Task: Create a Job Board Website: Lists job openings and allows job seekers to submit applications.
Action: Mouse moved to (1081, 131)
Screenshot: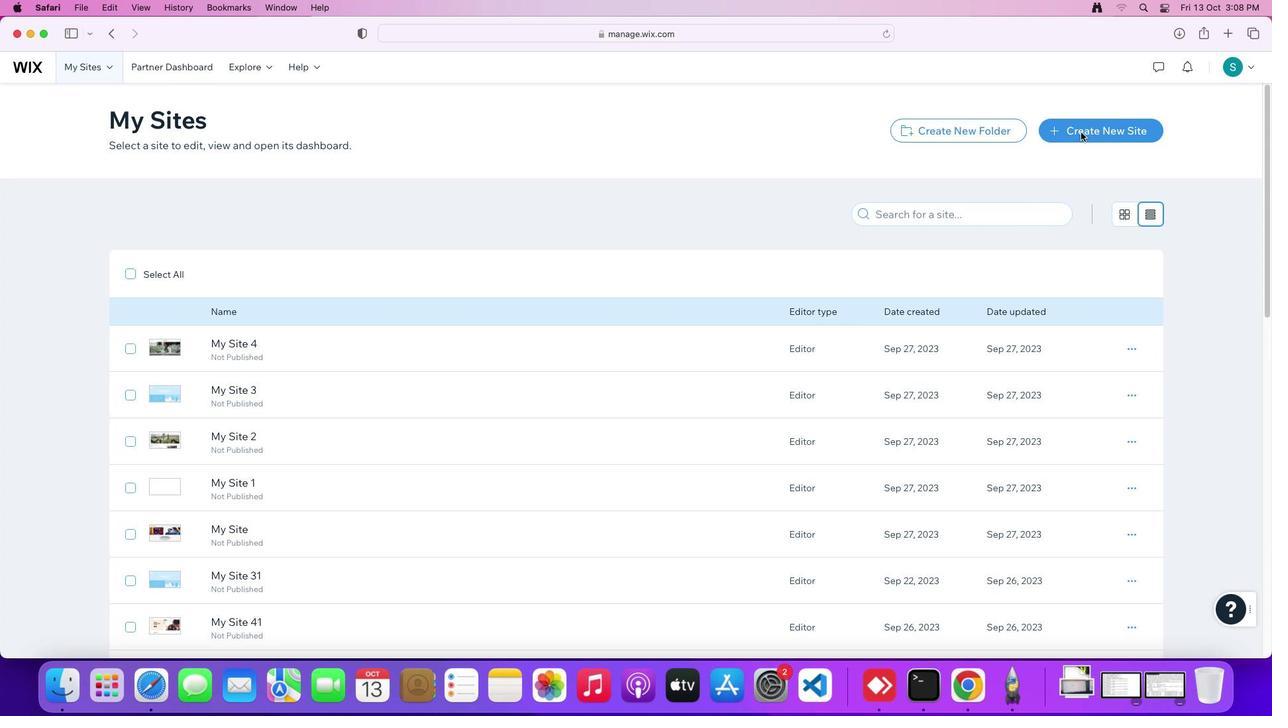 
Action: Mouse pressed left at (1081, 131)
Screenshot: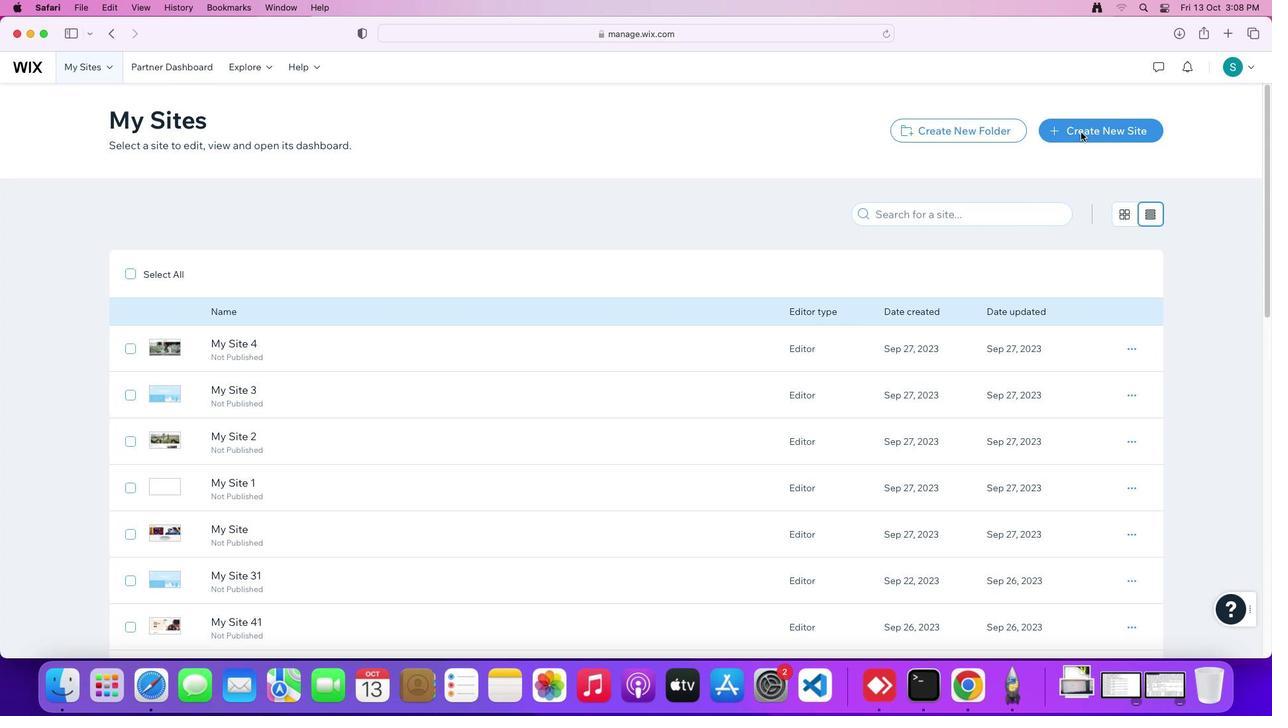 
Action: Mouse pressed left at (1081, 131)
Screenshot: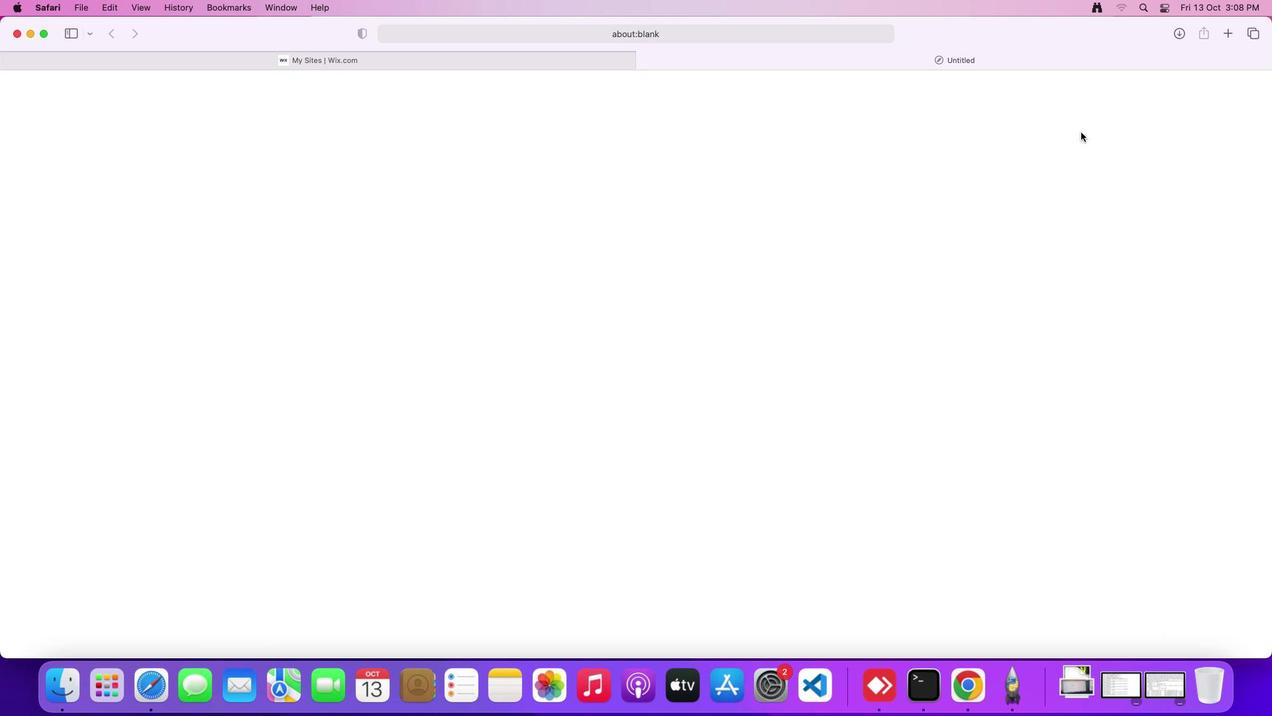
Action: Mouse moved to (513, 327)
Screenshot: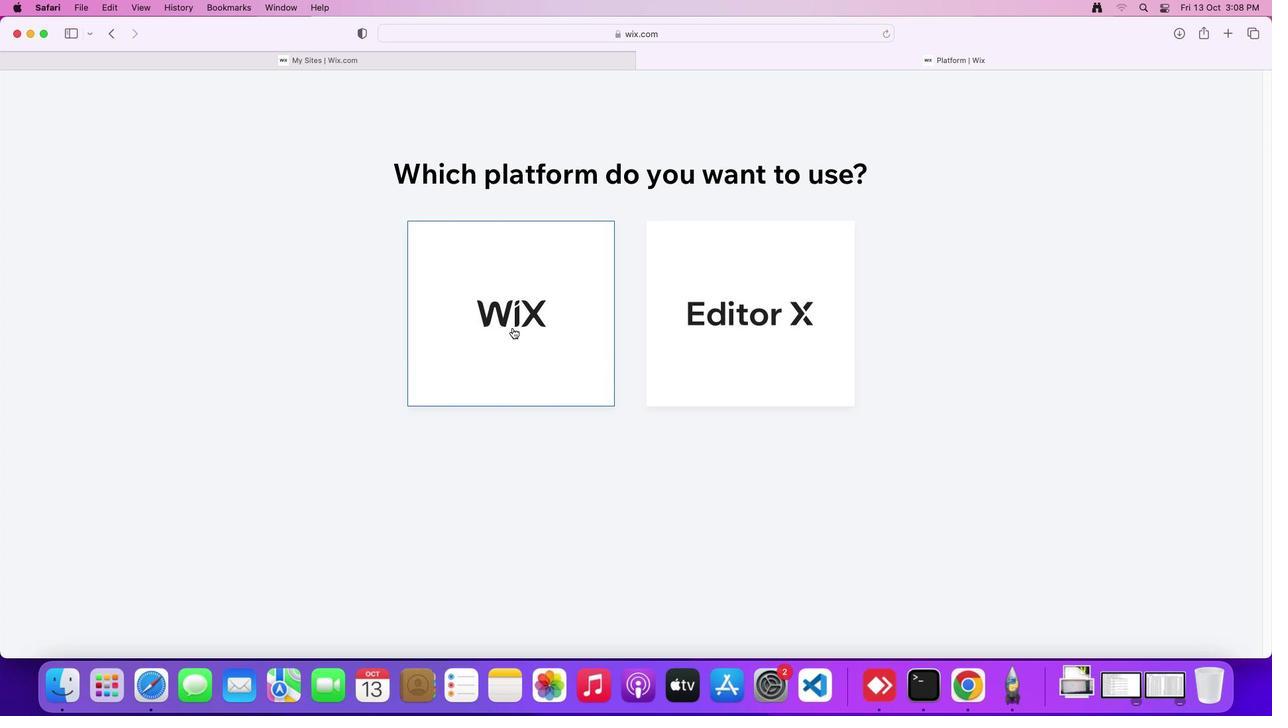 
Action: Mouse pressed left at (513, 327)
Screenshot: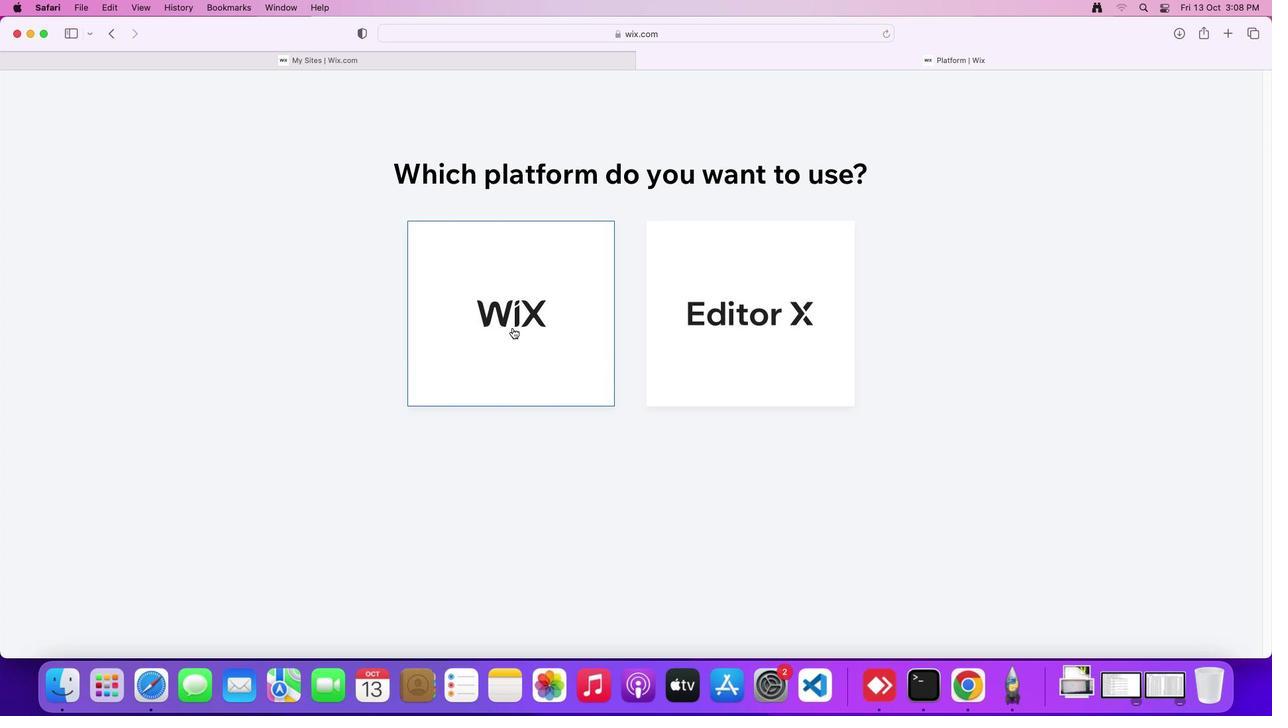 
Action: Mouse pressed left at (513, 327)
Screenshot: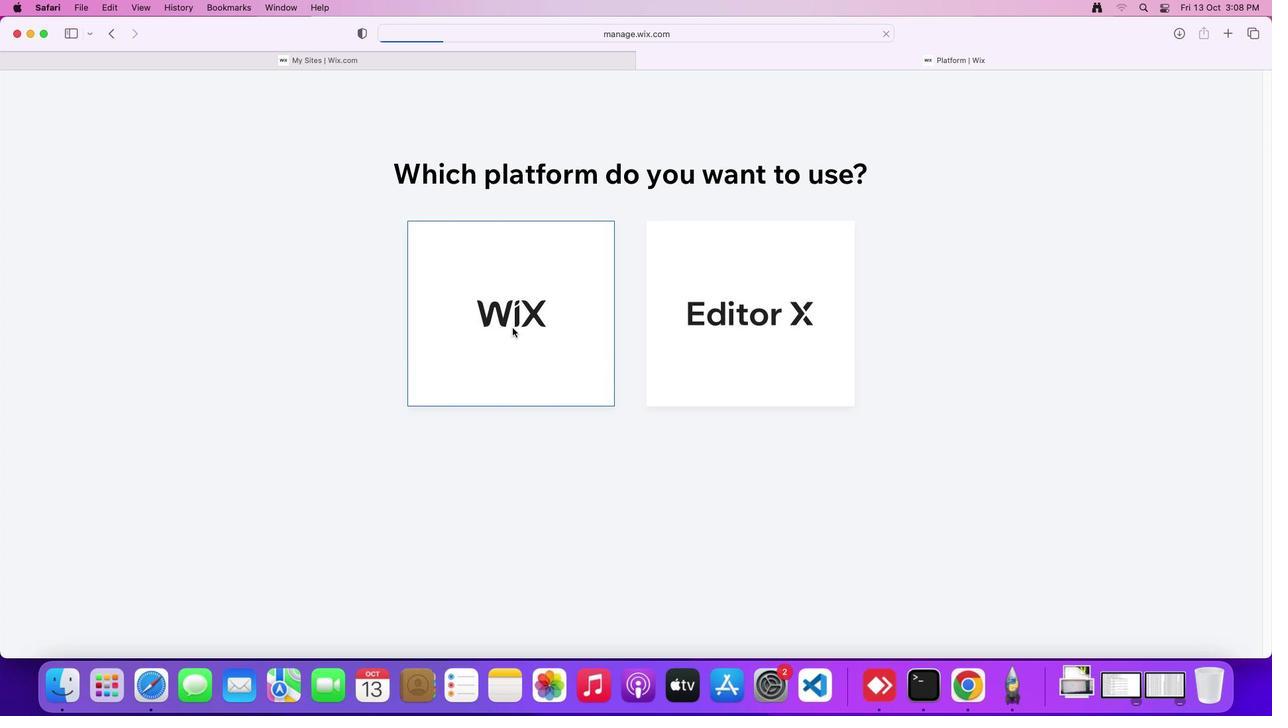 
Action: Mouse moved to (1223, 623)
Screenshot: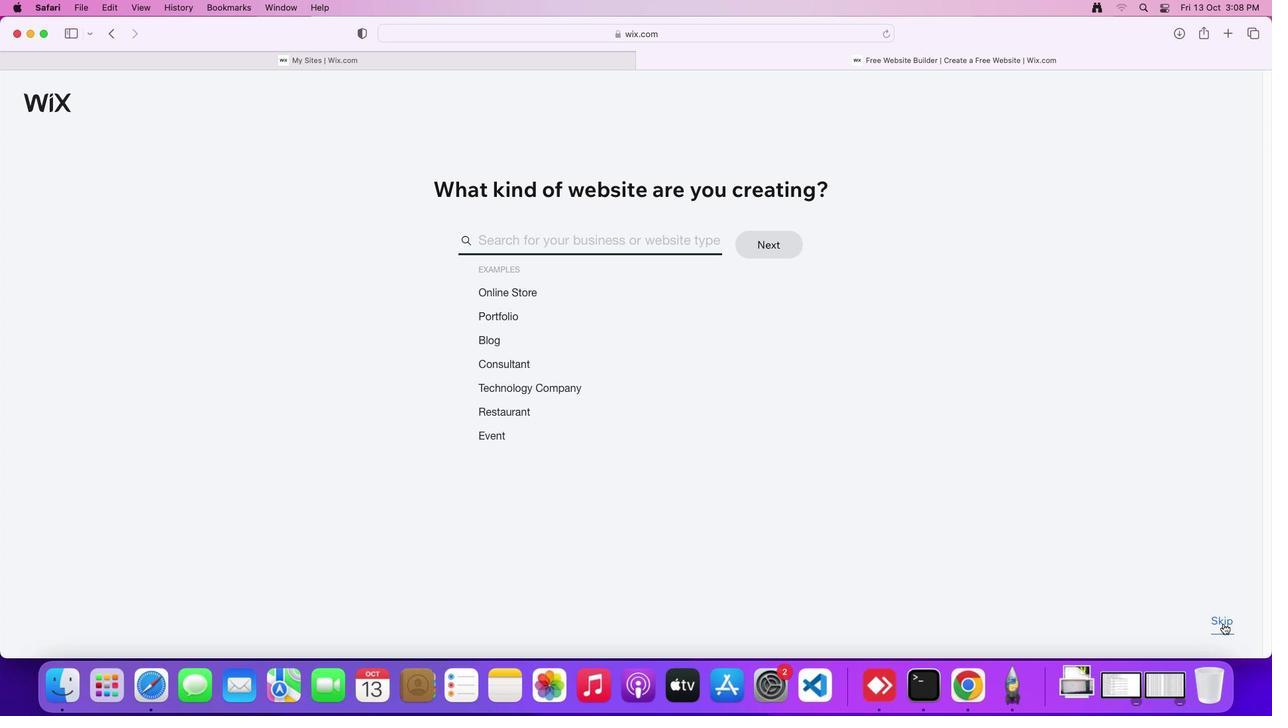 
Action: Mouse pressed left at (1223, 623)
Screenshot: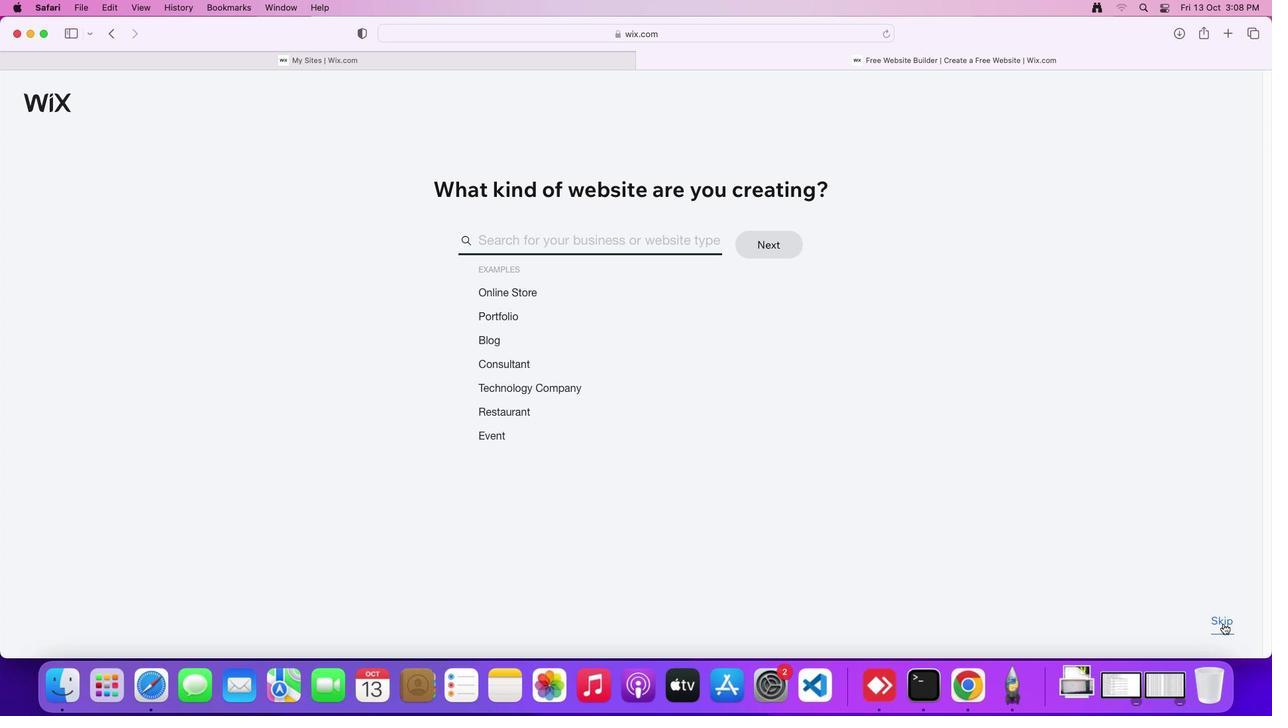 
Action: Mouse pressed left at (1223, 623)
Screenshot: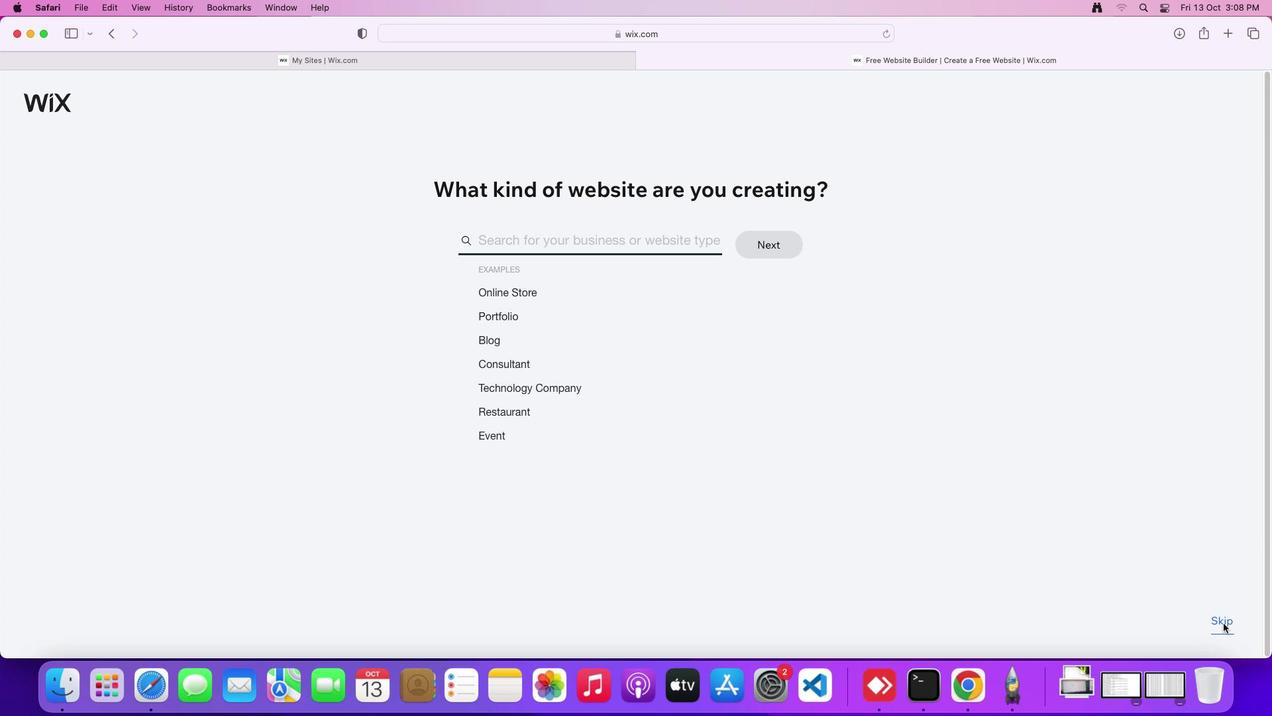 
Action: Mouse pressed left at (1223, 623)
Screenshot: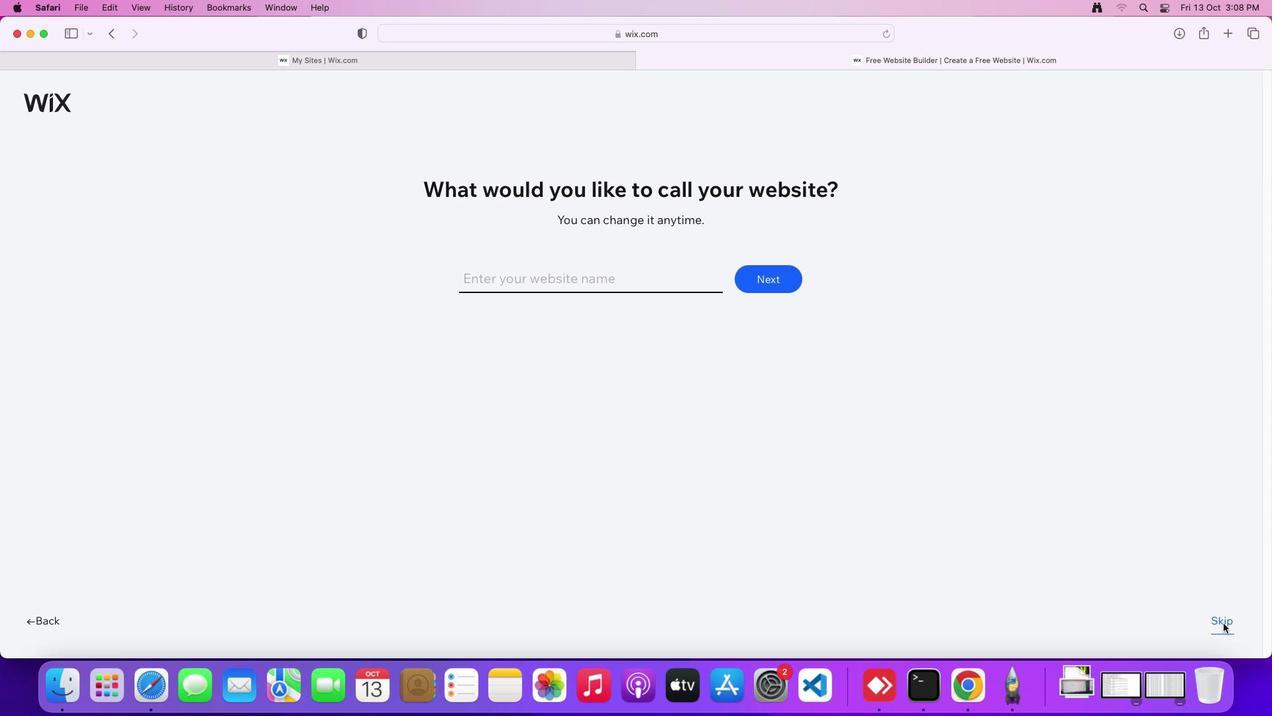 
Action: Mouse pressed left at (1223, 623)
Screenshot: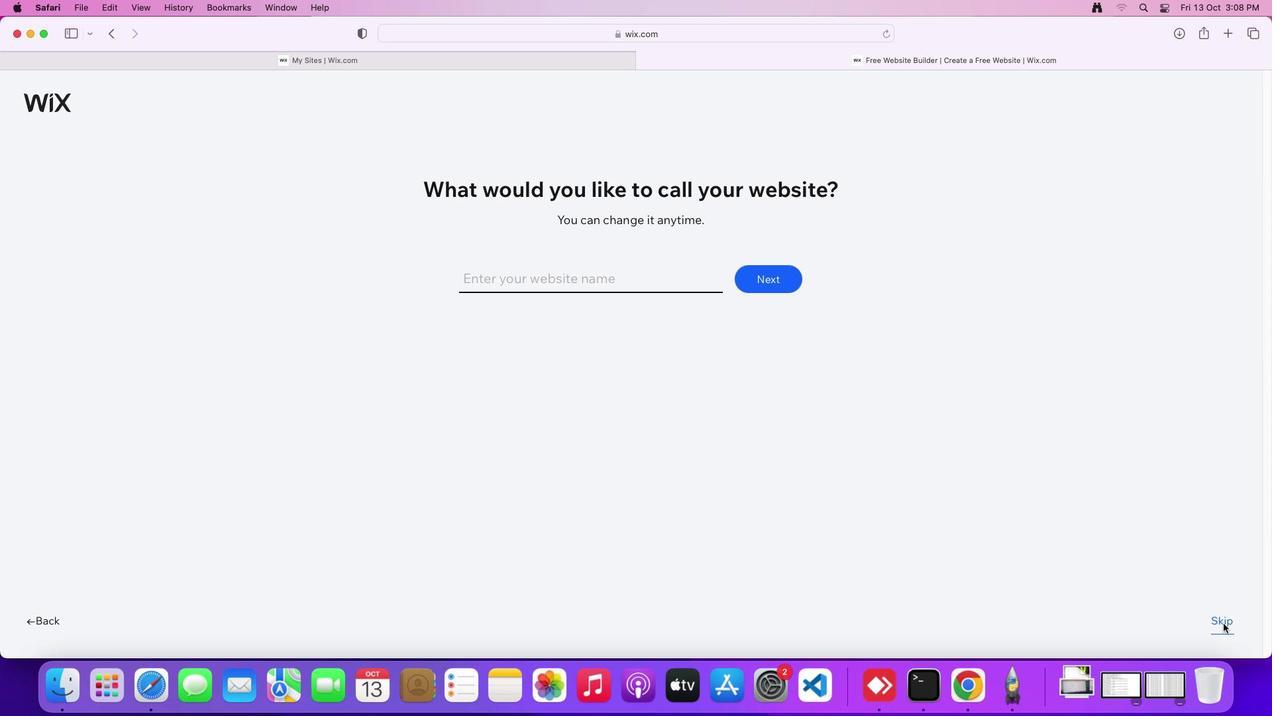 
Action: Mouse moved to (1223, 623)
Screenshot: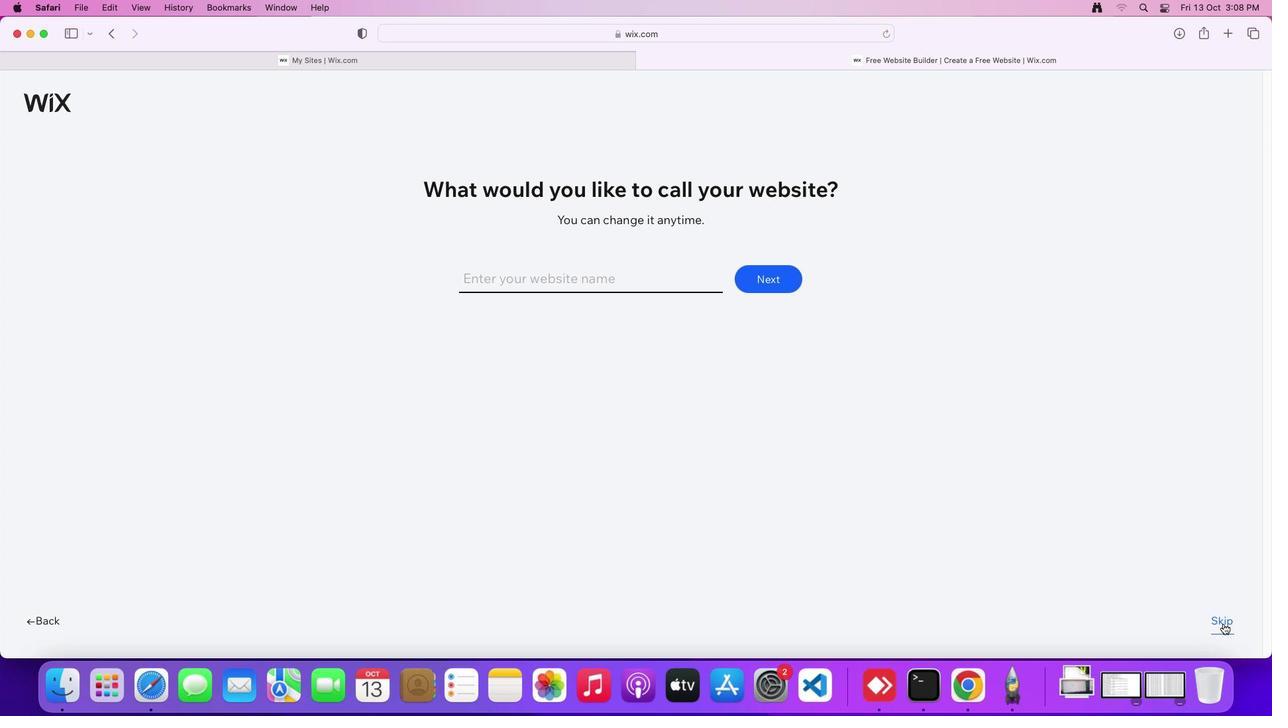 
Action: Mouse pressed left at (1223, 623)
Screenshot: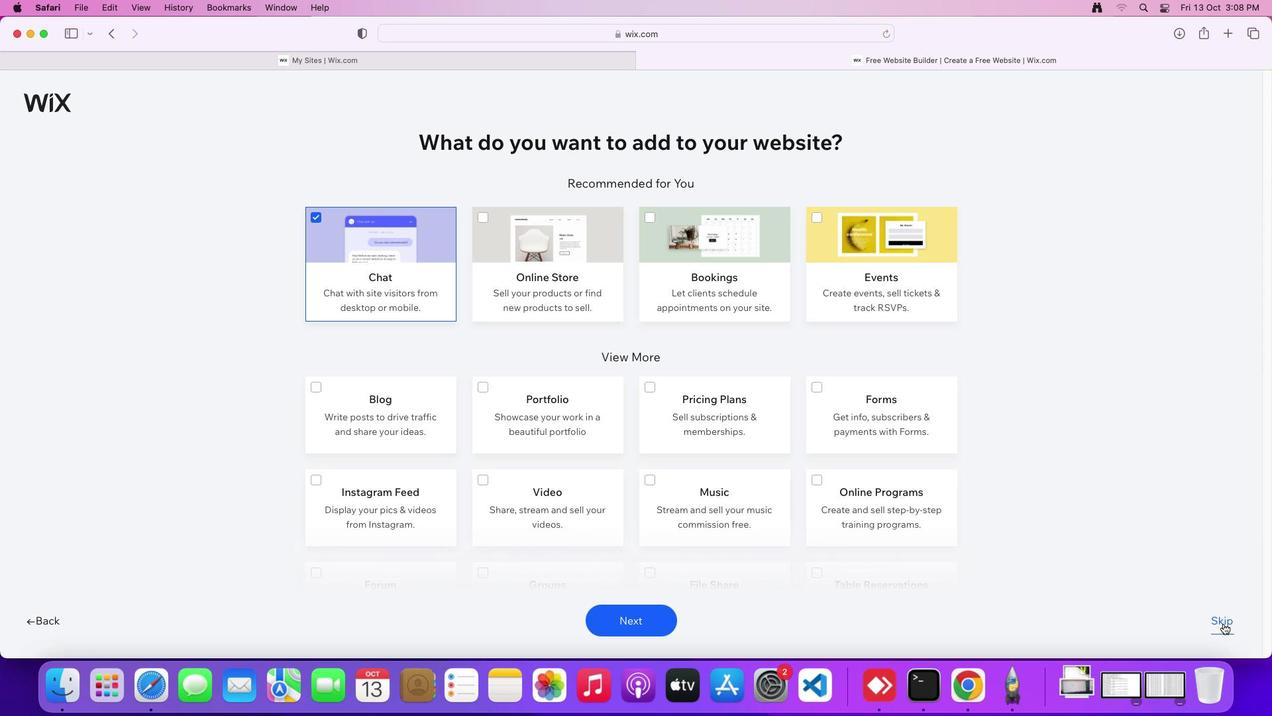 
Action: Mouse pressed left at (1223, 623)
Screenshot: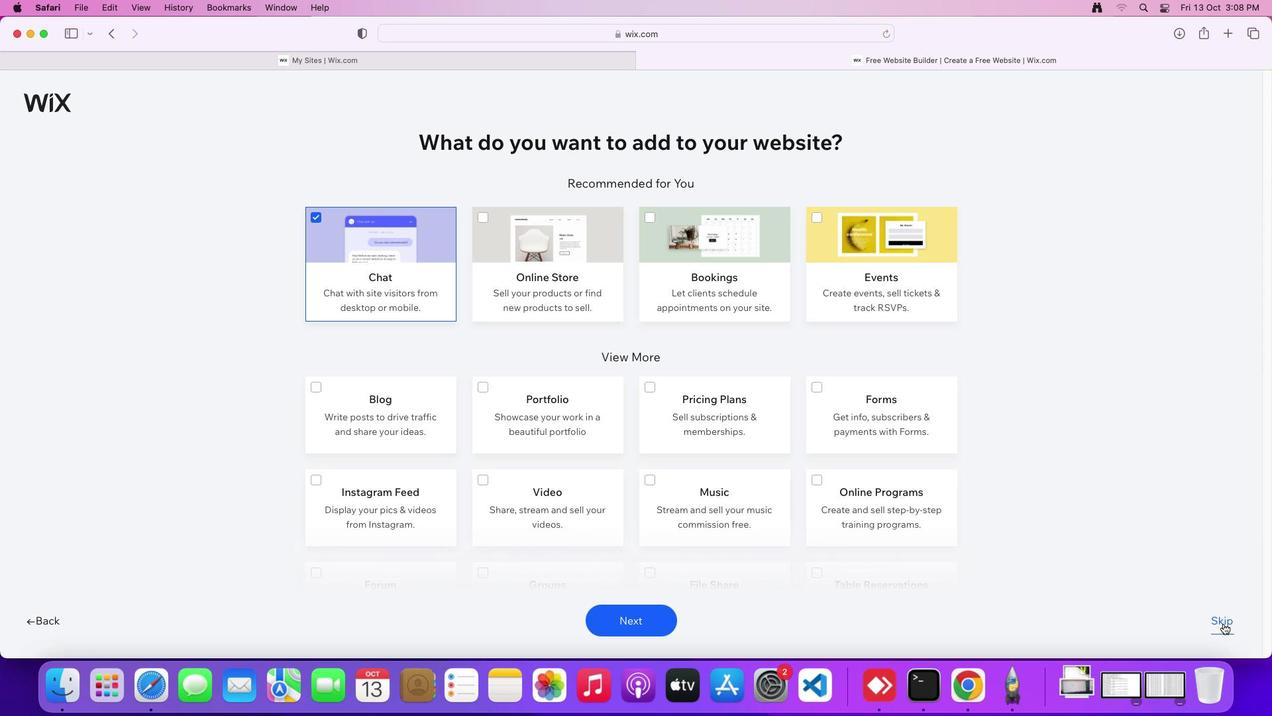 
Action: Mouse moved to (426, 369)
Screenshot: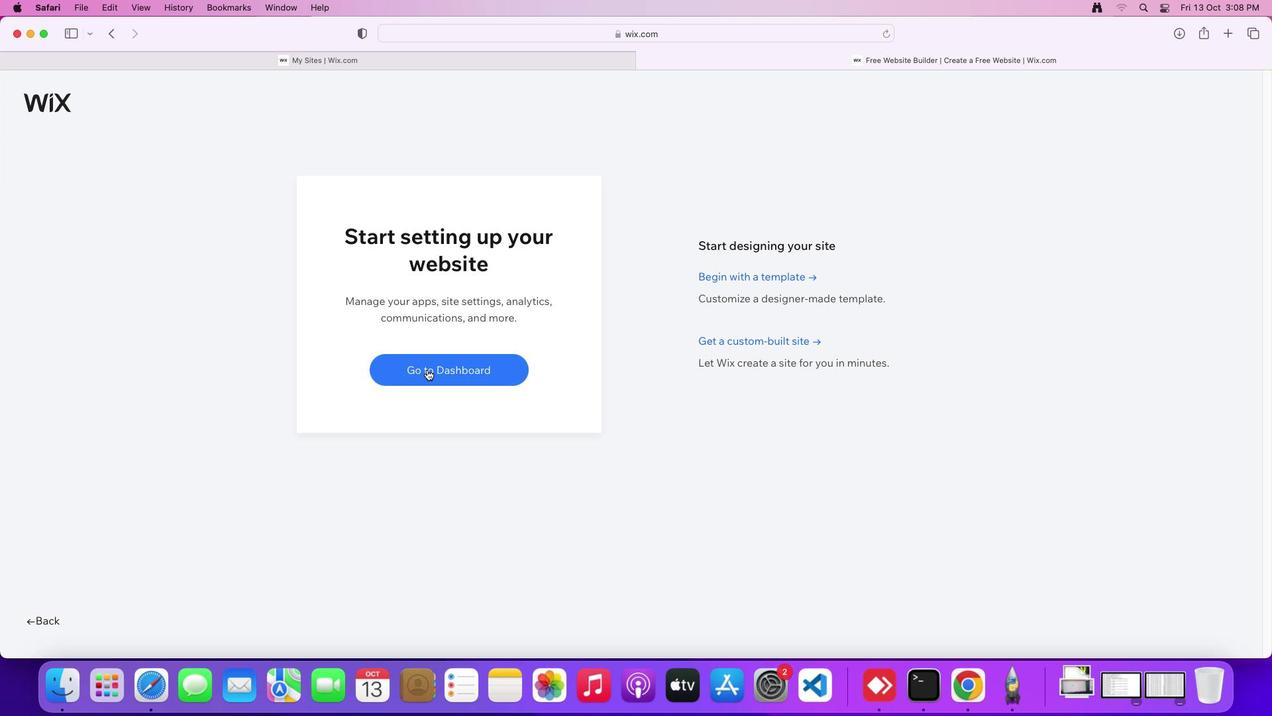 
Action: Mouse pressed left at (426, 369)
Screenshot: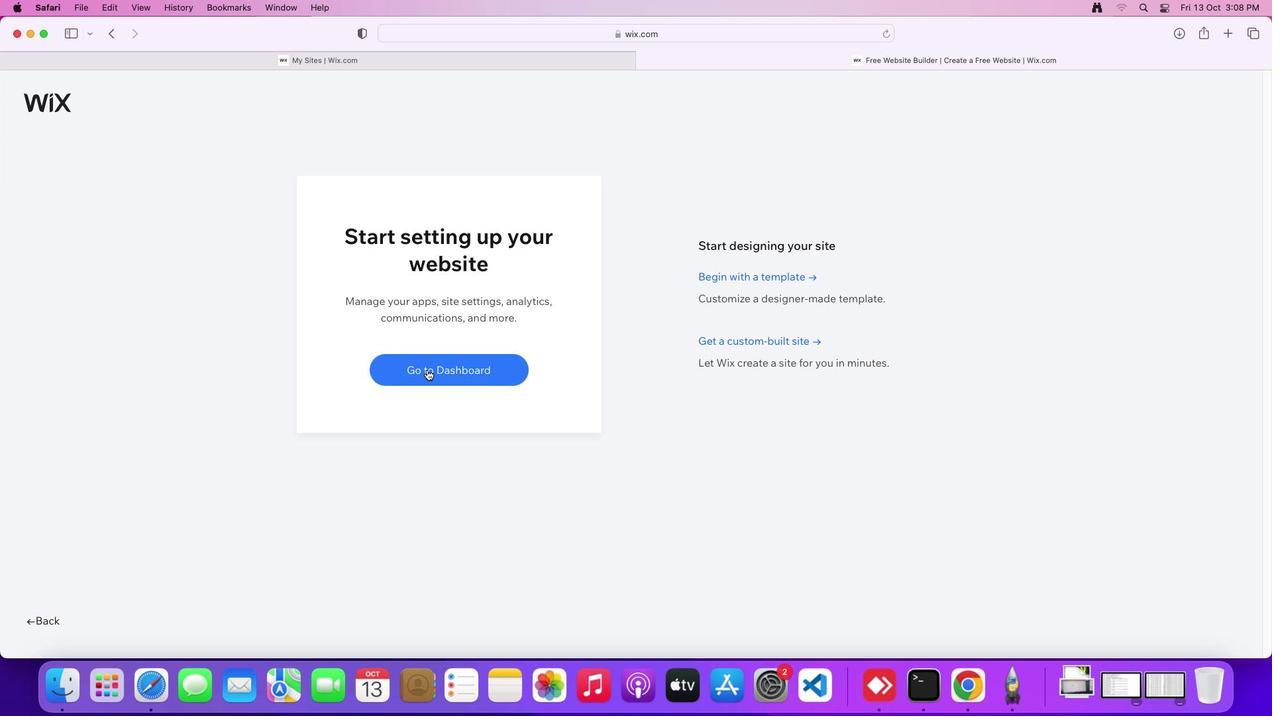 
Action: Mouse moved to (995, 377)
Screenshot: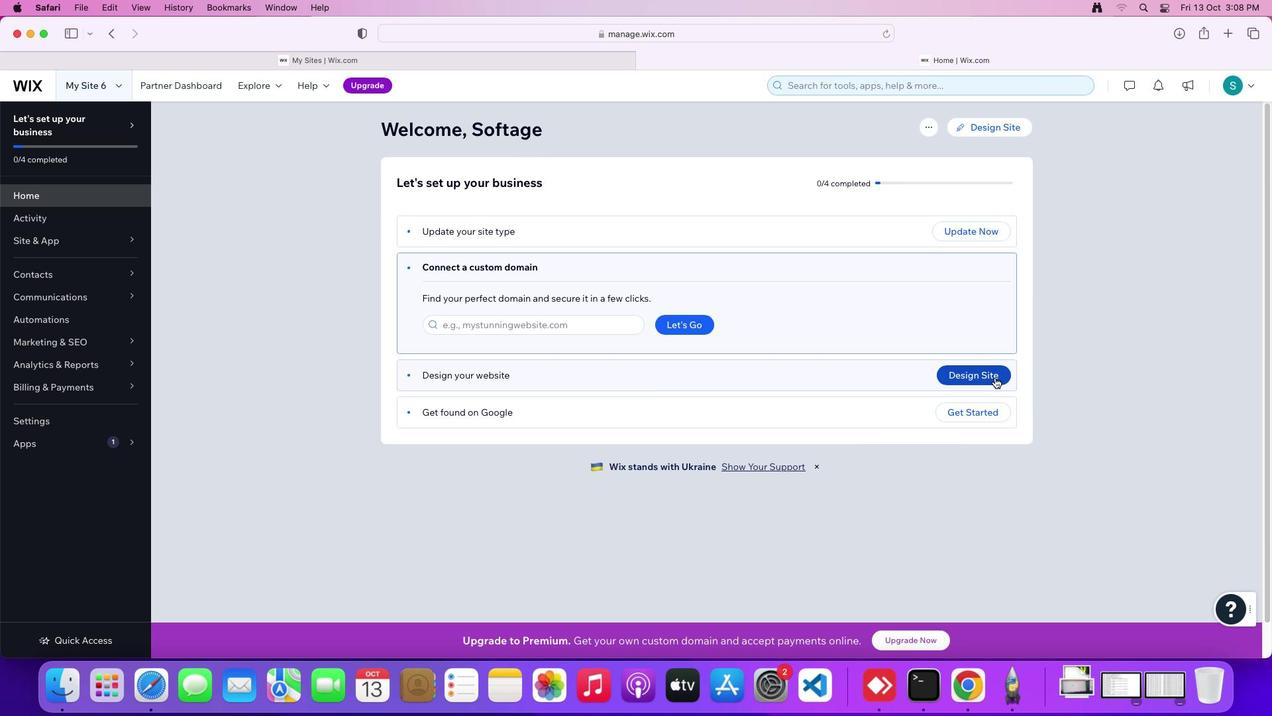 
Action: Mouse pressed left at (995, 377)
Screenshot: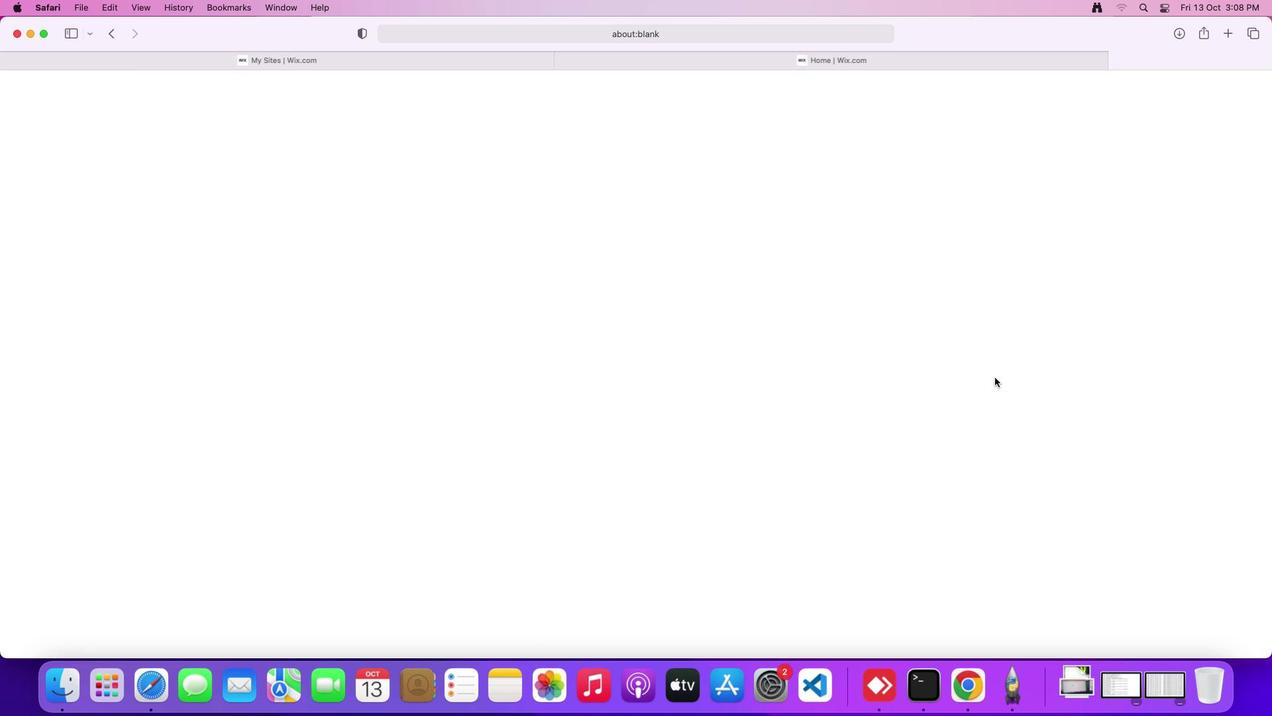 
Action: Mouse moved to (769, 440)
Screenshot: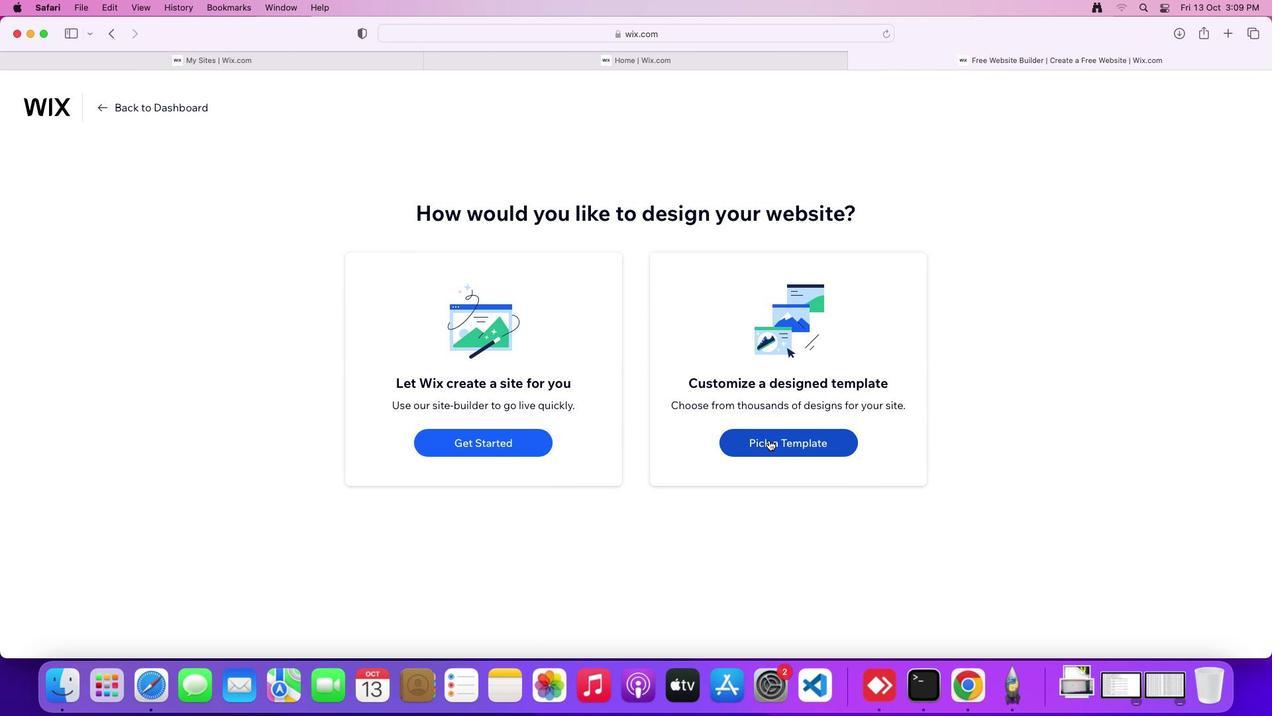 
Action: Mouse pressed left at (769, 440)
Screenshot: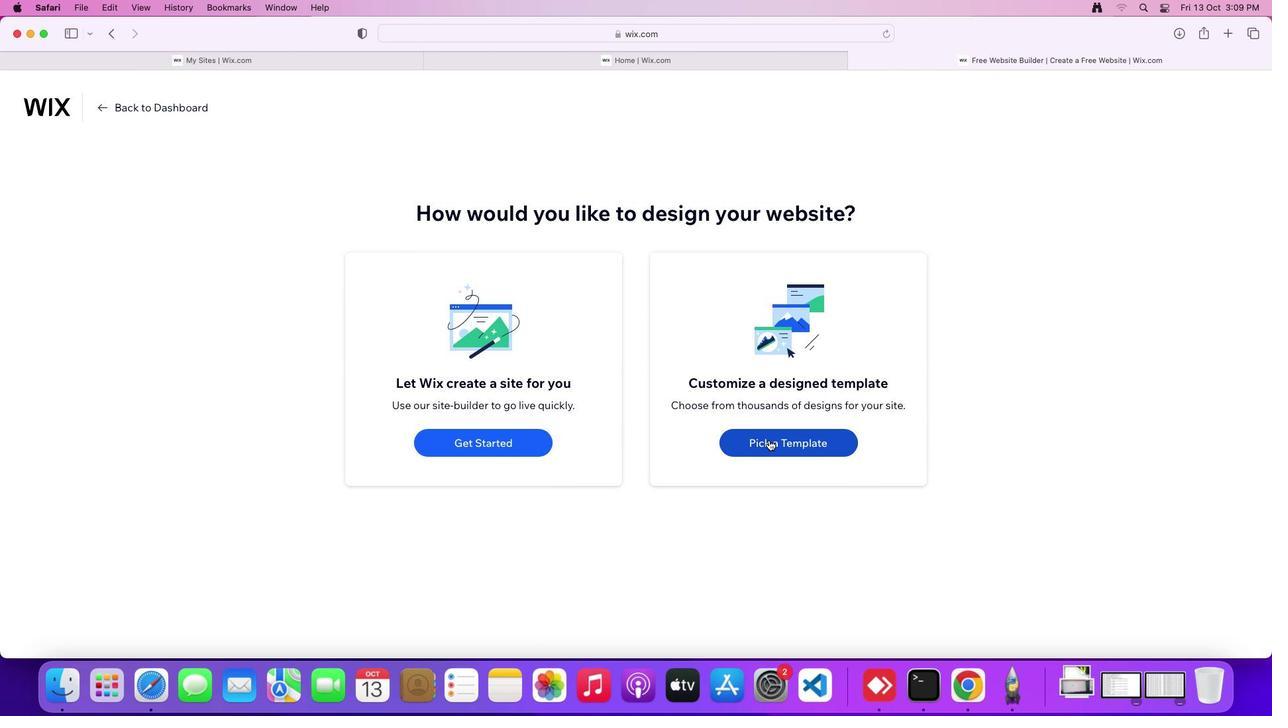 
Action: Mouse moved to (1035, 166)
Screenshot: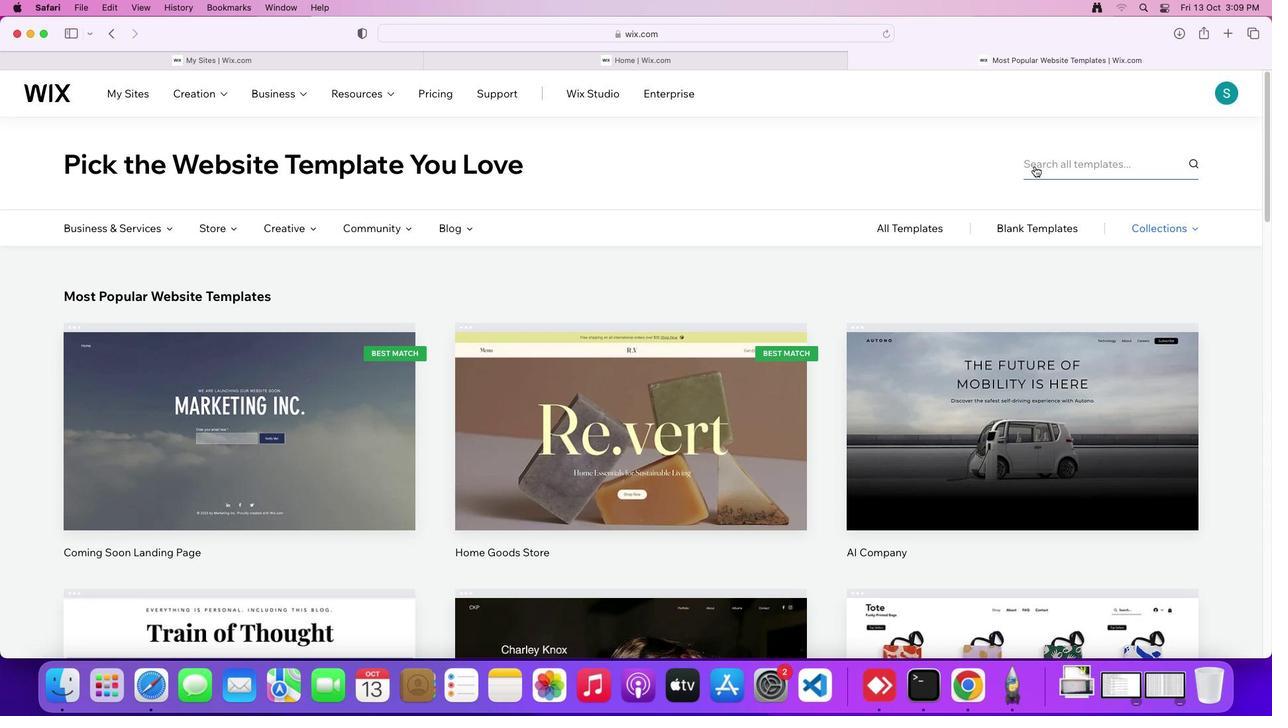 
Action: Mouse pressed left at (1035, 166)
Screenshot: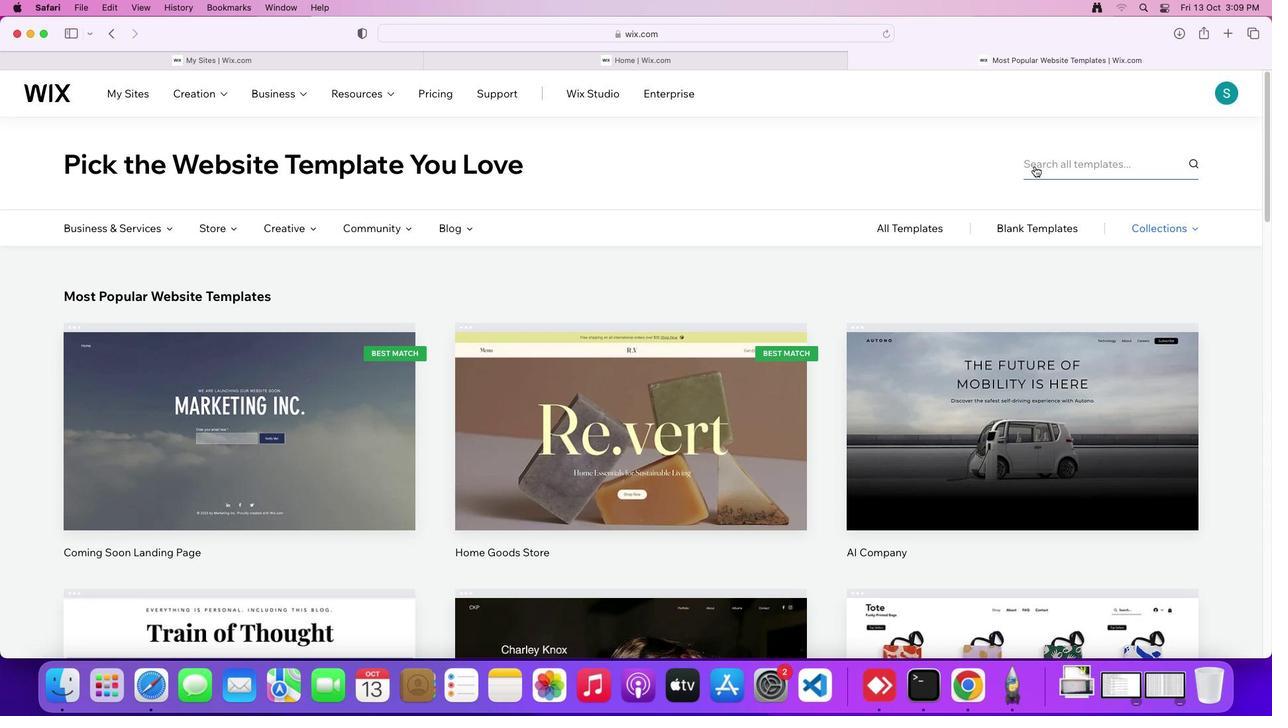 
Action: Key pressed 'J'Key.caps_lock'o''b'Key.spaceKey.shift'B''o''a''r''d'Key.space's''i''t''e'Key.enter
Screenshot: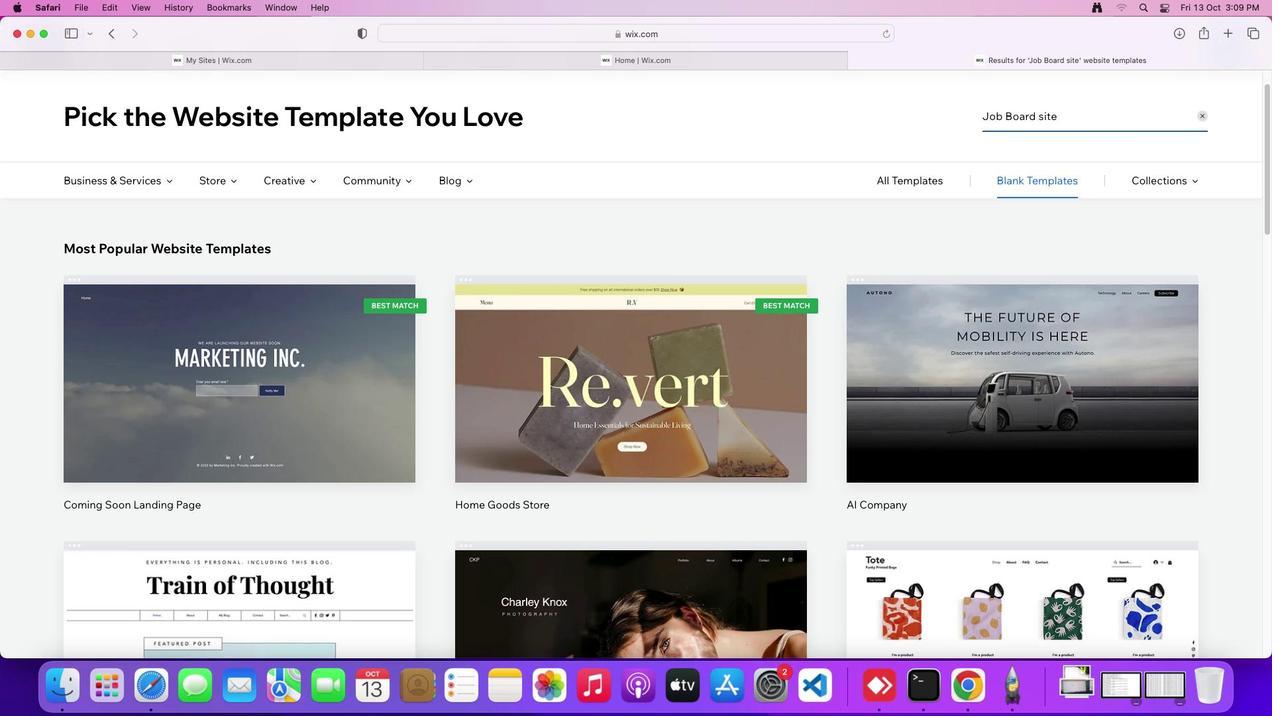 
Action: Mouse moved to (448, 519)
Screenshot: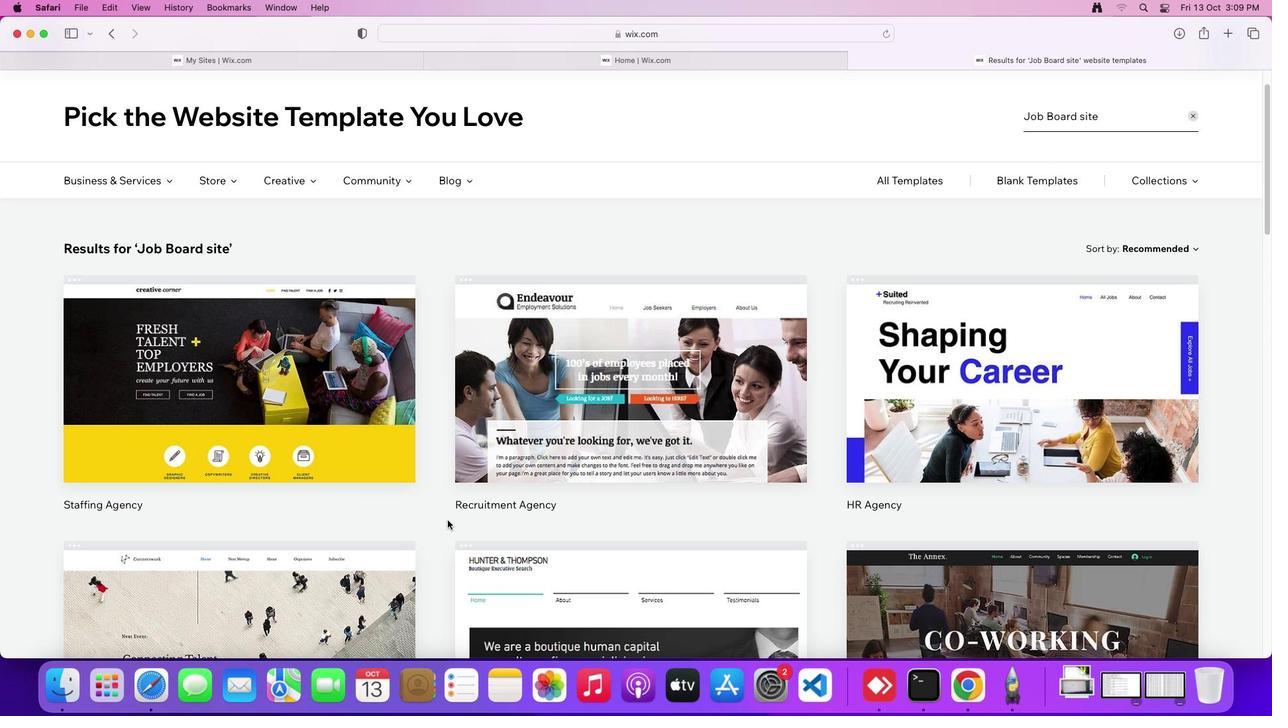 
Action: Mouse scrolled (448, 519) with delta (0, 0)
Screenshot: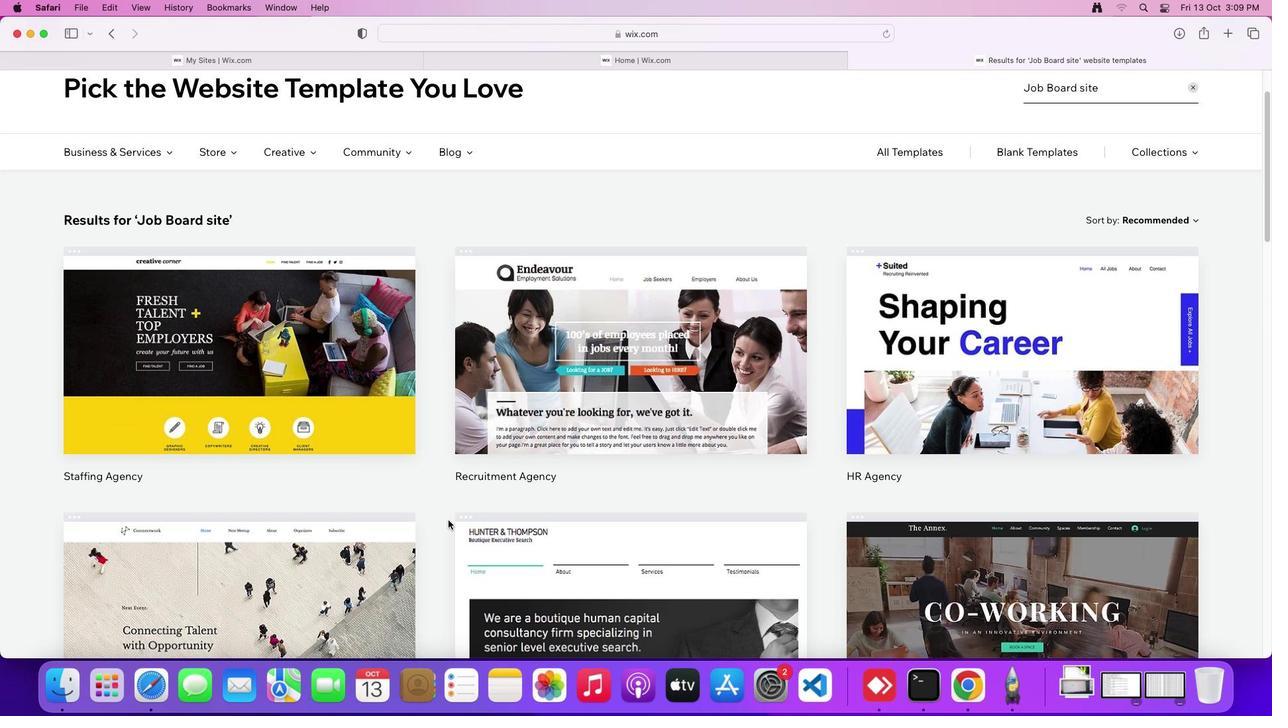 
Action: Mouse scrolled (448, 519) with delta (0, 0)
Screenshot: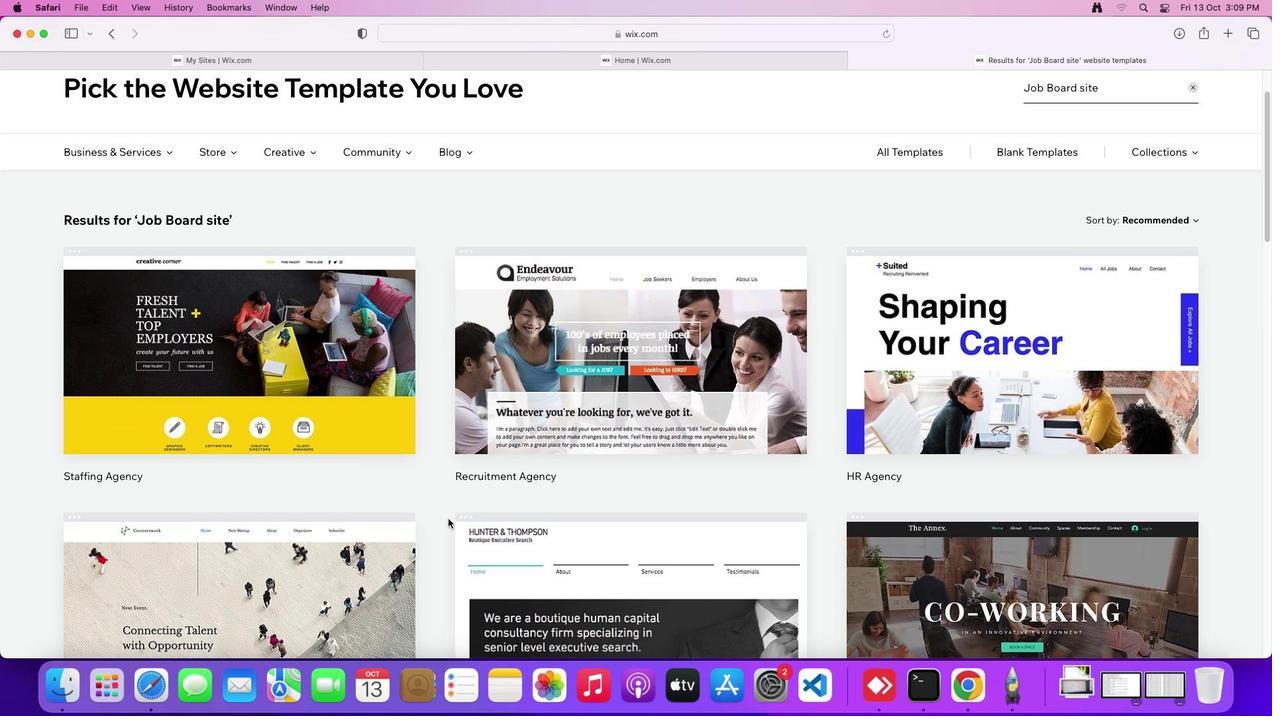
Action: Mouse moved to (448, 519)
Screenshot: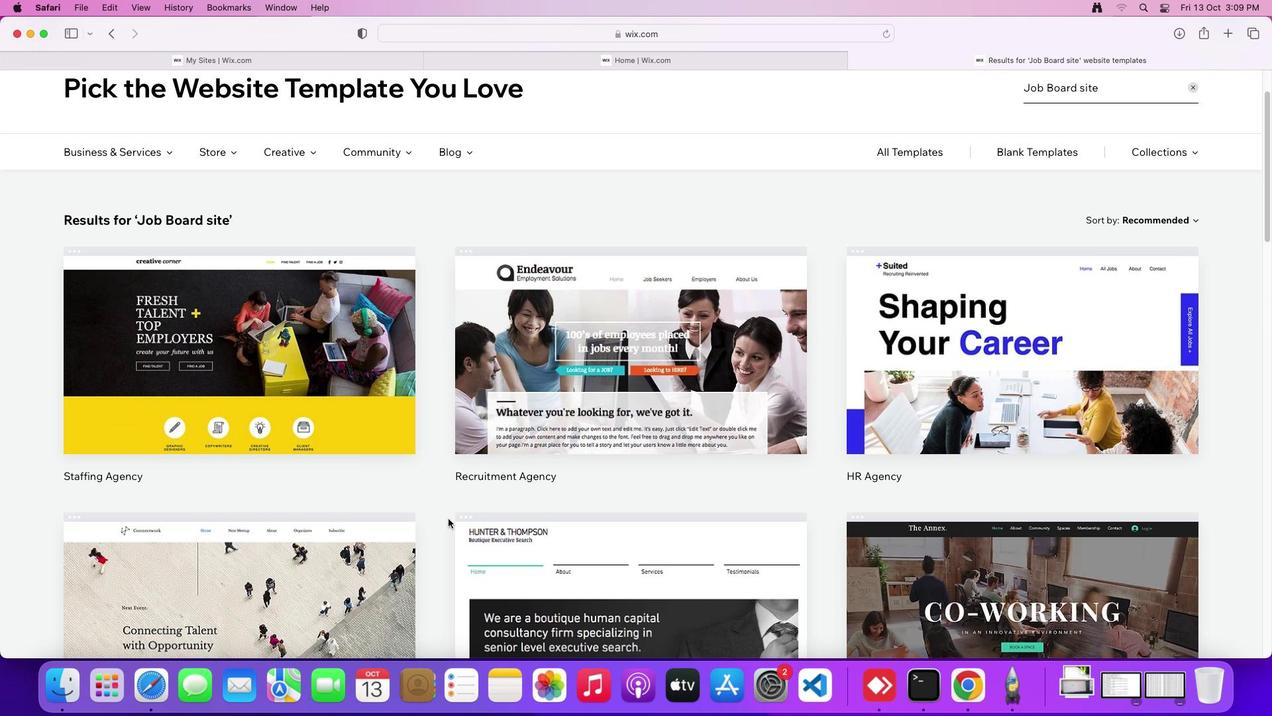 
Action: Mouse scrolled (448, 519) with delta (0, 0)
Screenshot: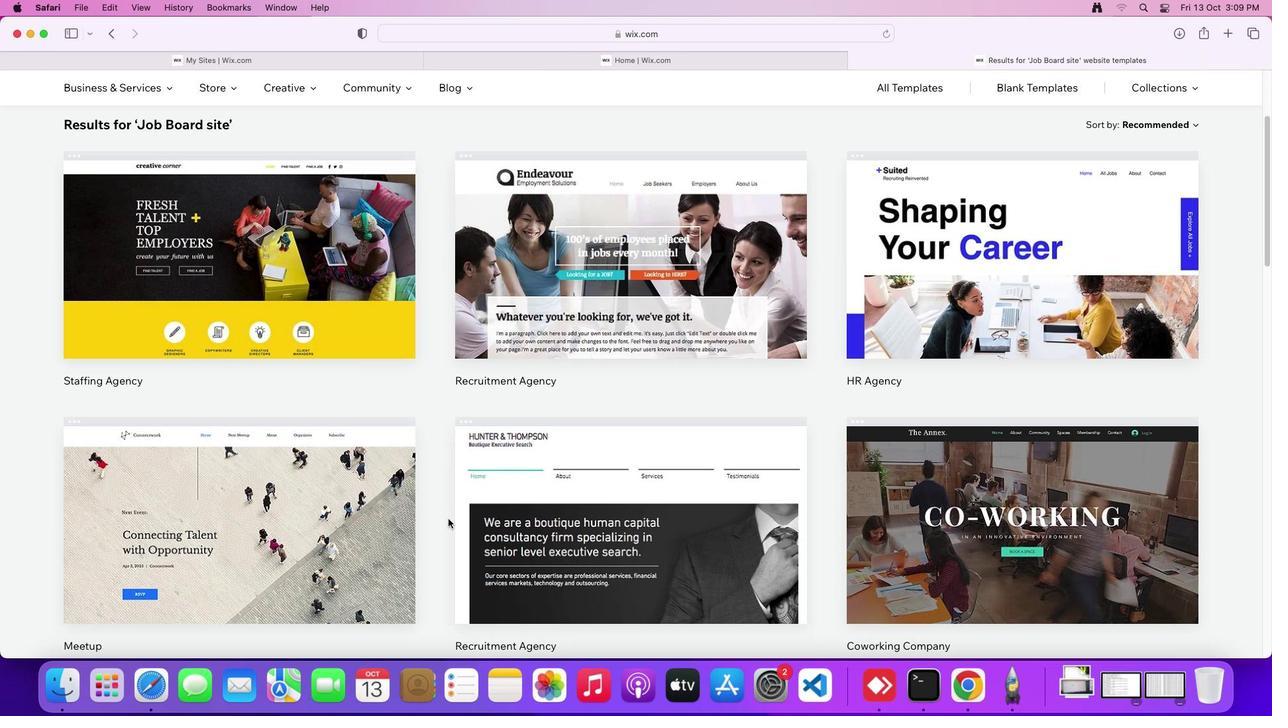 
Action: Mouse scrolled (448, 519) with delta (0, 0)
Screenshot: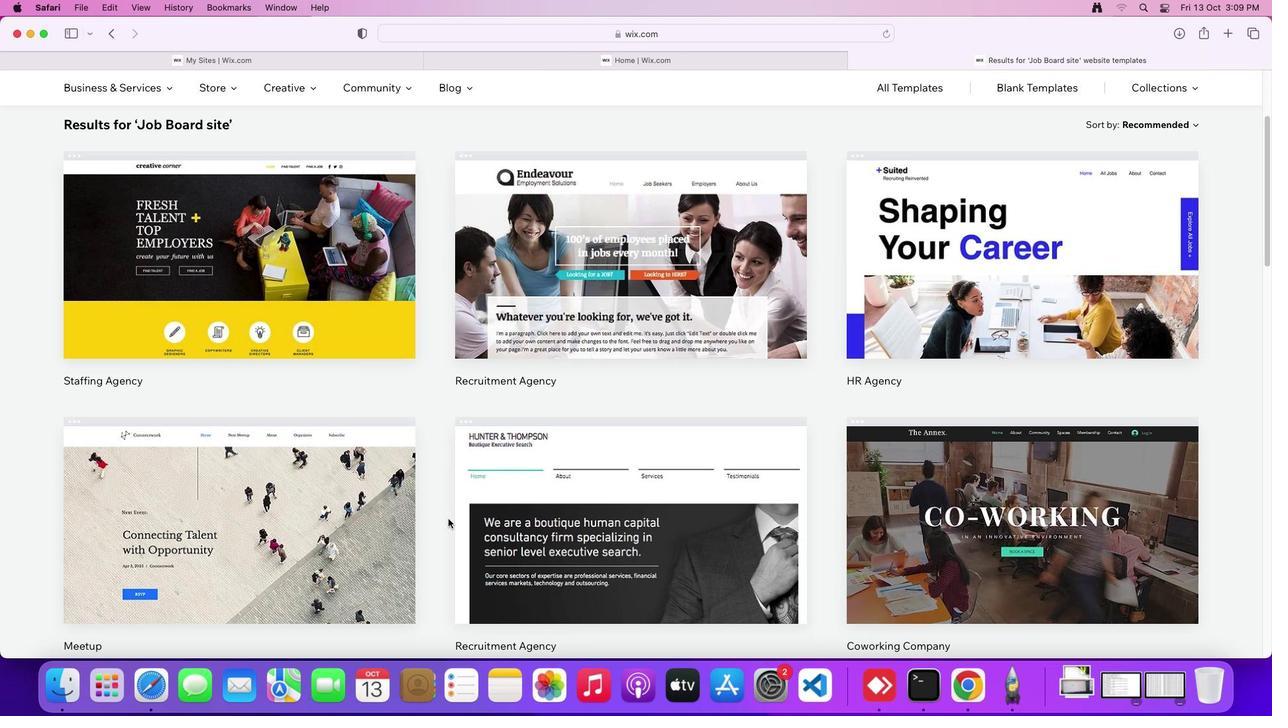 
Action: Mouse scrolled (448, 519) with delta (0, -1)
Screenshot: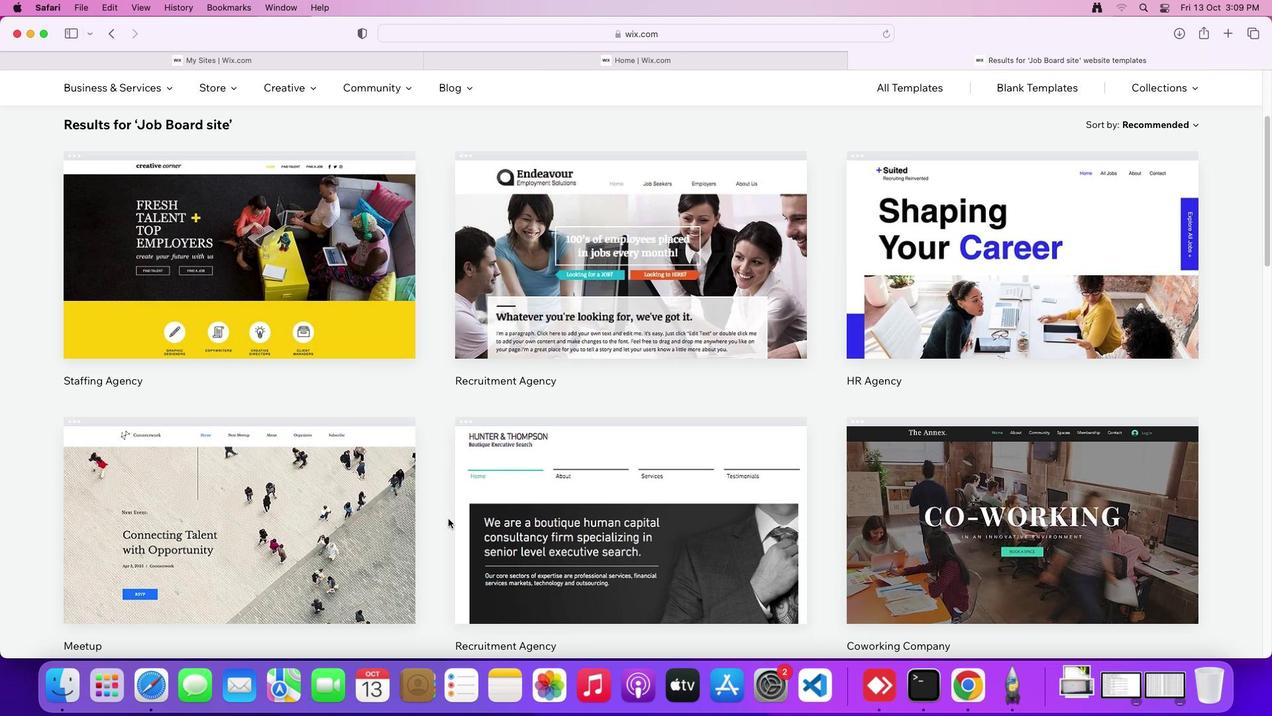
Action: Mouse moved to (448, 519)
Screenshot: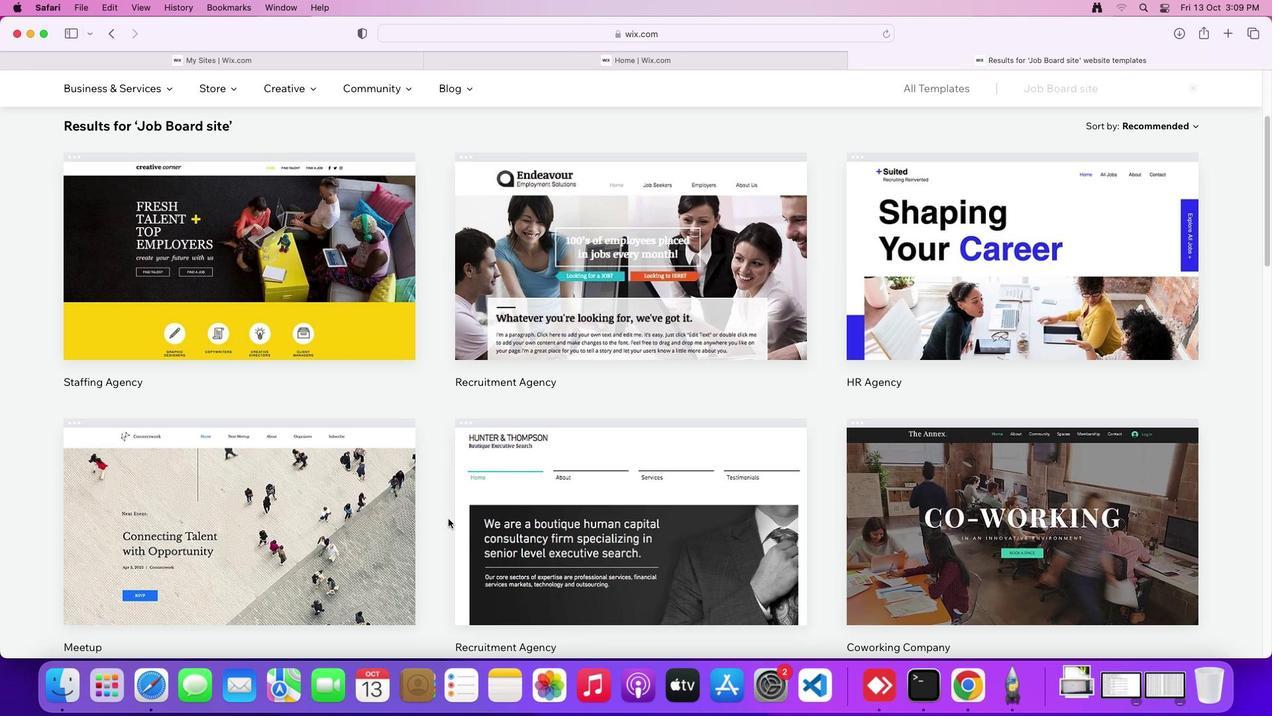 
Action: Mouse scrolled (448, 519) with delta (0, 0)
Screenshot: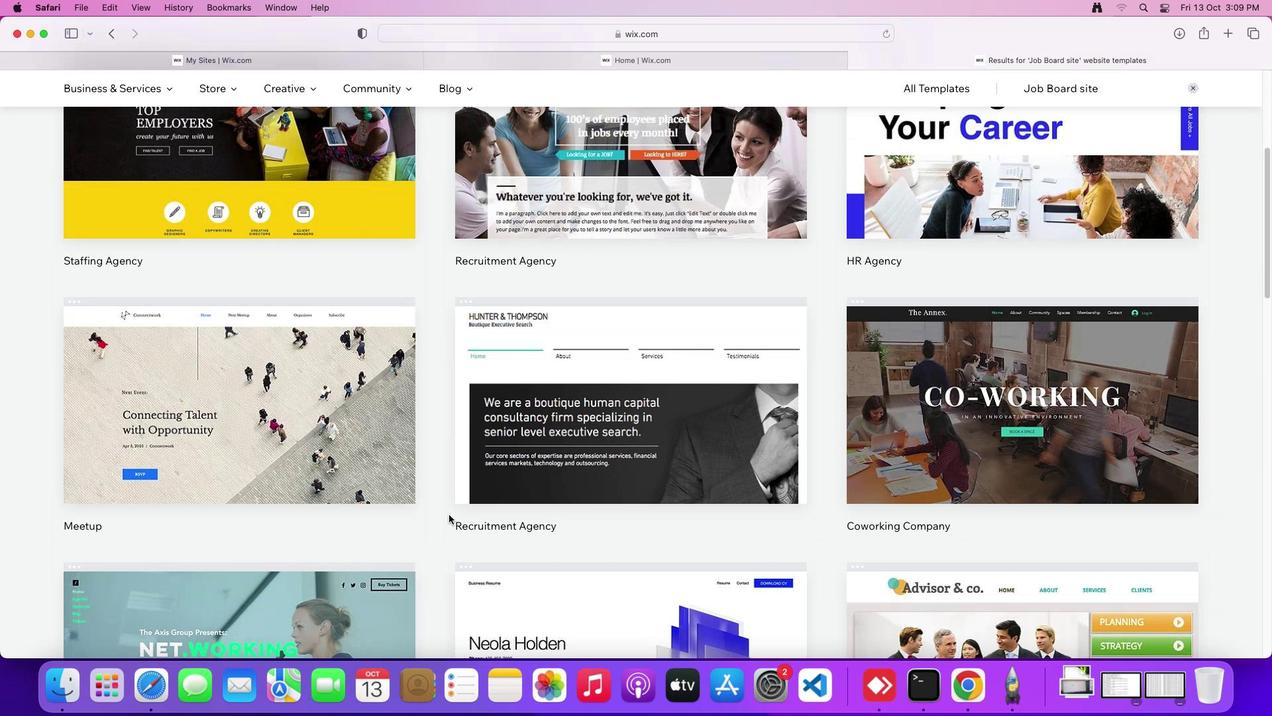 
Action: Mouse scrolled (448, 519) with delta (0, 0)
Screenshot: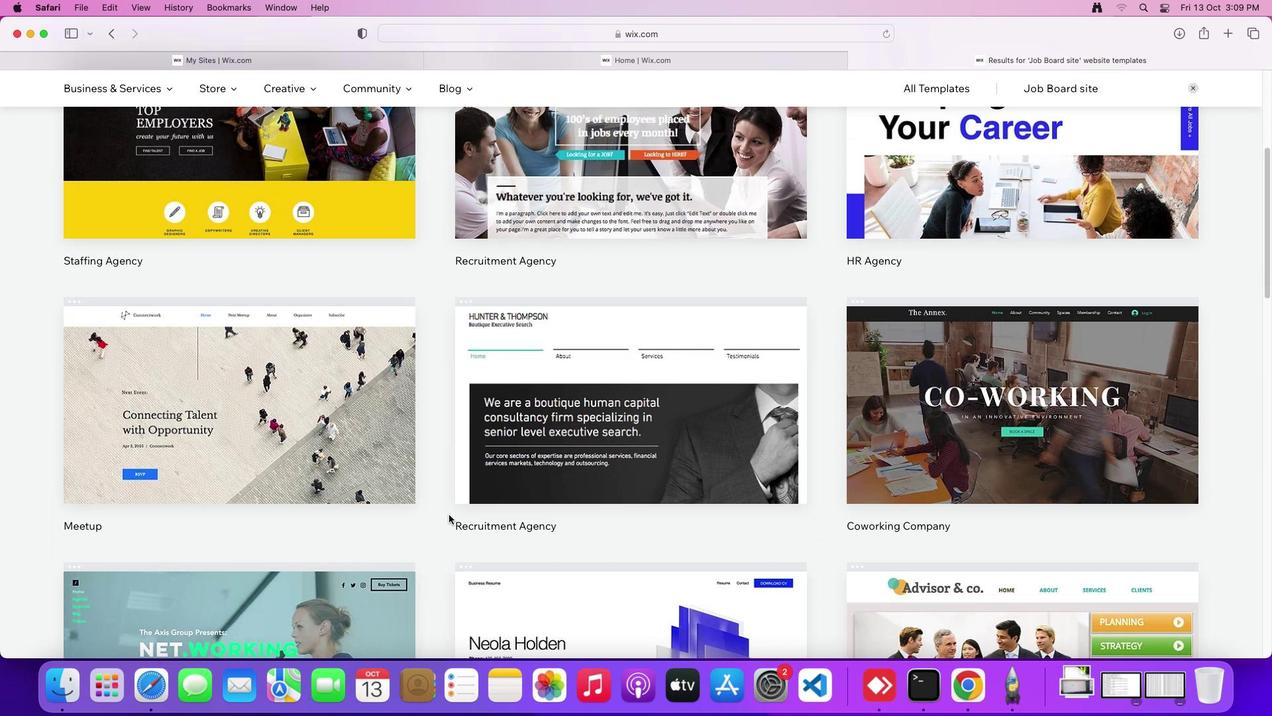 
Action: Mouse moved to (448, 518)
Screenshot: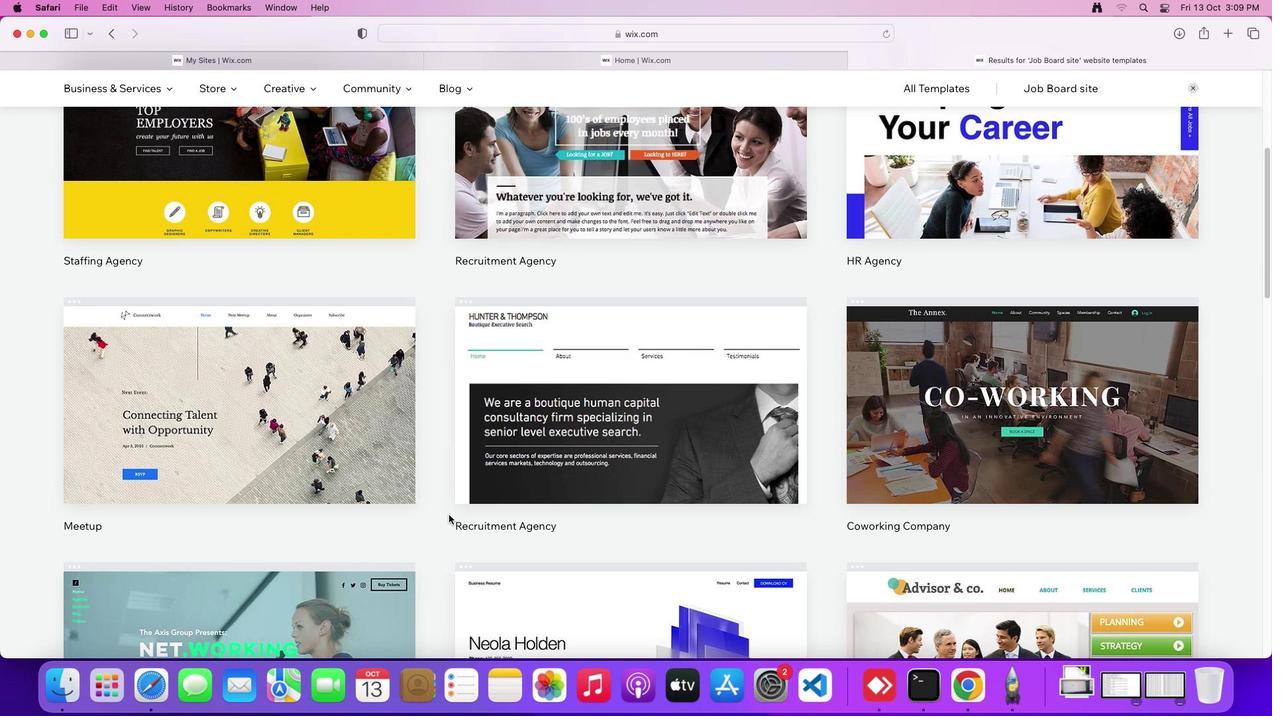 
Action: Mouse scrolled (448, 518) with delta (0, -1)
Screenshot: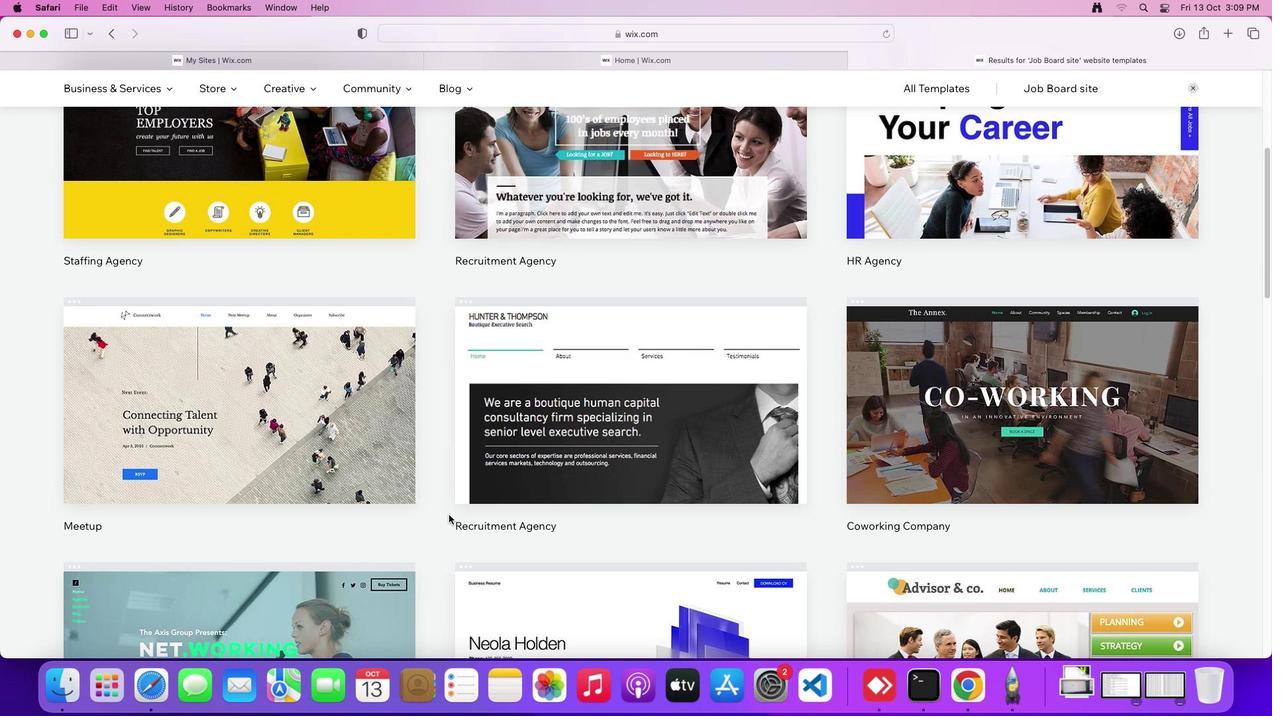 
Action: Mouse moved to (449, 515)
Screenshot: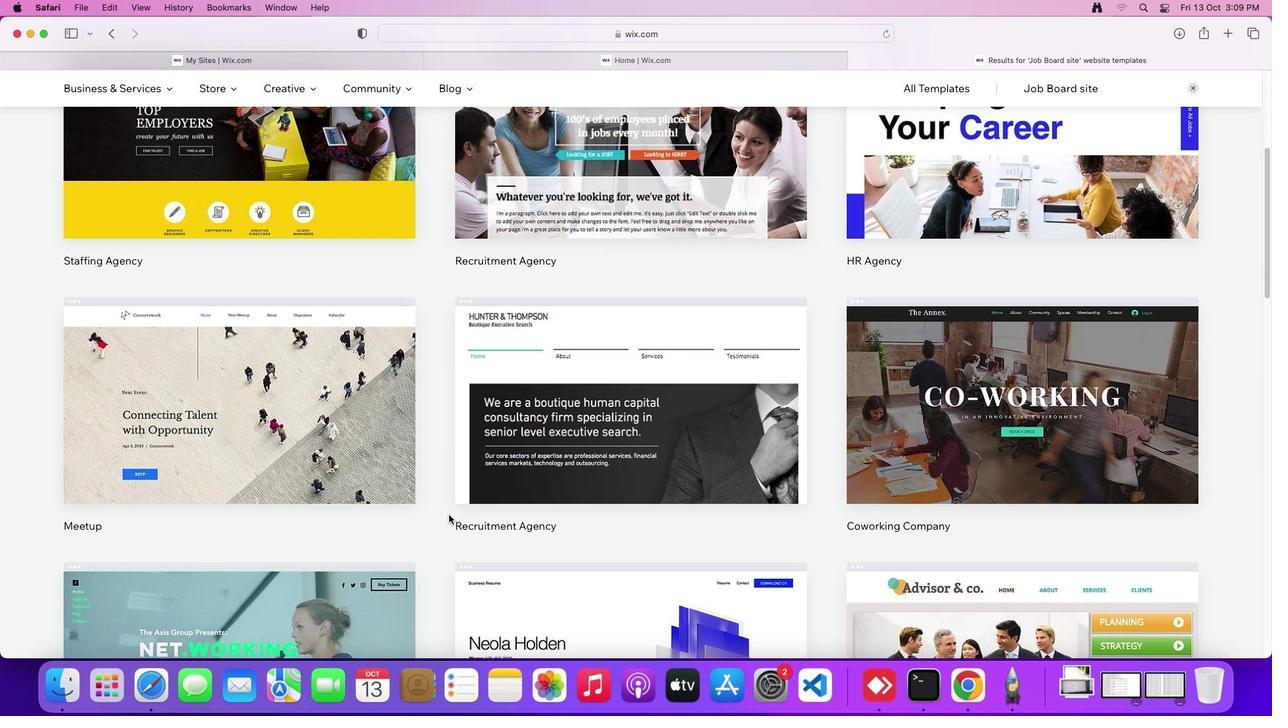 
Action: Mouse scrolled (449, 515) with delta (0, 0)
Screenshot: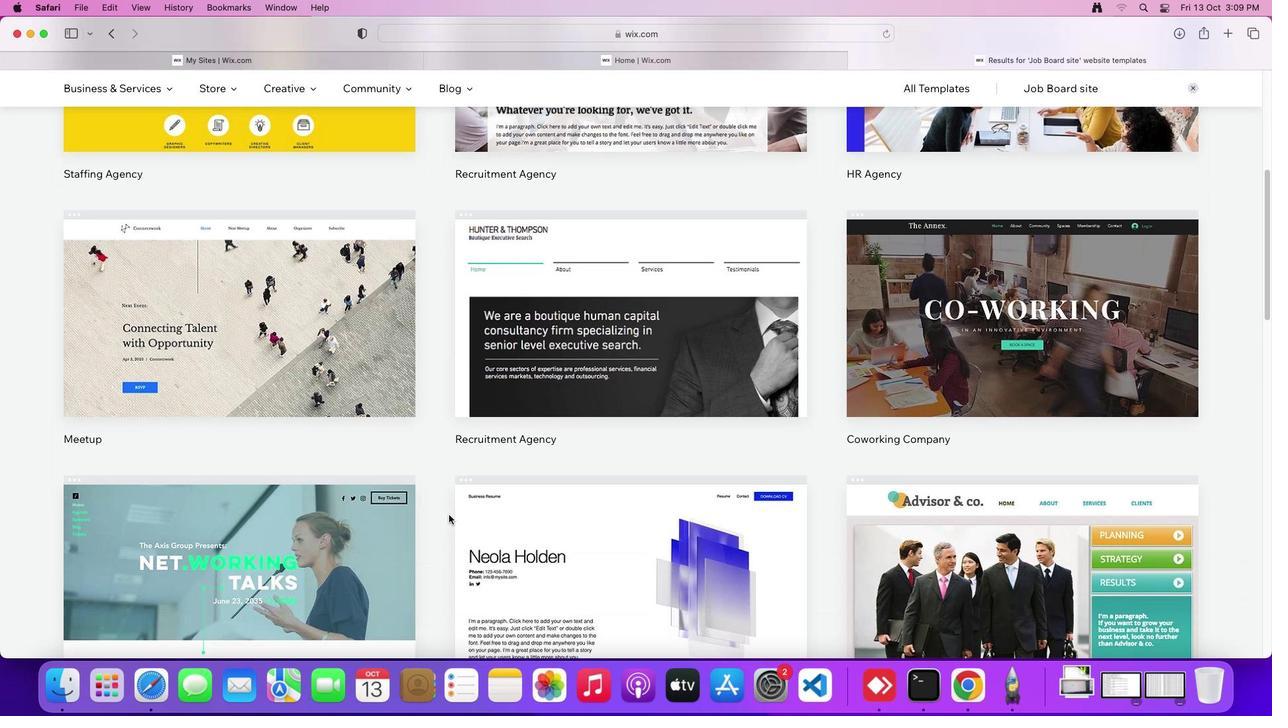 
Action: Mouse scrolled (449, 515) with delta (0, 0)
Screenshot: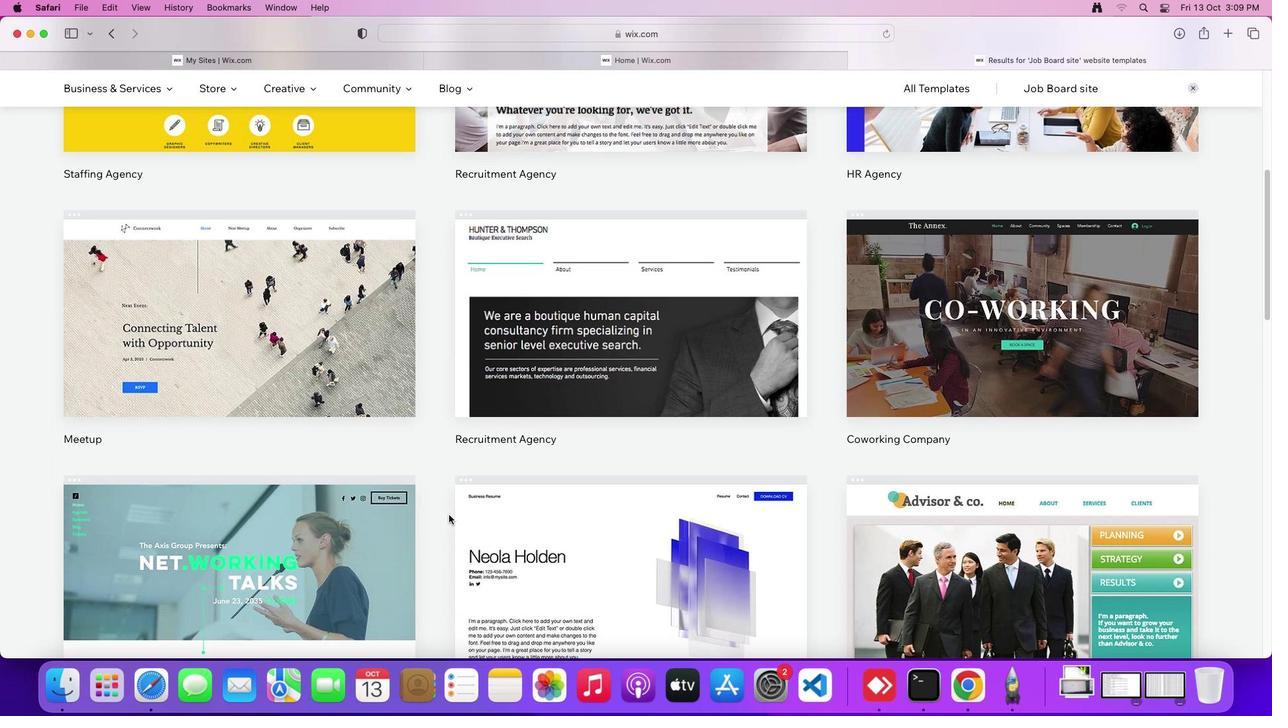 
Action: Mouse scrolled (449, 515) with delta (0, -1)
Screenshot: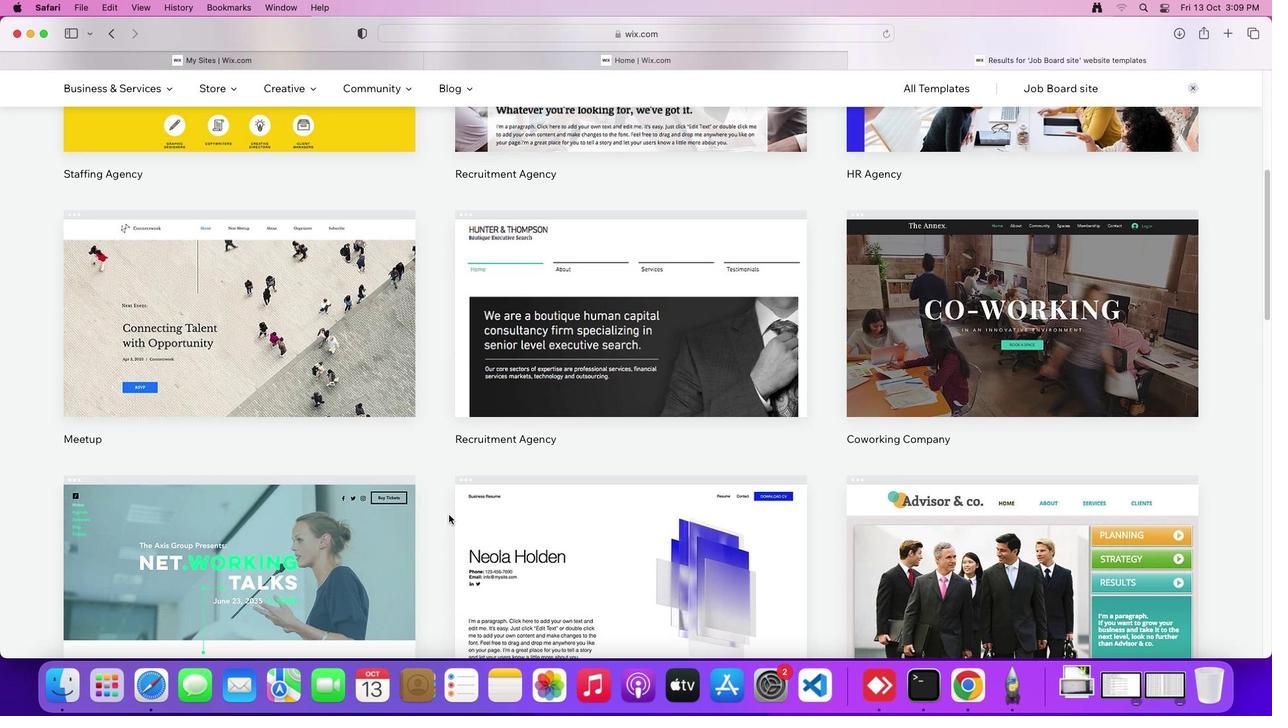 
Action: Mouse moved to (448, 514)
Screenshot: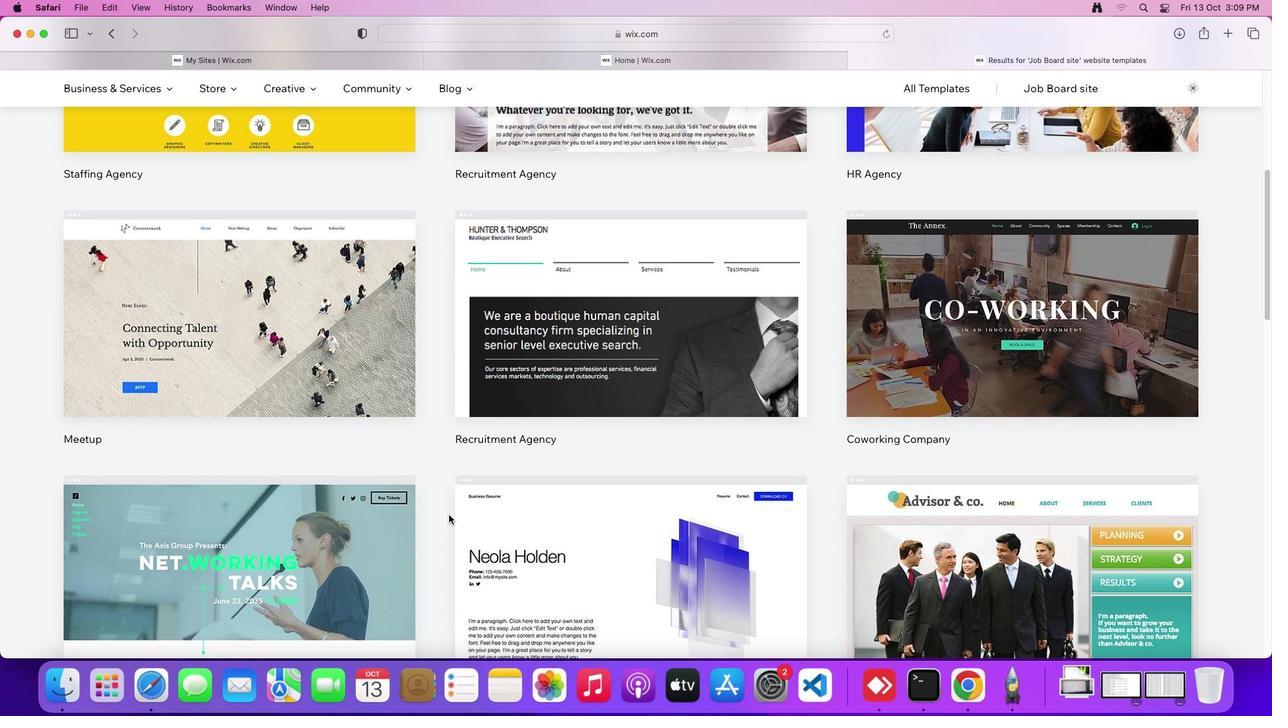 
Action: Mouse scrolled (448, 514) with delta (0, 0)
Screenshot: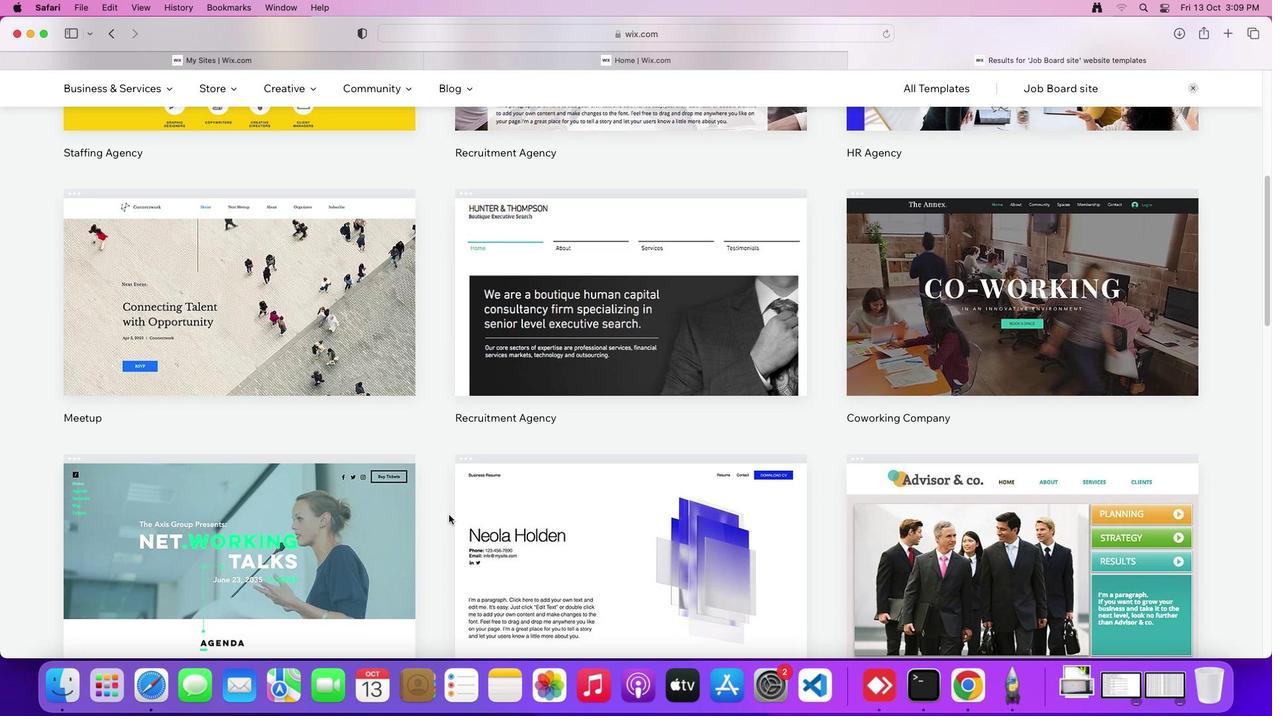 
Action: Mouse scrolled (448, 514) with delta (0, 0)
Screenshot: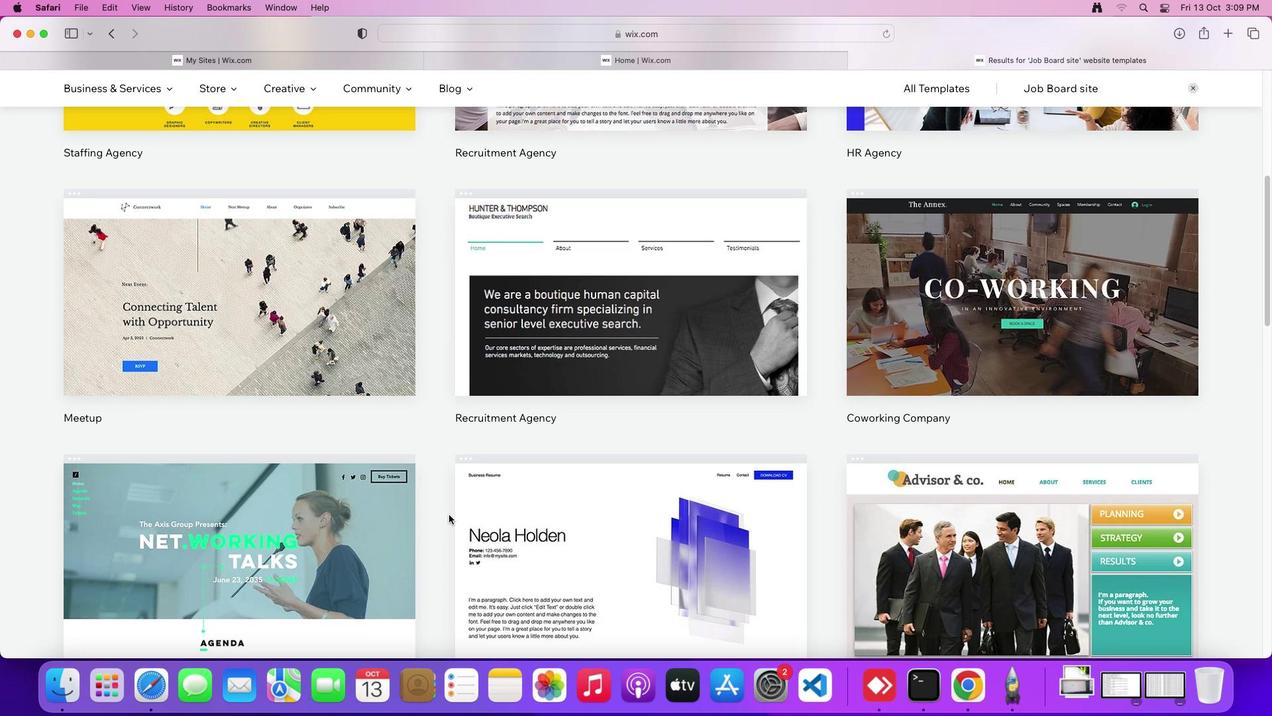 
Action: Mouse scrolled (448, 514) with delta (0, 0)
Screenshot: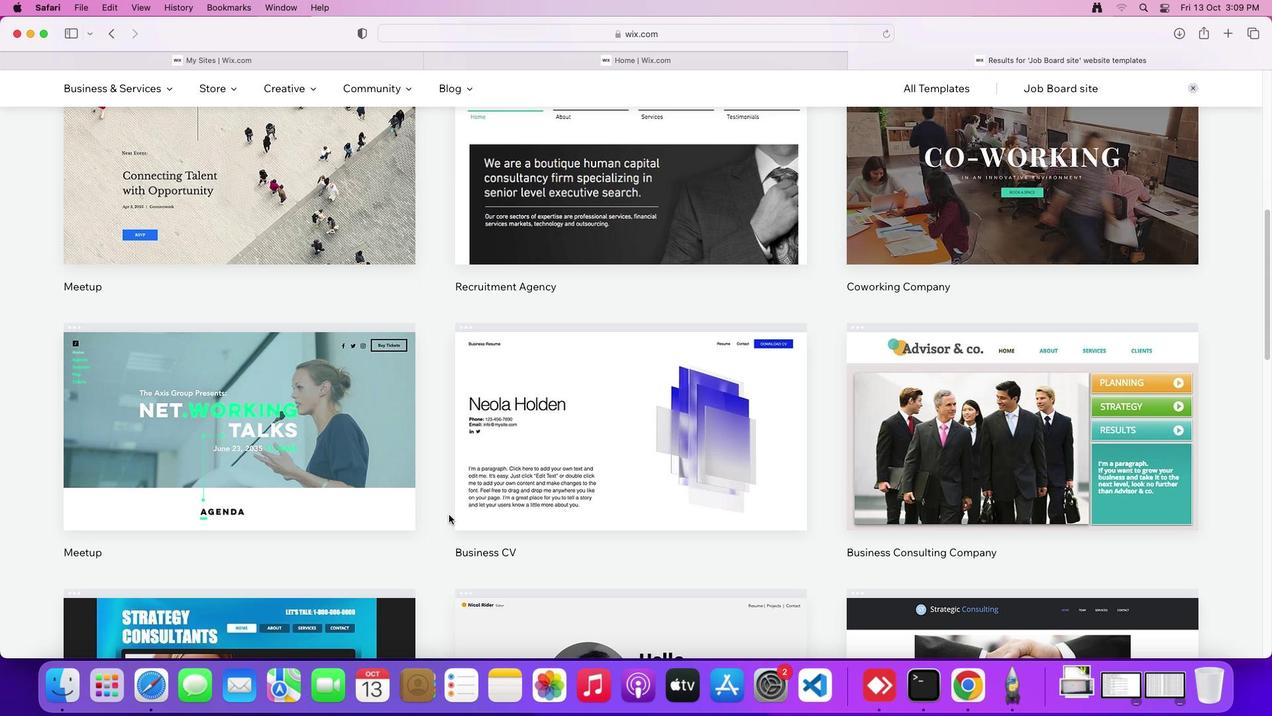 
Action: Mouse scrolled (448, 514) with delta (0, 0)
Screenshot: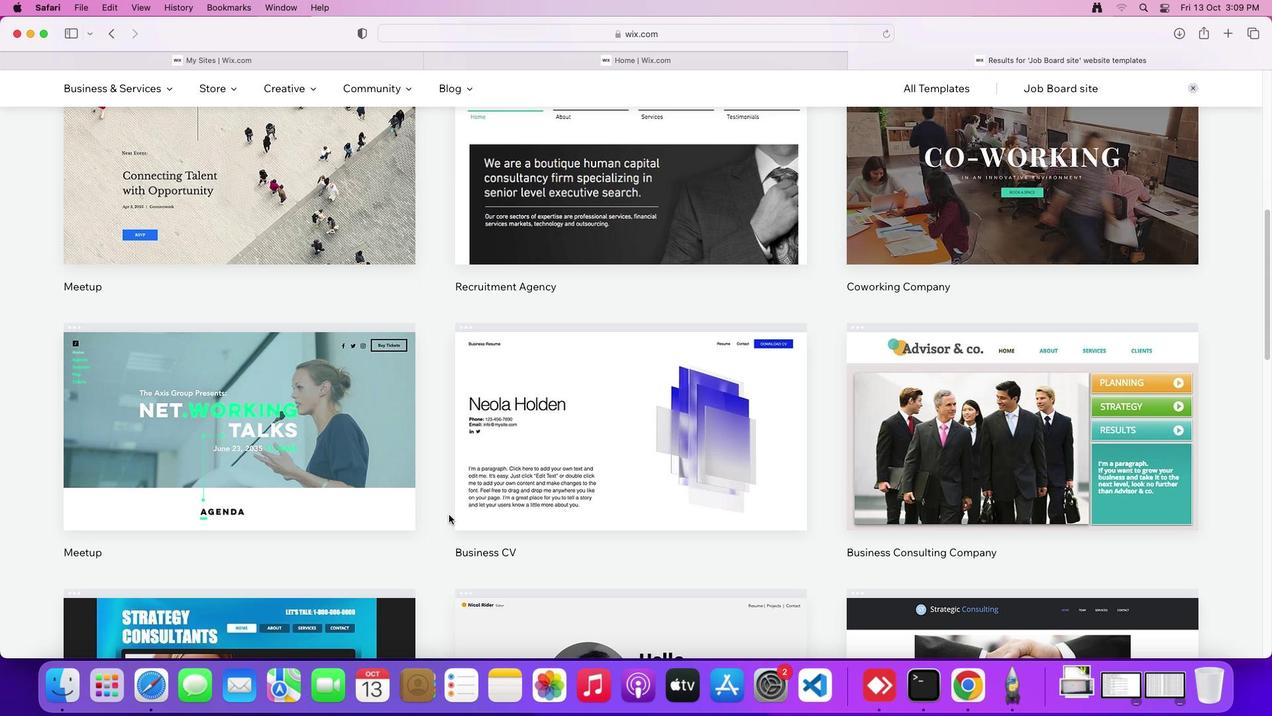 
Action: Mouse scrolled (448, 514) with delta (0, -1)
Screenshot: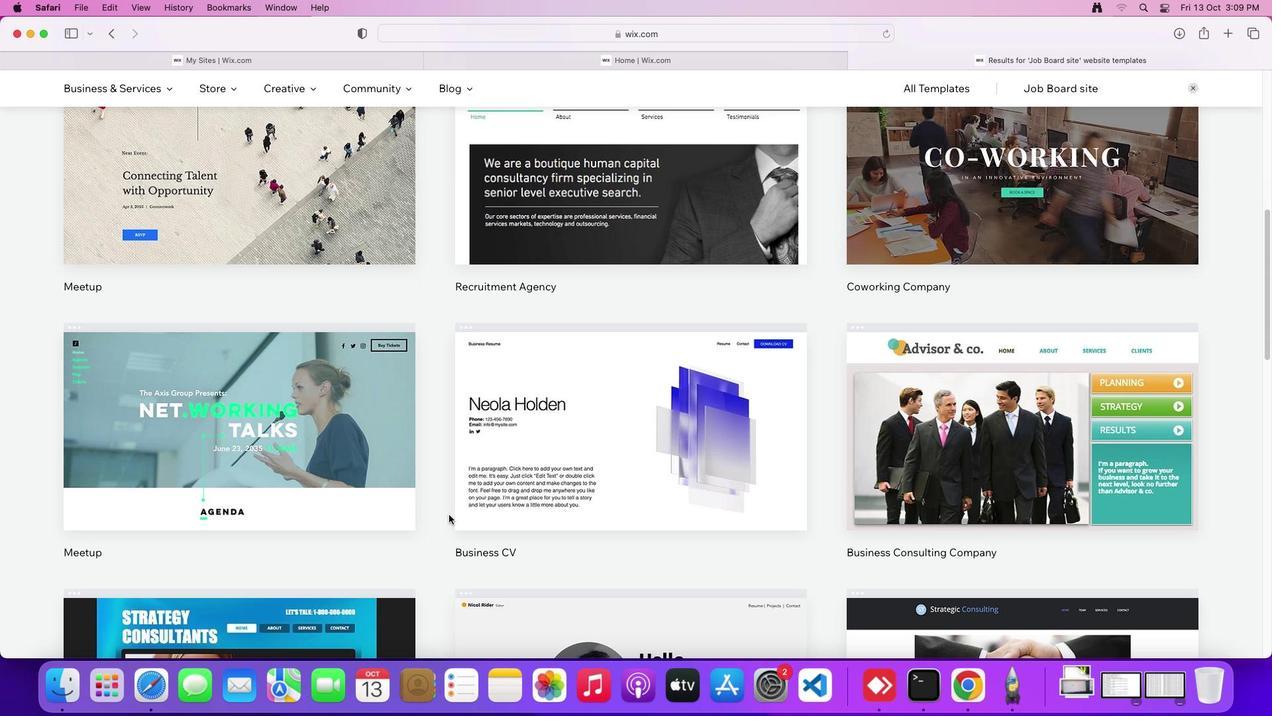 
Action: Mouse scrolled (448, 514) with delta (0, 0)
Screenshot: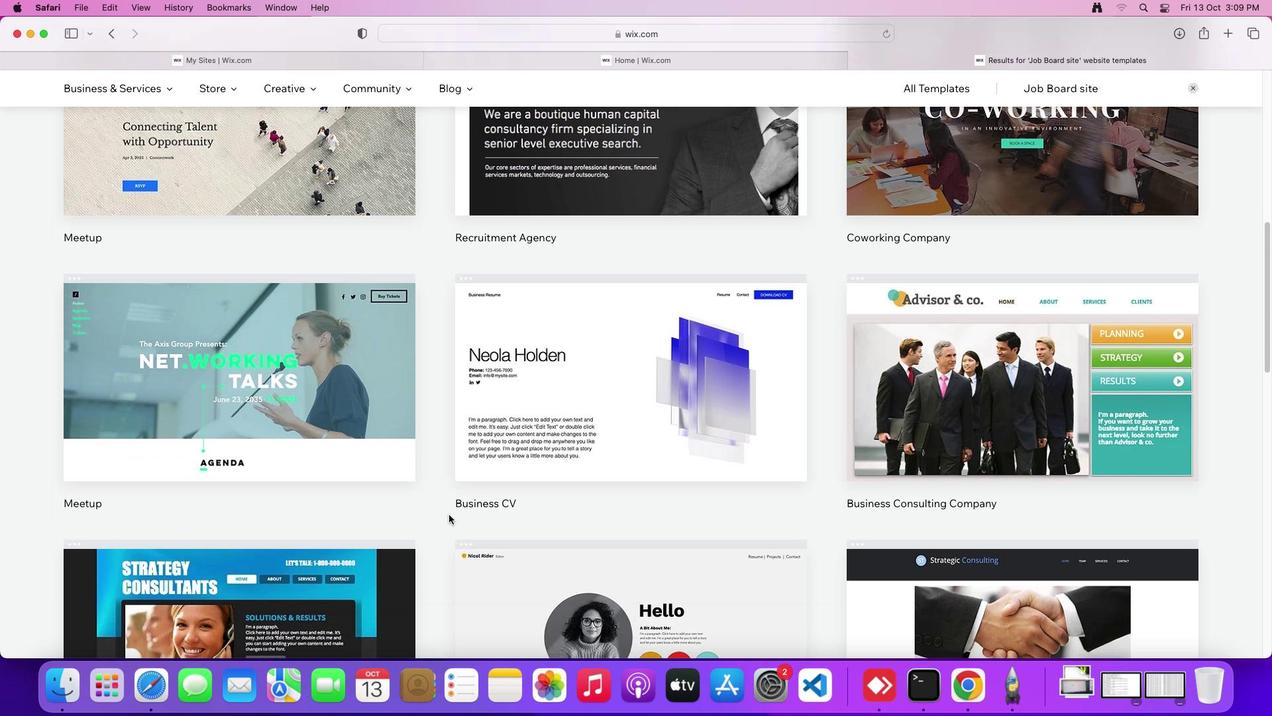 
Action: Mouse scrolled (448, 514) with delta (0, 0)
Screenshot: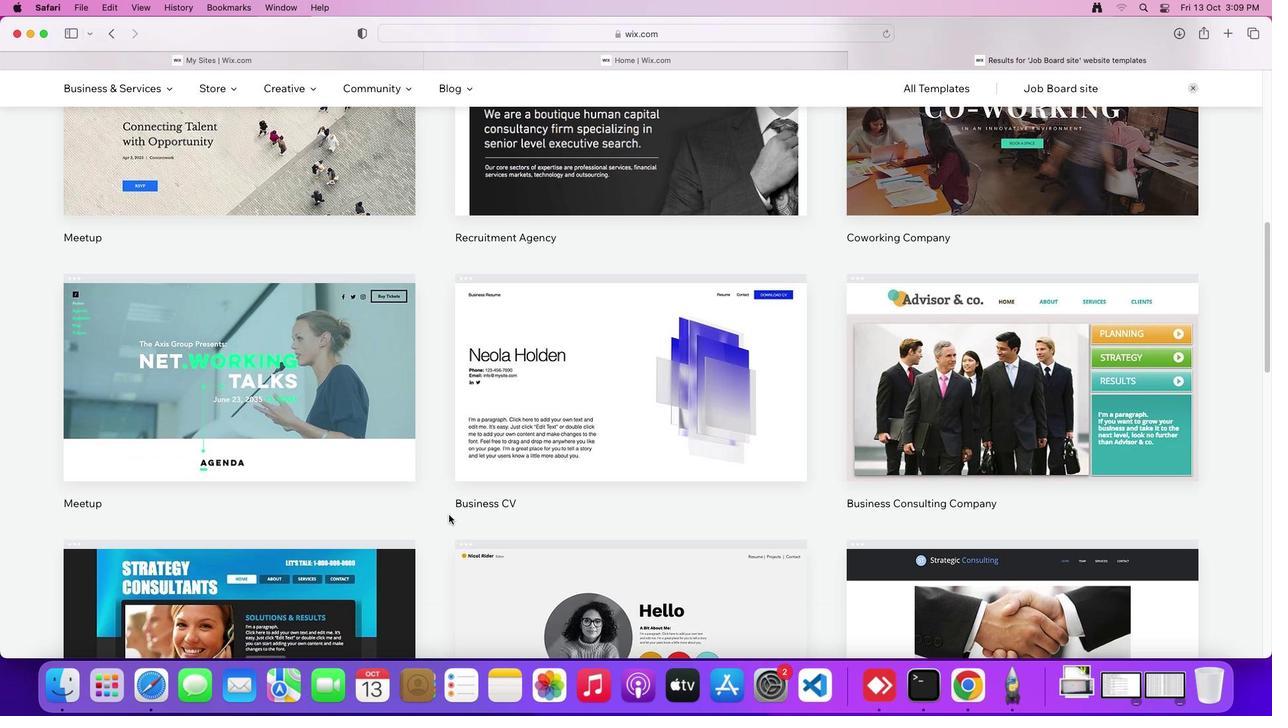 
Action: Mouse scrolled (448, 514) with delta (0, 0)
Screenshot: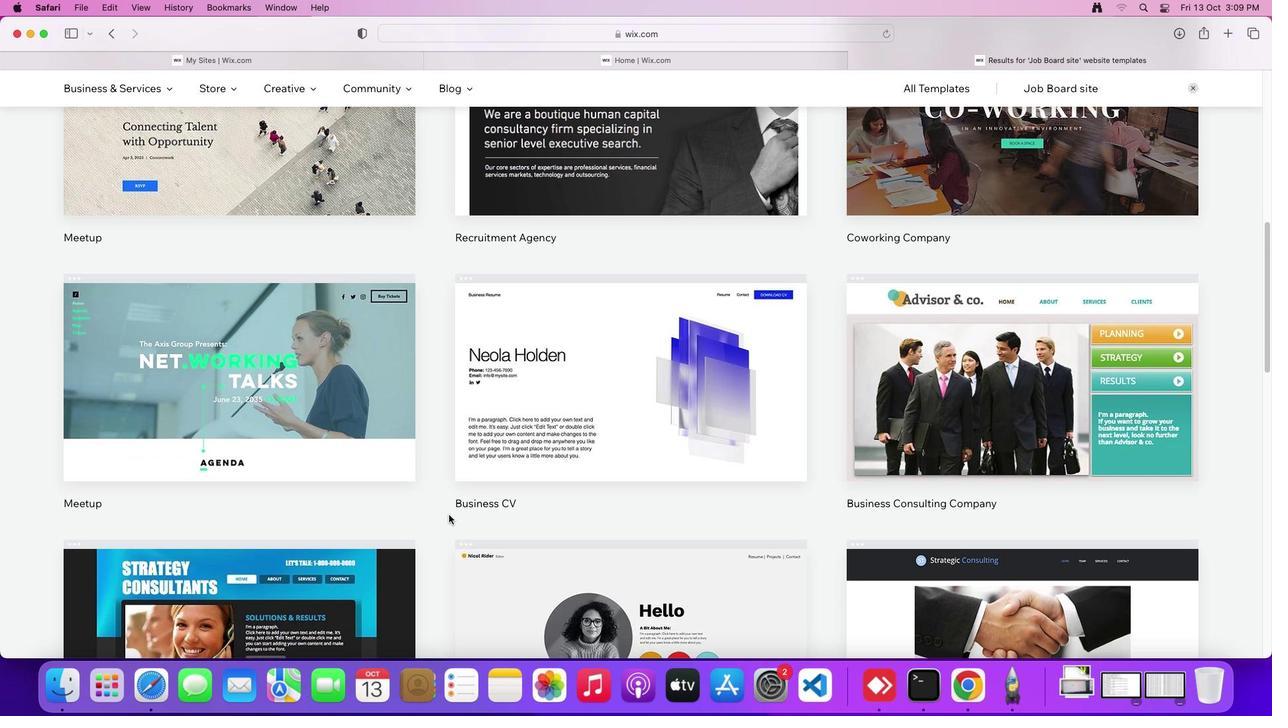
Action: Mouse scrolled (448, 514) with delta (0, 0)
Screenshot: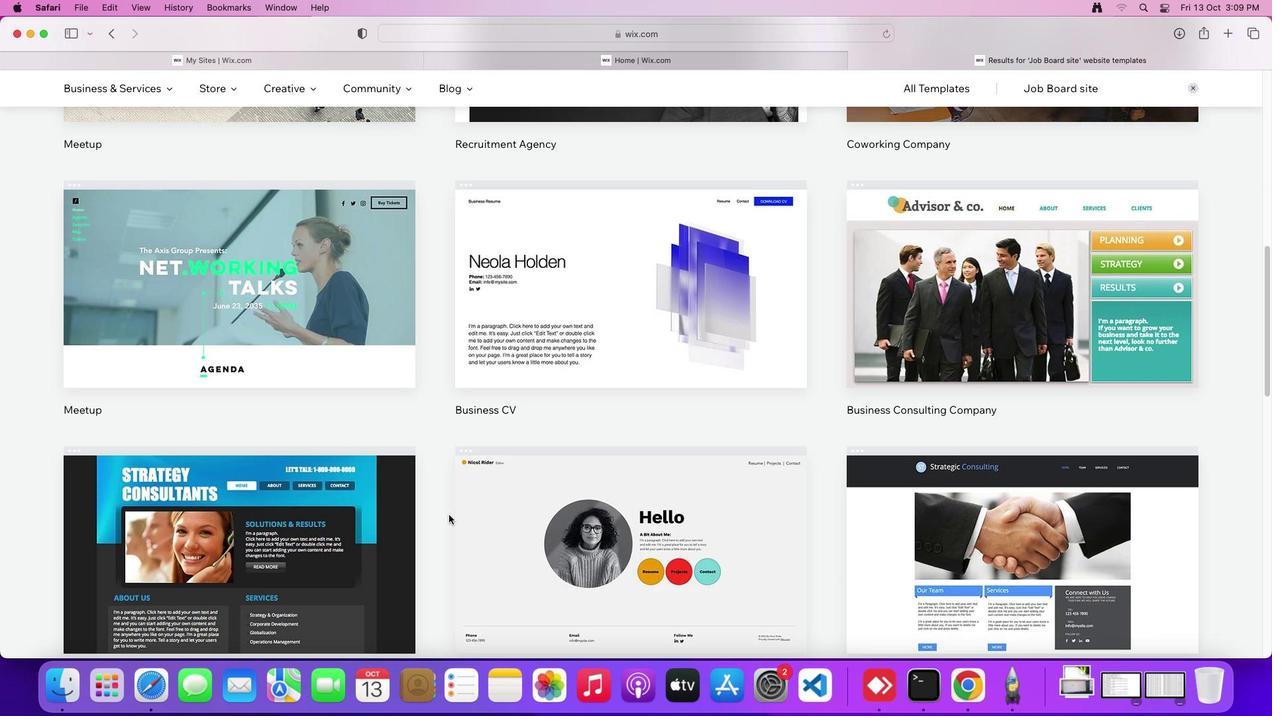 
Action: Mouse scrolled (448, 514) with delta (0, 0)
Screenshot: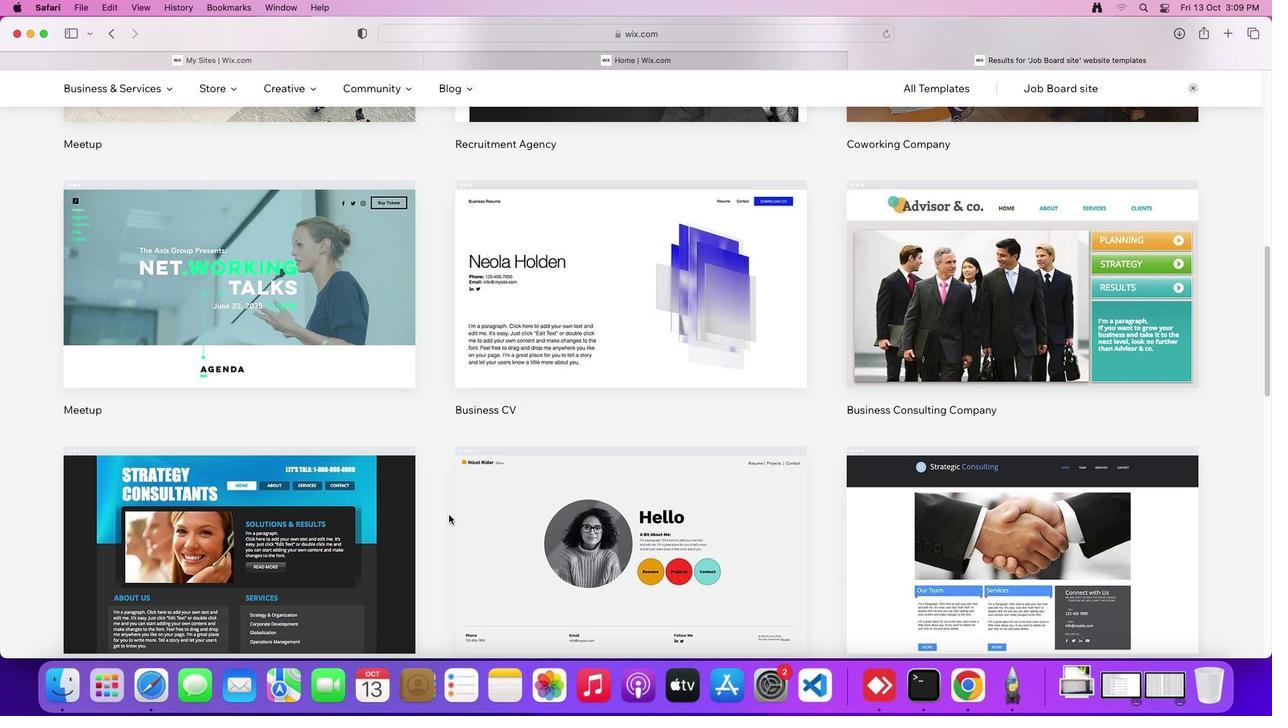
Action: Mouse scrolled (448, 514) with delta (0, -1)
Screenshot: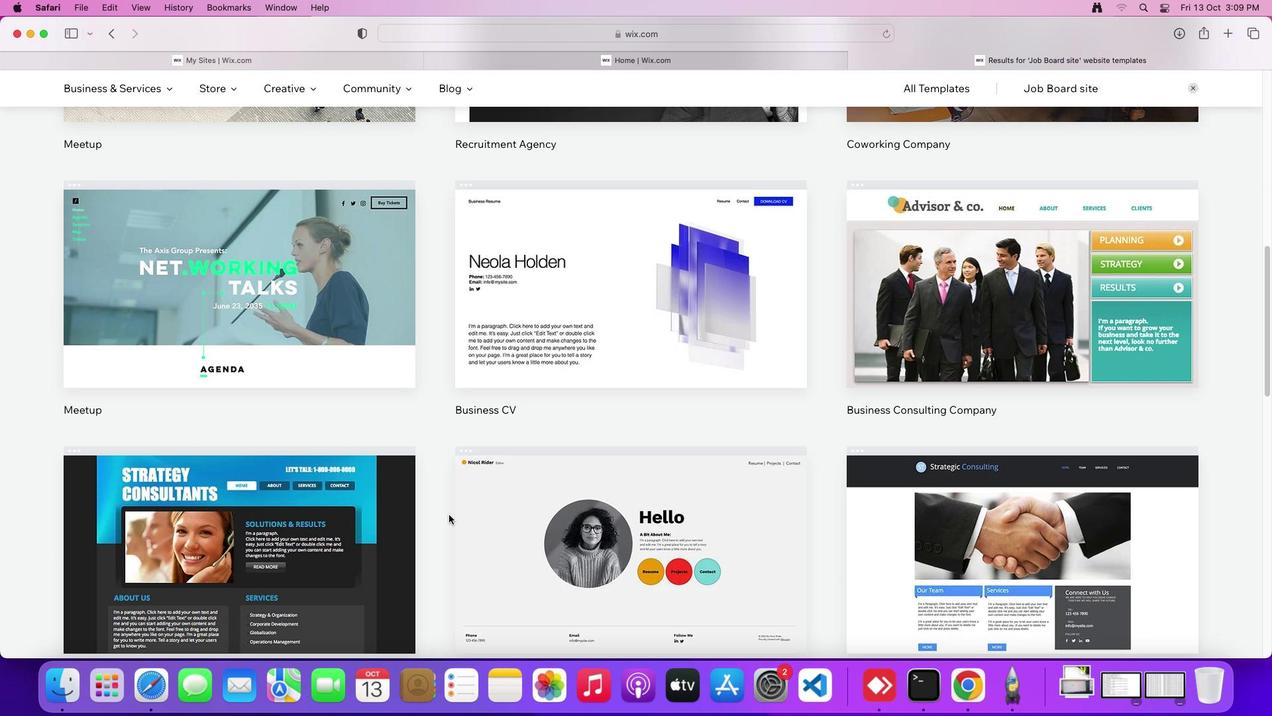 
Action: Mouse scrolled (448, 514) with delta (0, 0)
Screenshot: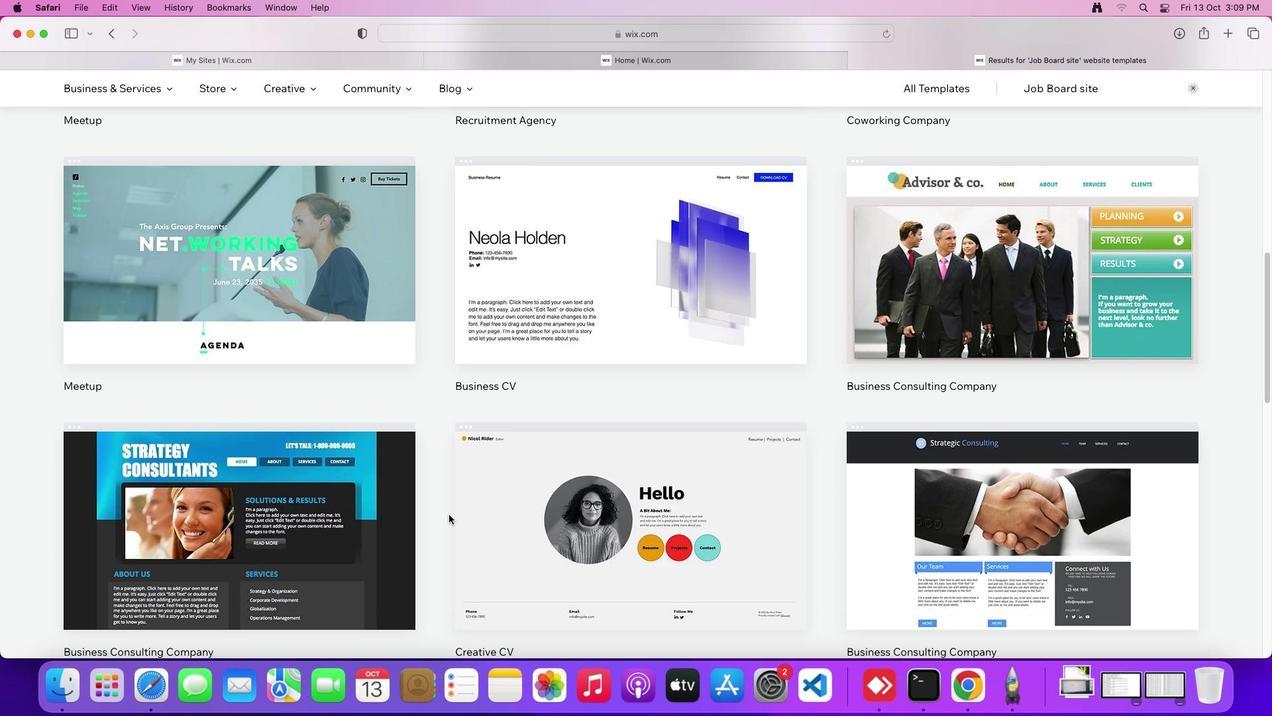 
Action: Mouse scrolled (448, 514) with delta (0, 0)
Screenshot: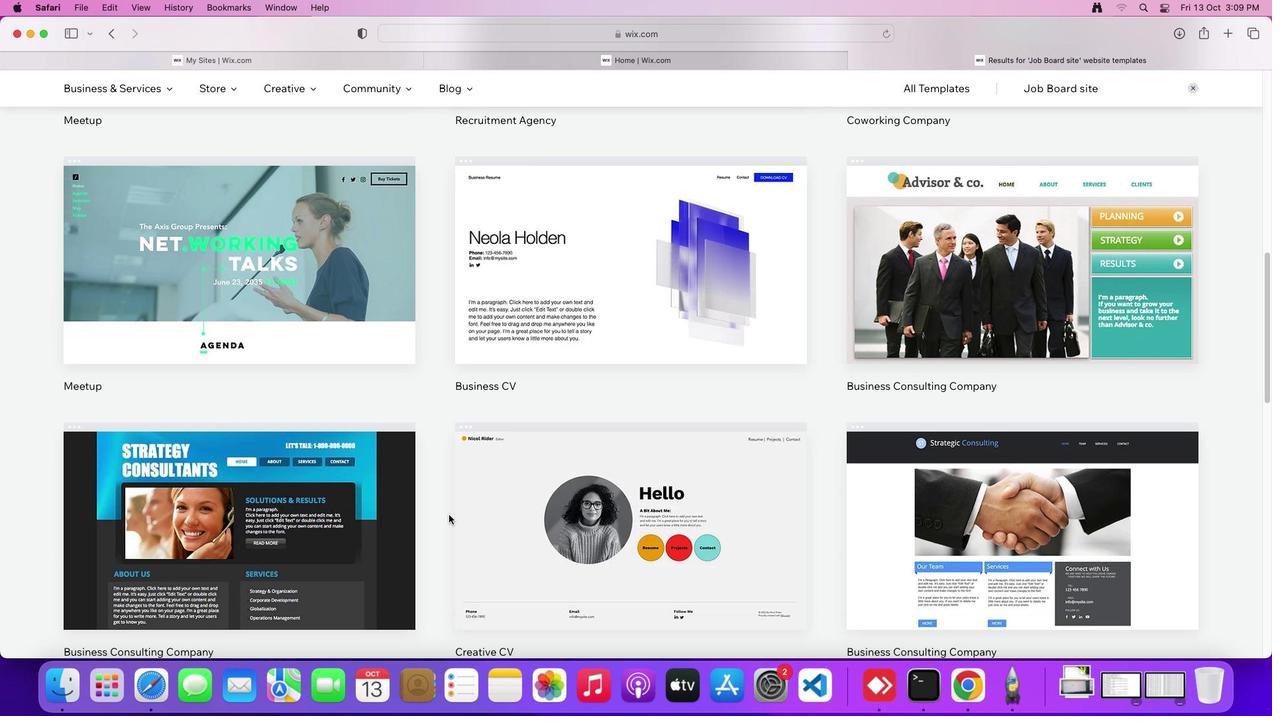 
Action: Mouse scrolled (448, 514) with delta (0, 0)
Screenshot: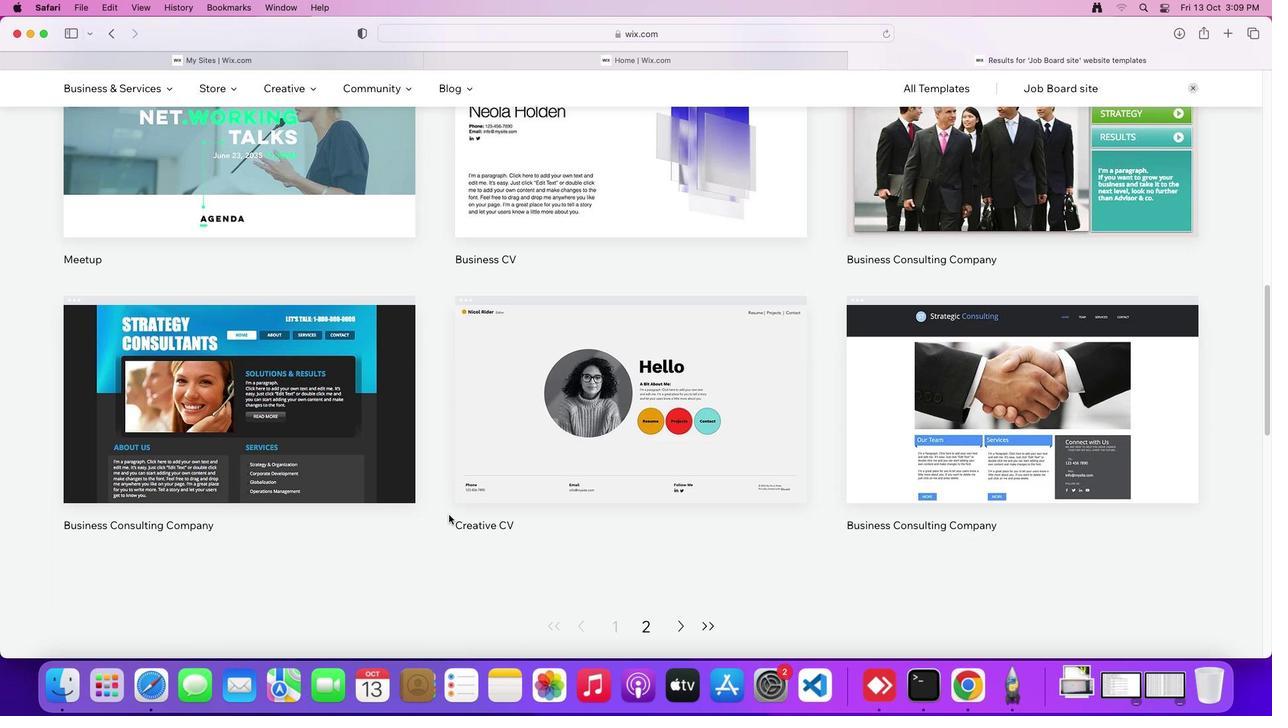 
Action: Mouse scrolled (448, 514) with delta (0, 0)
Screenshot: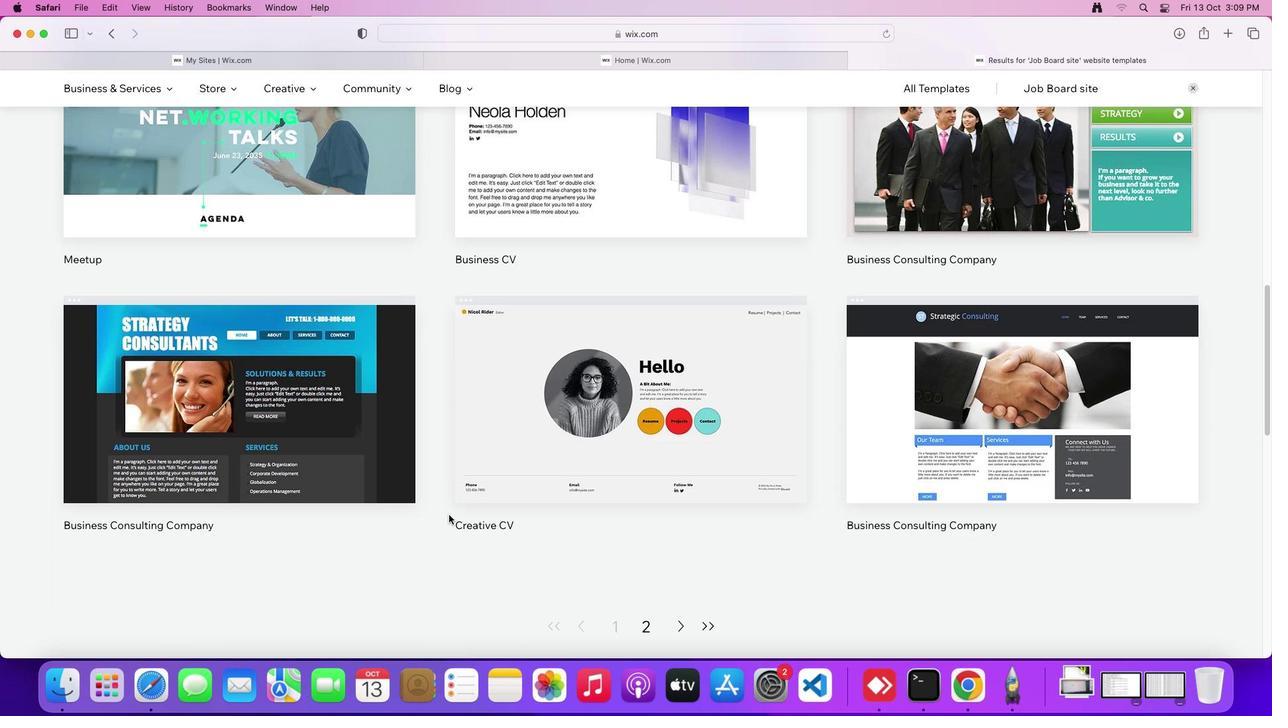 
Action: Mouse scrolled (448, 514) with delta (0, -1)
Screenshot: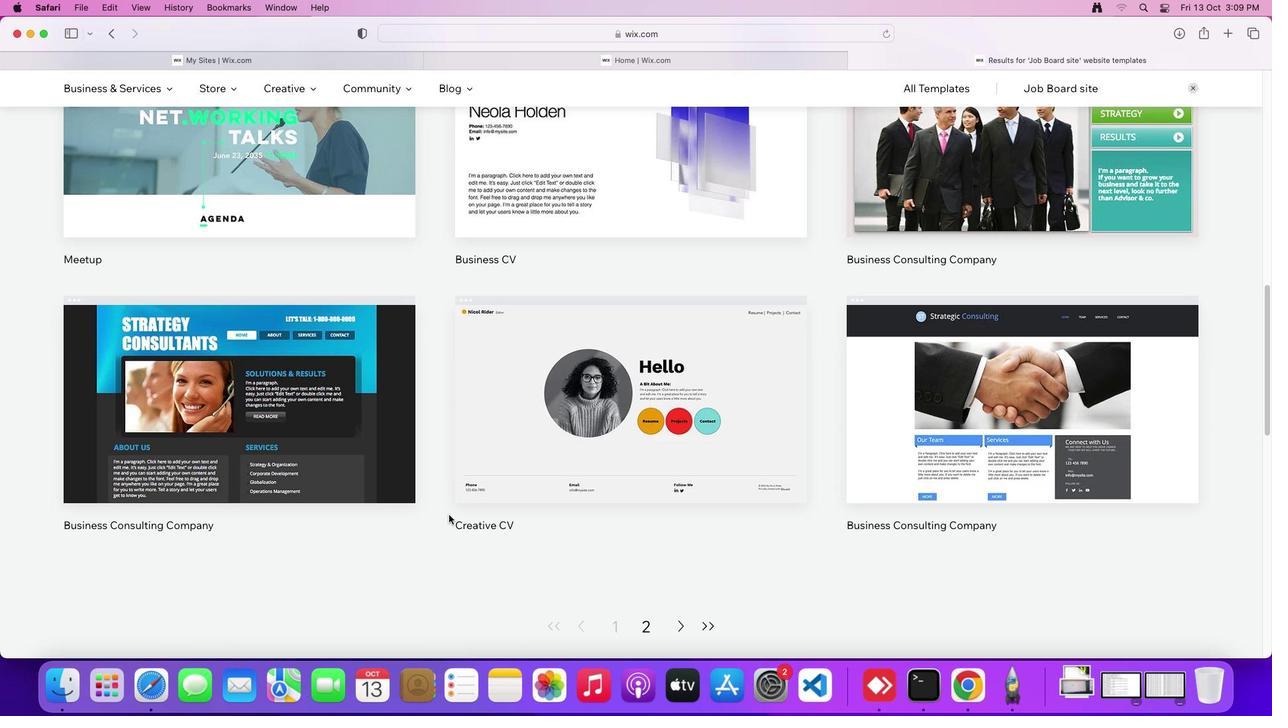 
Action: Mouse moved to (645, 627)
Screenshot: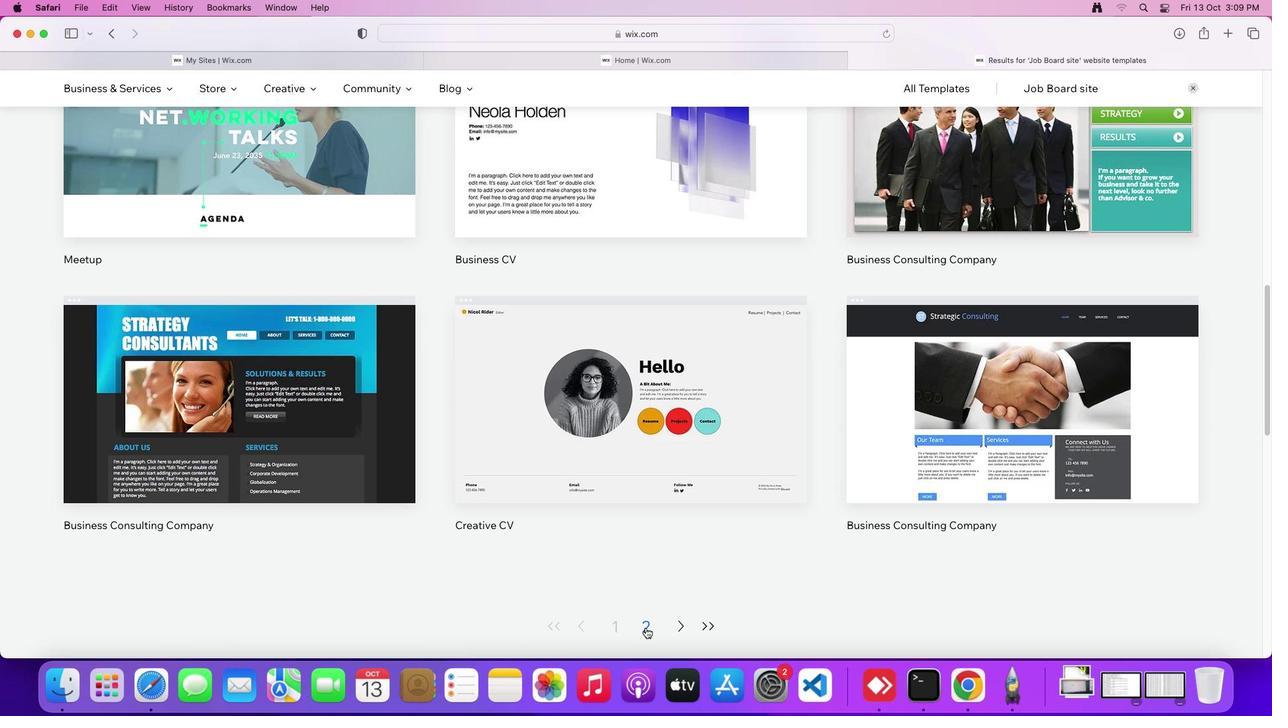 
Action: Mouse pressed left at (645, 627)
Screenshot: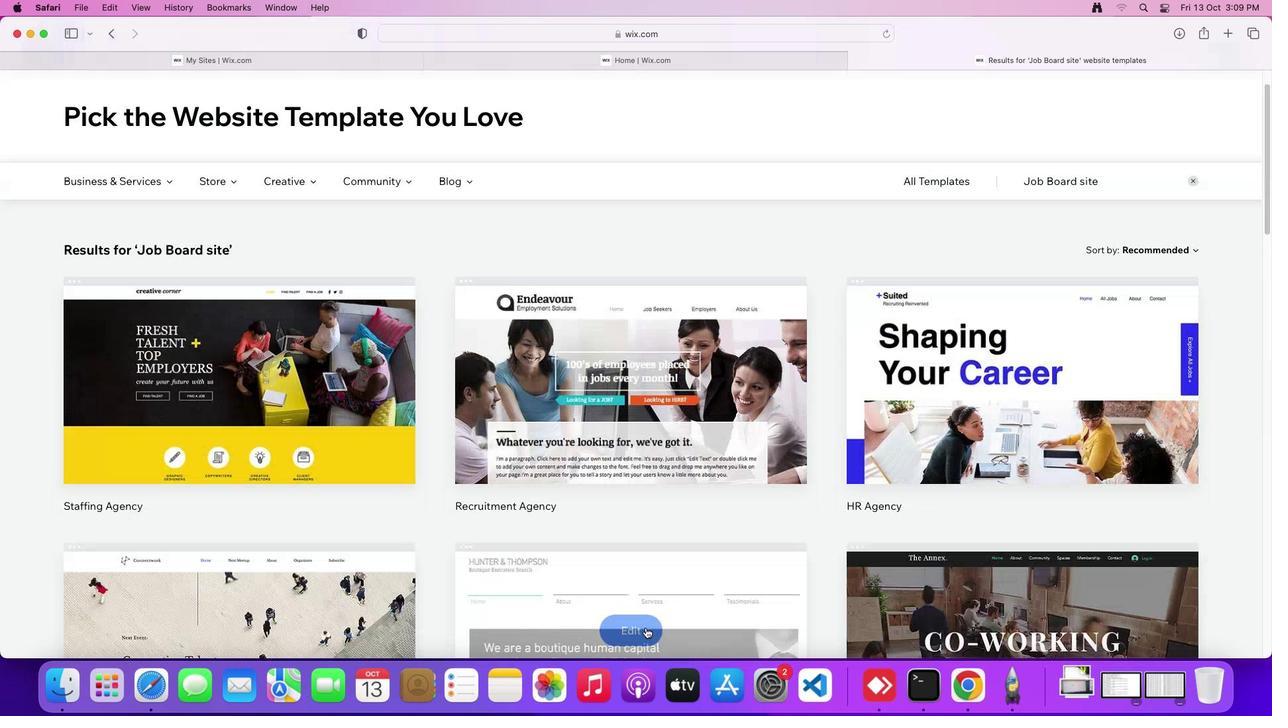 
Action: Mouse moved to (628, 546)
Screenshot: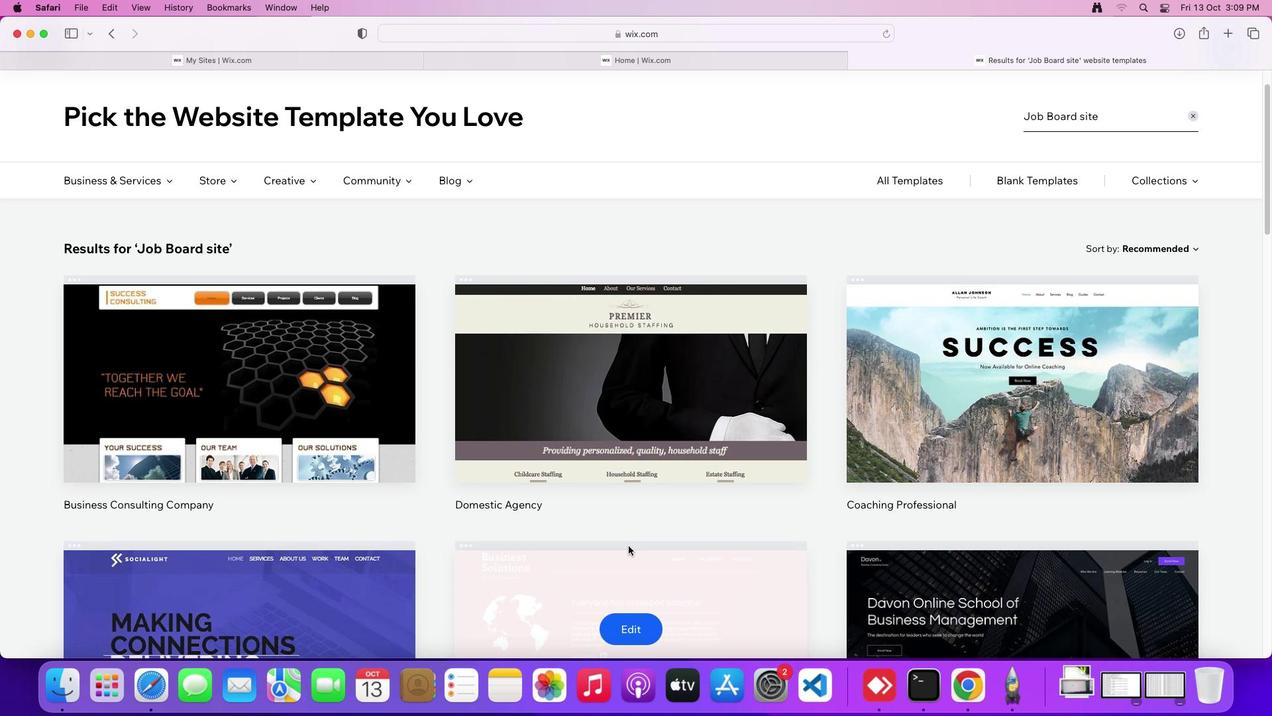 
Action: Mouse scrolled (628, 546) with delta (0, 0)
Screenshot: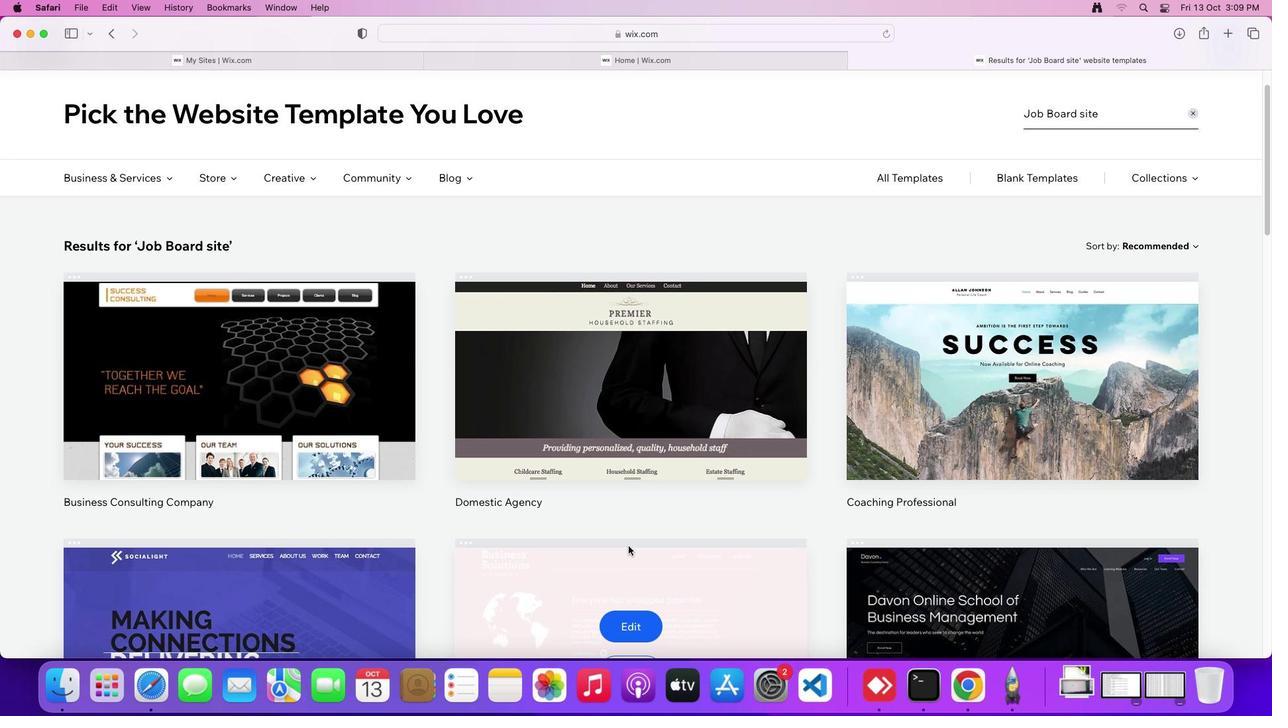 
Action: Mouse scrolled (628, 546) with delta (0, 0)
Screenshot: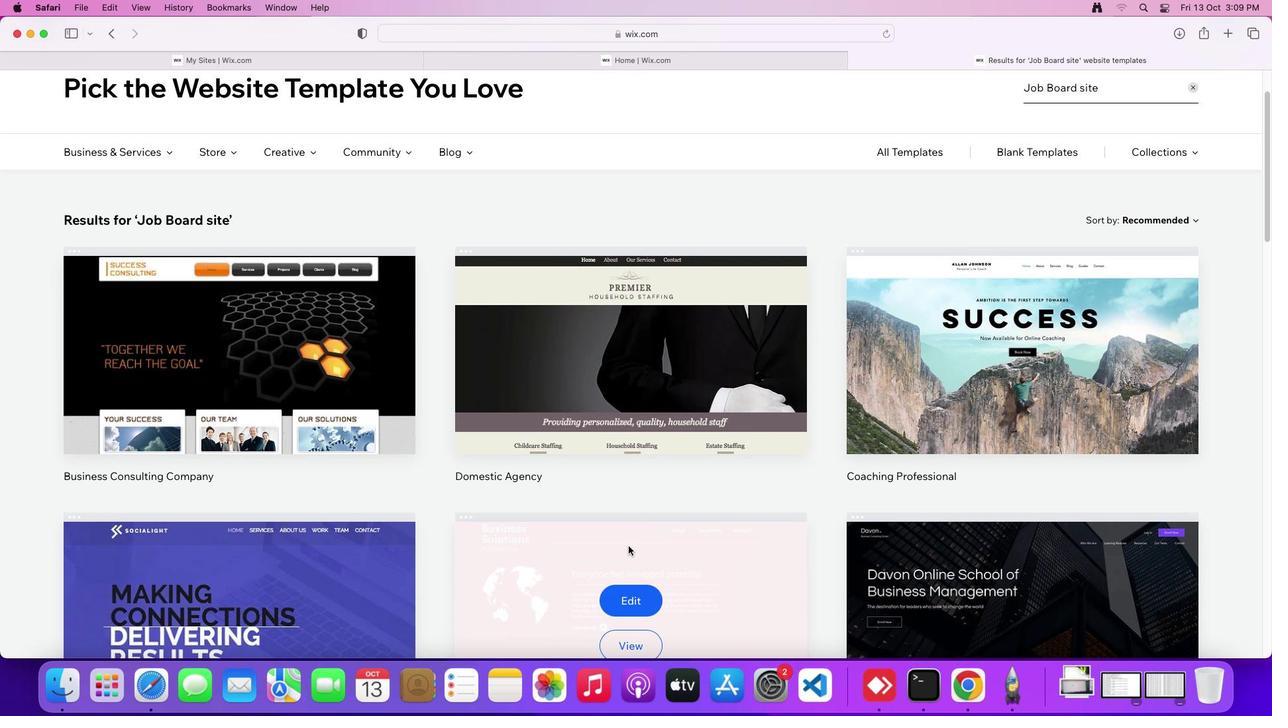
Action: Mouse scrolled (628, 546) with delta (0, 0)
Screenshot: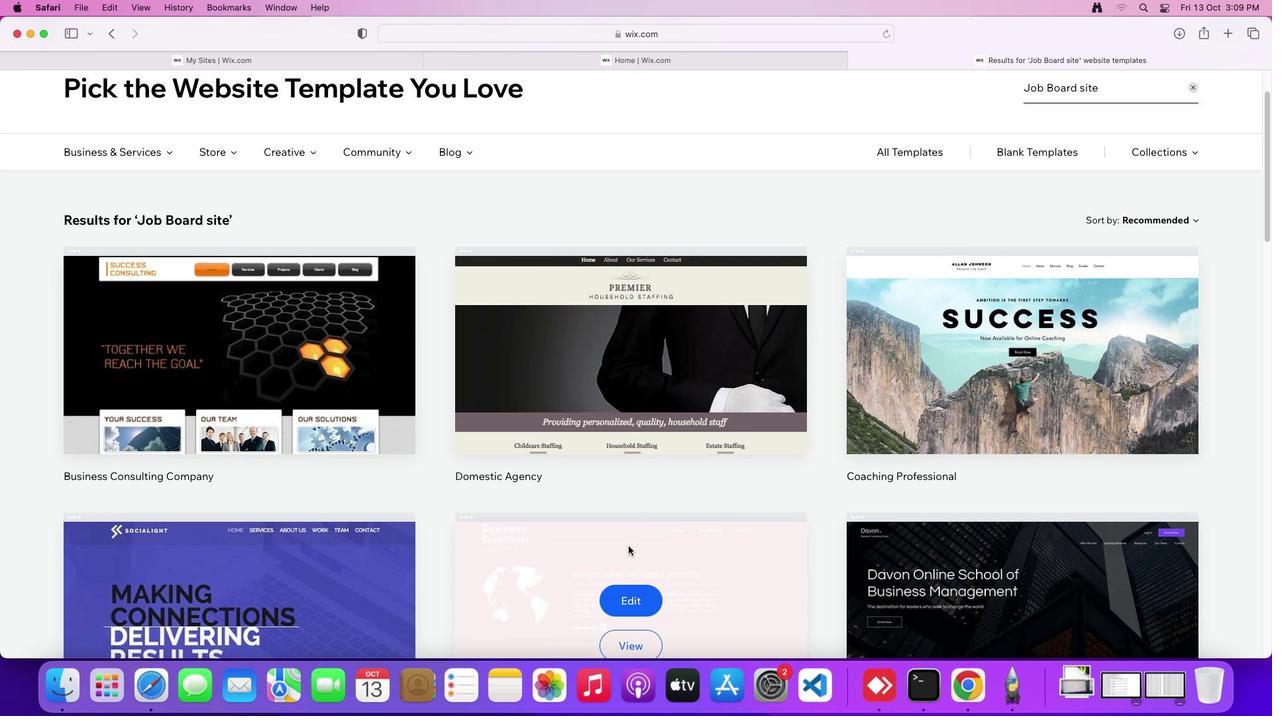 
Action: Mouse scrolled (628, 546) with delta (0, 0)
Screenshot: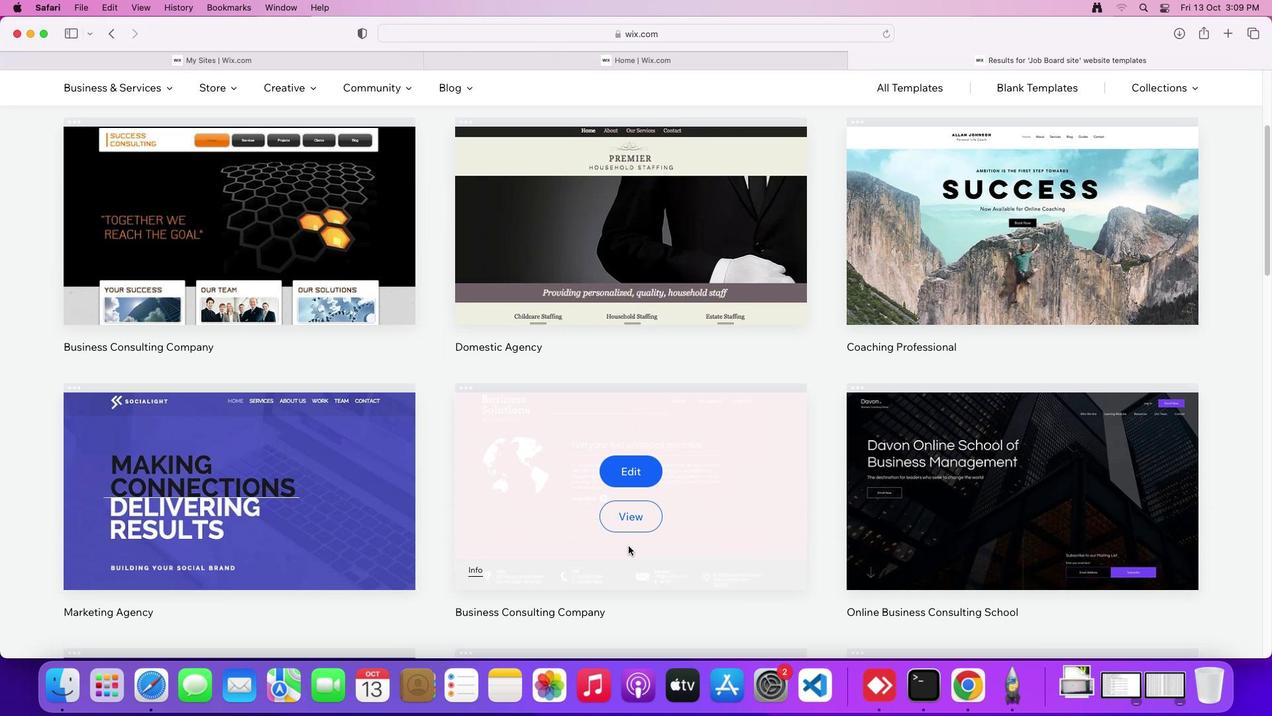 
Action: Mouse scrolled (628, 546) with delta (0, 0)
Screenshot: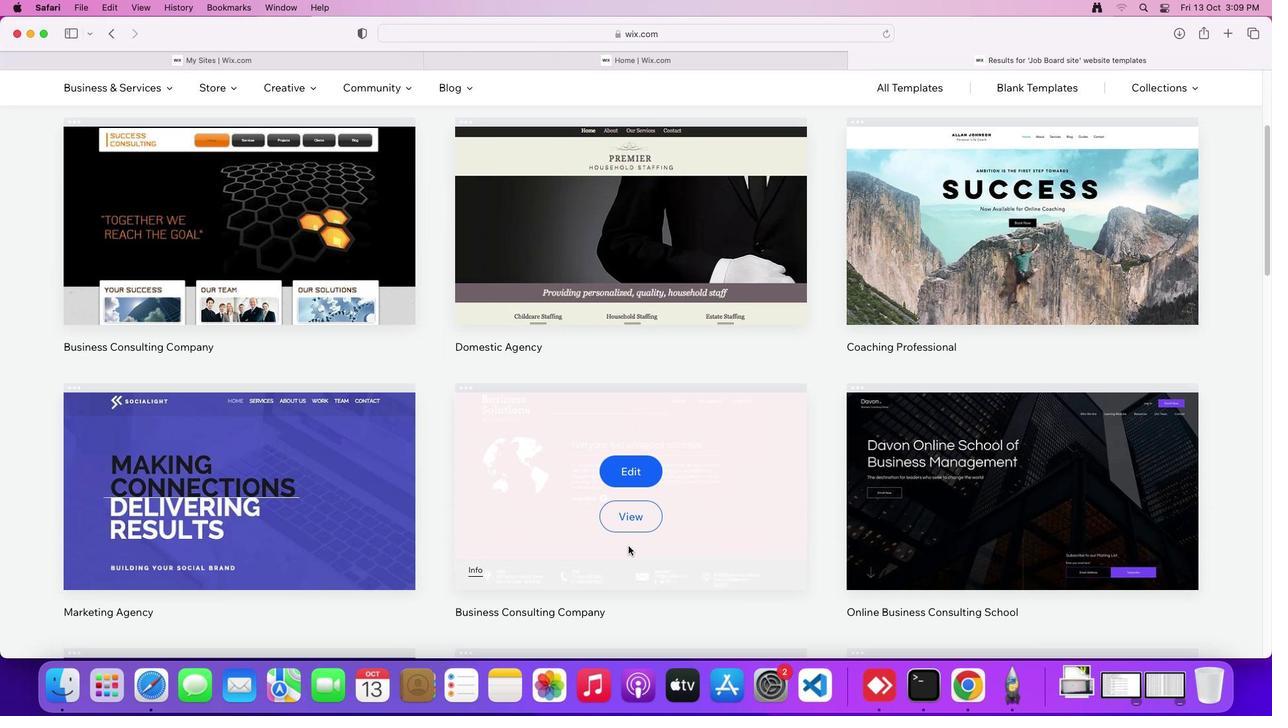 
Action: Mouse scrolled (628, 546) with delta (0, -1)
Screenshot: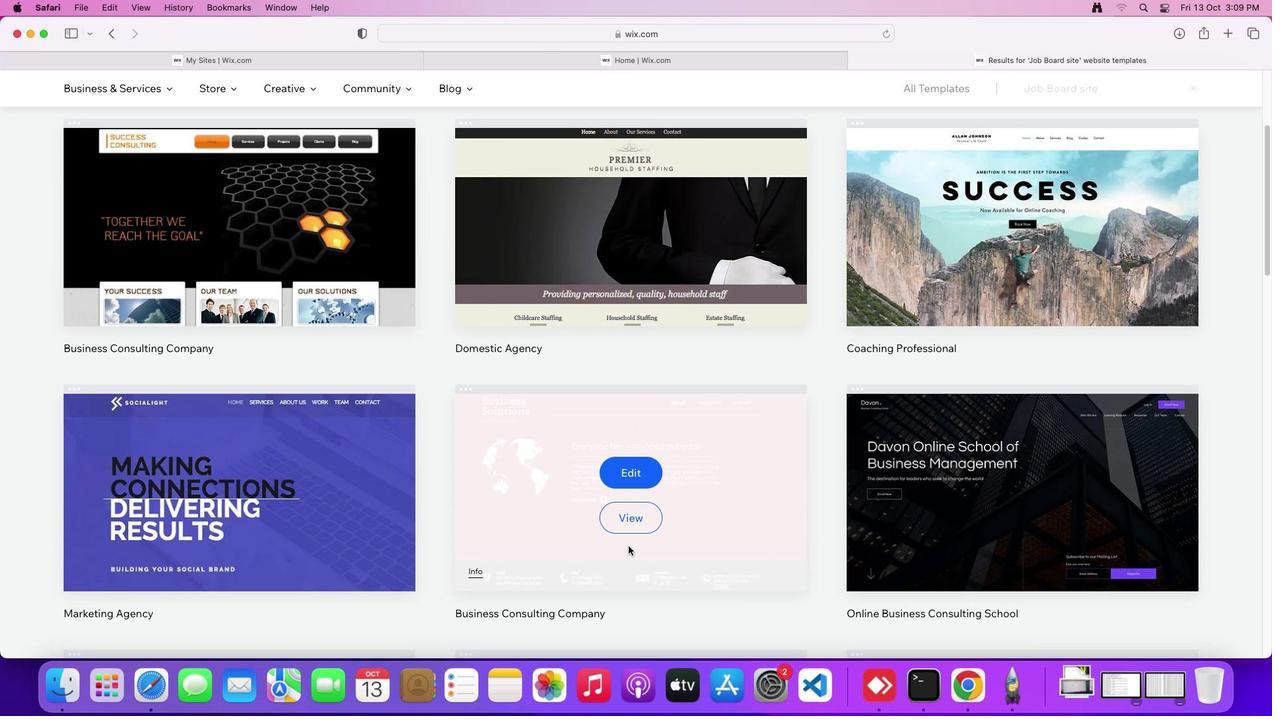 
Action: Mouse scrolled (628, 546) with delta (0, 0)
Screenshot: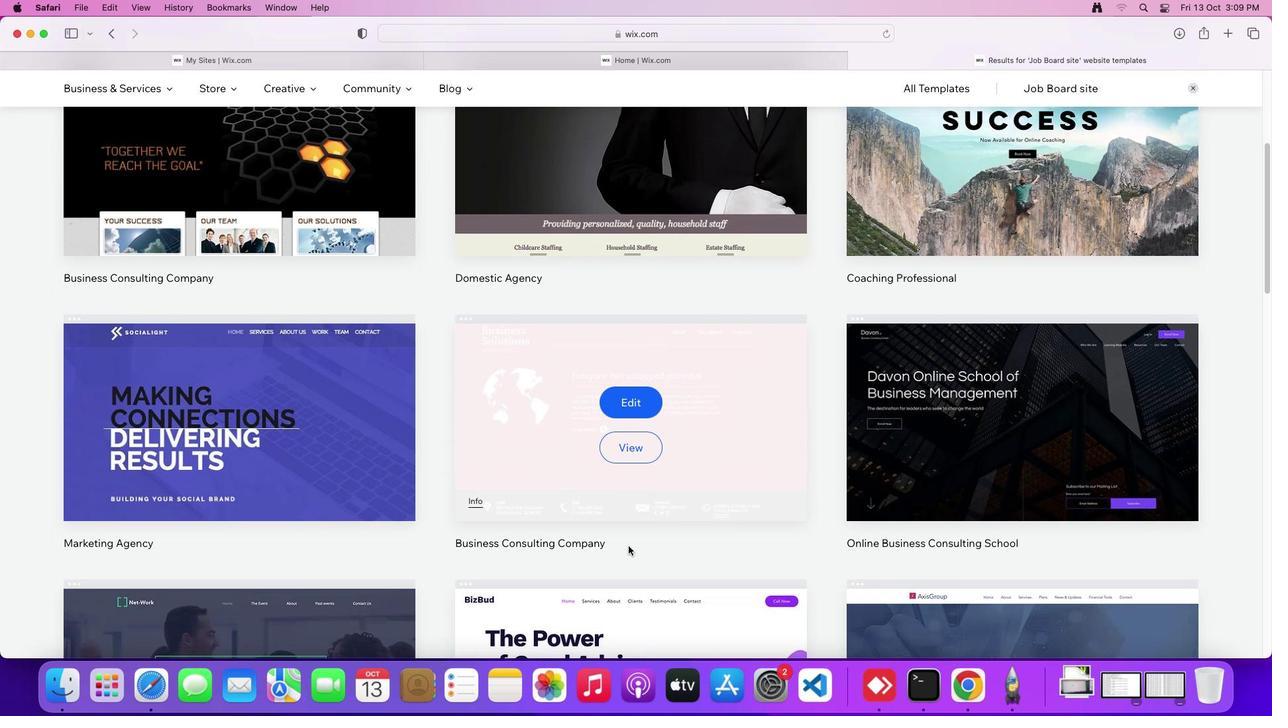 
Action: Mouse scrolled (628, 546) with delta (0, 0)
Screenshot: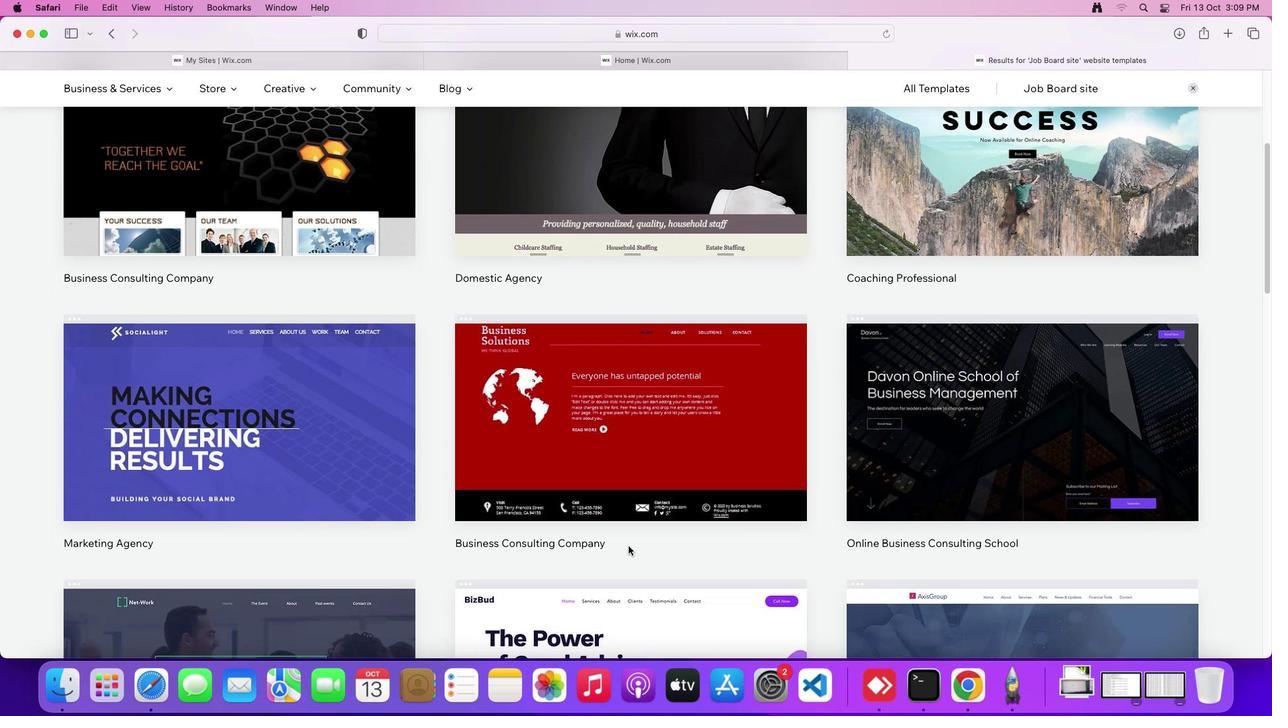 
Action: Mouse scrolled (628, 546) with delta (0, 0)
Screenshot: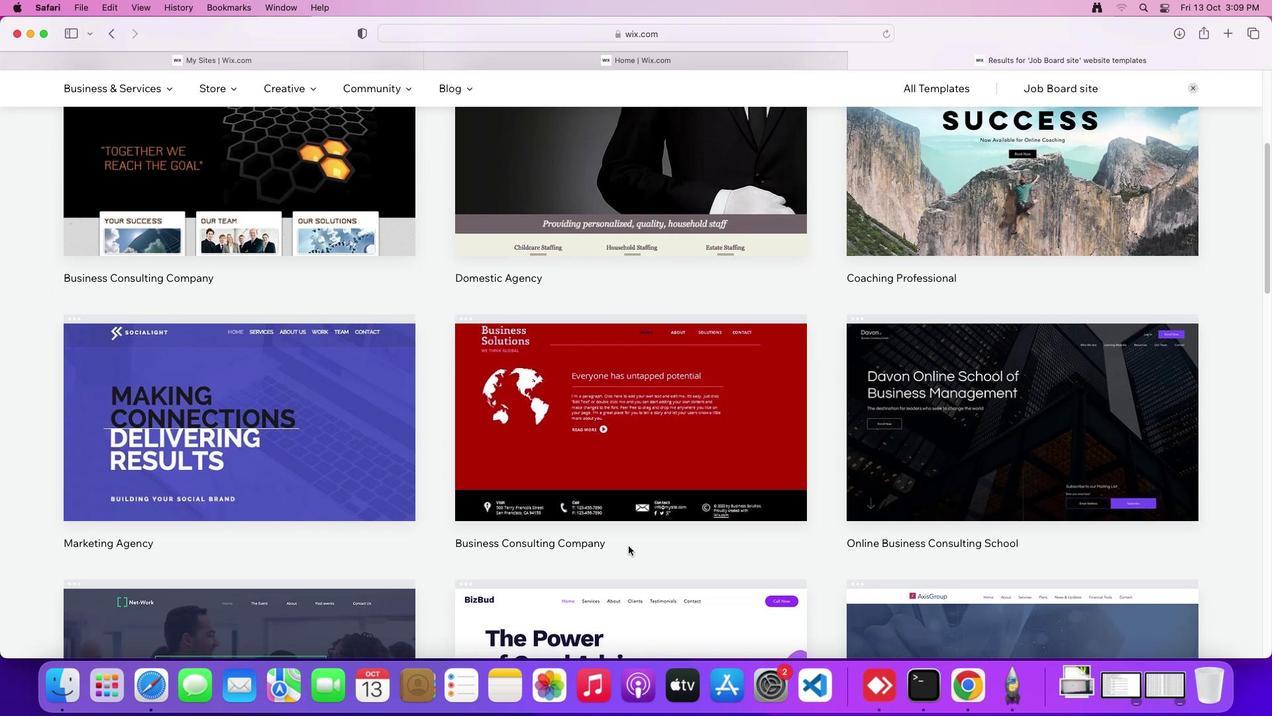 
Action: Mouse scrolled (628, 546) with delta (0, 0)
Screenshot: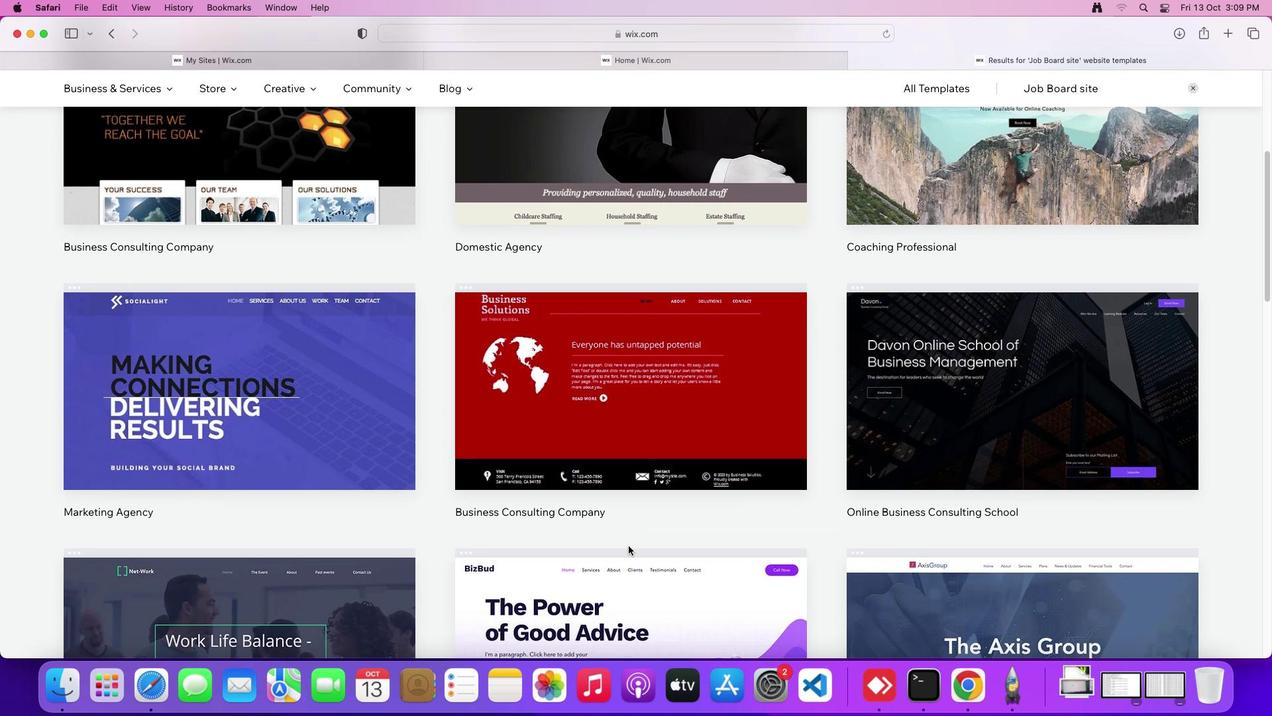 
Action: Mouse moved to (628, 545)
Screenshot: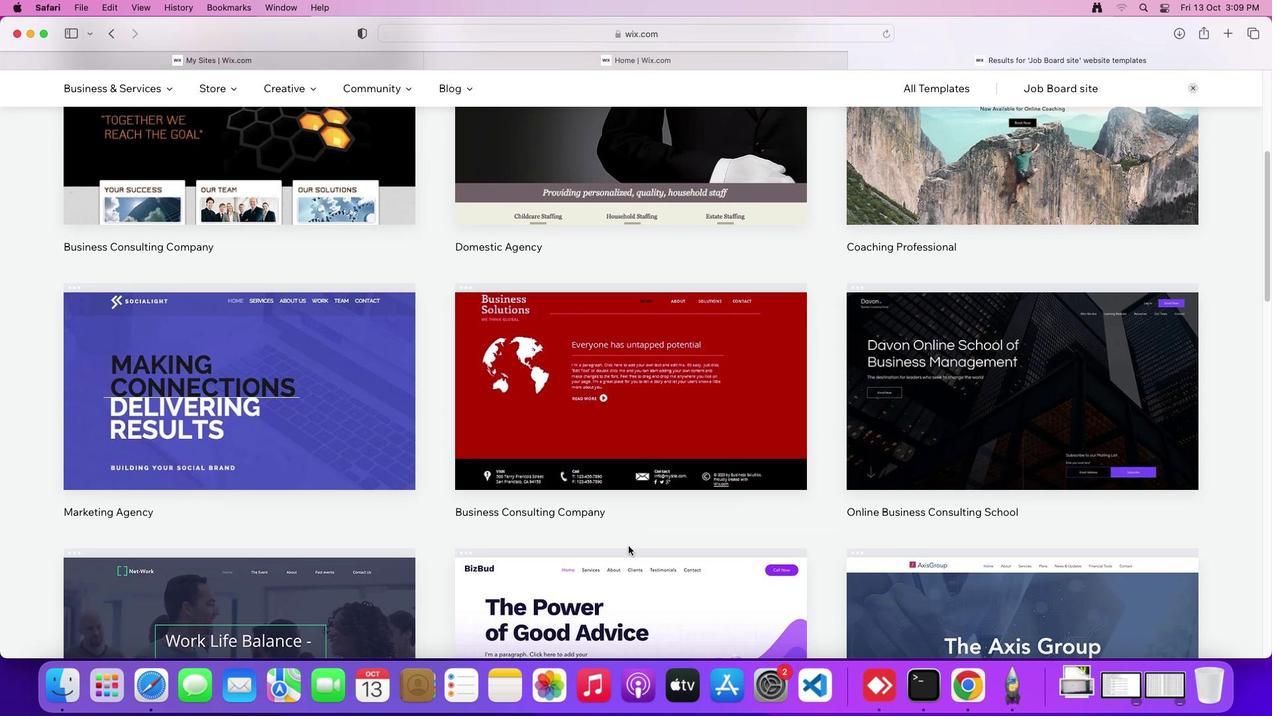 
Action: Mouse scrolled (628, 545) with delta (0, 0)
Screenshot: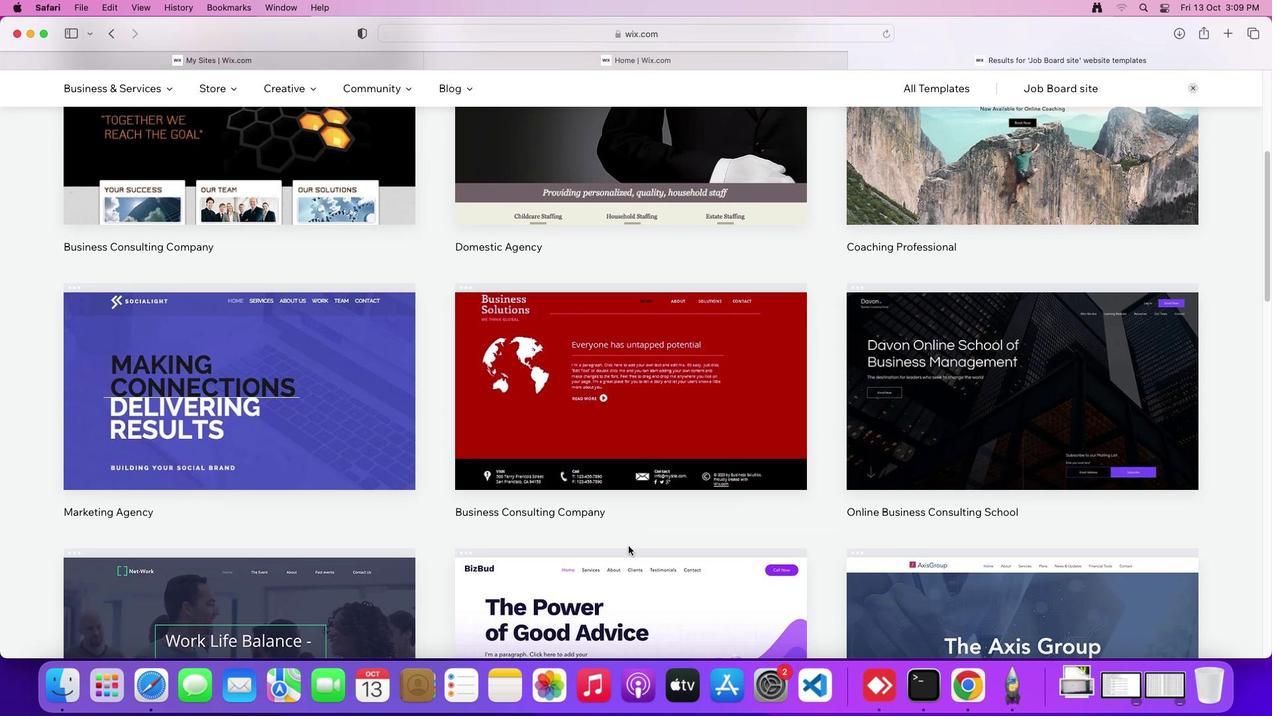 
Action: Mouse scrolled (628, 545) with delta (0, 0)
Screenshot: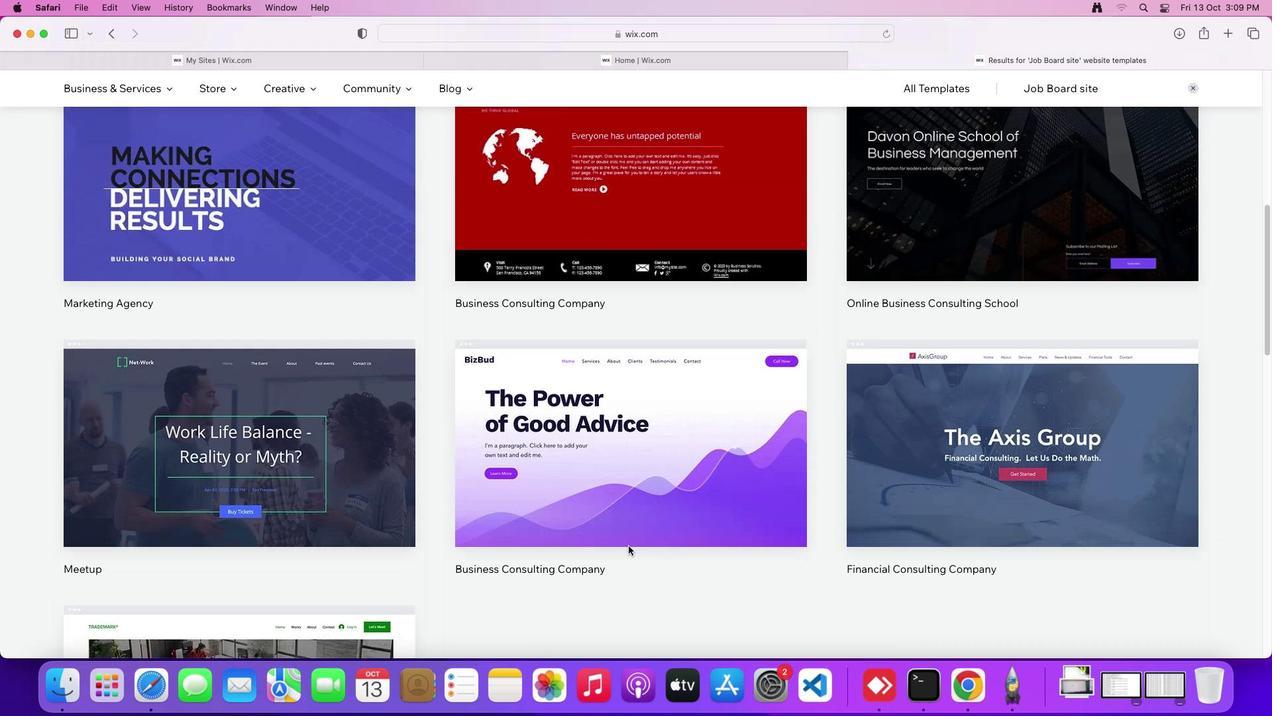 
Action: Mouse scrolled (628, 545) with delta (0, 0)
Screenshot: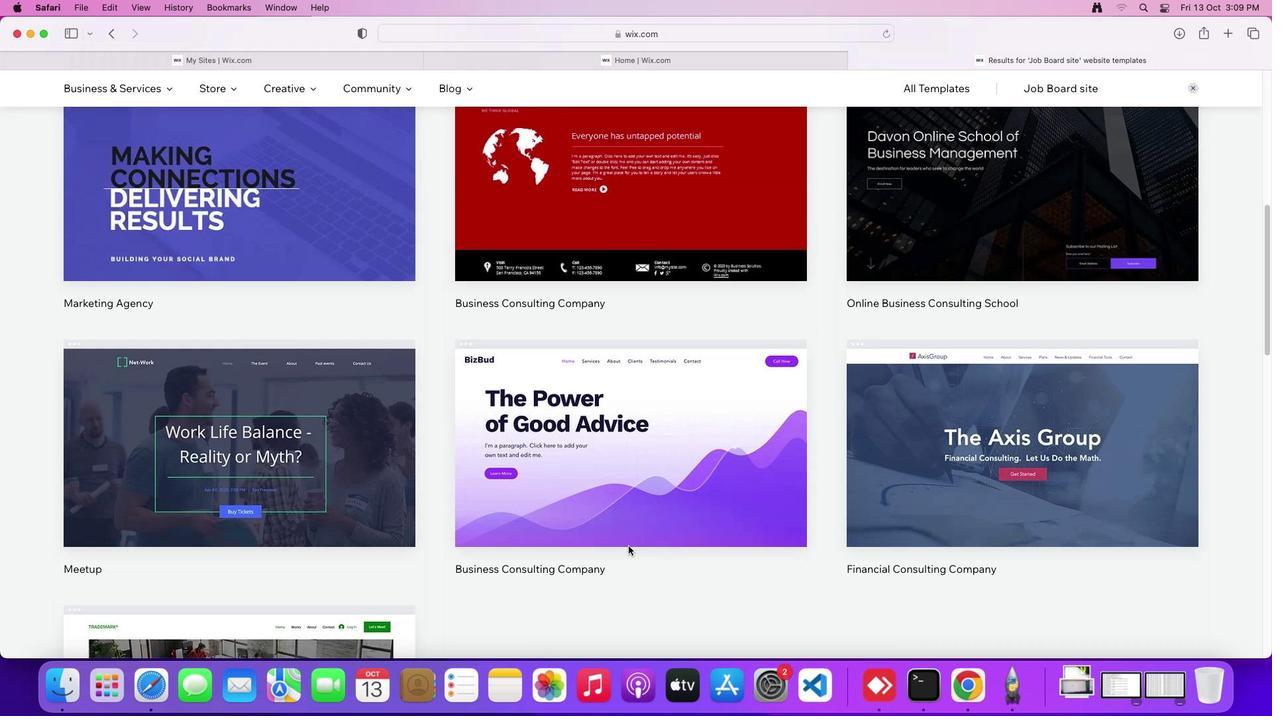 
Action: Mouse scrolled (628, 545) with delta (0, -1)
Screenshot: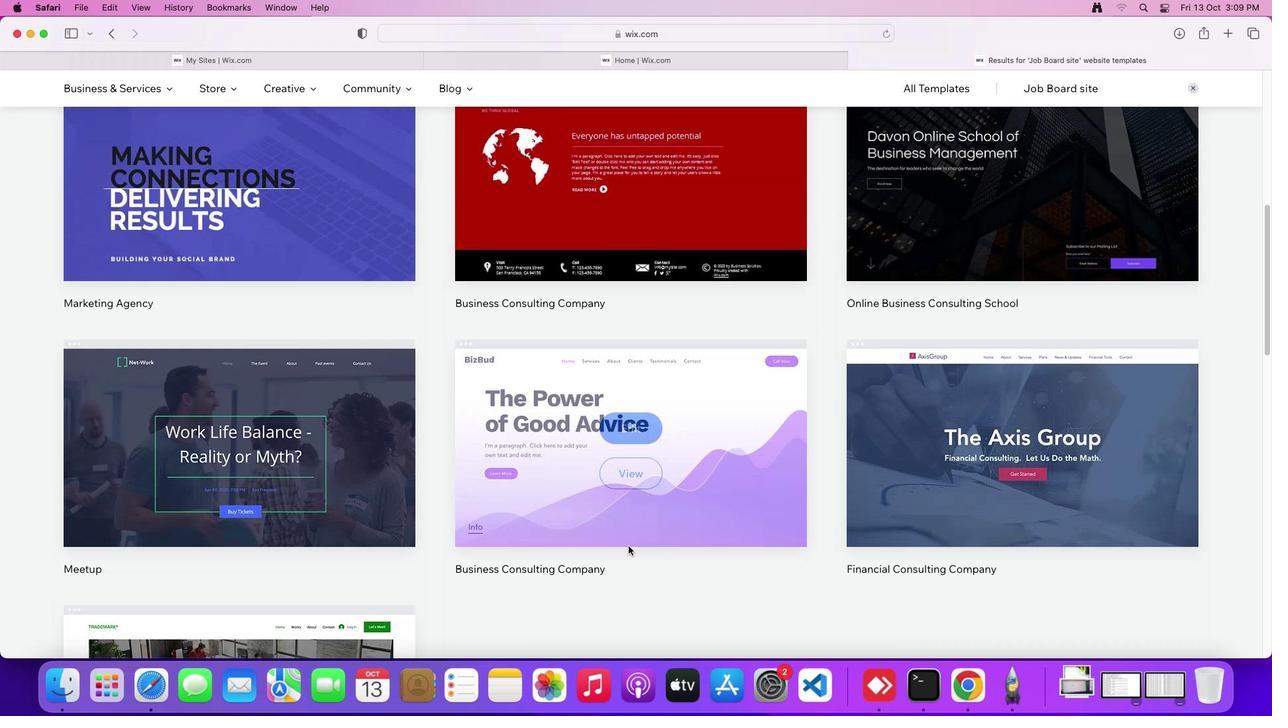 
Action: Mouse scrolled (628, 545) with delta (0, -1)
Screenshot: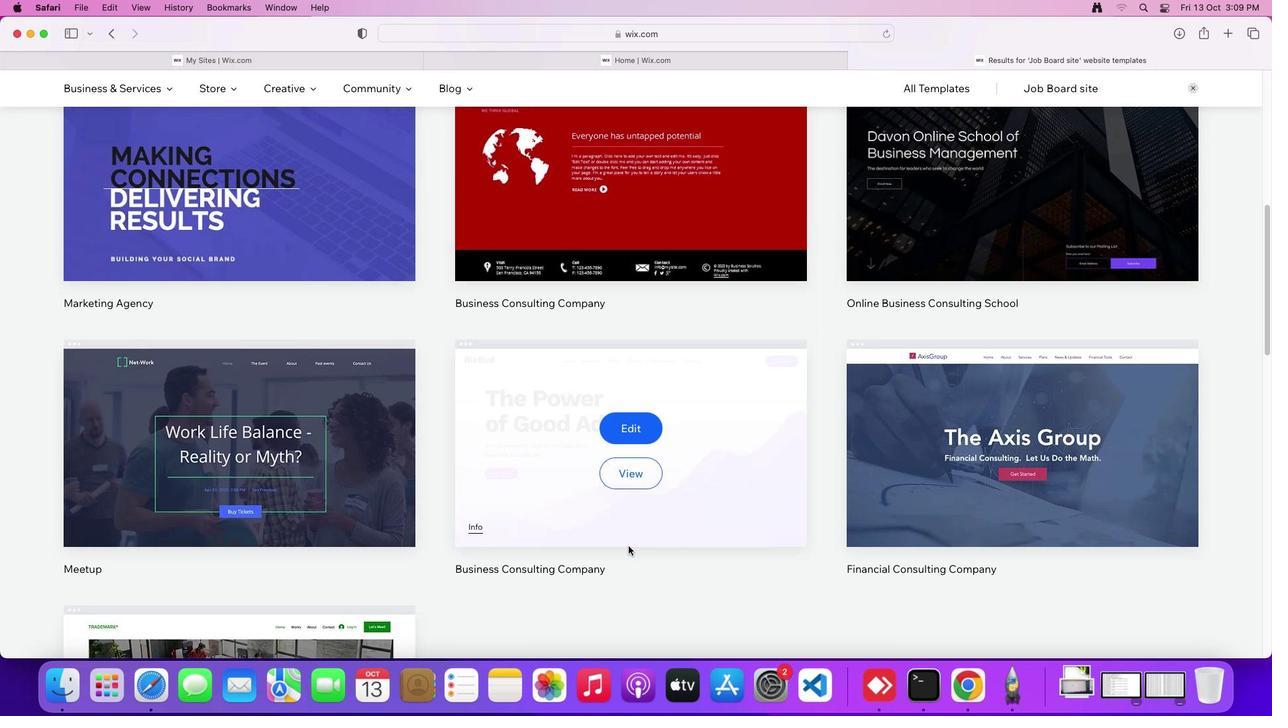 
Action: Mouse moved to (628, 545)
Screenshot: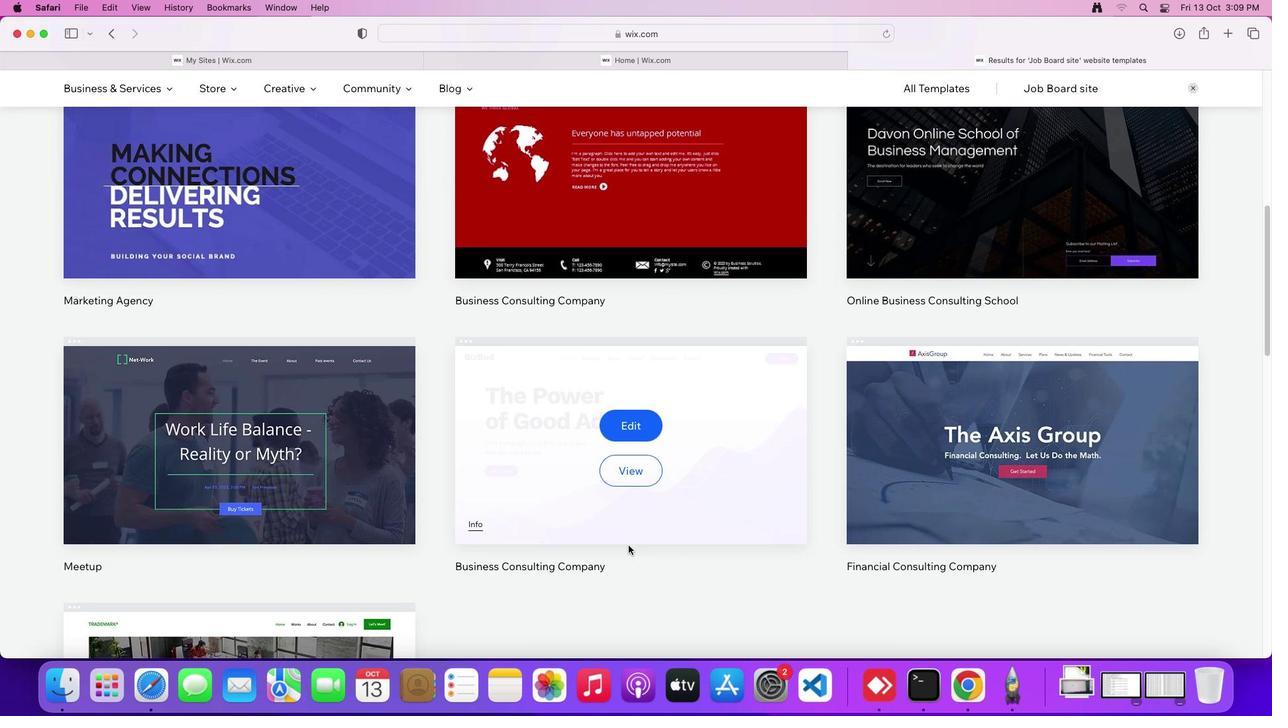 
Action: Mouse scrolled (628, 545) with delta (0, 0)
Screenshot: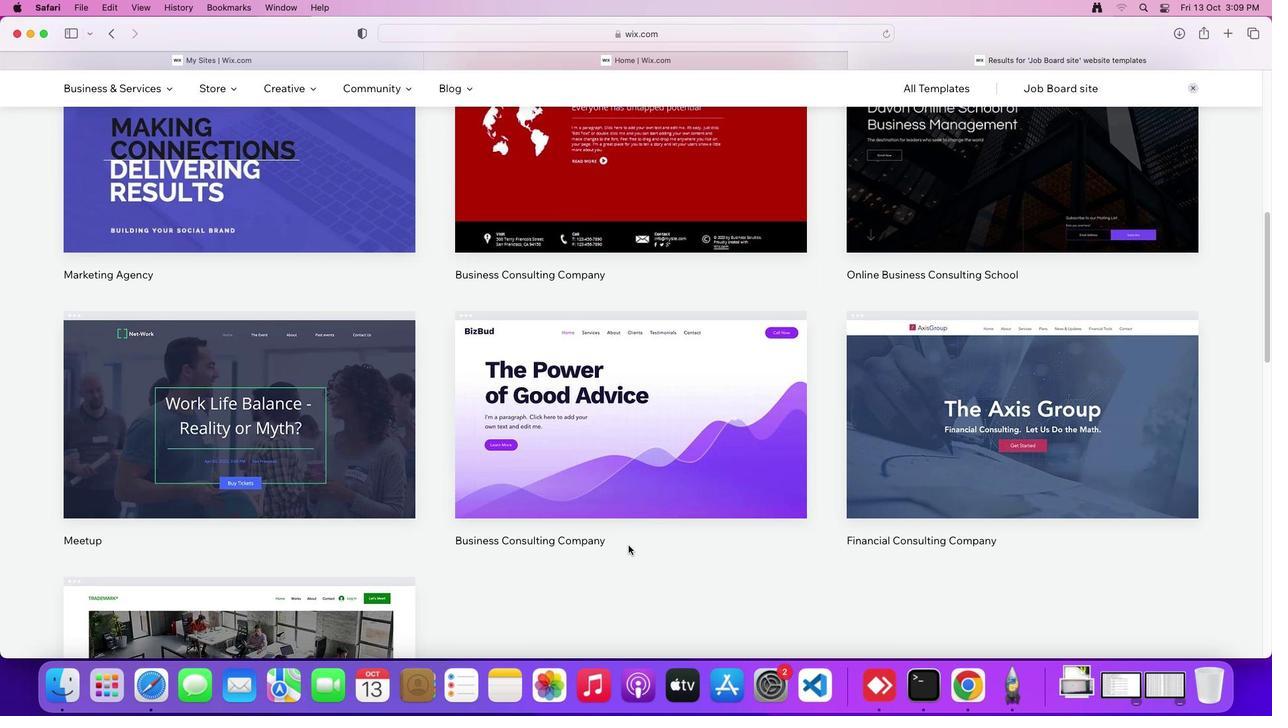 
Action: Mouse scrolled (628, 545) with delta (0, 0)
Screenshot: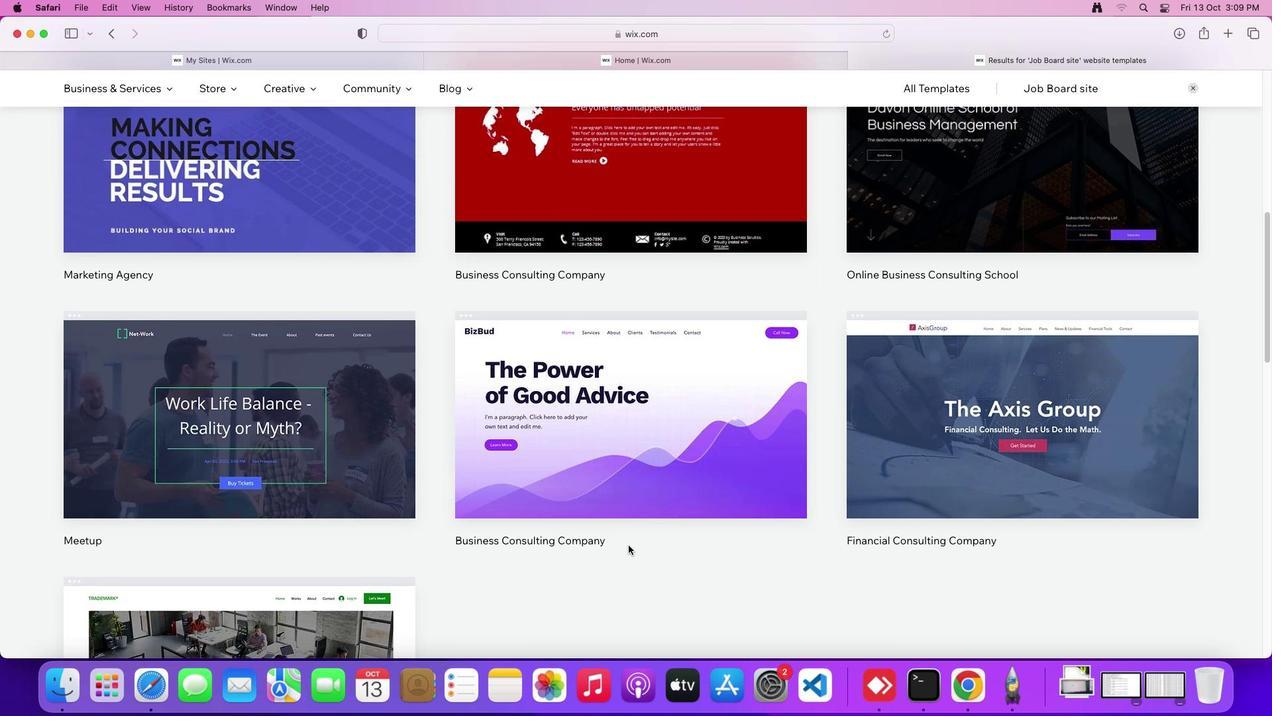 
Action: Mouse moved to (628, 544)
Screenshot: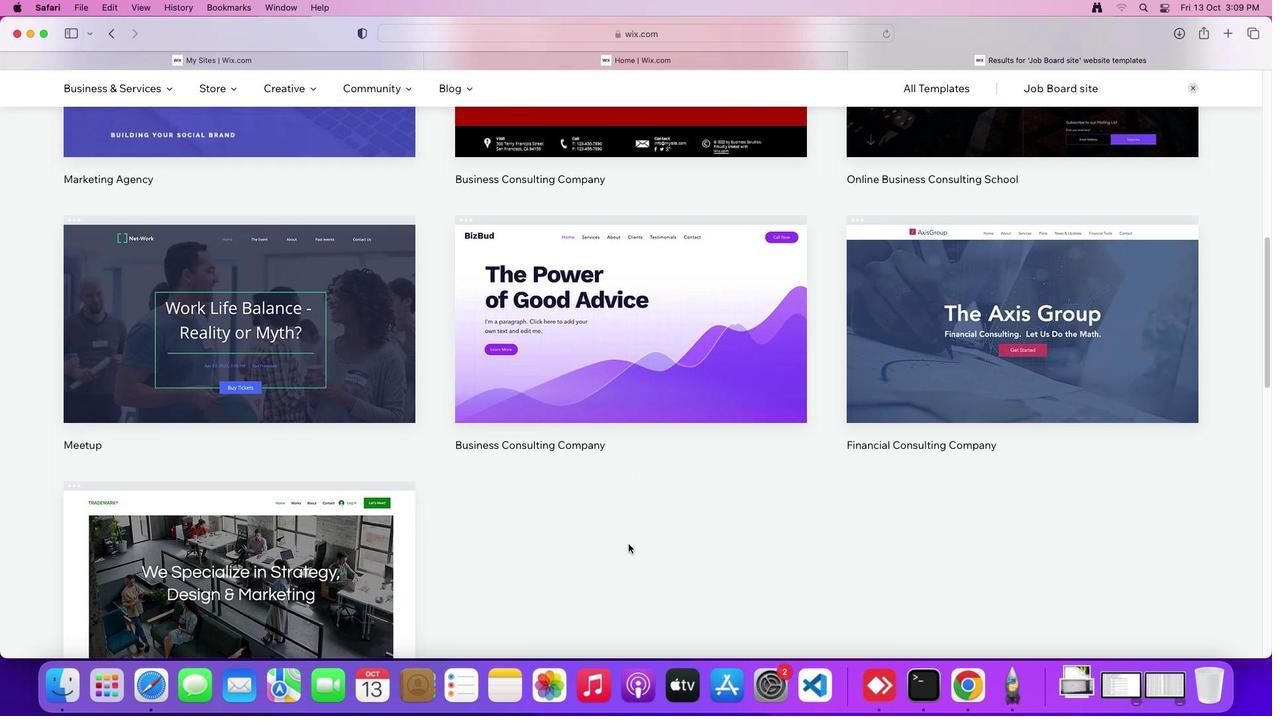 
Action: Mouse scrolled (628, 544) with delta (0, 0)
Screenshot: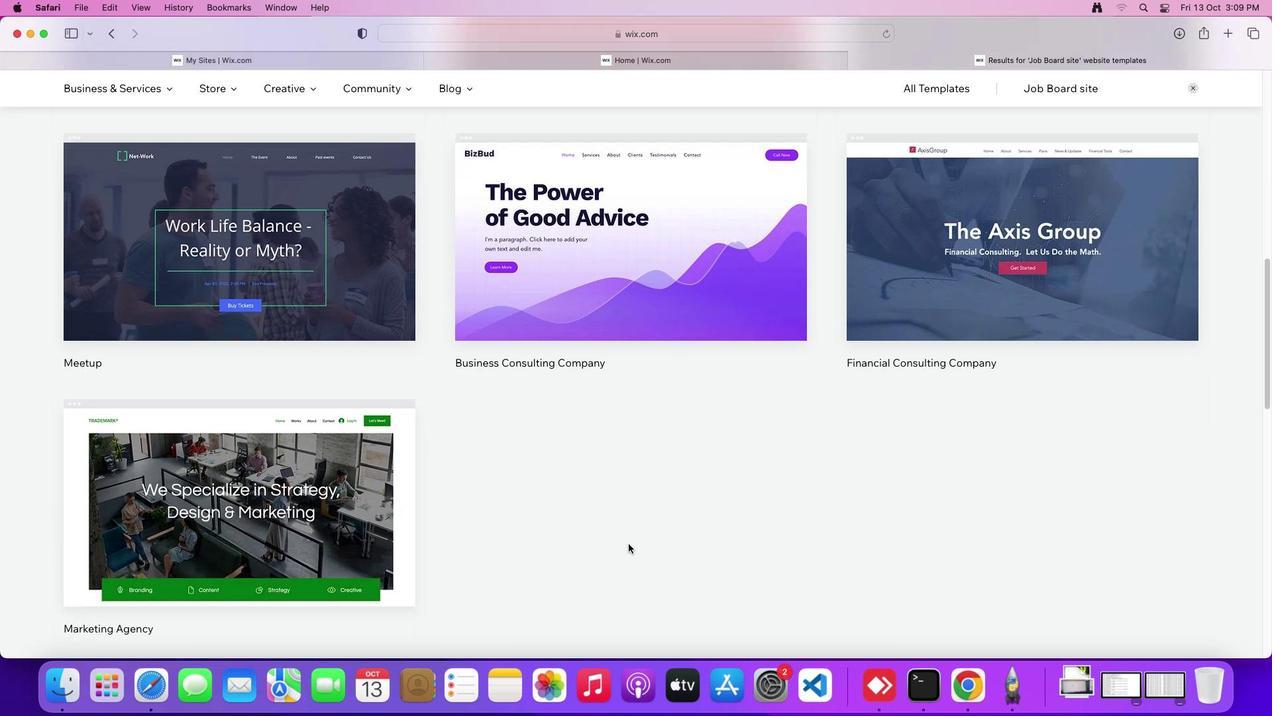 
Action: Mouse moved to (628, 544)
Screenshot: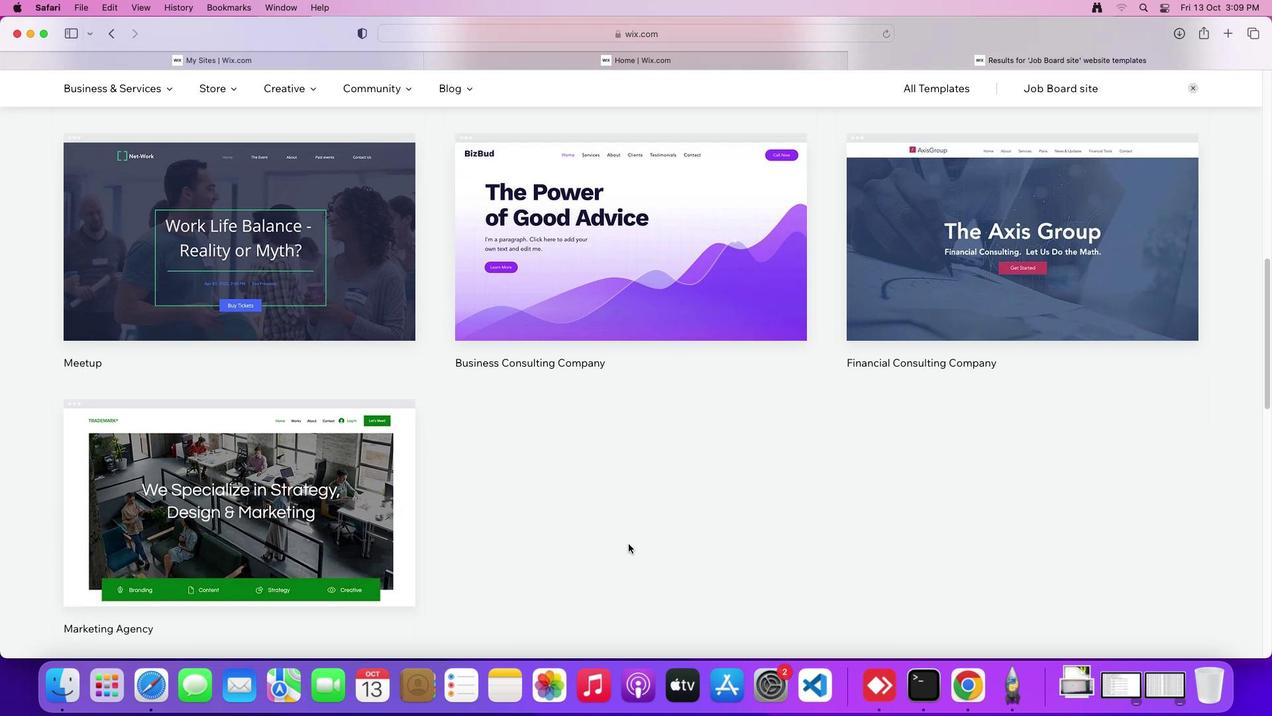 
Action: Mouse scrolled (628, 544) with delta (0, 0)
Screenshot: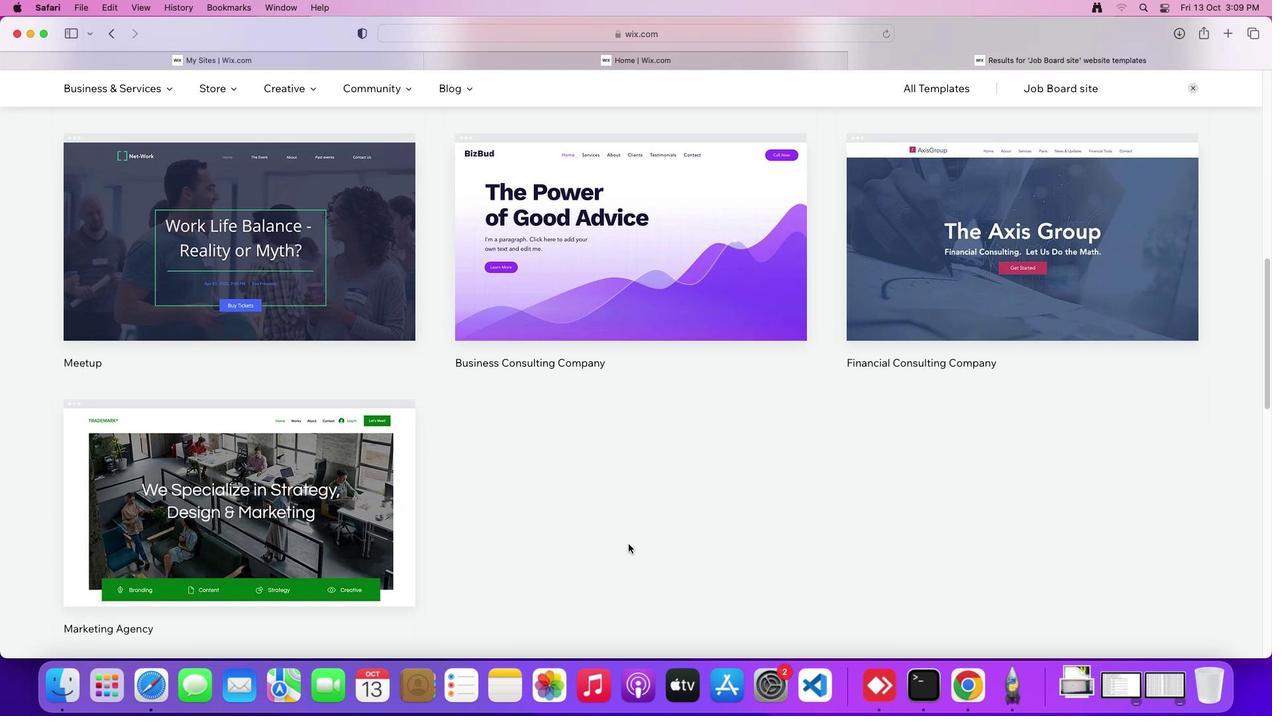 
Action: Mouse scrolled (628, 544) with delta (0, -1)
Screenshot: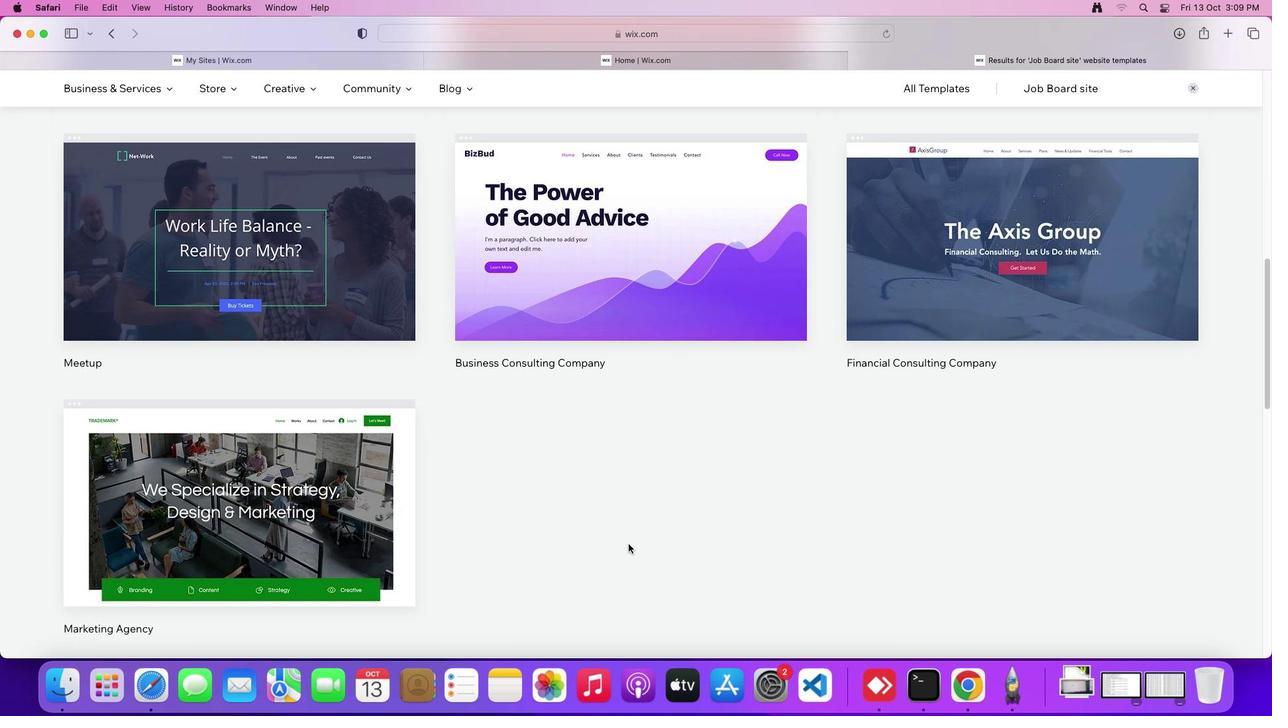 
Action: Mouse scrolled (628, 544) with delta (0, -1)
Screenshot: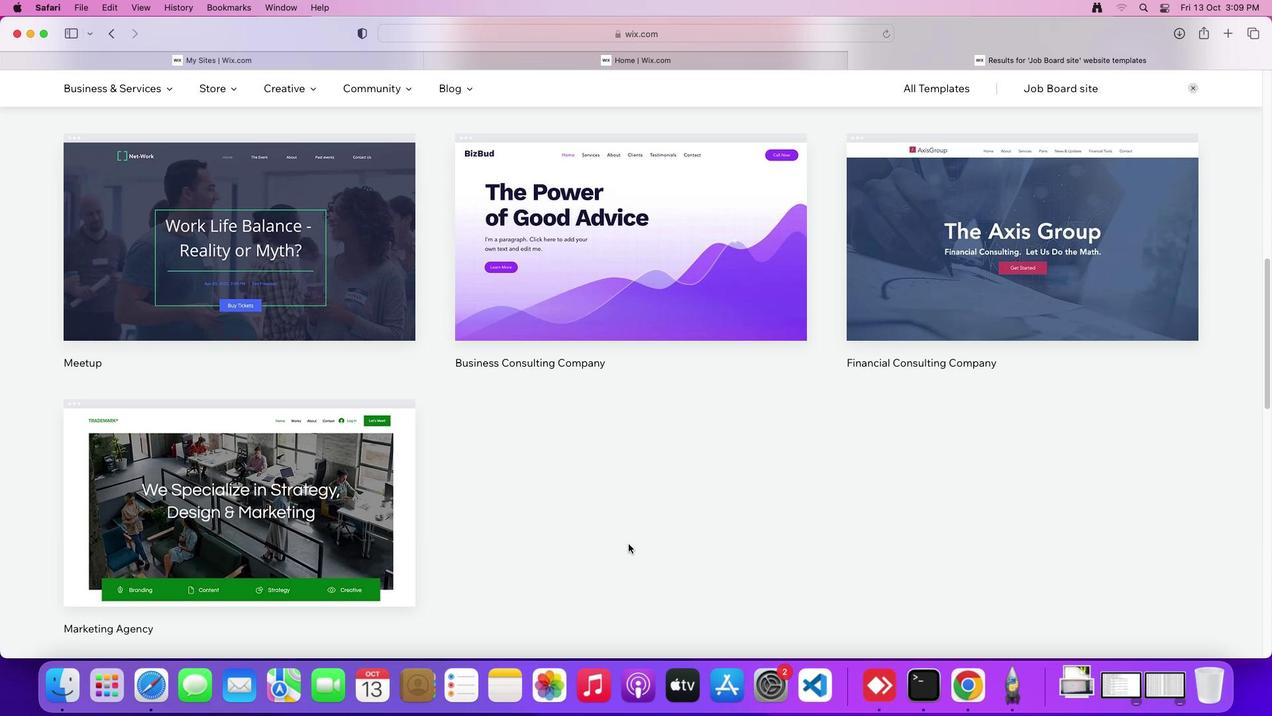 
Action: Mouse scrolled (628, 544) with delta (0, 0)
Screenshot: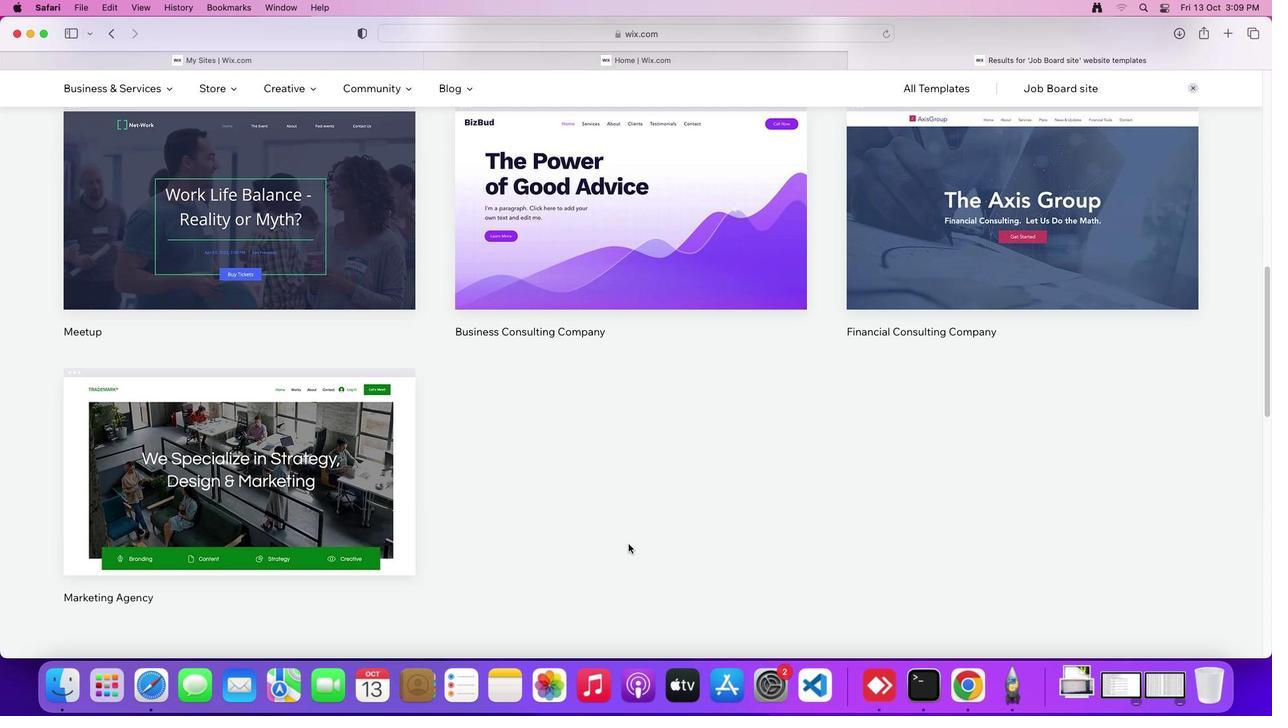 
Action: Mouse scrolled (628, 544) with delta (0, 0)
Screenshot: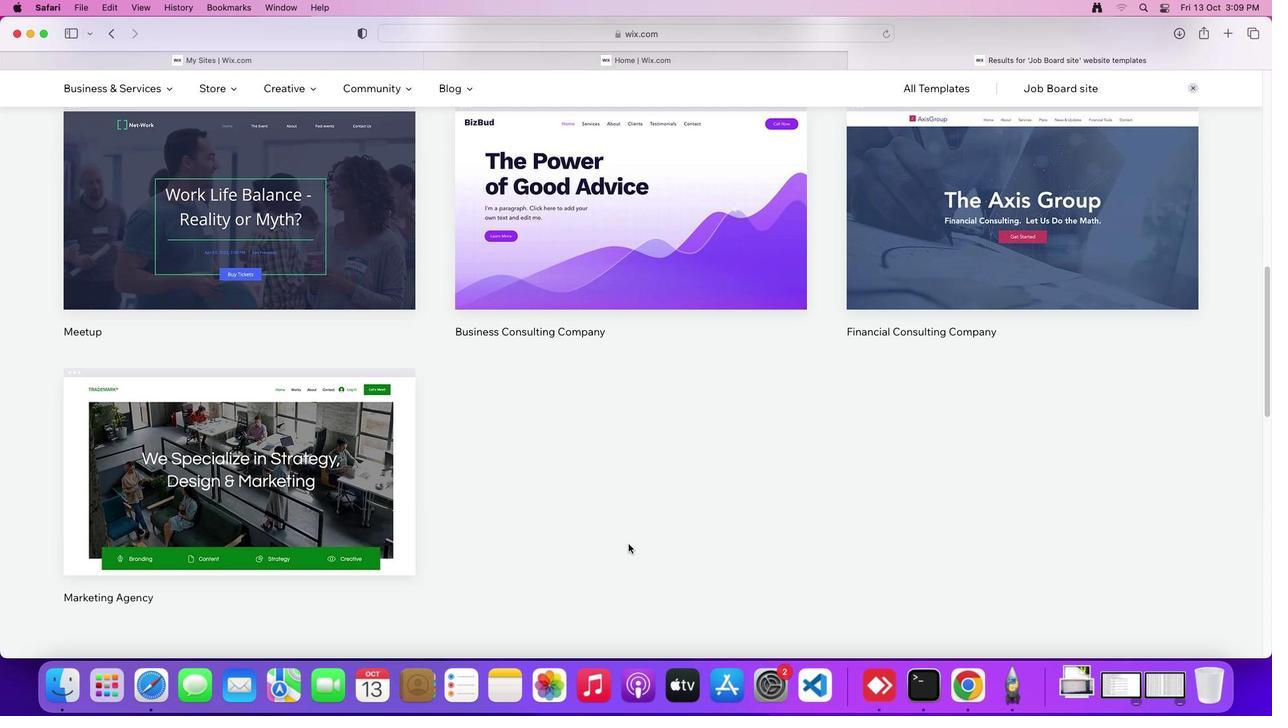 
Action: Mouse scrolled (628, 544) with delta (0, 0)
Screenshot: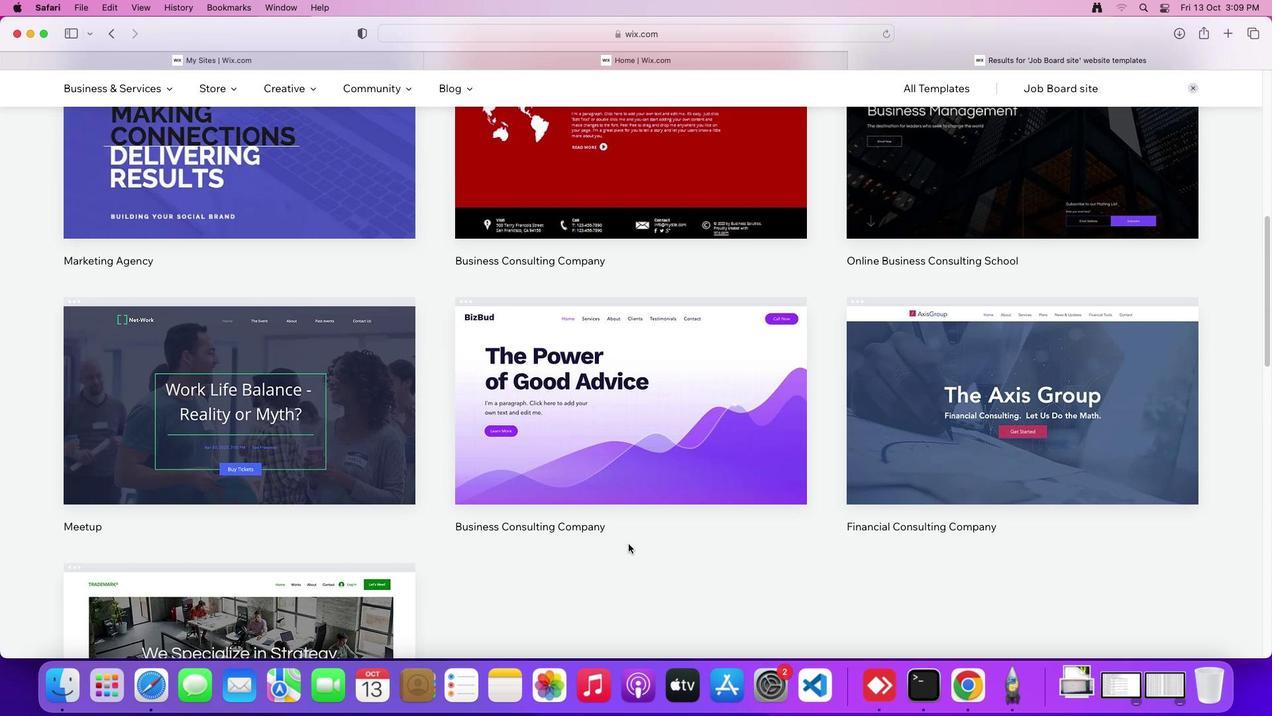 
Action: Mouse scrolled (628, 544) with delta (0, 0)
Screenshot: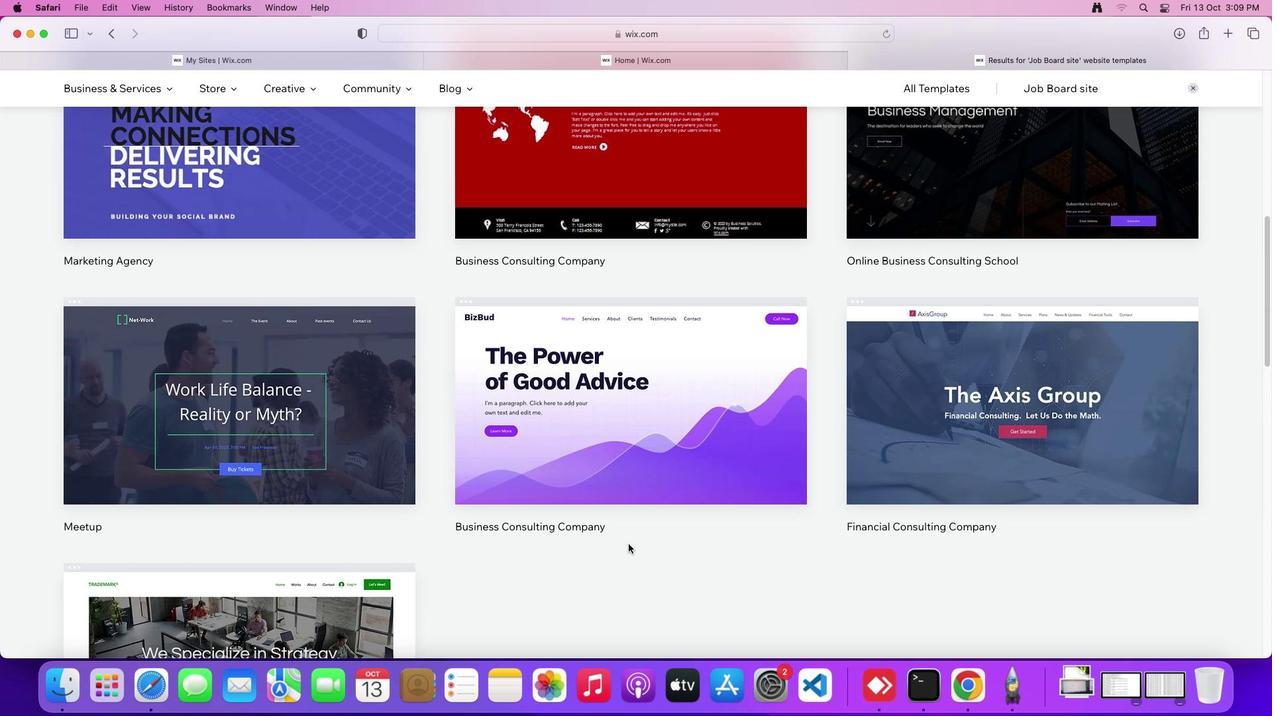 
Action: Mouse scrolled (628, 544) with delta (0, 3)
Screenshot: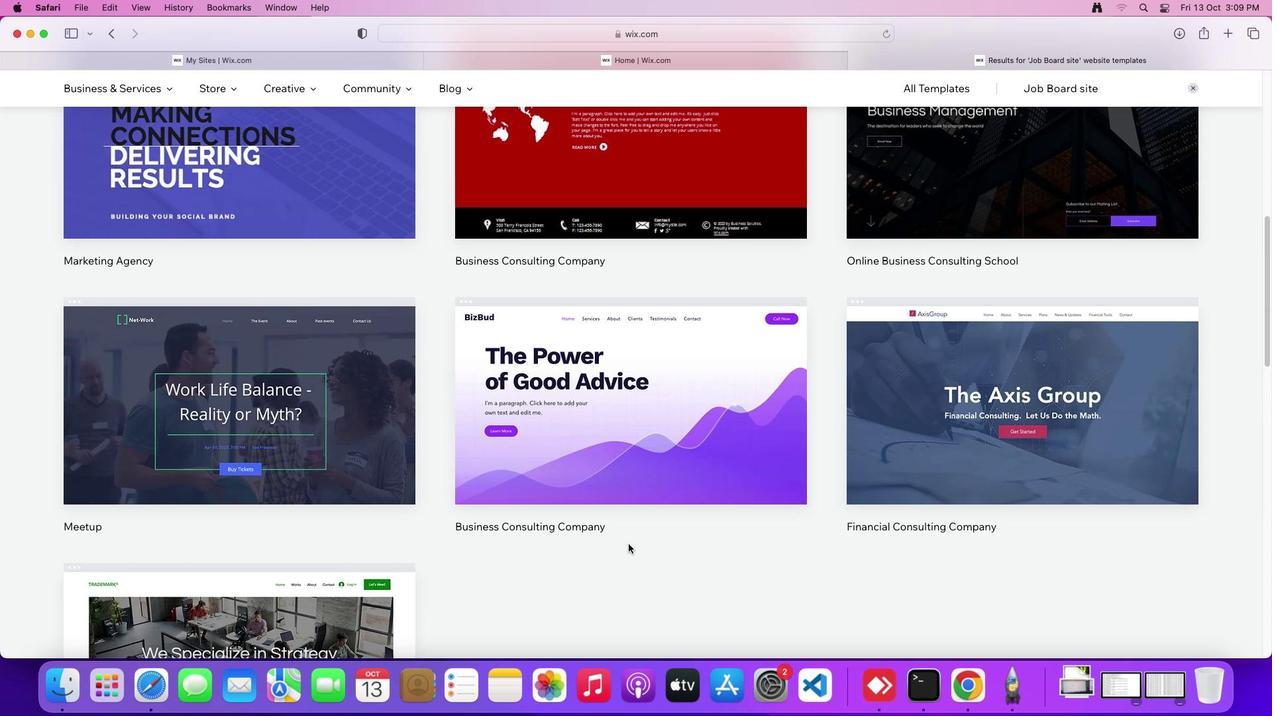 
Action: Mouse moved to (628, 544)
Screenshot: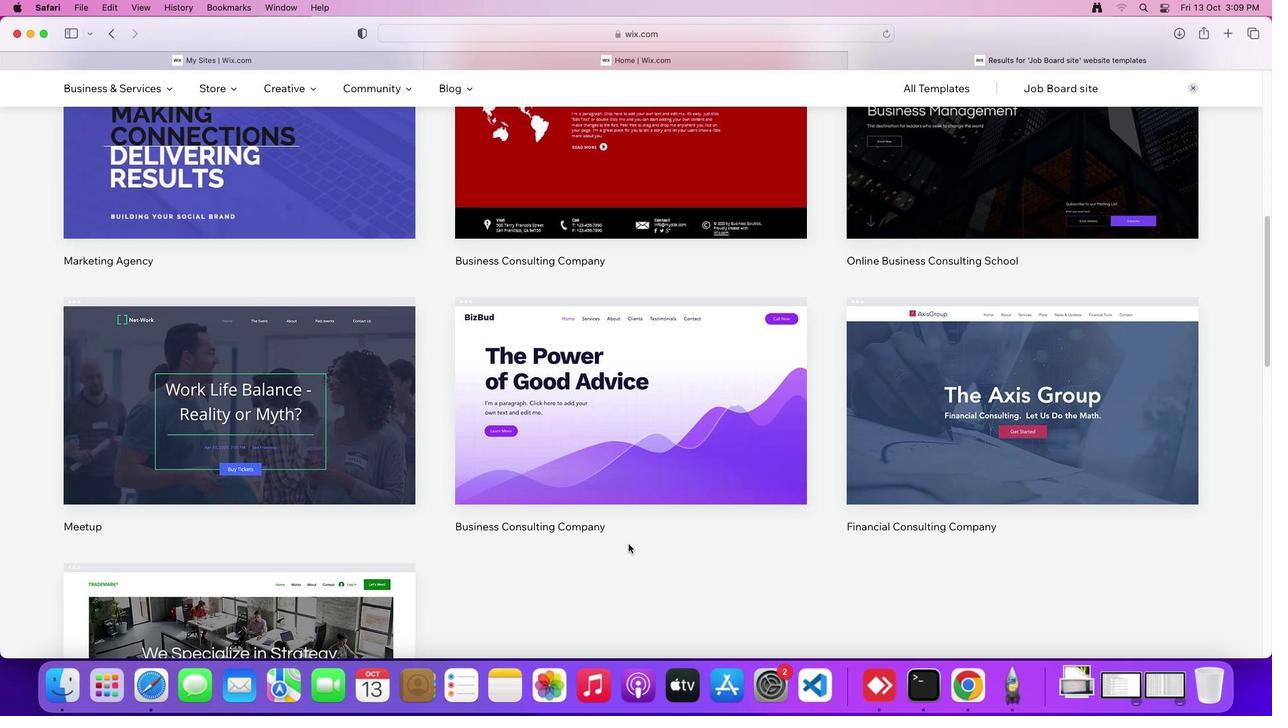 
Action: Mouse scrolled (628, 544) with delta (0, 0)
Screenshot: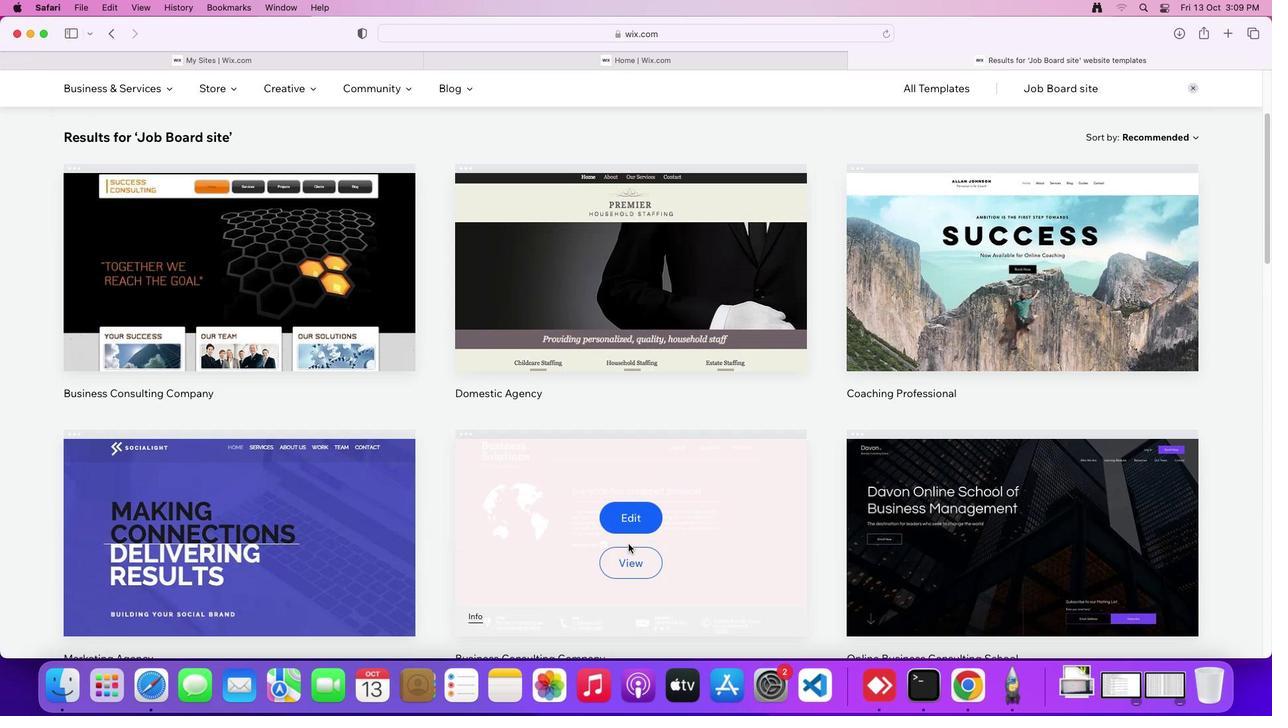 
Action: Mouse scrolled (628, 544) with delta (0, 0)
Screenshot: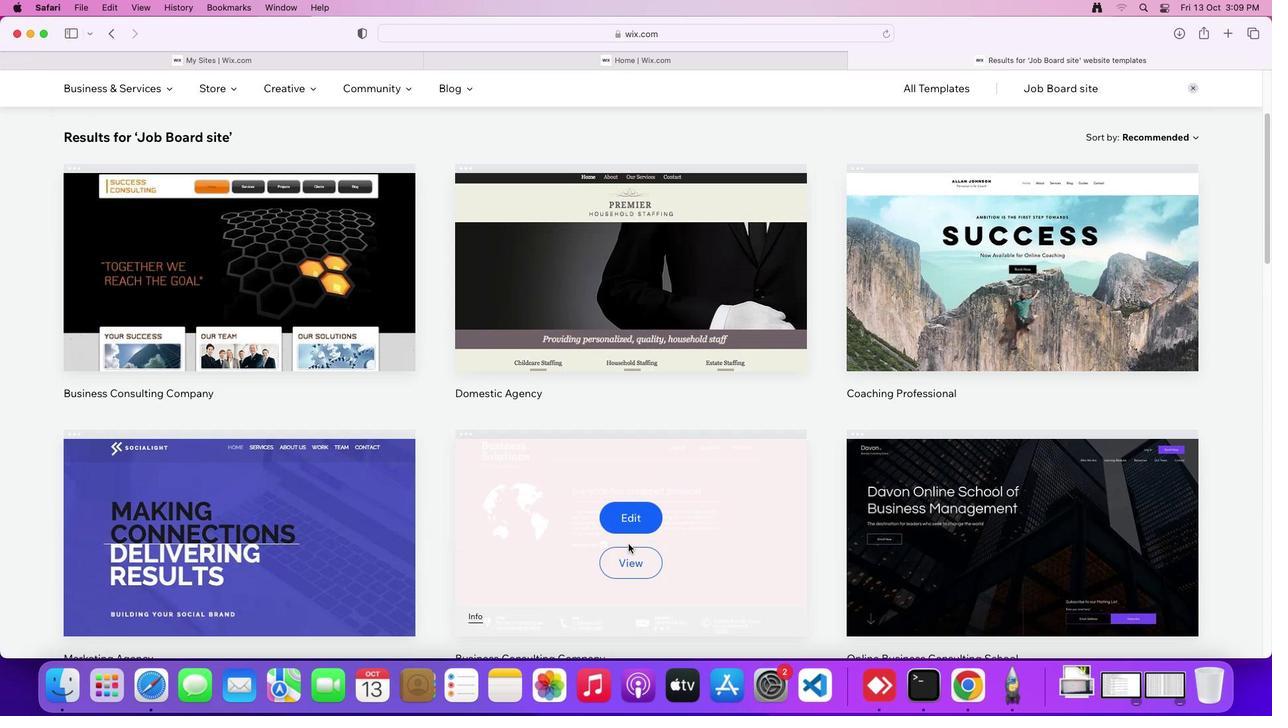 
Action: Mouse scrolled (628, 544) with delta (0, 3)
Screenshot: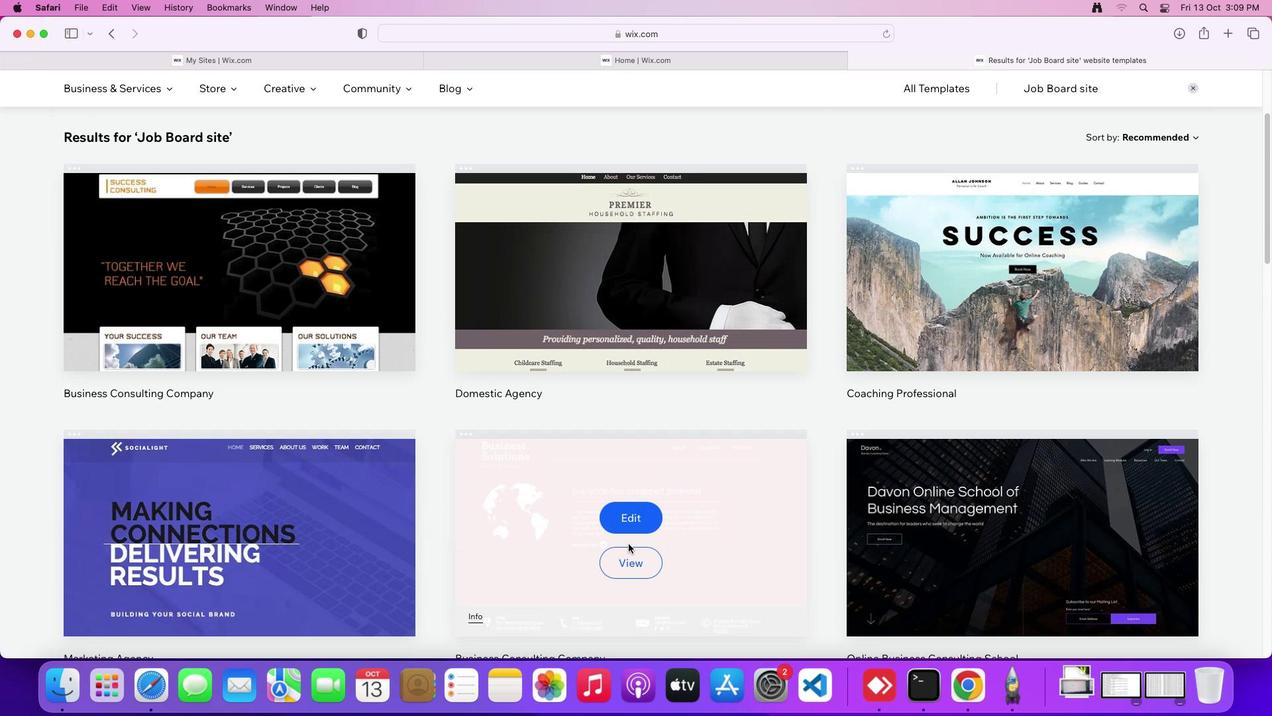 
Action: Mouse scrolled (628, 544) with delta (0, 5)
Screenshot: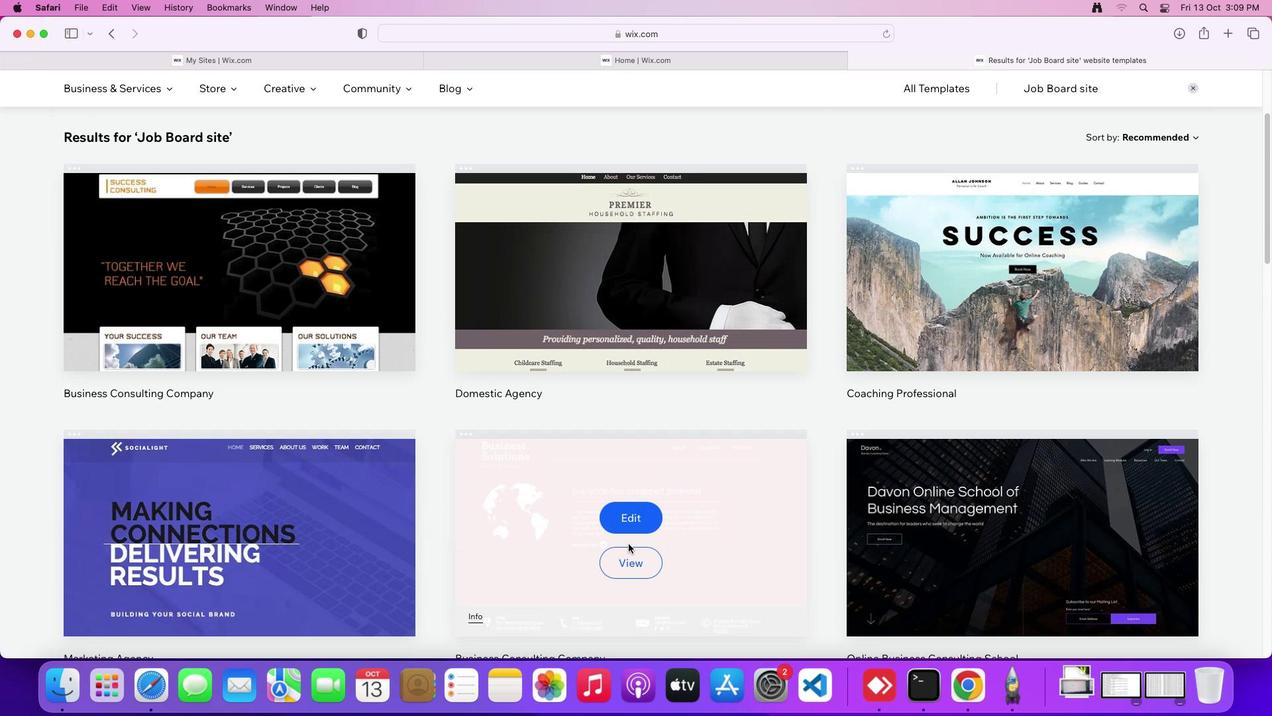 
Action: Mouse scrolled (628, 544) with delta (0, 0)
Screenshot: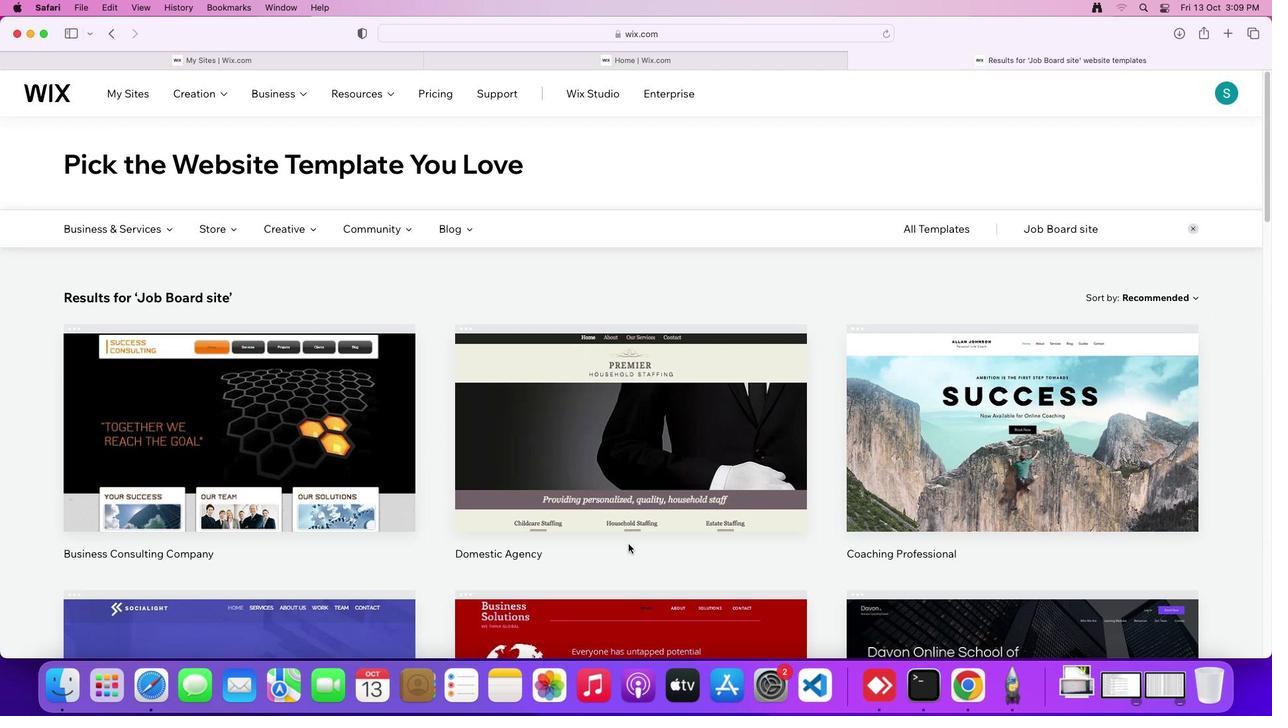 
Action: Mouse scrolled (628, 544) with delta (0, 0)
Screenshot: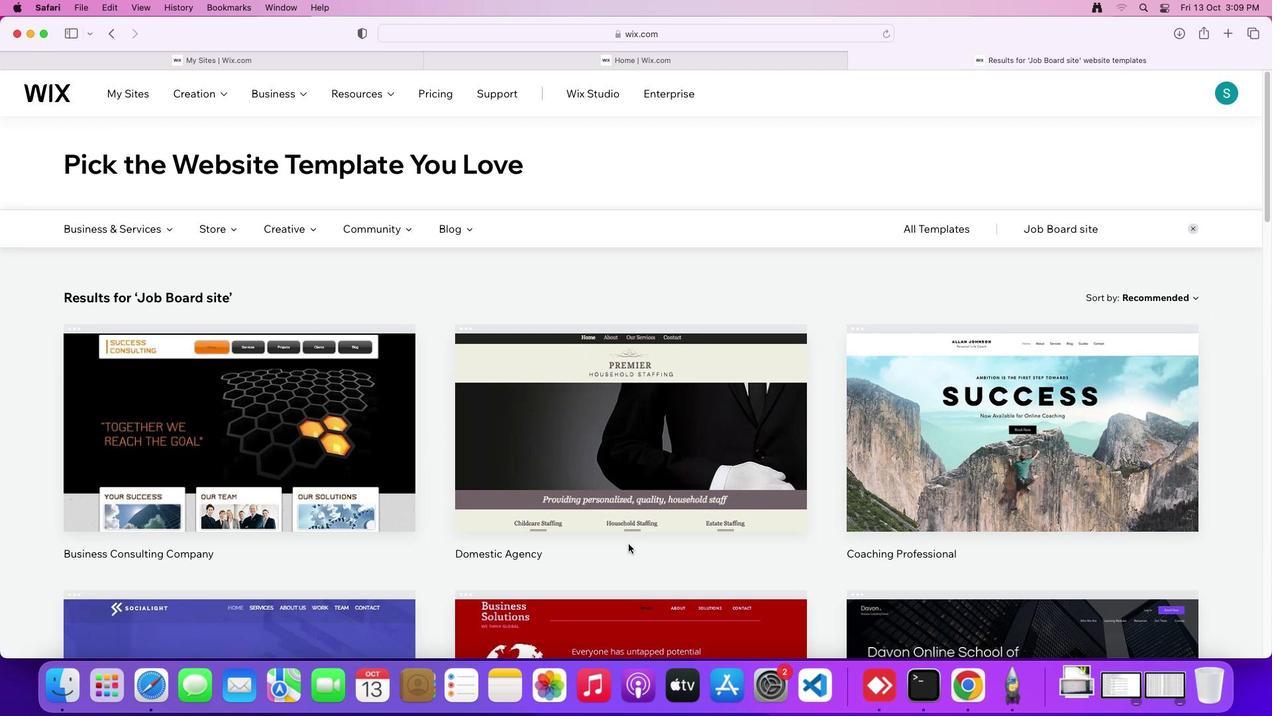 
Action: Mouse scrolled (628, 544) with delta (0, 3)
Screenshot: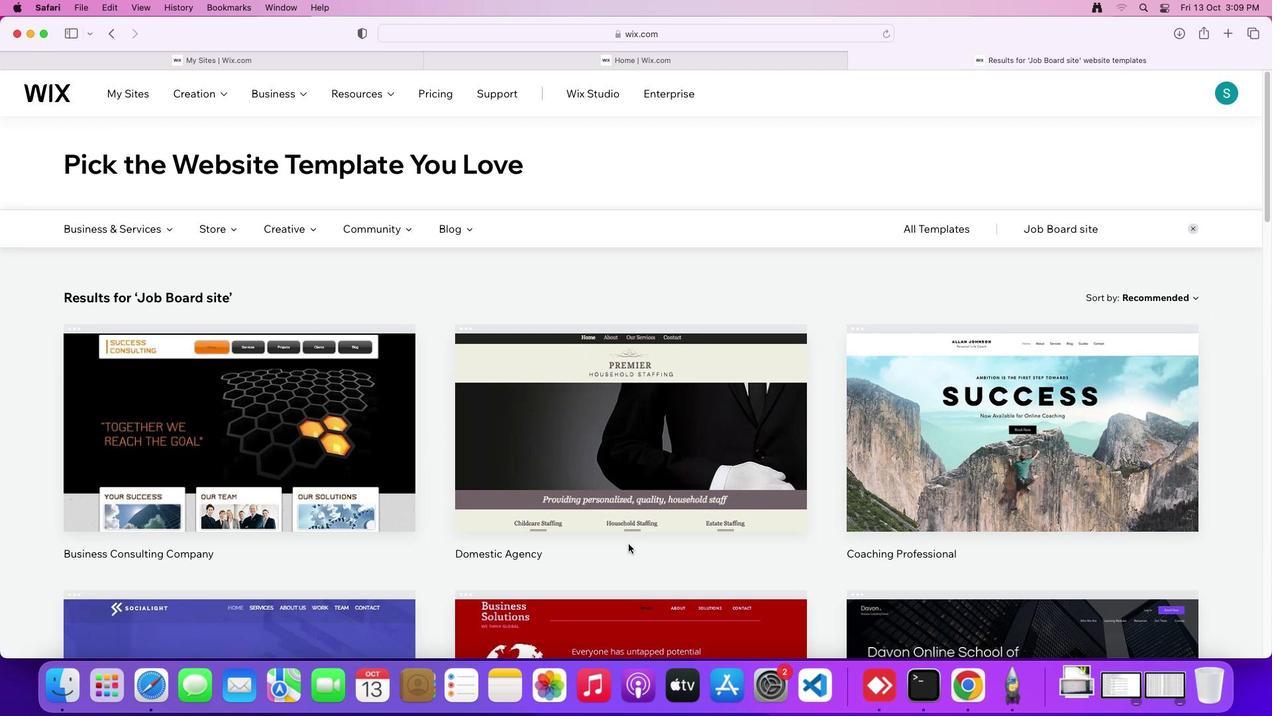 
Action: Mouse scrolled (628, 544) with delta (0, 0)
Screenshot: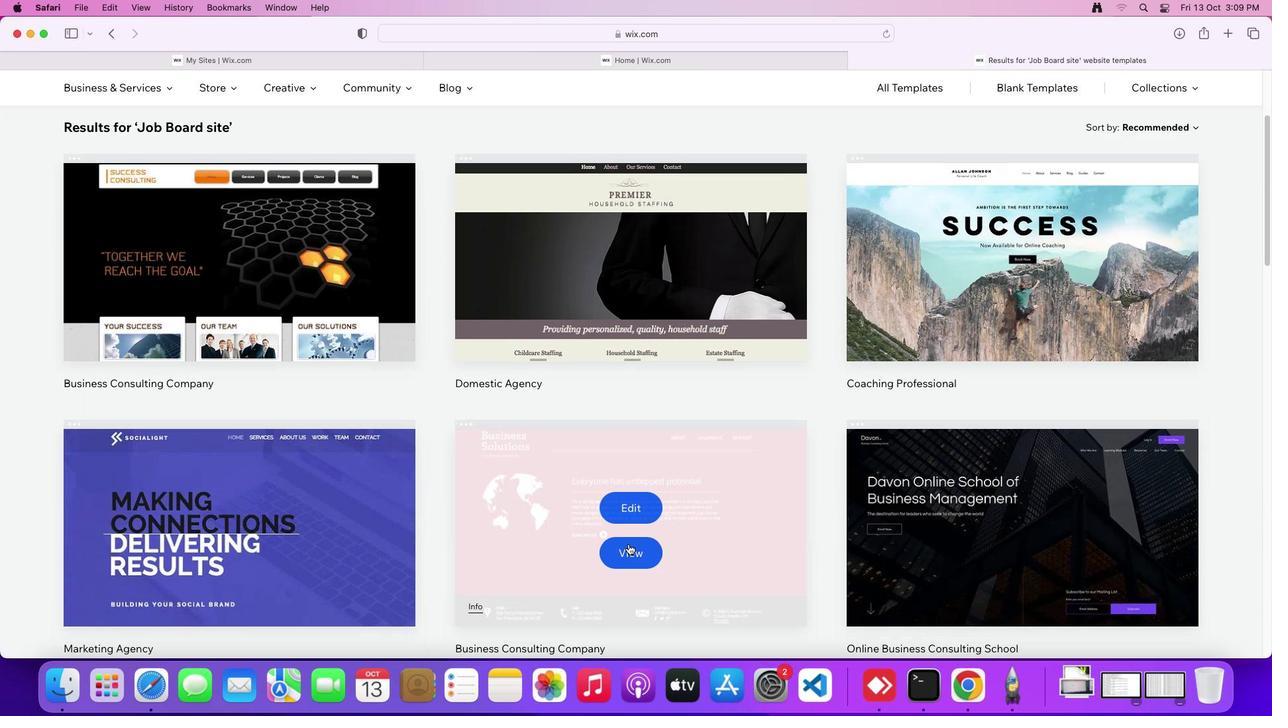 
Action: Mouse scrolled (628, 544) with delta (0, 0)
Screenshot: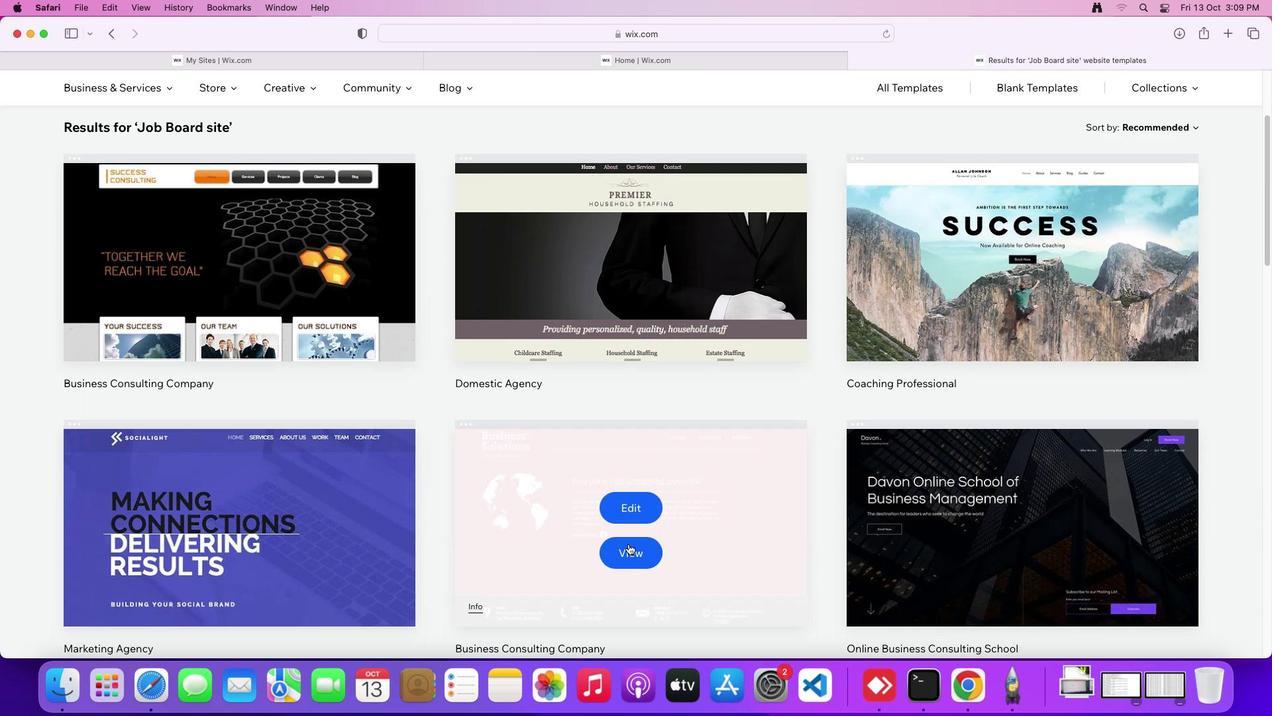
Action: Mouse scrolled (628, 544) with delta (0, -2)
Screenshot: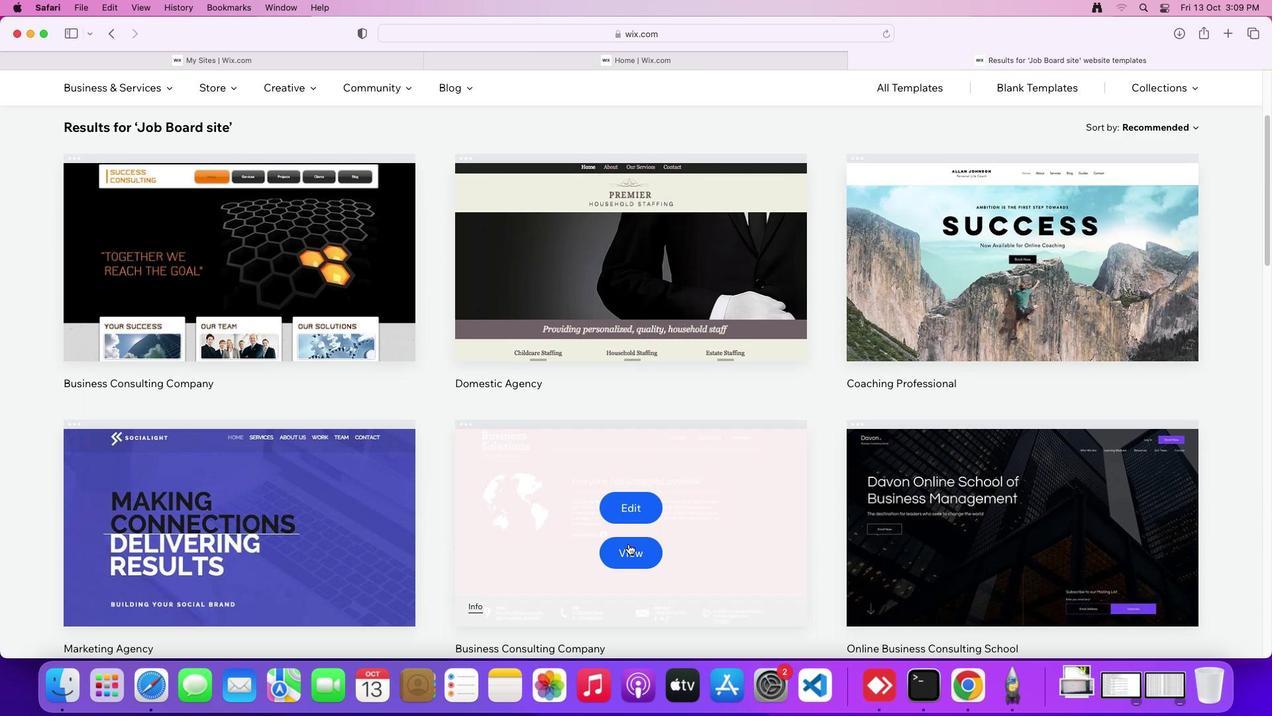 
Action: Mouse scrolled (628, 544) with delta (0, 0)
Screenshot: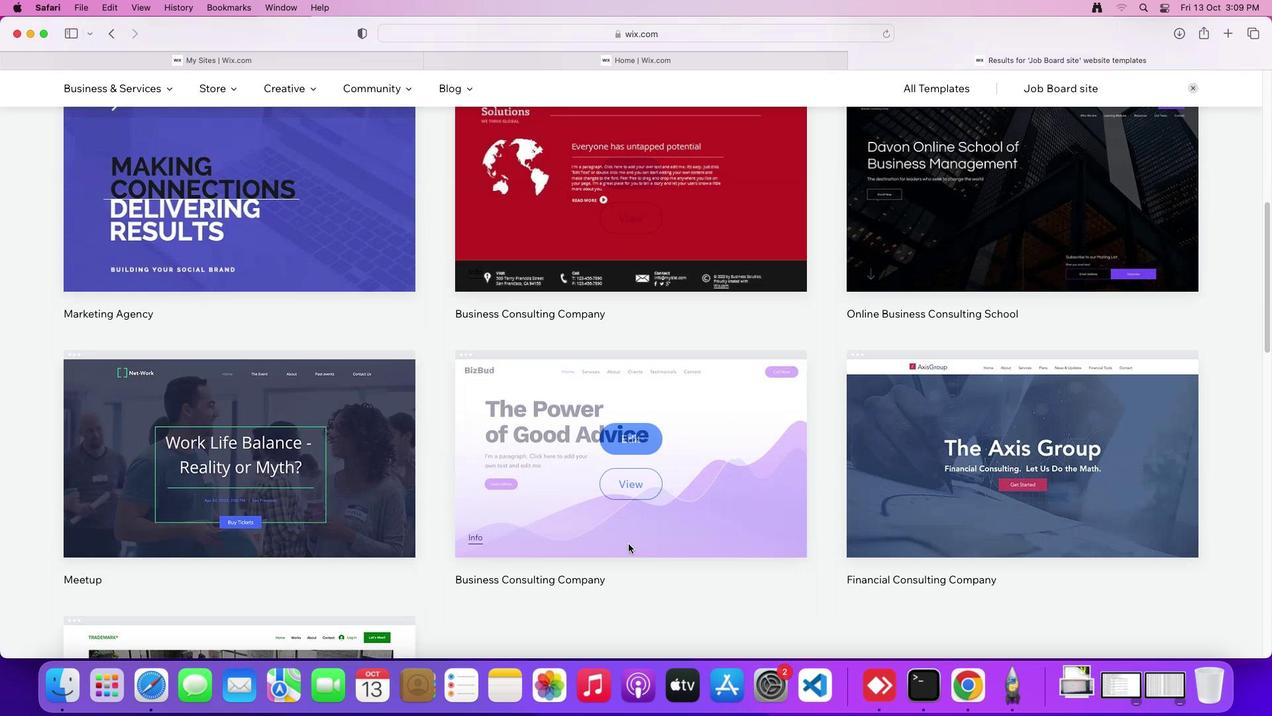
Action: Mouse scrolled (628, 544) with delta (0, 0)
Screenshot: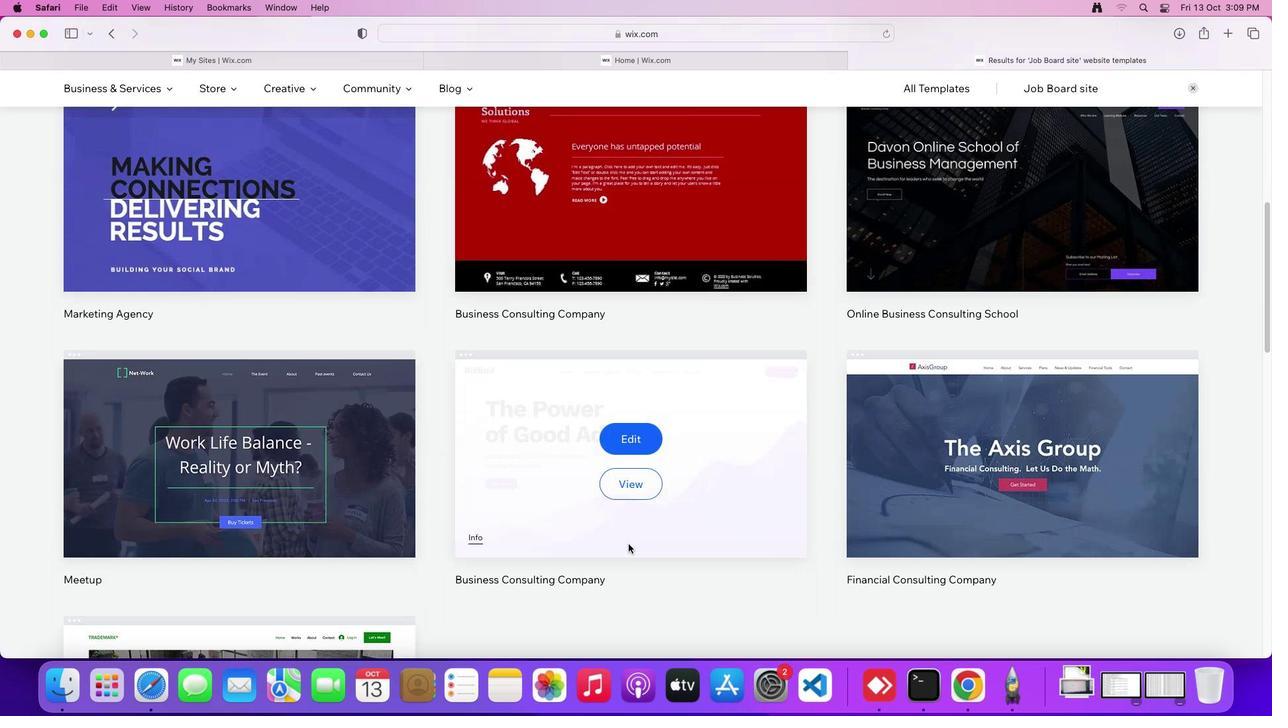
Action: Mouse scrolled (628, 544) with delta (0, -2)
Screenshot: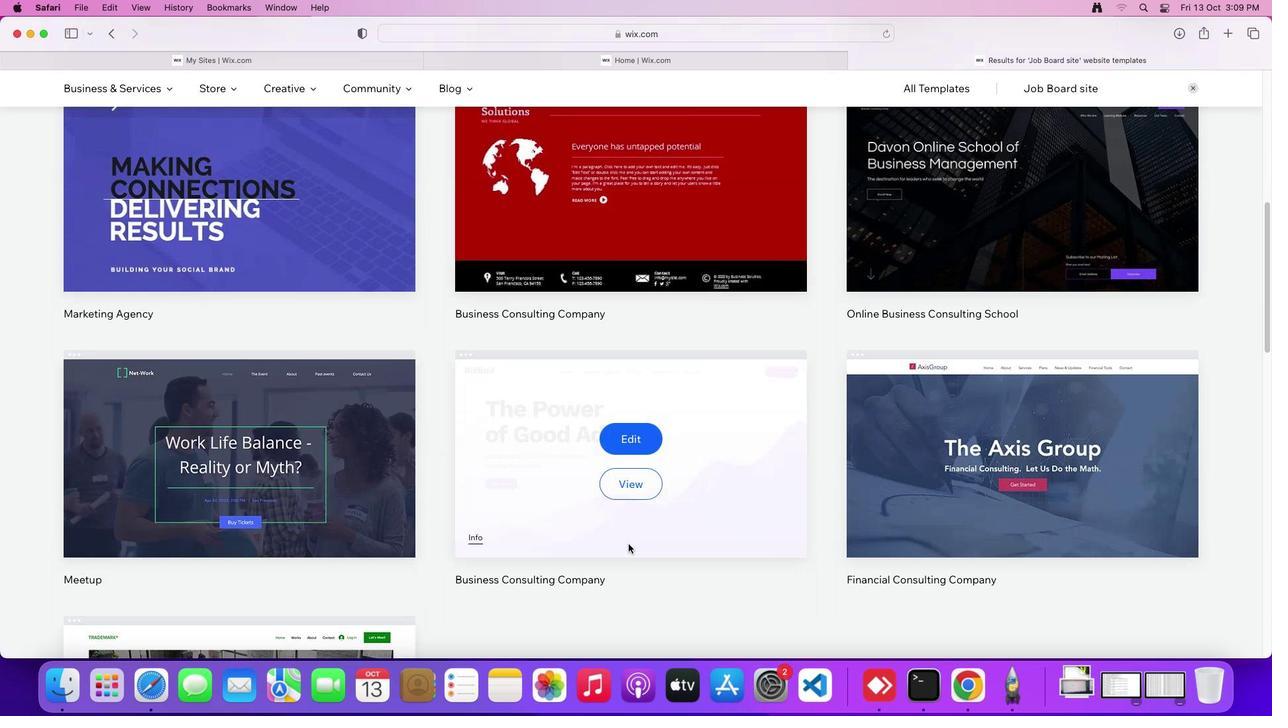 
Action: Mouse scrolled (628, 544) with delta (0, -3)
Screenshot: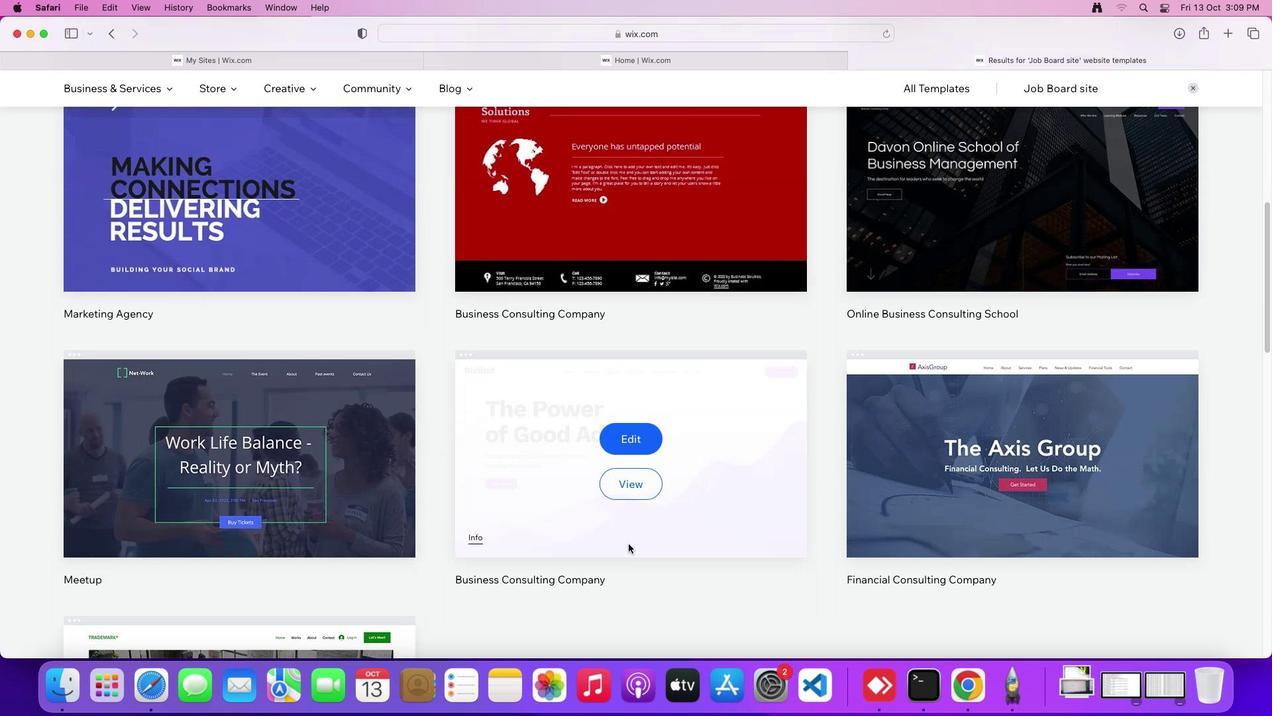 
Action: Mouse scrolled (628, 544) with delta (0, 0)
Screenshot: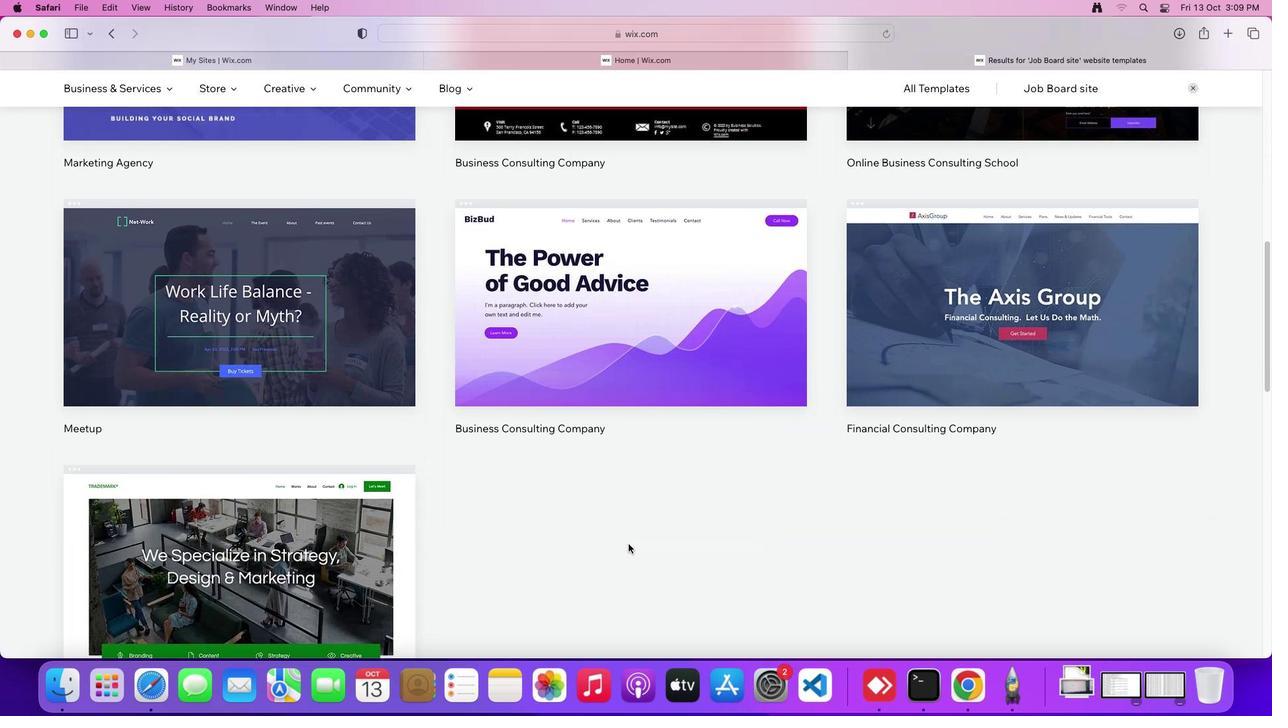 
Action: Mouse moved to (628, 543)
Screenshot: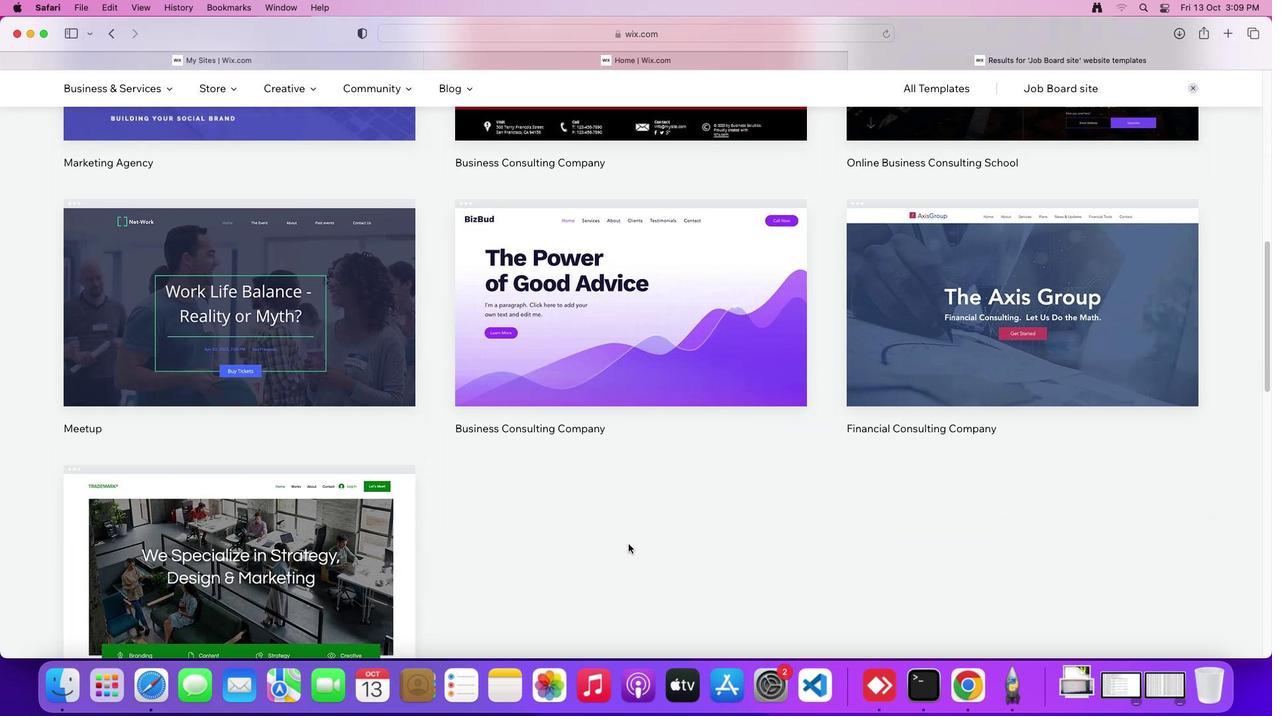 
Action: Mouse scrolled (628, 543) with delta (0, 0)
Screenshot: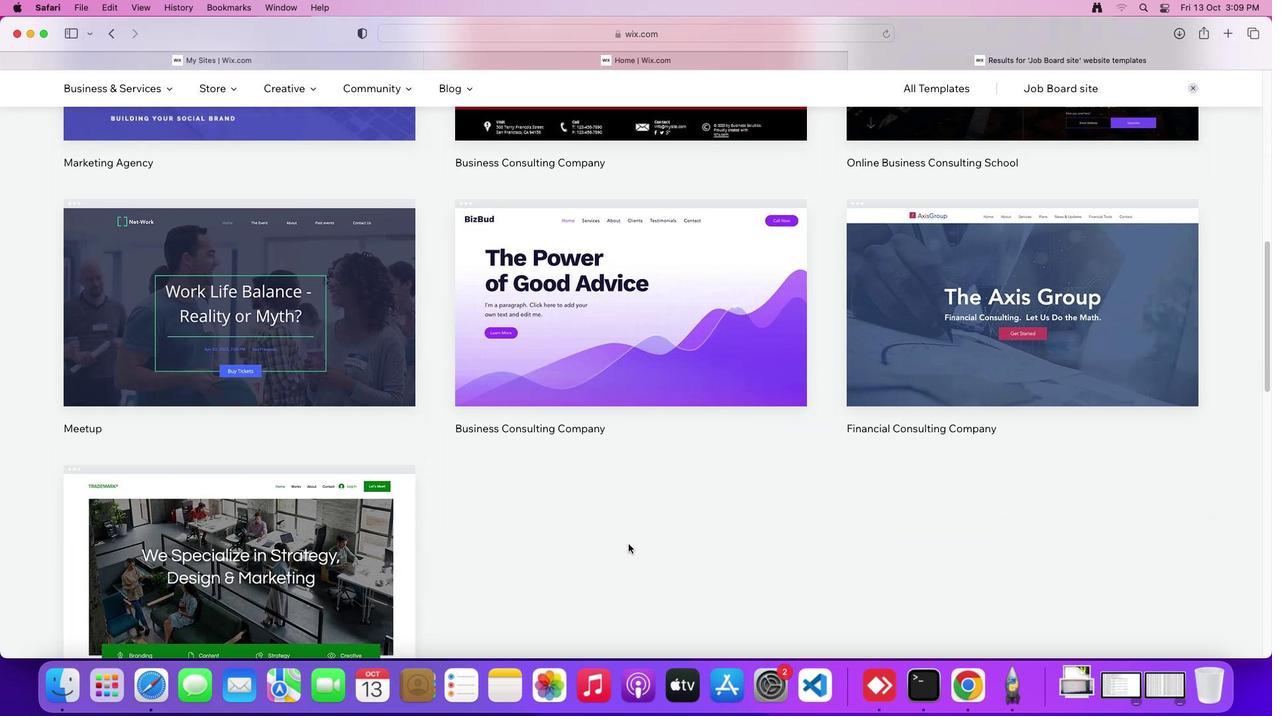 
Action: Mouse scrolled (628, 543) with delta (0, -2)
Screenshot: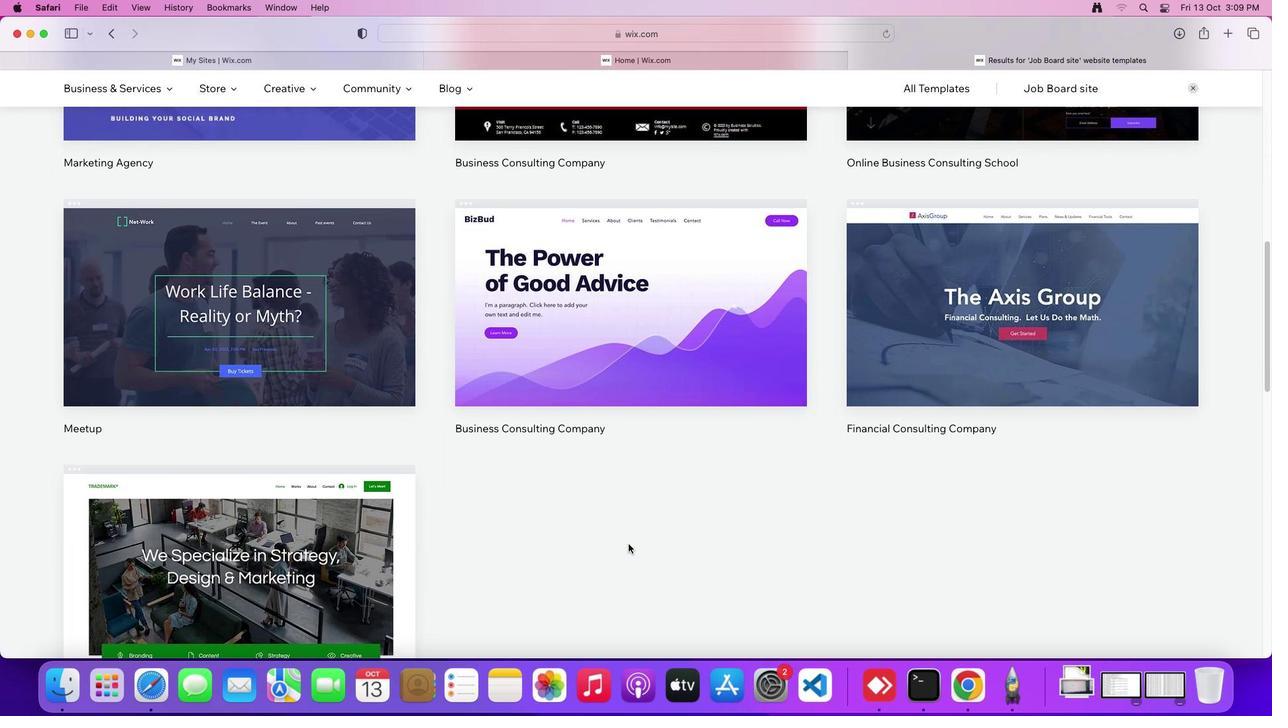 
Action: Mouse scrolled (628, 543) with delta (0, 0)
Screenshot: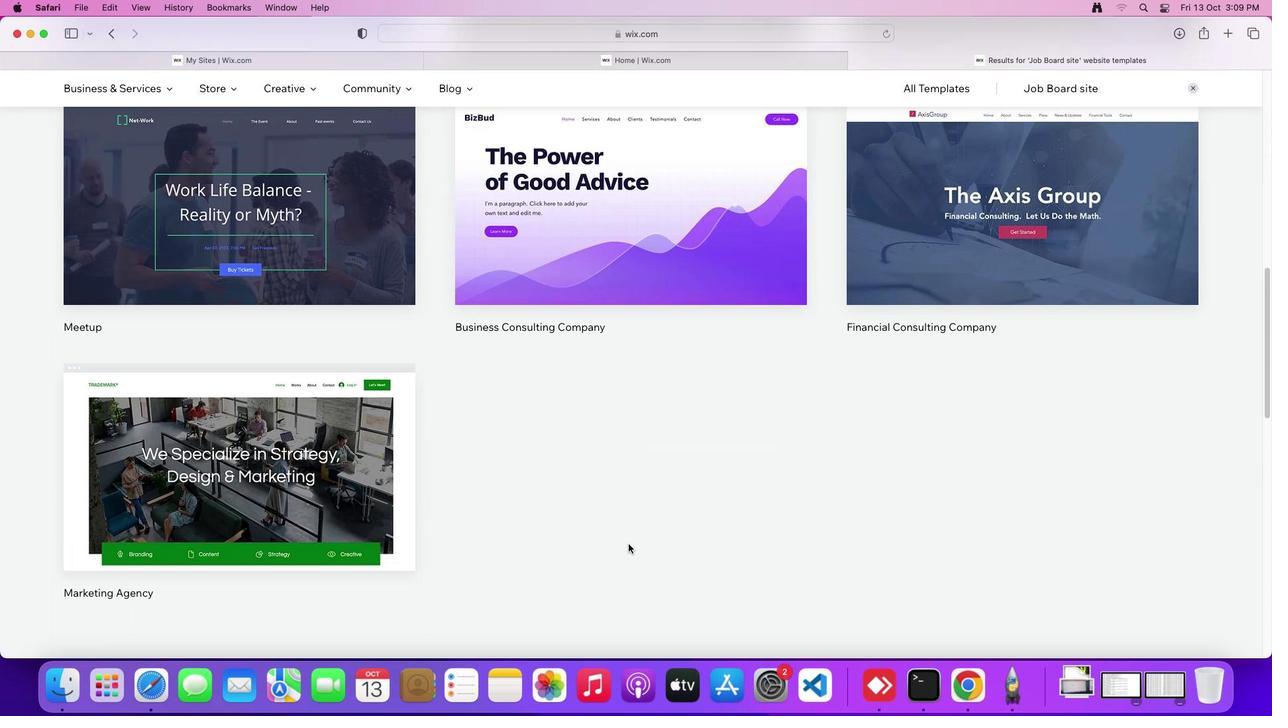 
Action: Mouse scrolled (628, 543) with delta (0, 0)
Screenshot: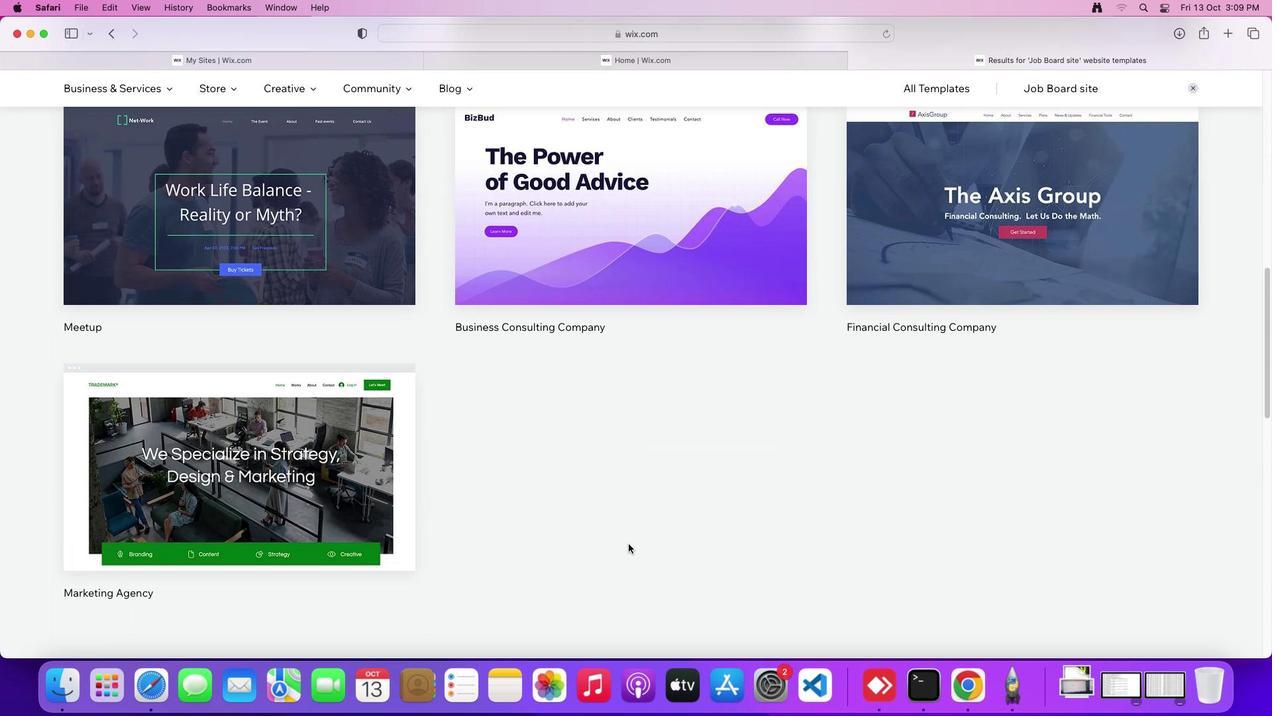 
Action: Mouse scrolled (628, 543) with delta (0, -1)
Screenshot: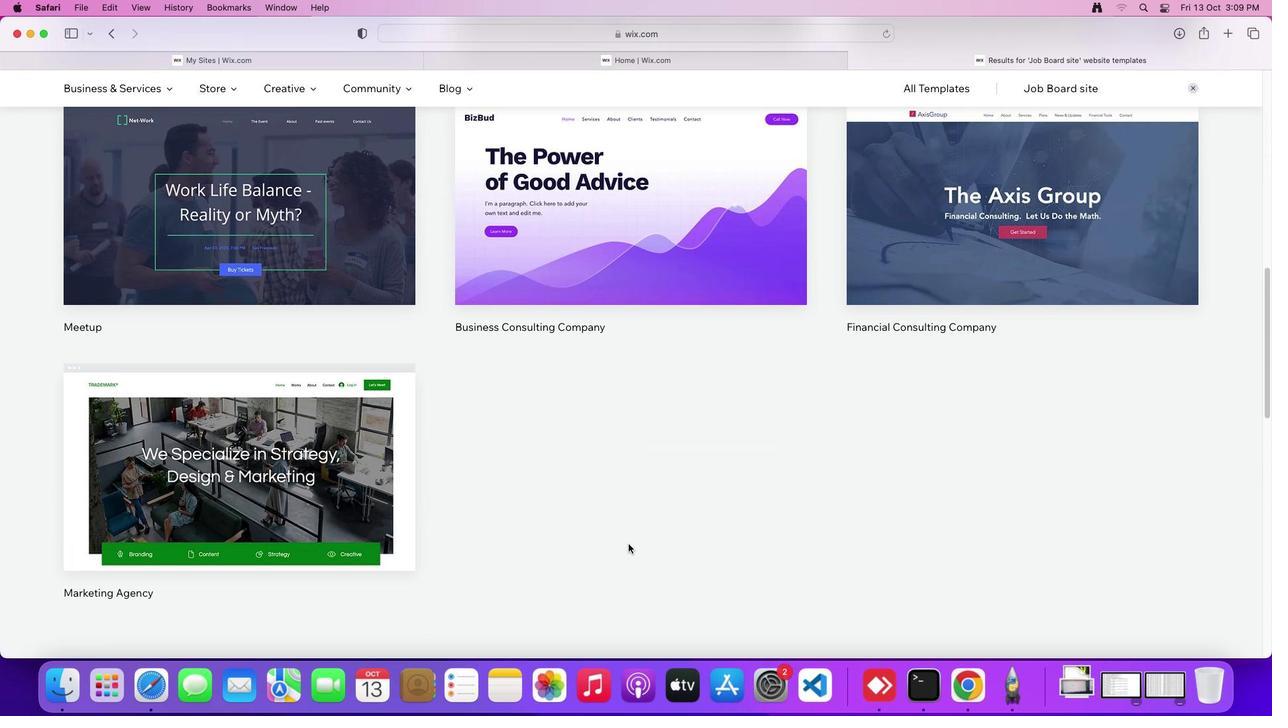 
Action: Mouse scrolled (628, 543) with delta (0, 0)
Screenshot: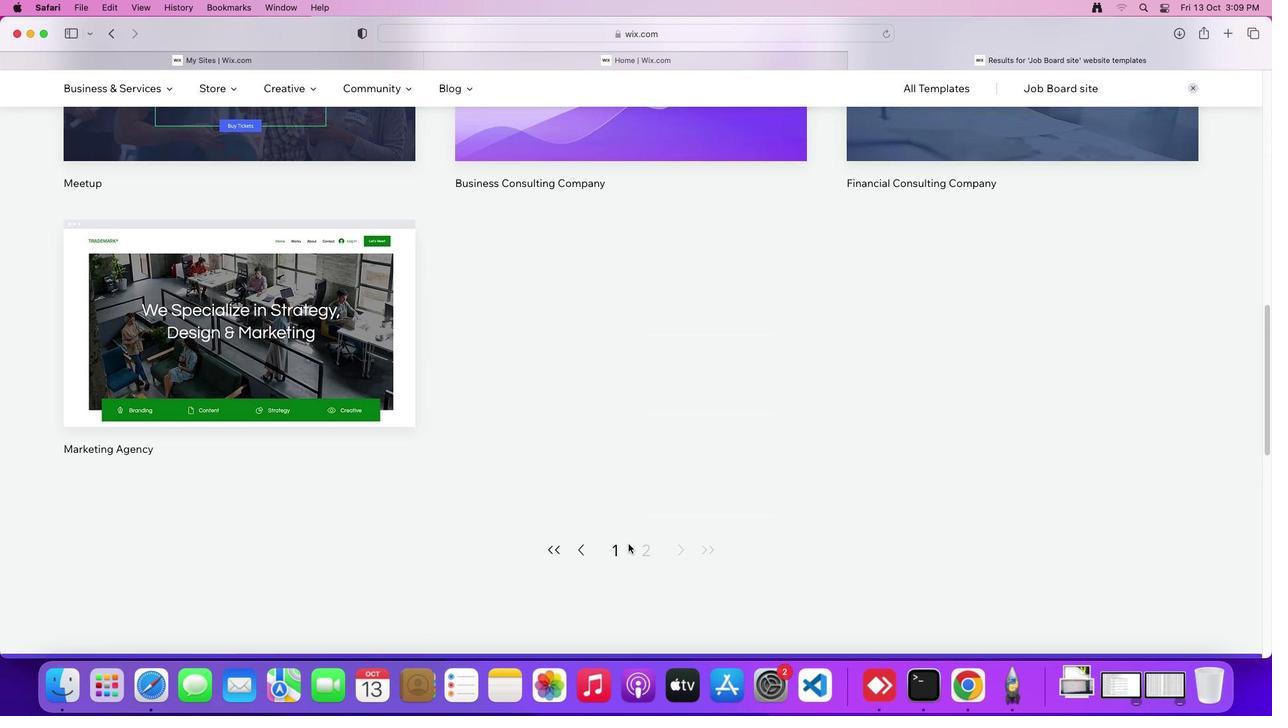 
Action: Mouse scrolled (628, 543) with delta (0, 0)
Screenshot: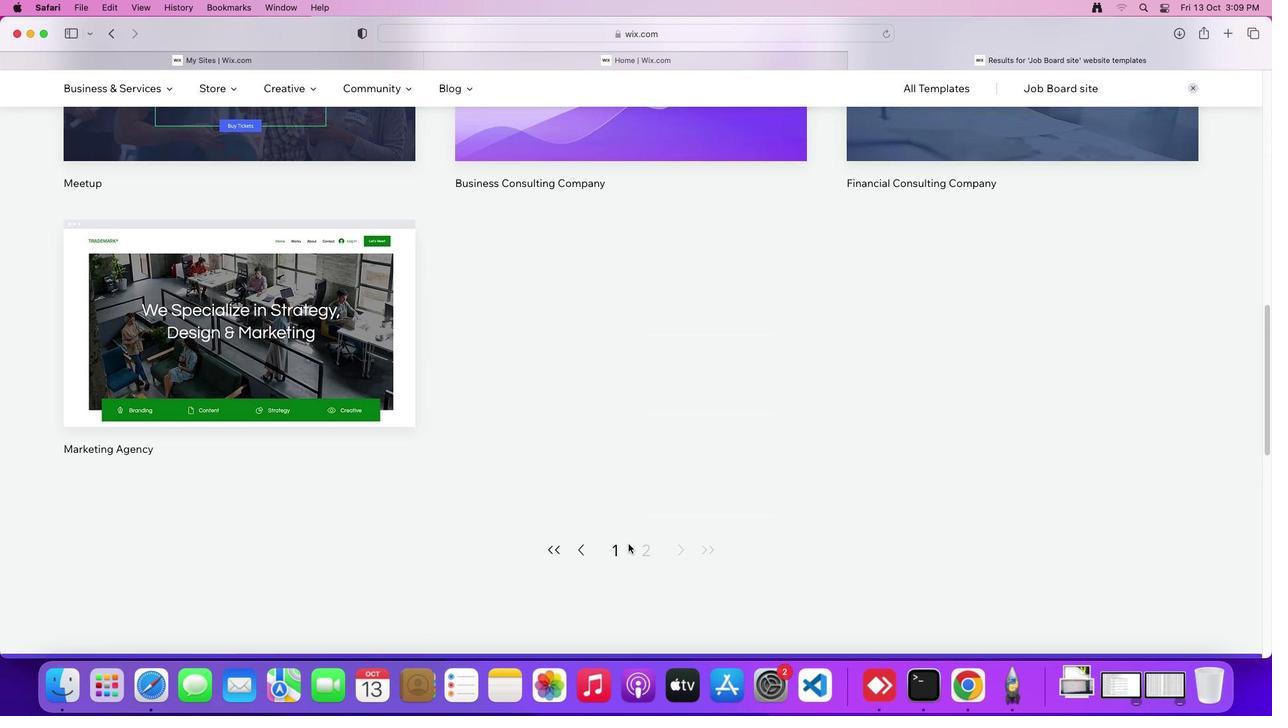 
Action: Mouse scrolled (628, 543) with delta (0, -2)
Screenshot: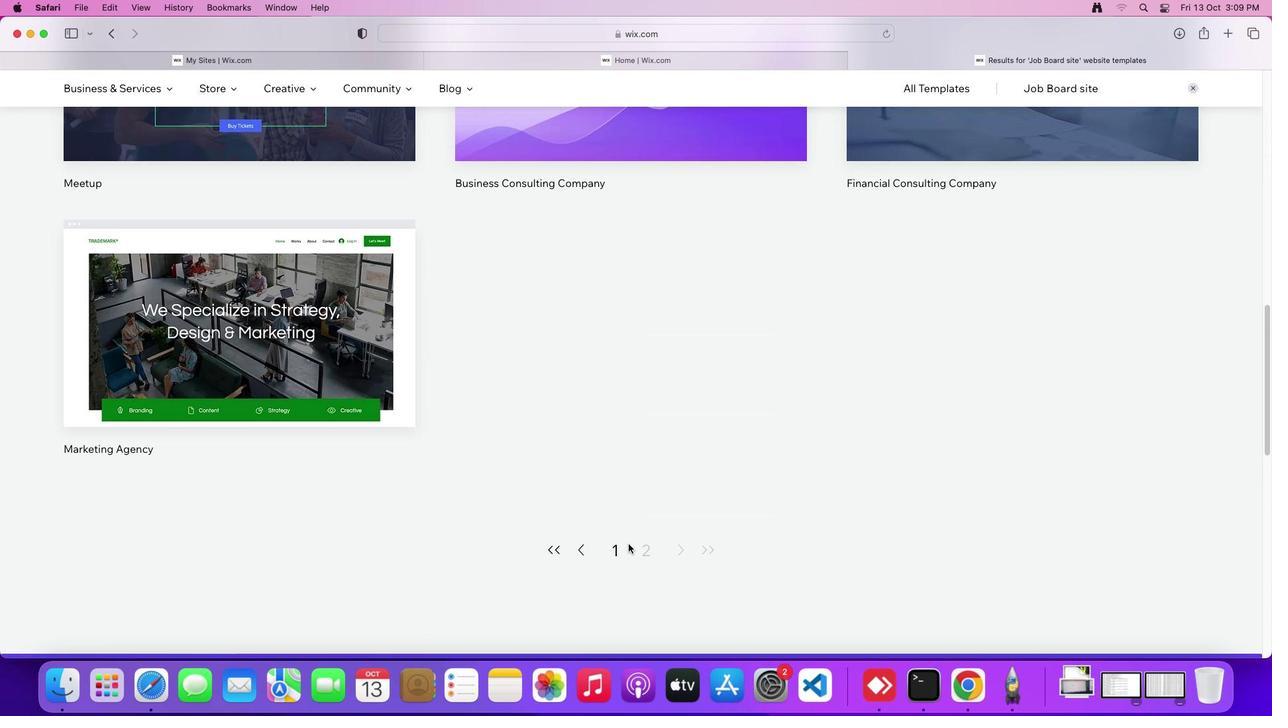 
Action: Mouse moved to (618, 550)
Screenshot: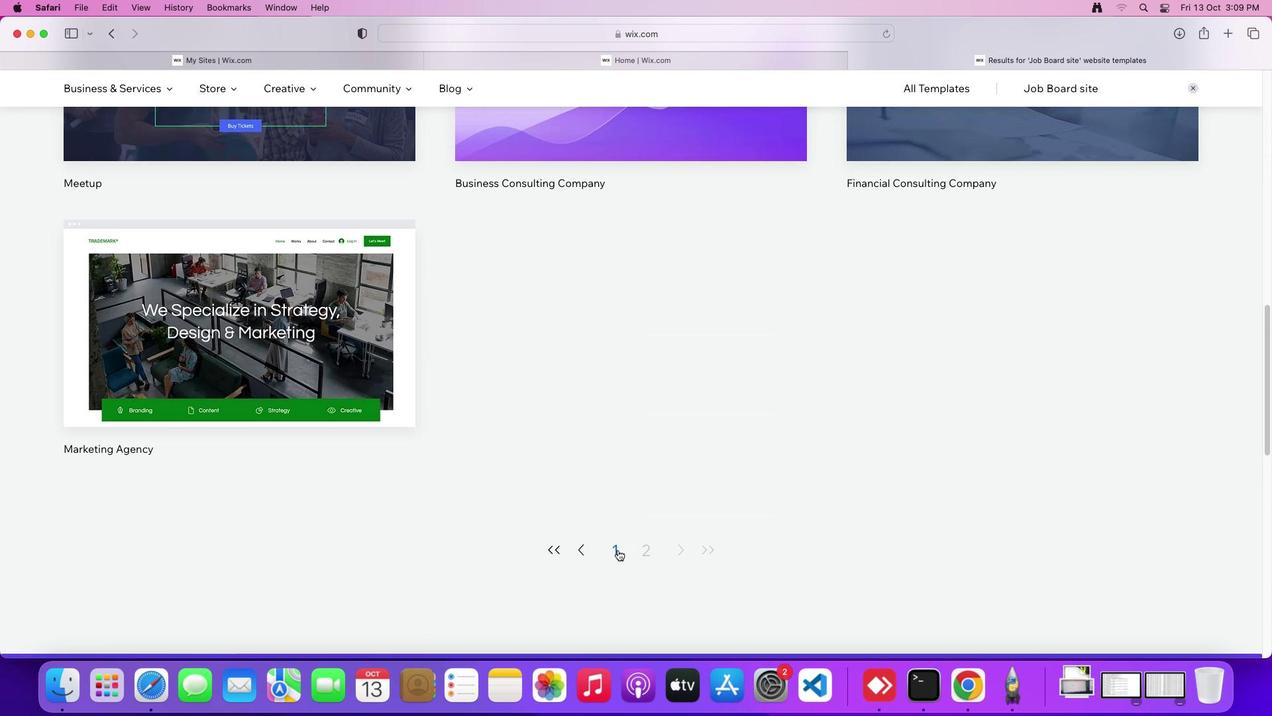 
Action: Mouse pressed left at (618, 550)
Screenshot: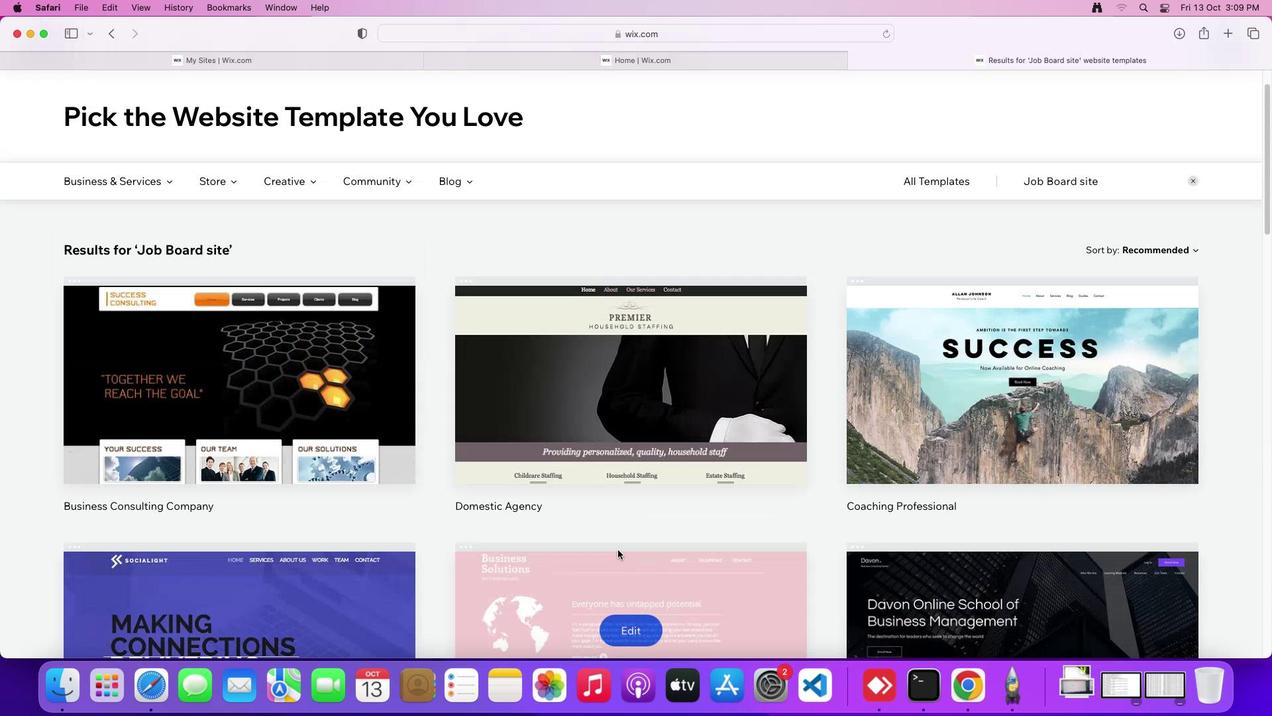 
Action: Mouse moved to (634, 359)
Screenshot: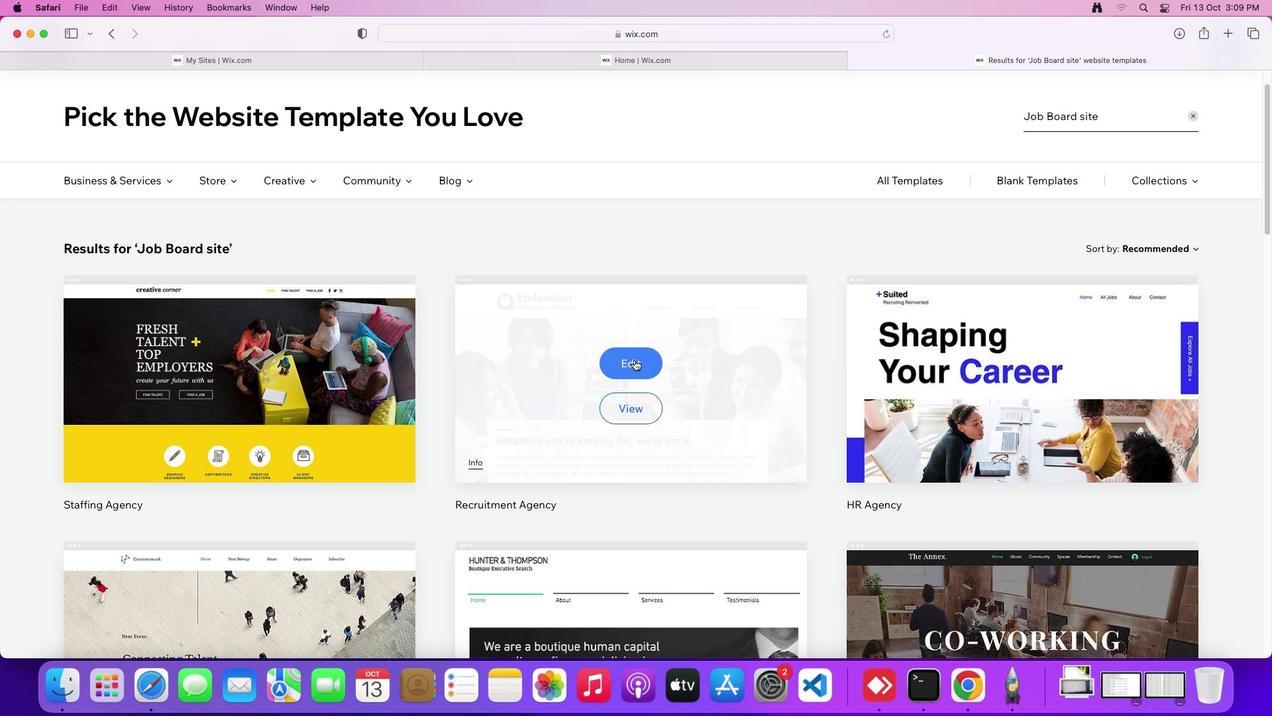 
Action: Mouse pressed left at (634, 359)
Screenshot: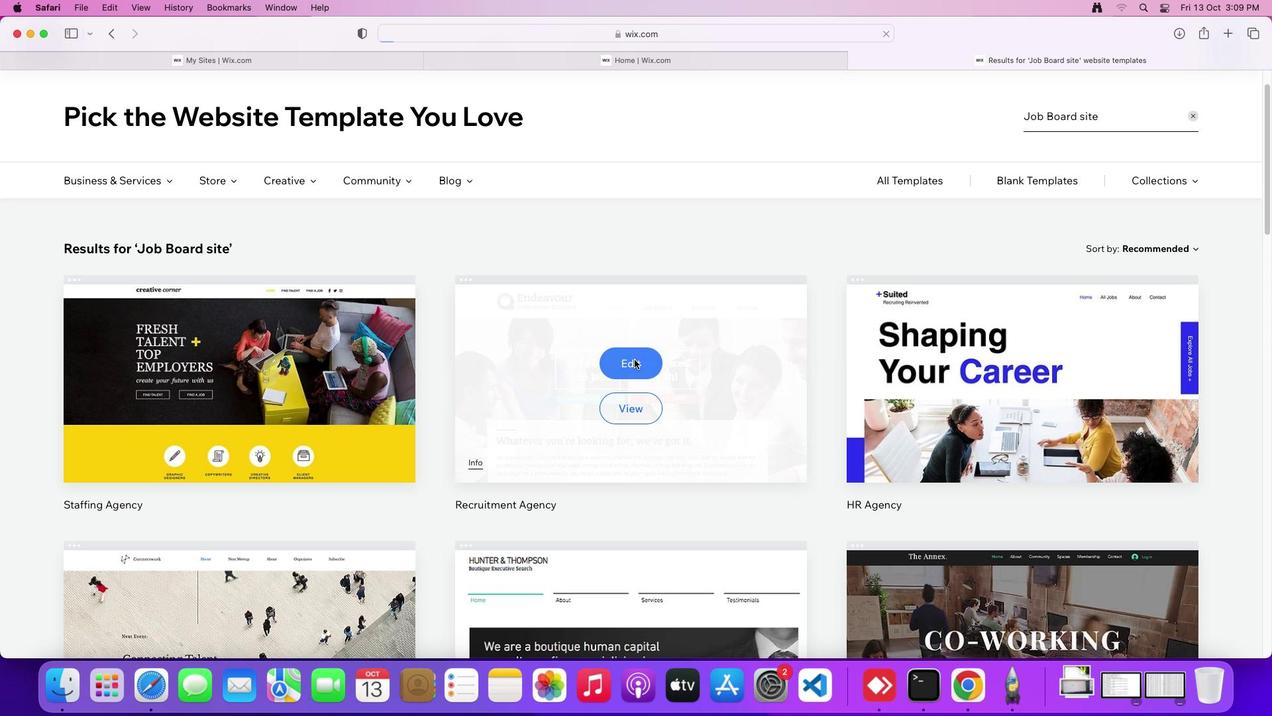 
Action: Mouse moved to (849, 508)
Screenshot: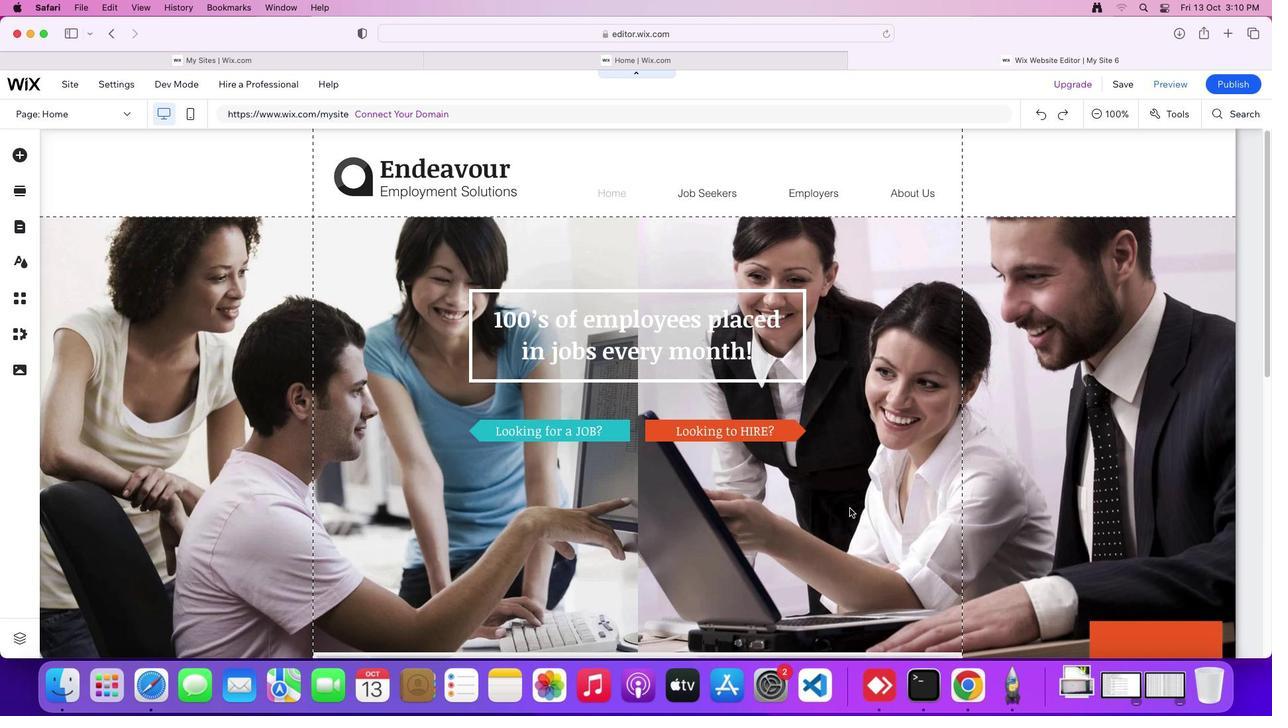 
Action: Mouse scrolled (849, 508) with delta (0, 0)
Screenshot: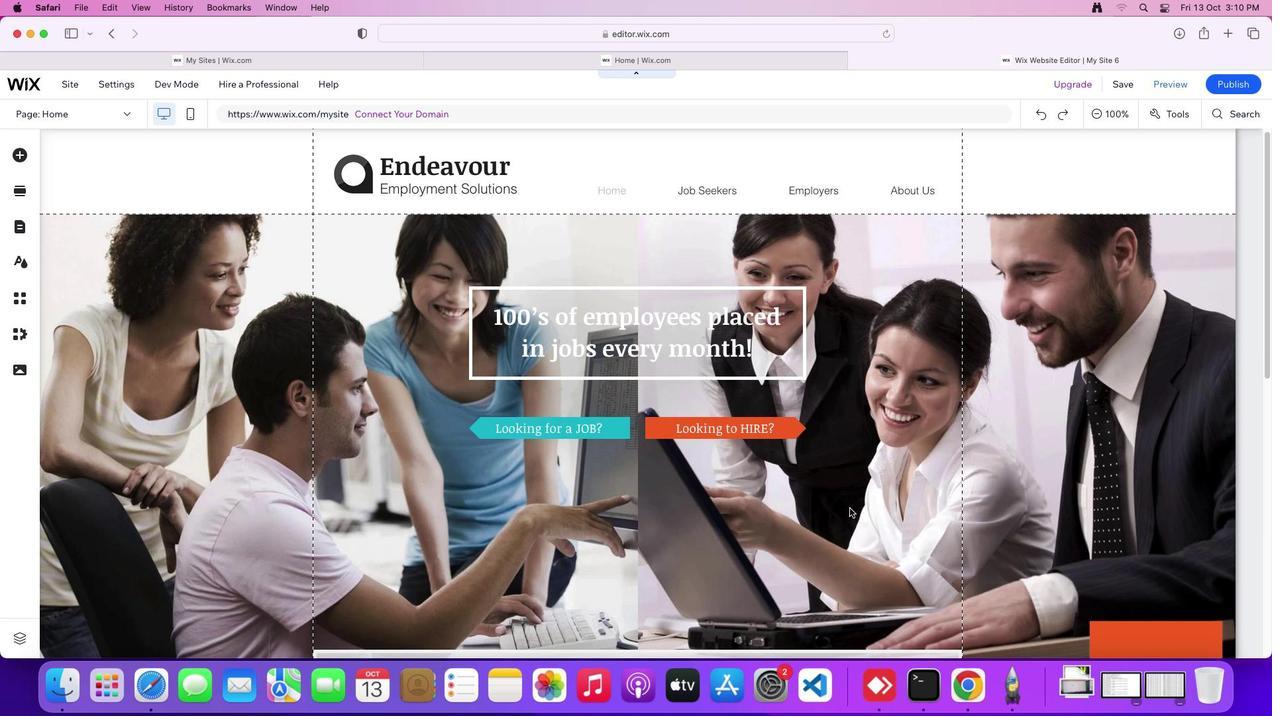 
Action: Mouse moved to (755, 499)
Screenshot: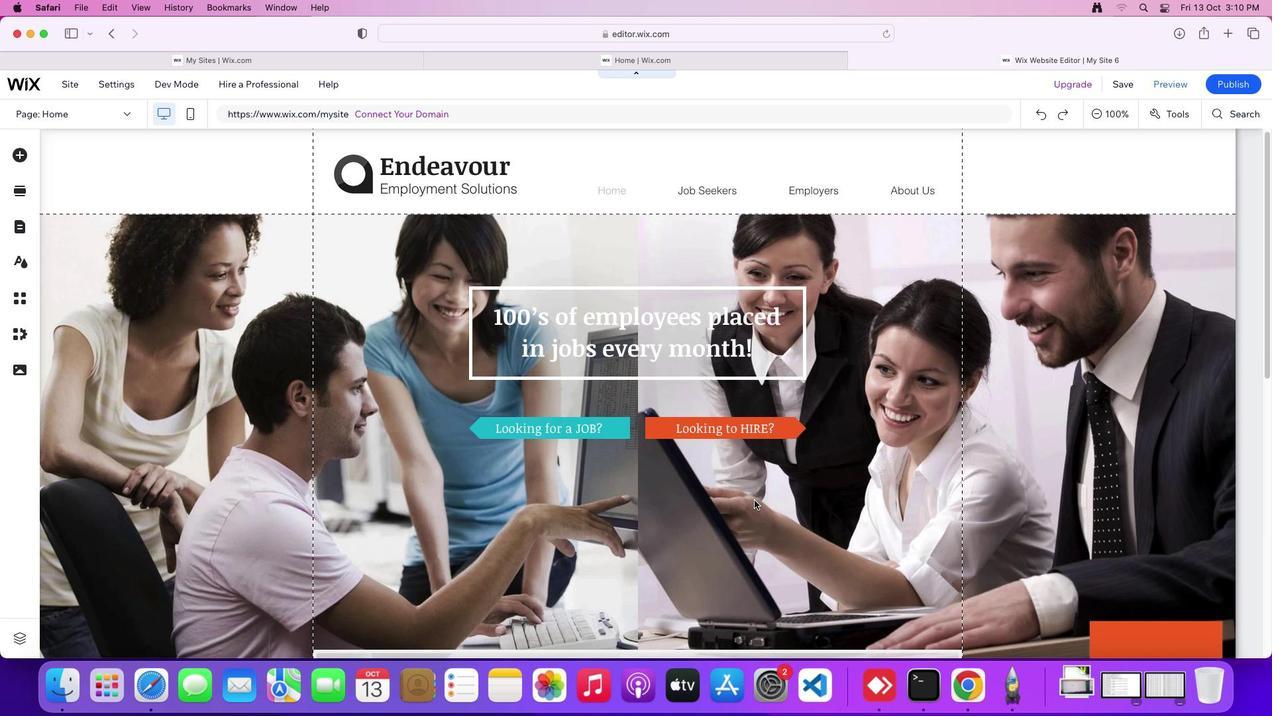 
Action: Mouse scrolled (755, 499) with delta (0, 0)
Screenshot: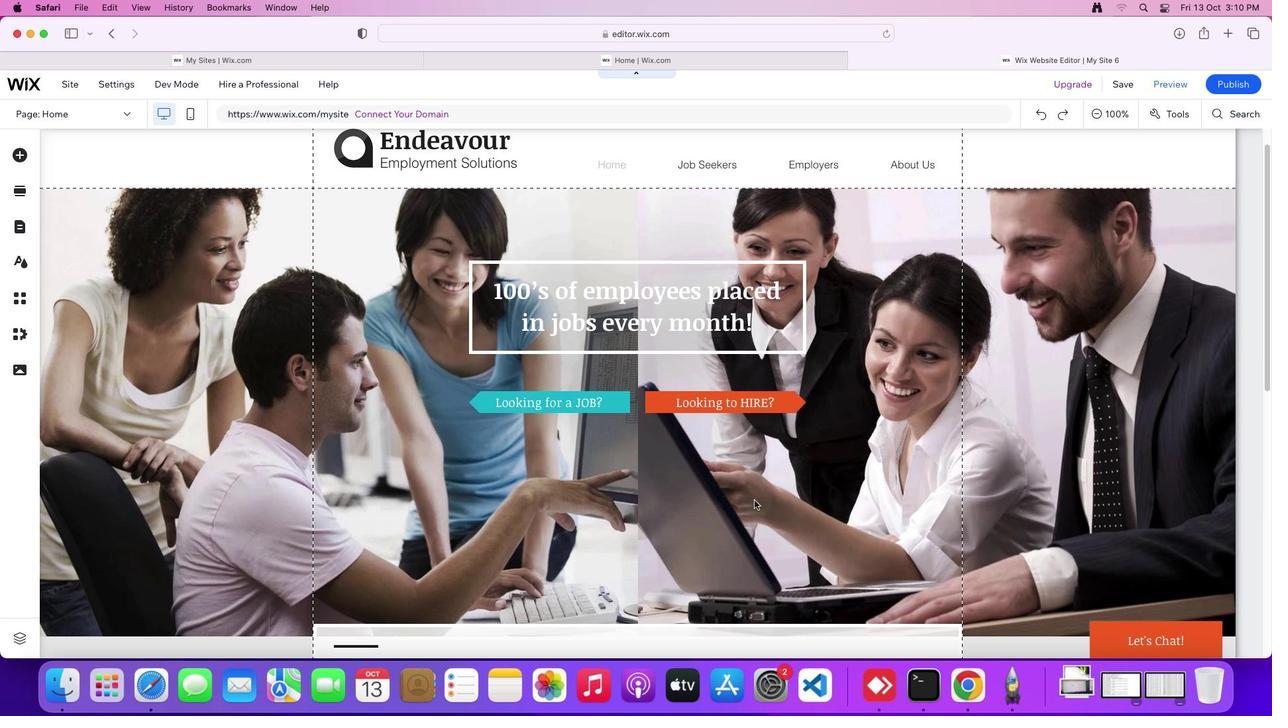 
Action: Mouse scrolled (755, 499) with delta (0, 0)
Screenshot: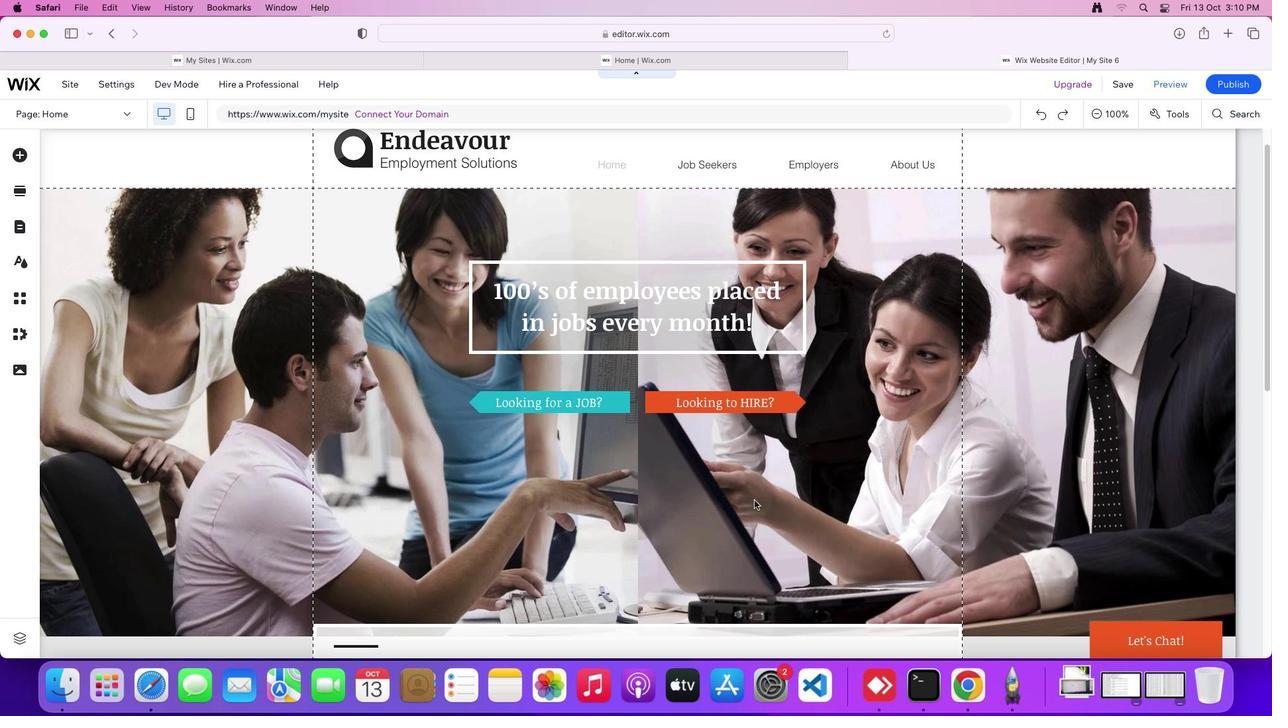 
Action: Mouse scrolled (755, 499) with delta (0, 0)
Screenshot: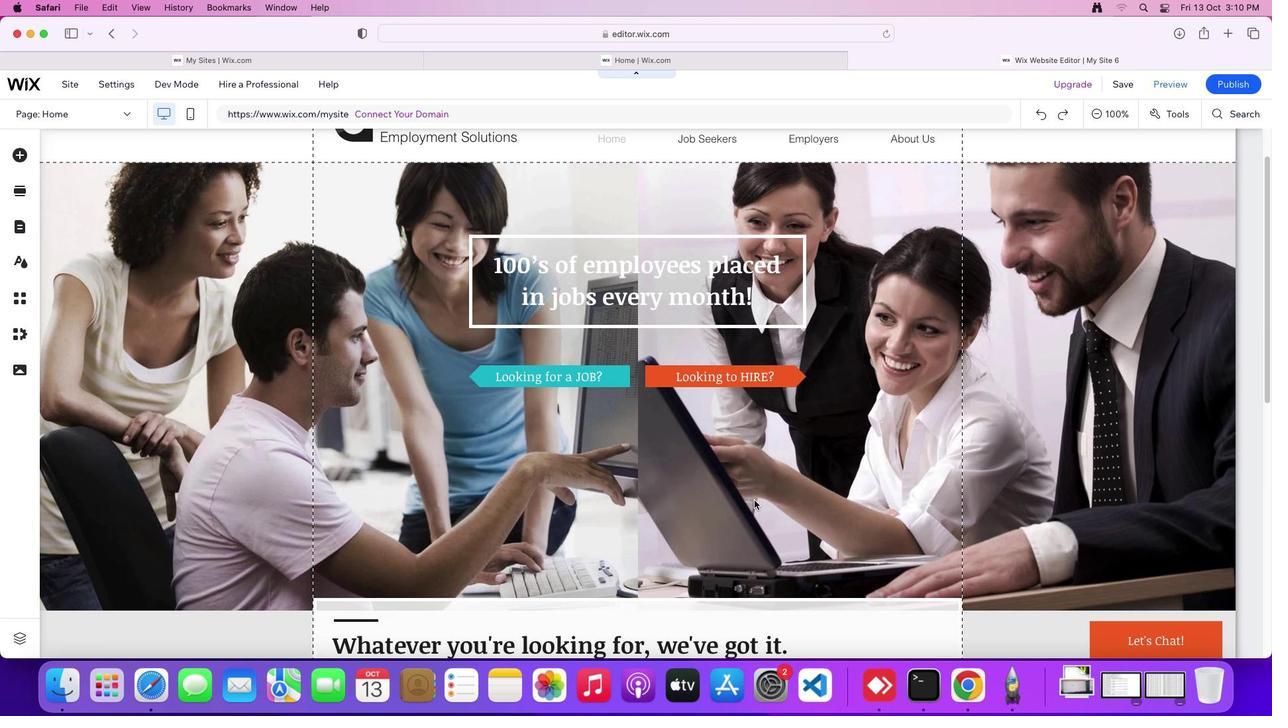 
Action: Mouse scrolled (755, 499) with delta (0, 0)
Screenshot: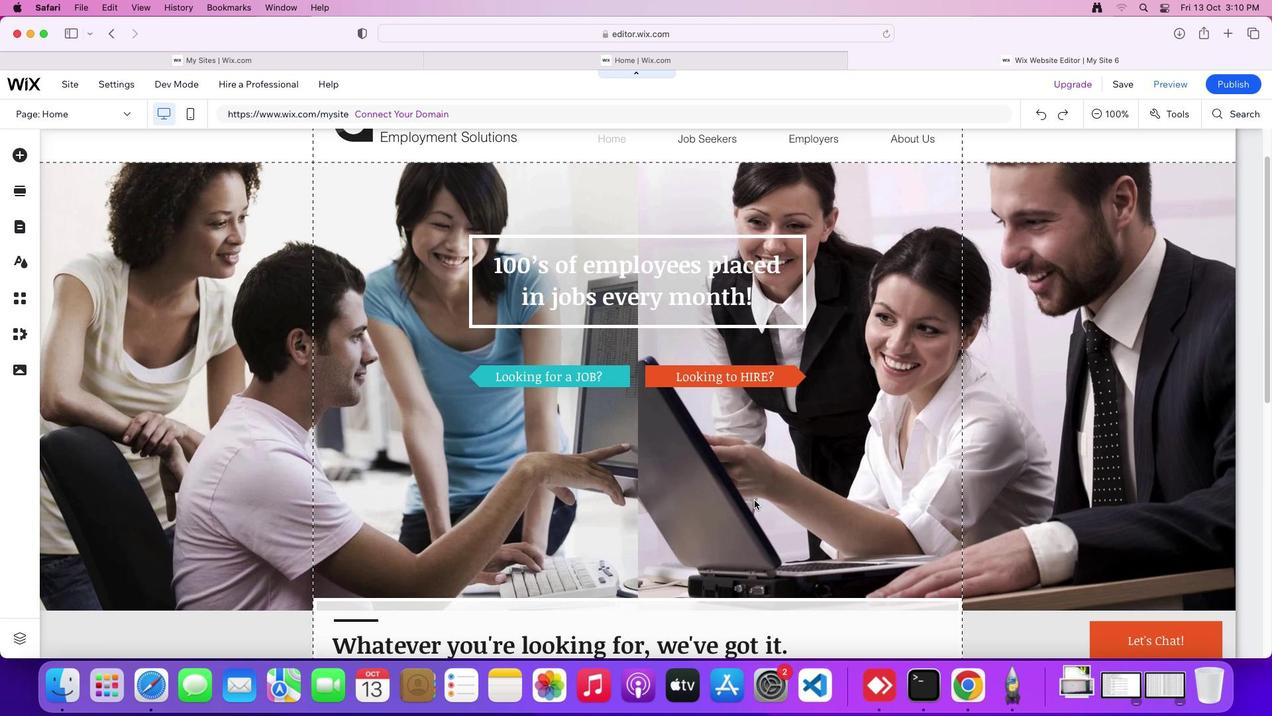 
Action: Mouse scrolled (755, 499) with delta (0, 0)
Screenshot: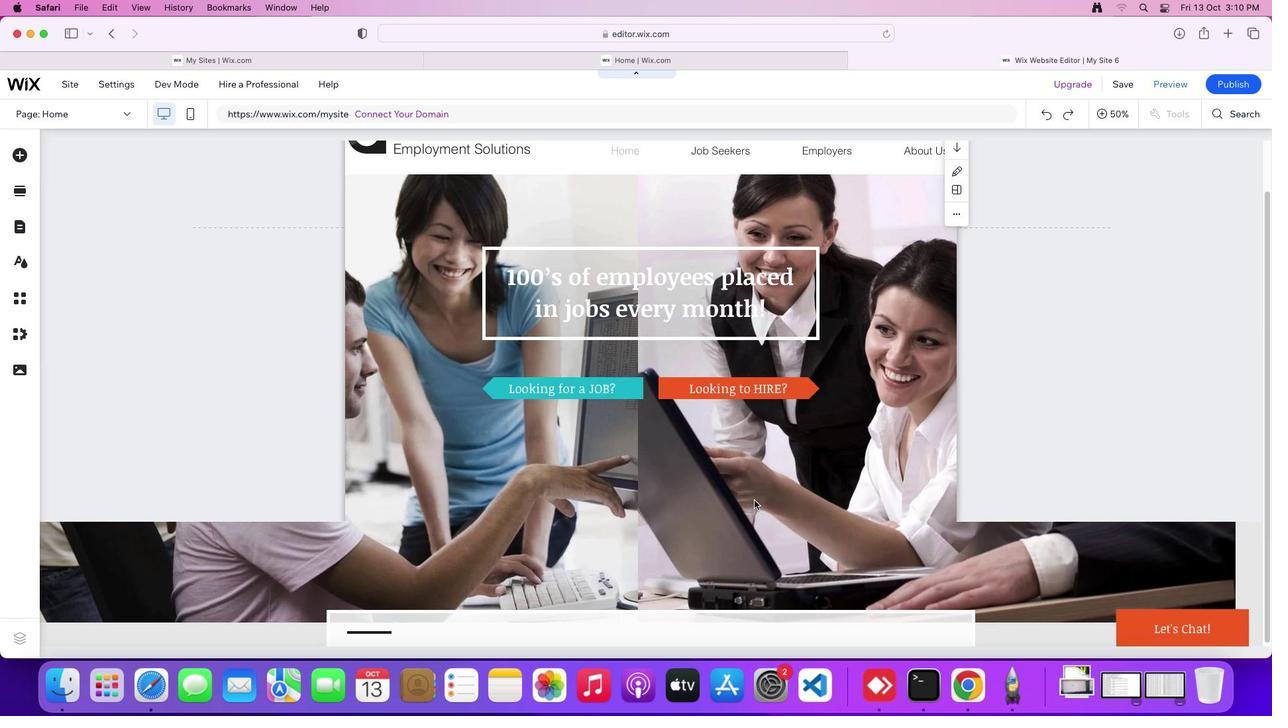 
Action: Mouse scrolled (755, 499) with delta (0, 0)
Screenshot: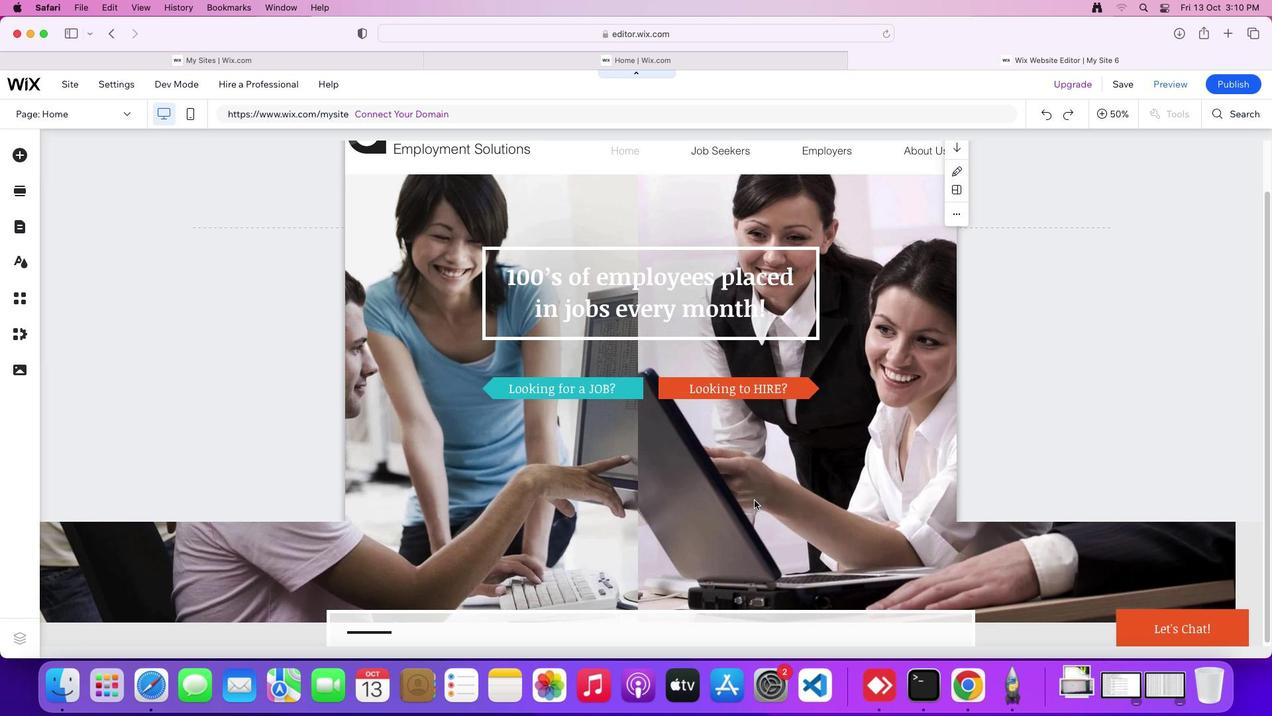 
Action: Mouse scrolled (755, 499) with delta (0, -1)
Screenshot: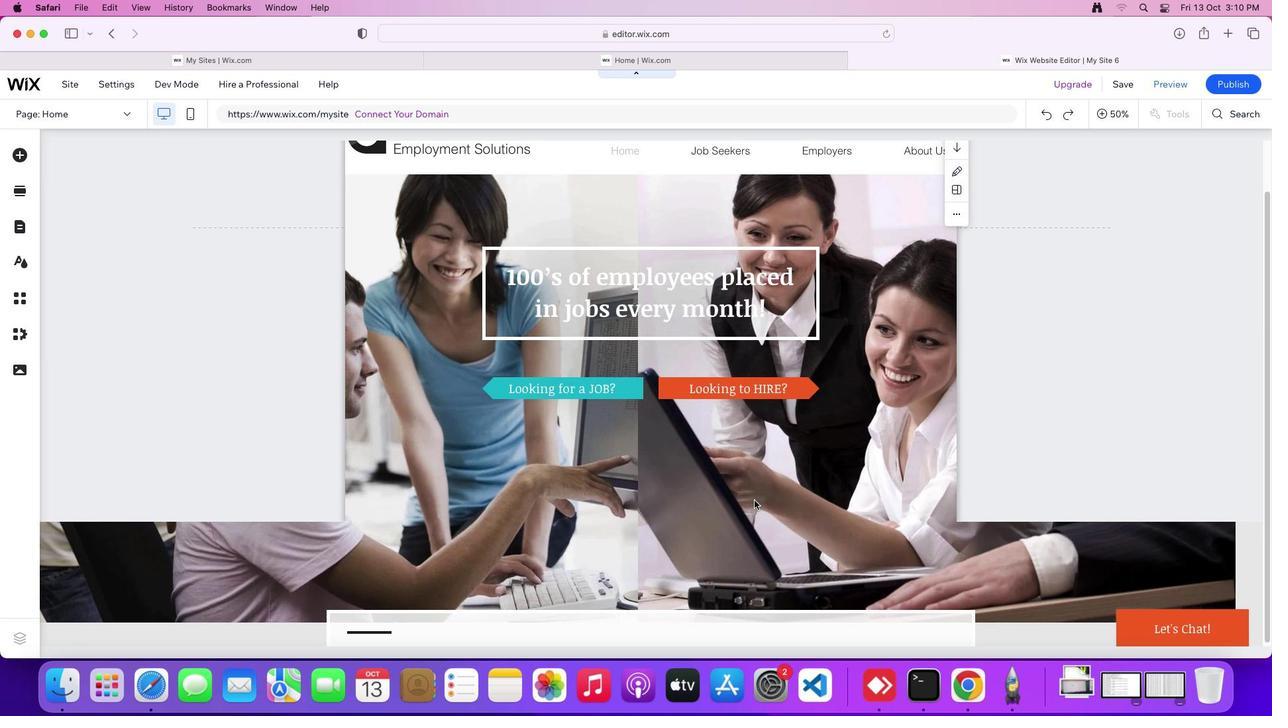 
Action: Mouse moved to (841, 139)
Screenshot: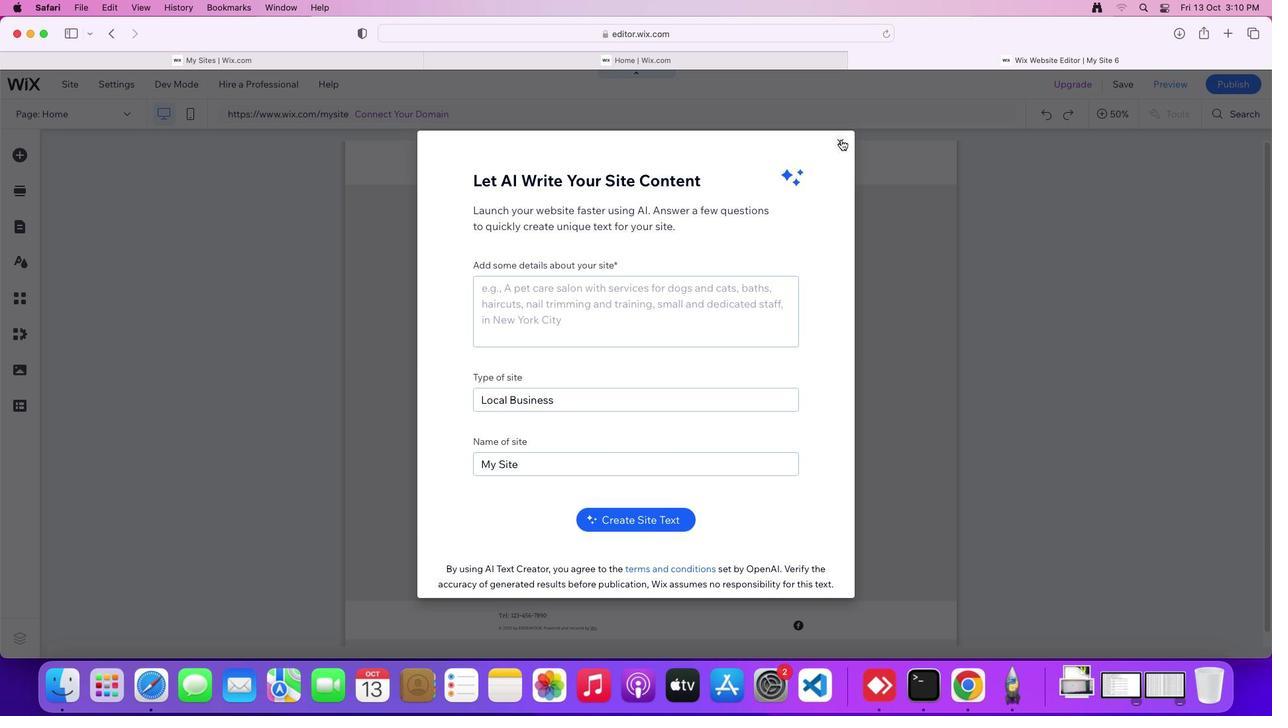 
Action: Mouse pressed left at (841, 139)
Screenshot: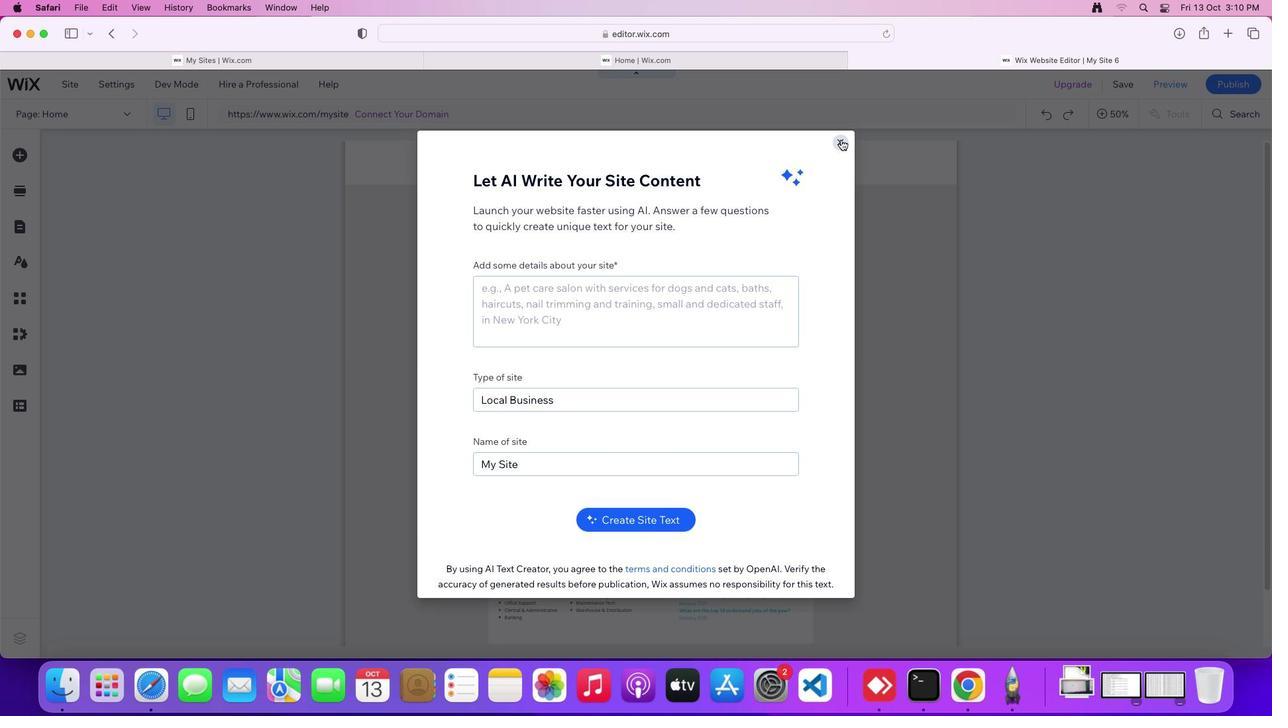 
Action: Mouse moved to (469, 337)
Screenshot: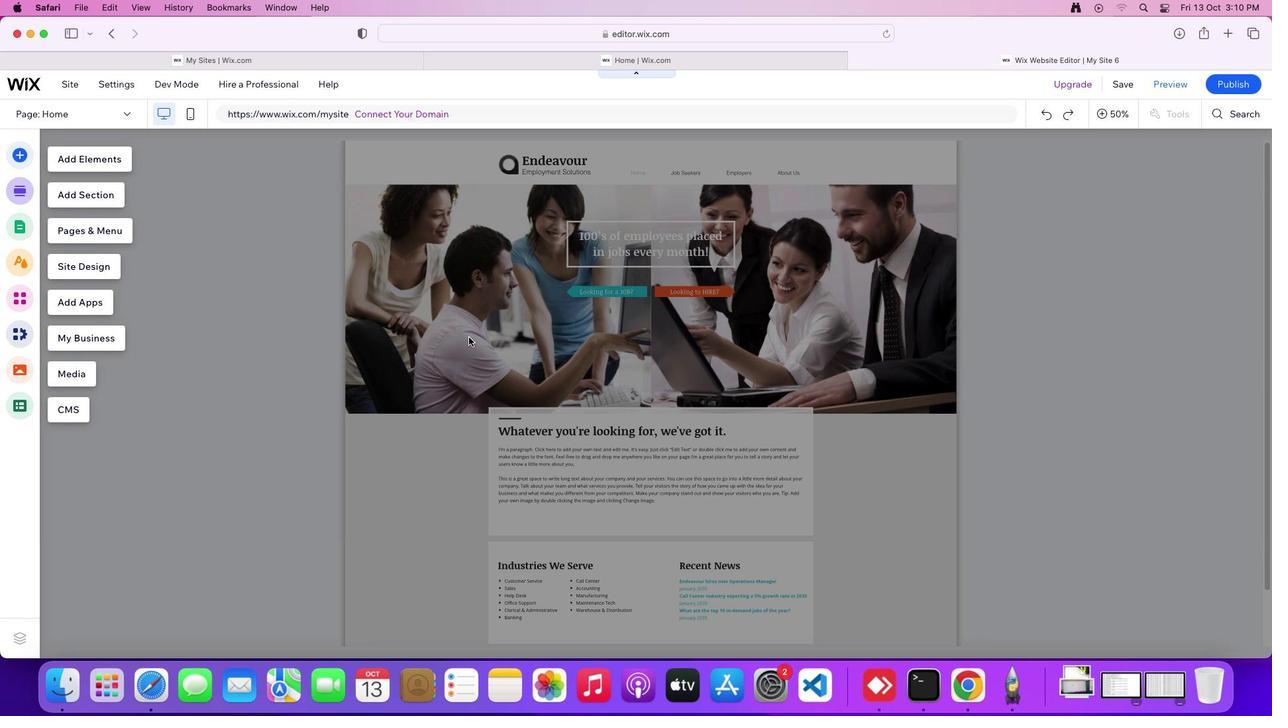 
Action: Mouse pressed left at (469, 337)
Screenshot: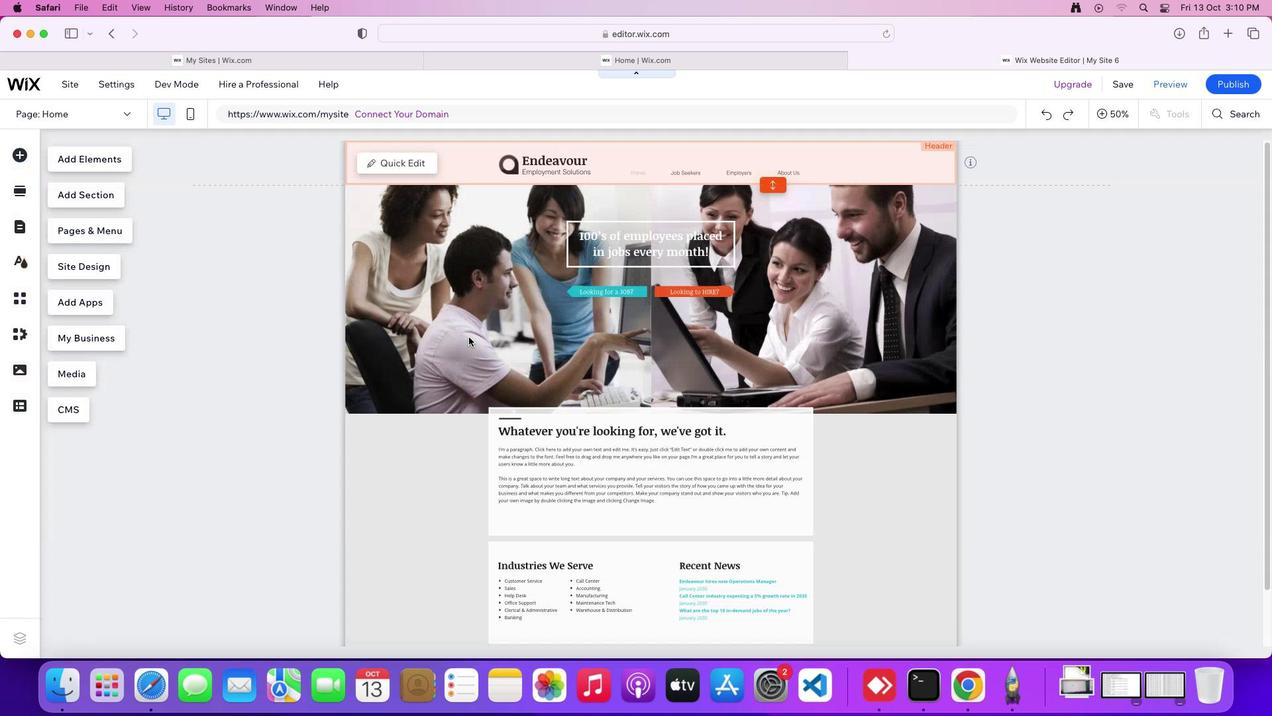 
Action: Mouse pressed left at (469, 337)
Screenshot: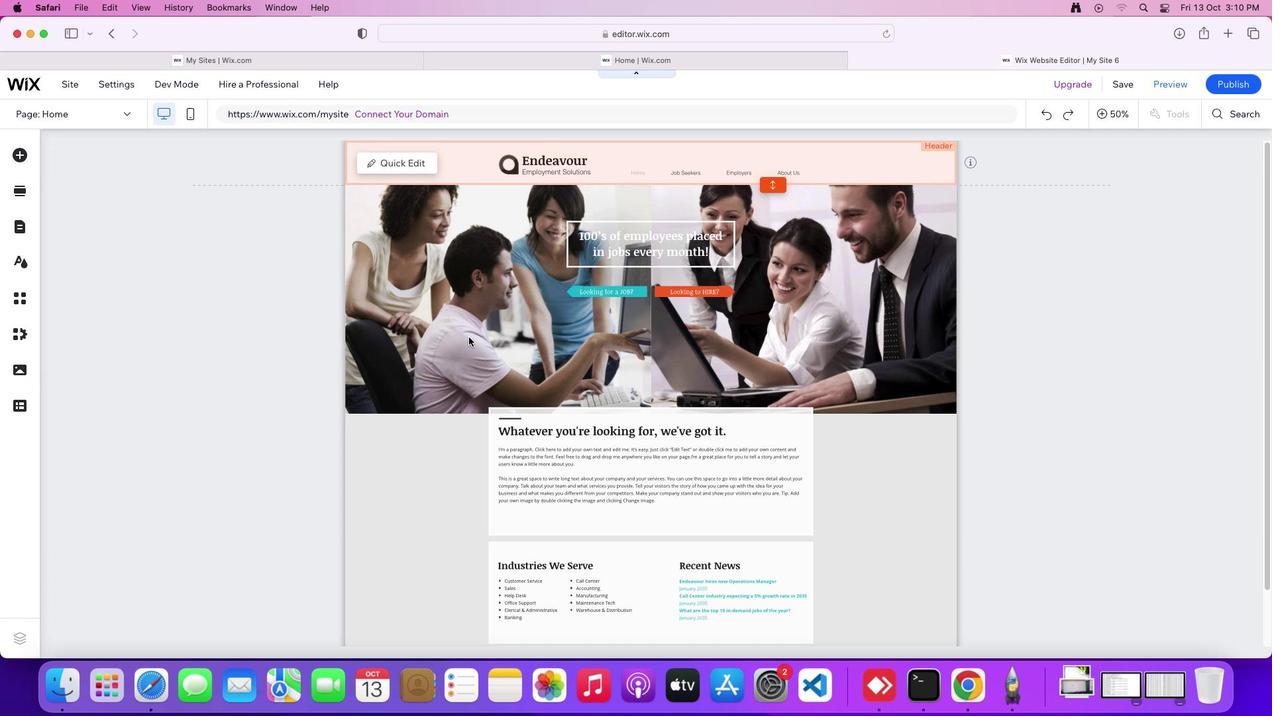 
Action: Mouse moved to (522, 462)
Screenshot: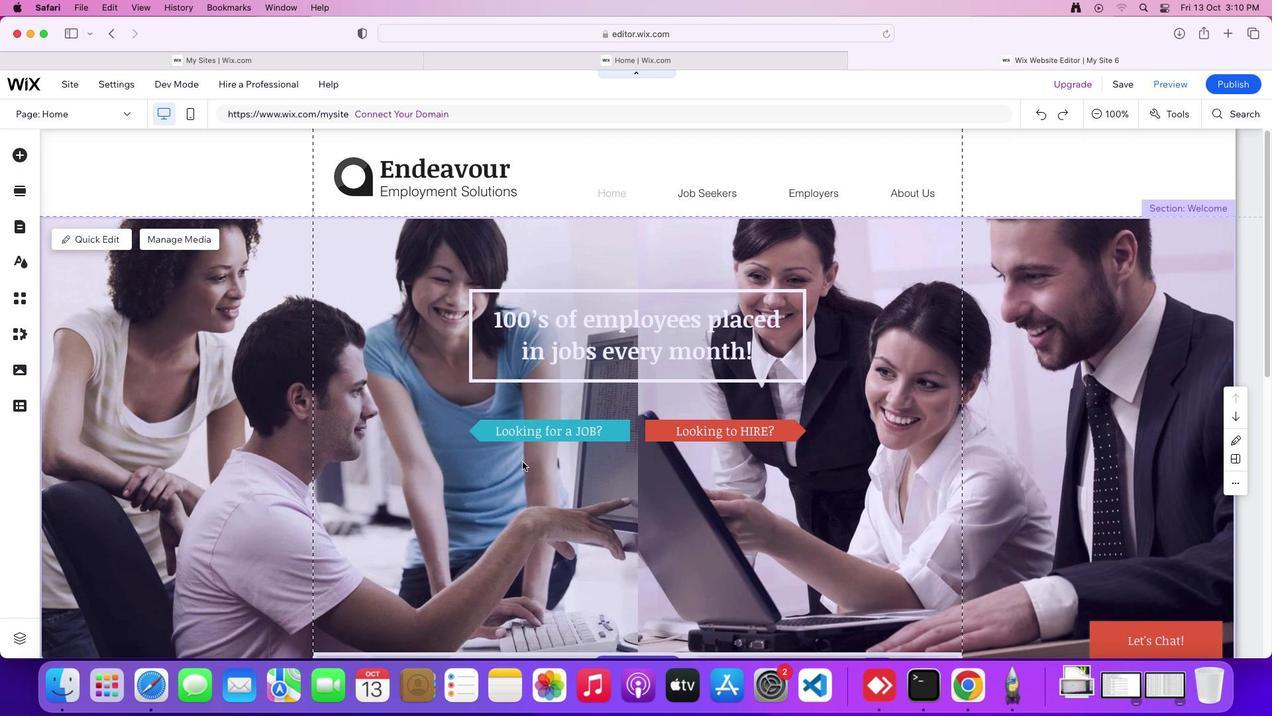 
Action: Mouse scrolled (522, 462) with delta (0, 0)
Screenshot: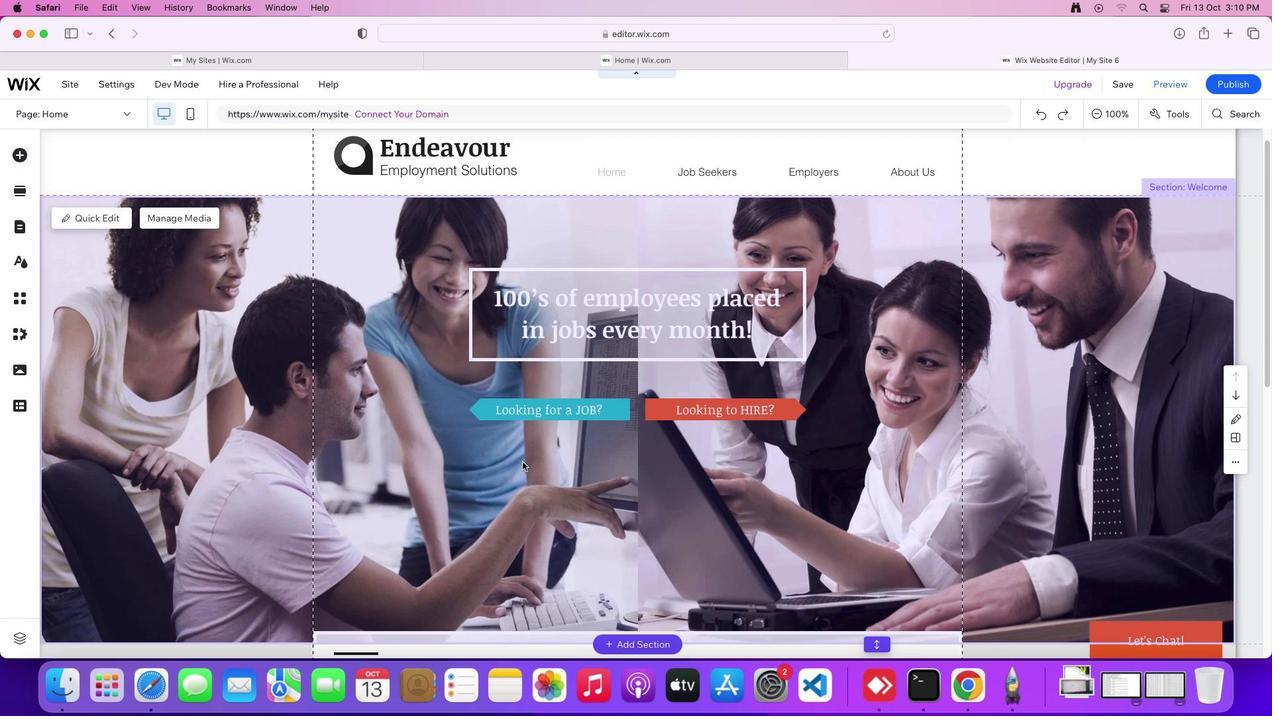 
Action: Mouse scrolled (522, 462) with delta (0, 0)
Screenshot: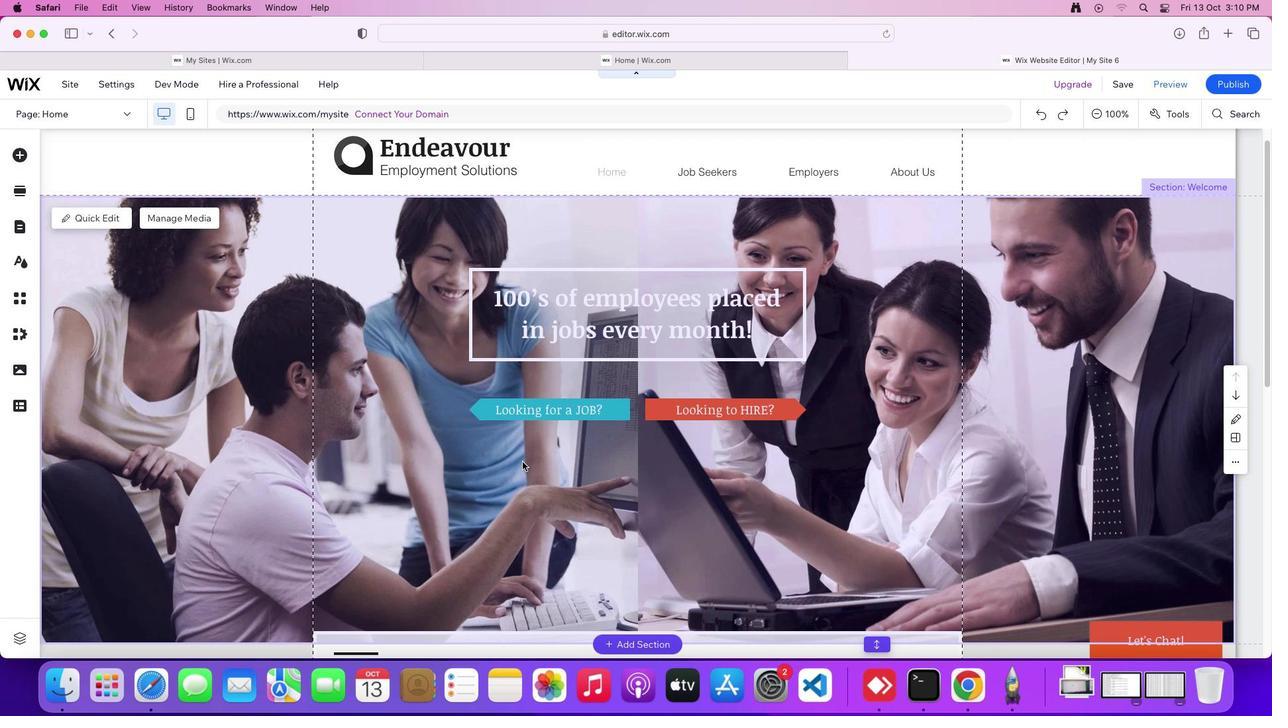 
Action: Mouse scrolled (522, 462) with delta (0, 0)
Screenshot: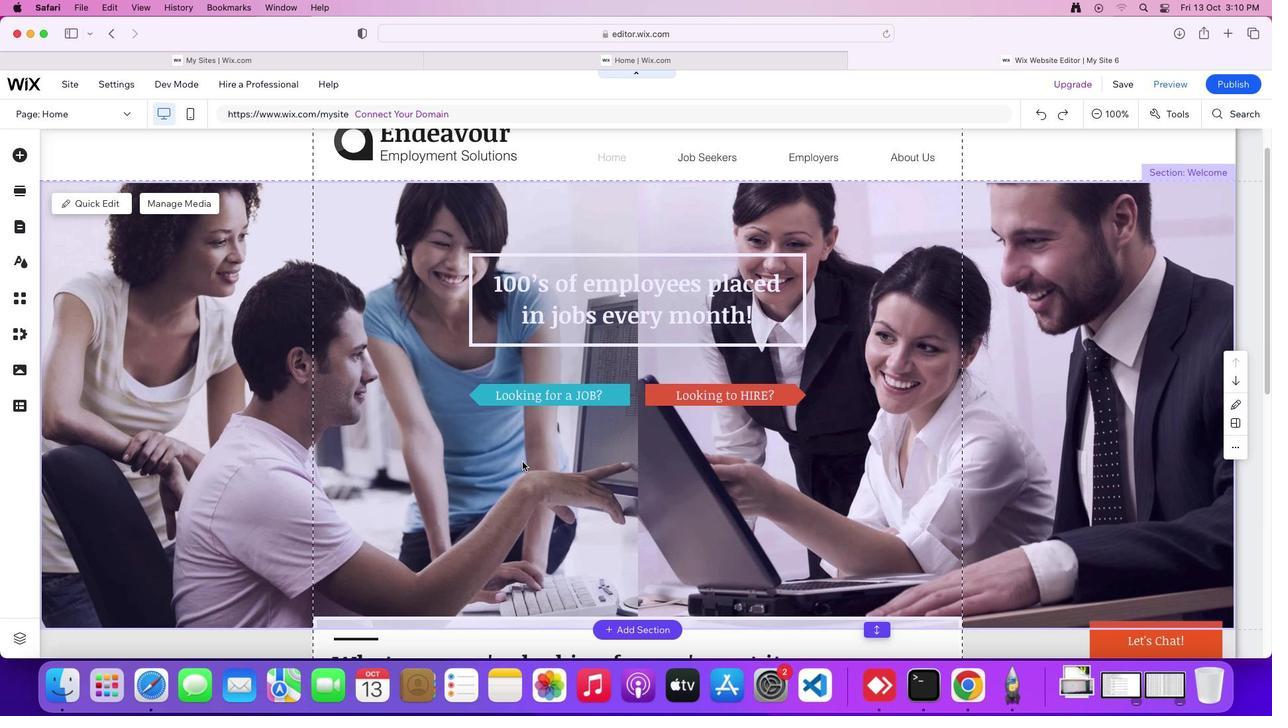
Action: Mouse scrolled (522, 462) with delta (0, 0)
Screenshot: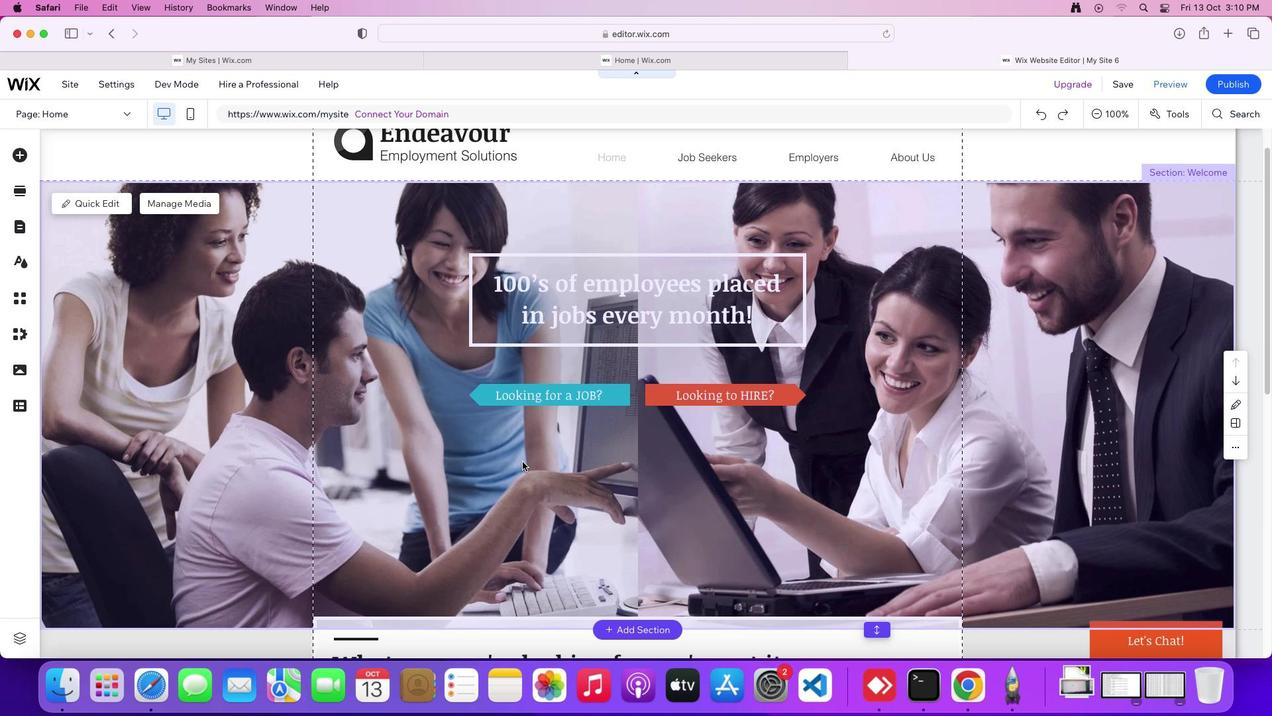 
Action: Mouse scrolled (522, 462) with delta (0, 0)
Screenshot: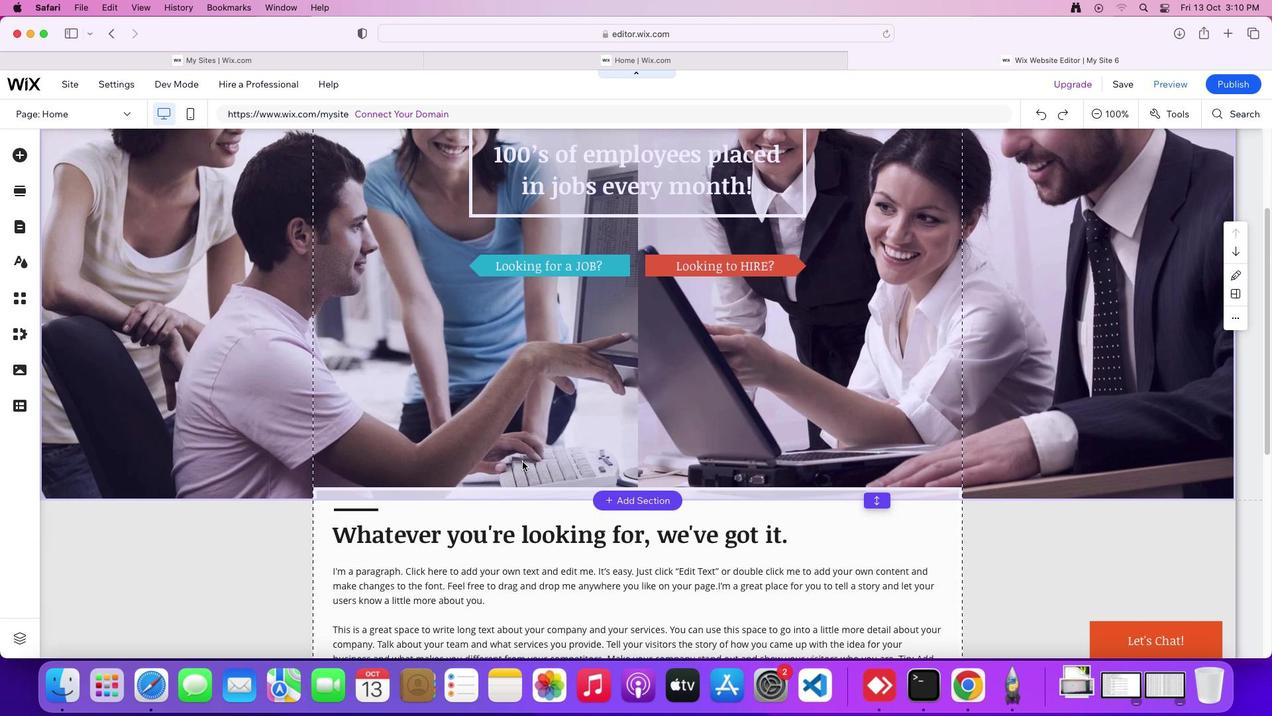 
Action: Mouse scrolled (522, 462) with delta (0, 0)
Screenshot: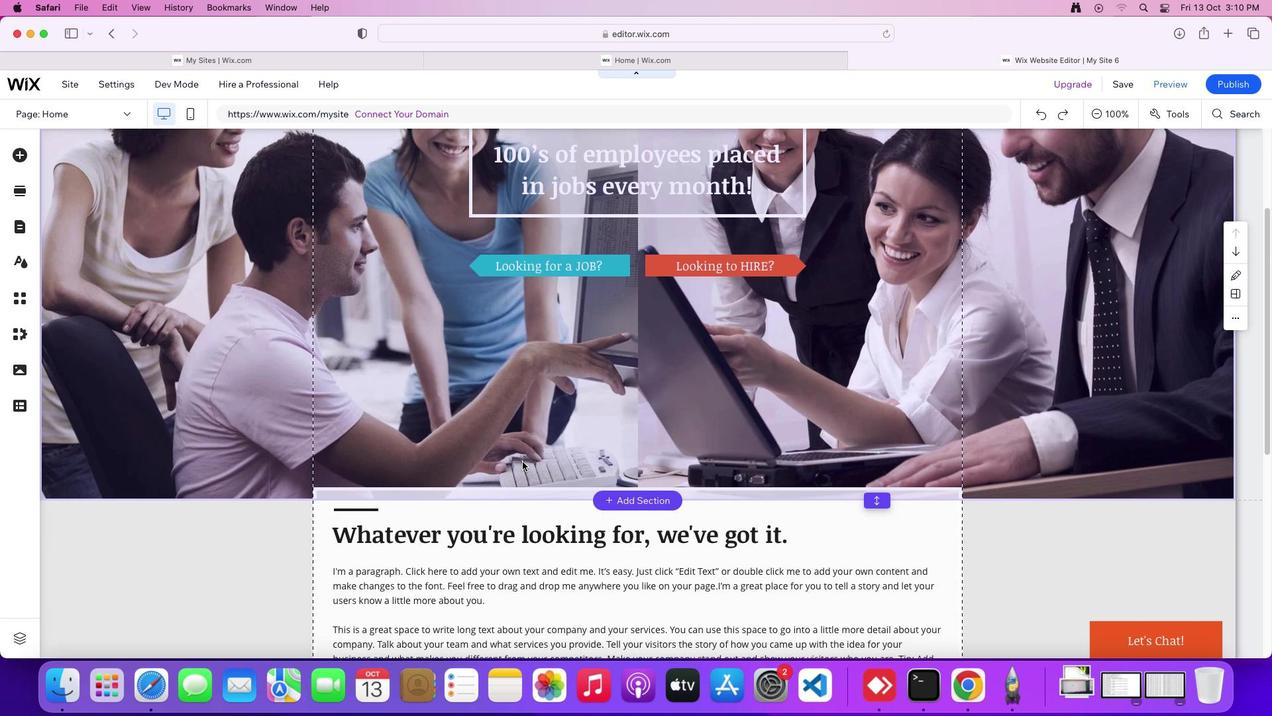 
Action: Mouse scrolled (522, 462) with delta (0, -1)
Screenshot: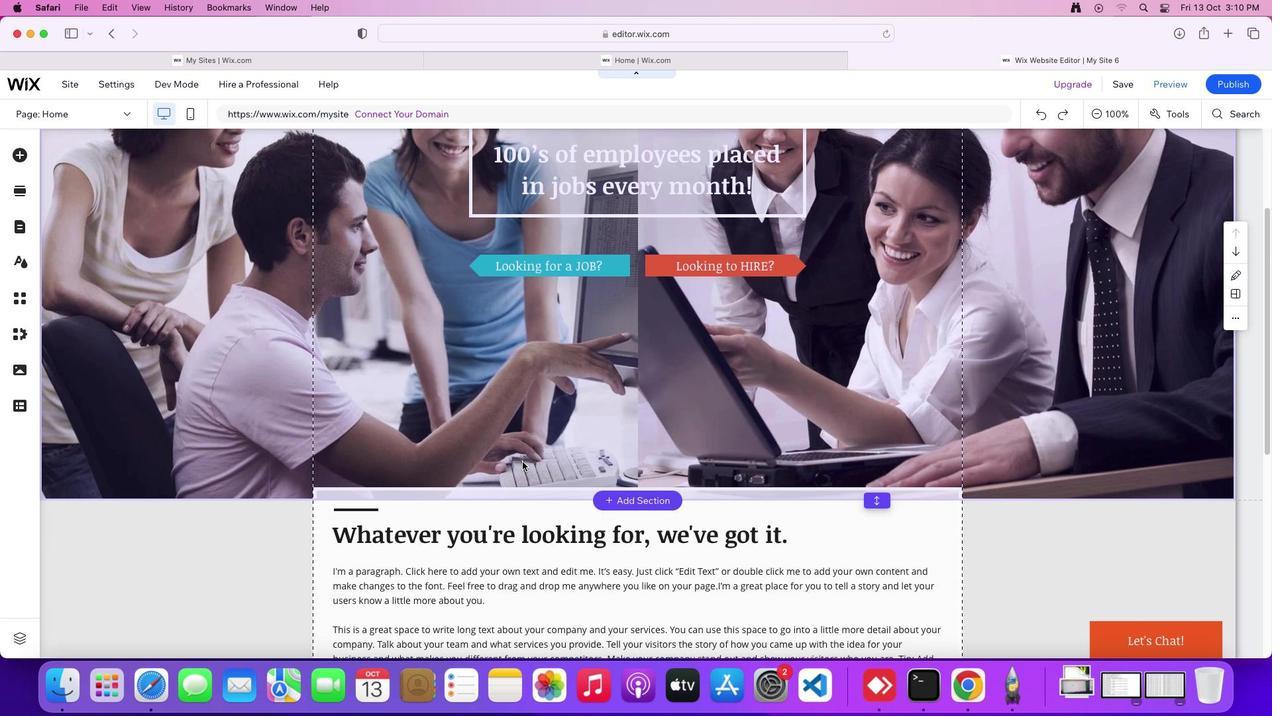 
Action: Mouse scrolled (522, 462) with delta (0, 0)
Screenshot: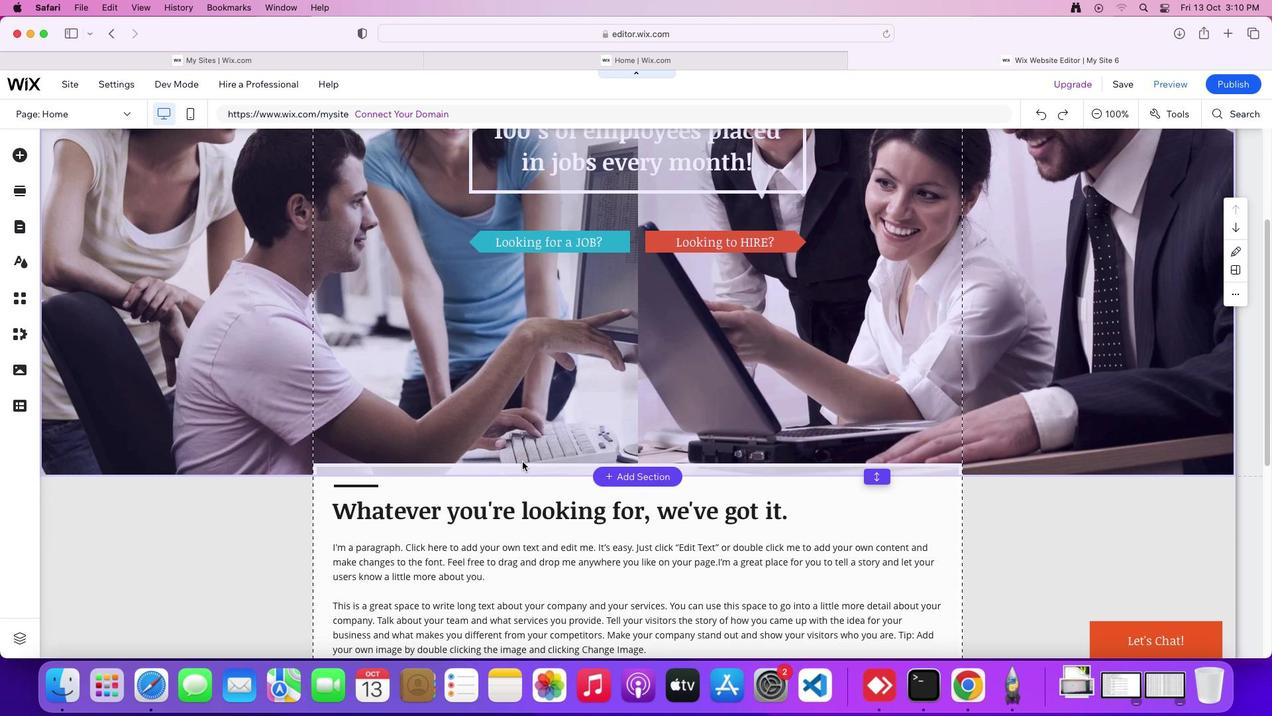 
Action: Mouse scrolled (522, 462) with delta (0, 0)
Screenshot: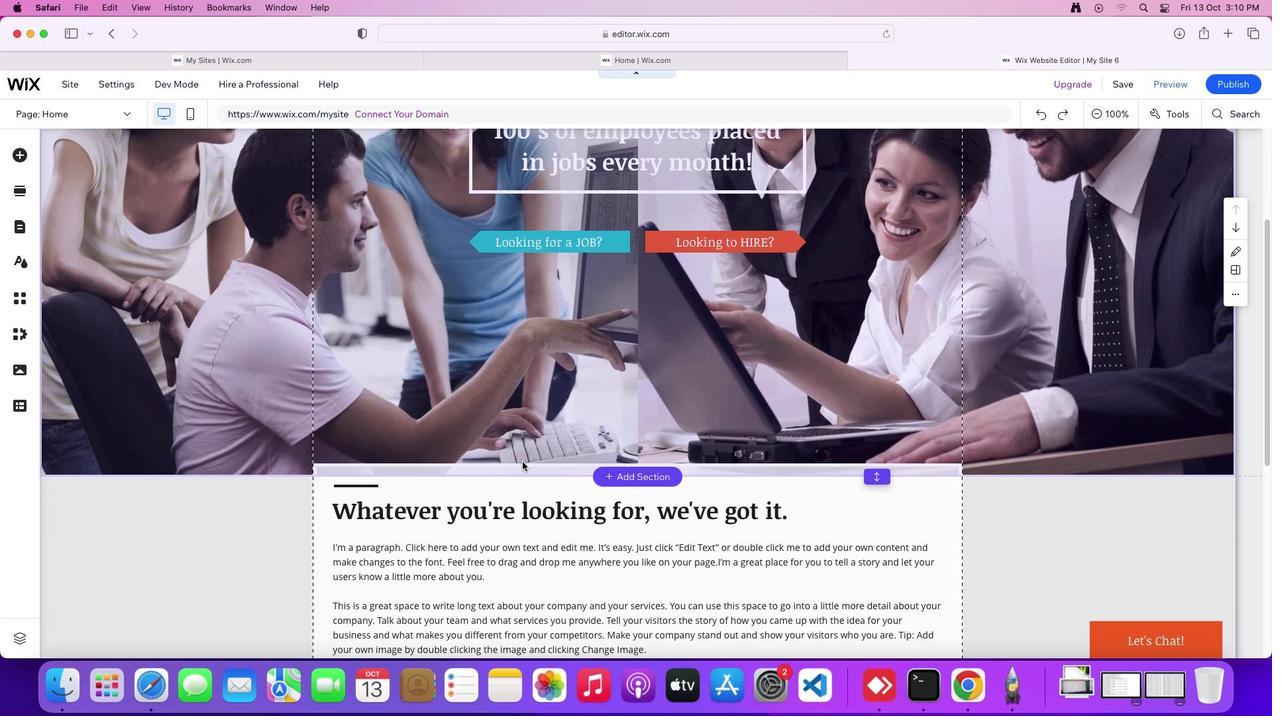 
Action: Mouse scrolled (522, 462) with delta (0, 0)
Screenshot: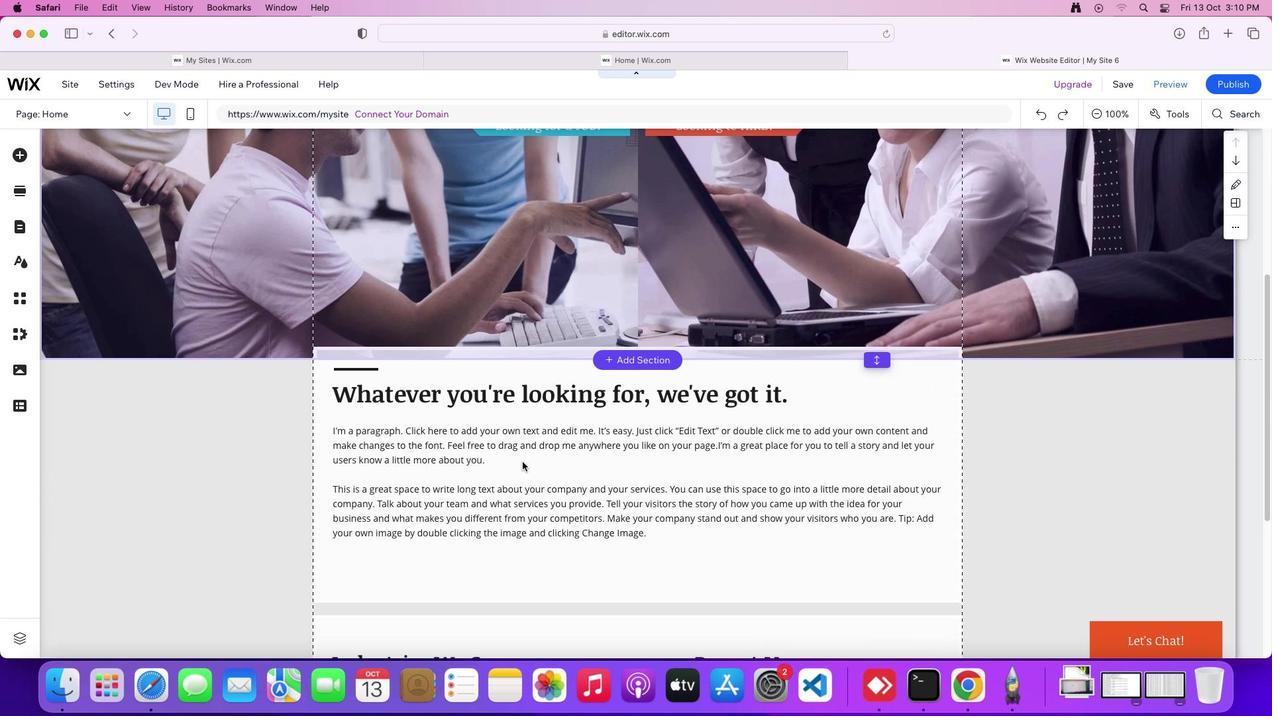 
Action: Mouse scrolled (522, 462) with delta (0, 0)
Screenshot: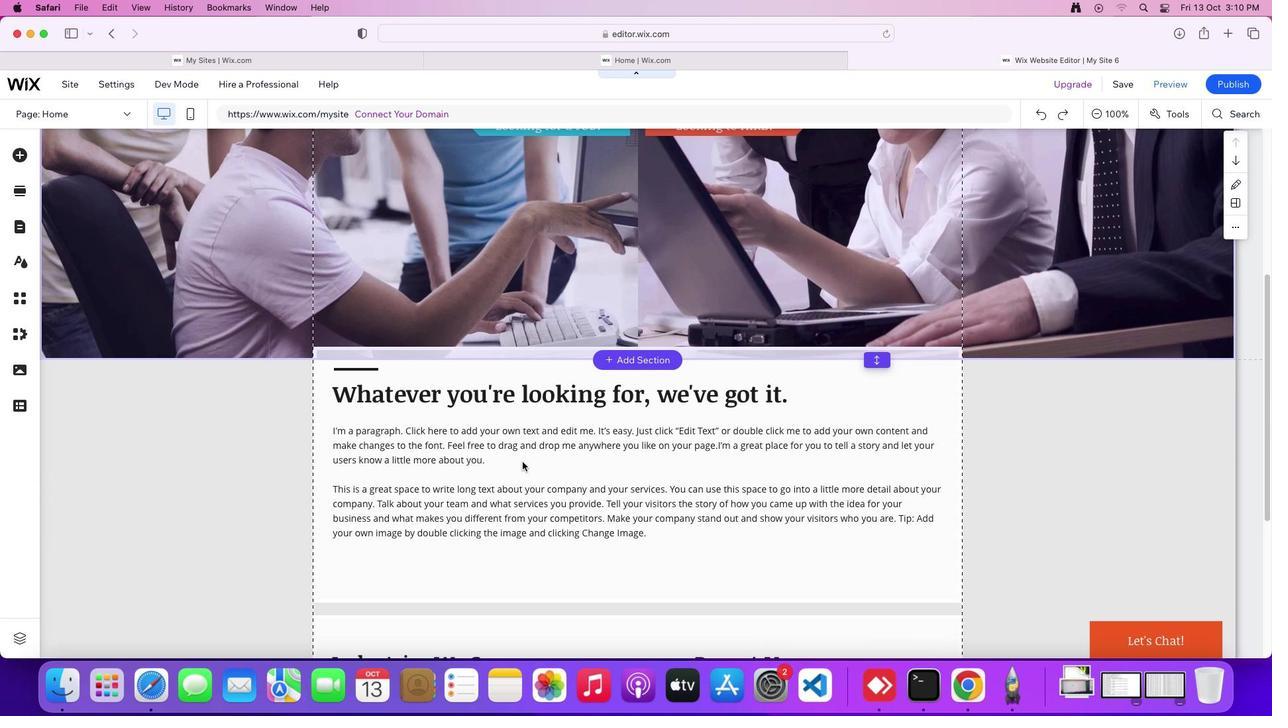 
Action: Mouse scrolled (522, 462) with delta (0, -1)
Screenshot: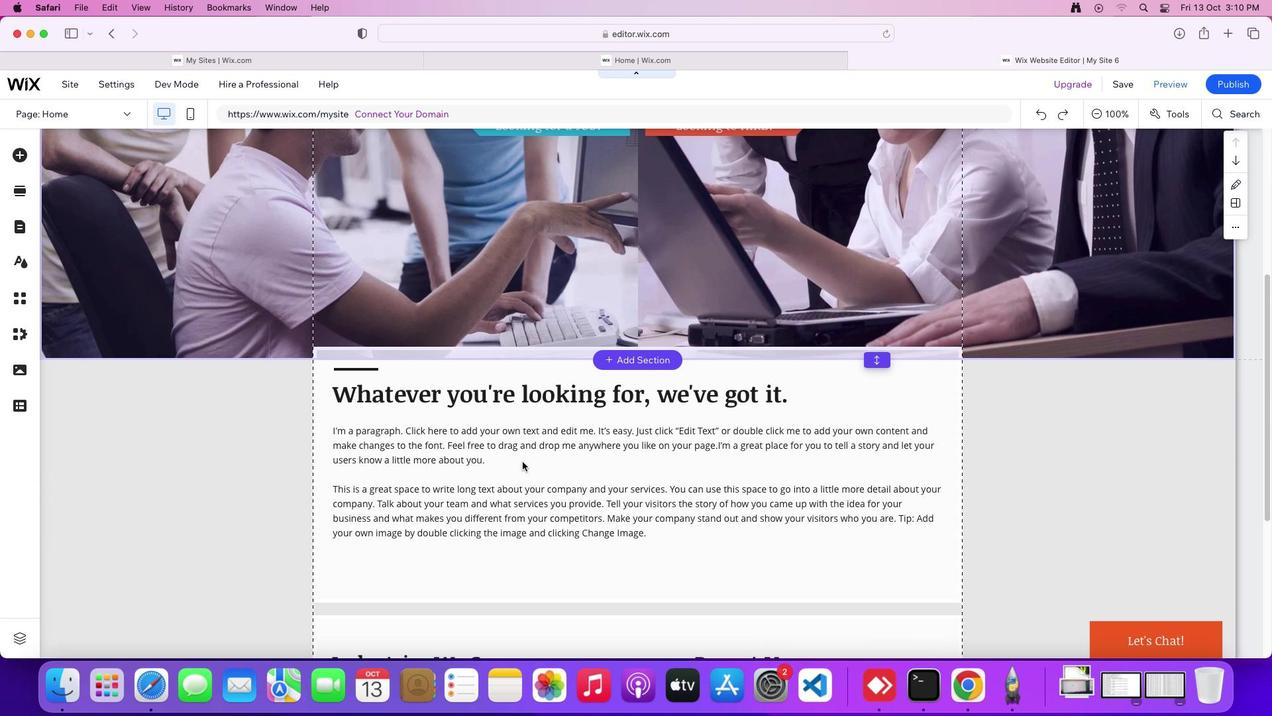
Action: Mouse scrolled (522, 462) with delta (0, 0)
Screenshot: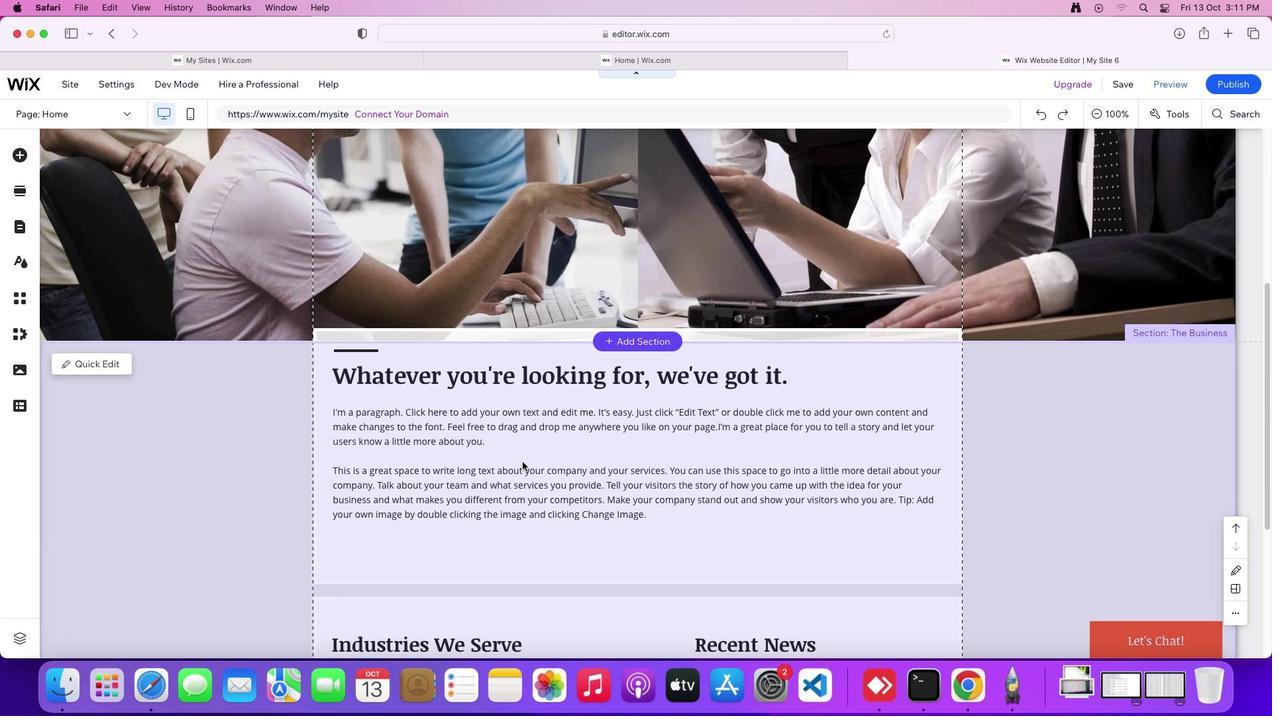 
Action: Mouse scrolled (522, 462) with delta (0, 0)
Screenshot: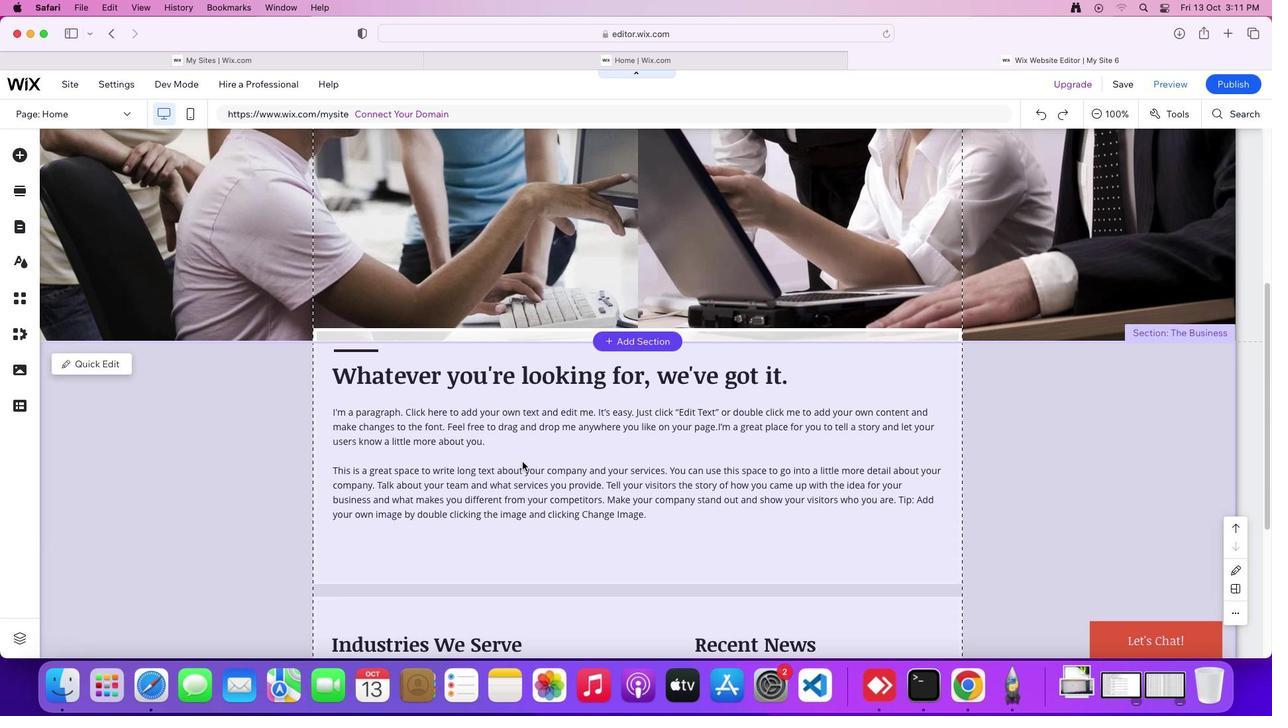 
Action: Mouse scrolled (522, 462) with delta (0, 0)
Screenshot: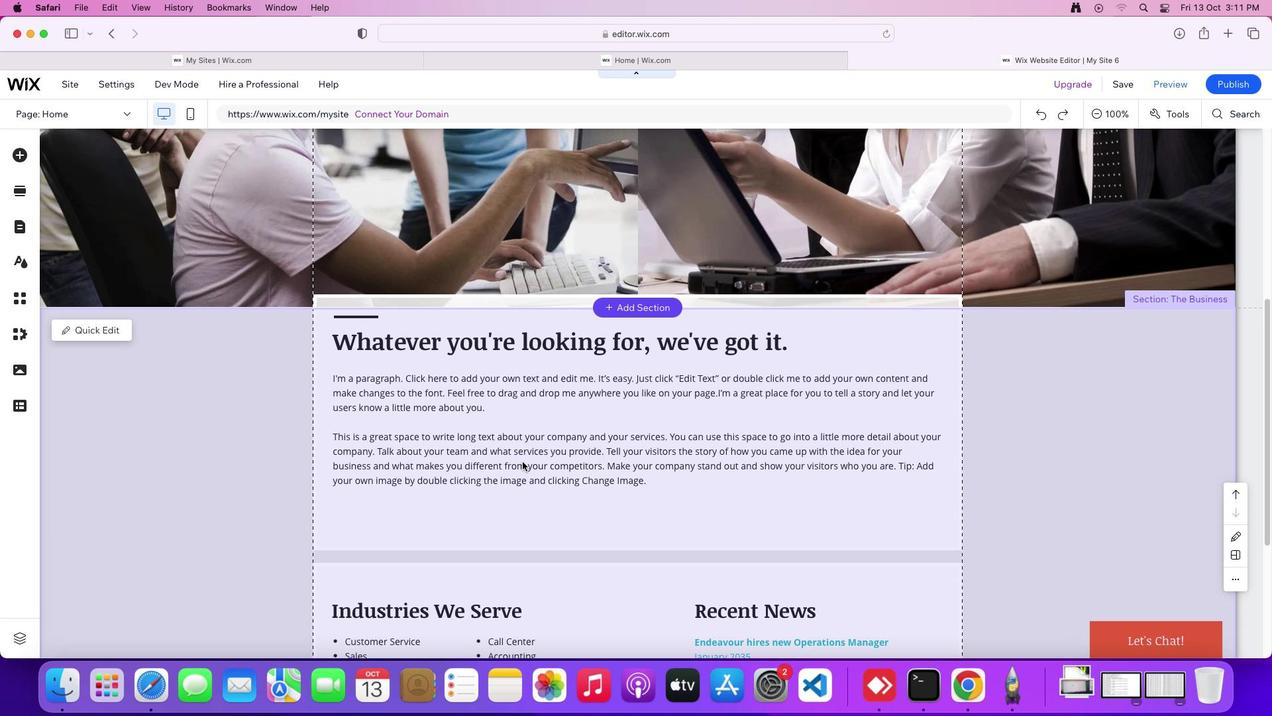 
Action: Mouse scrolled (522, 462) with delta (0, 0)
Screenshot: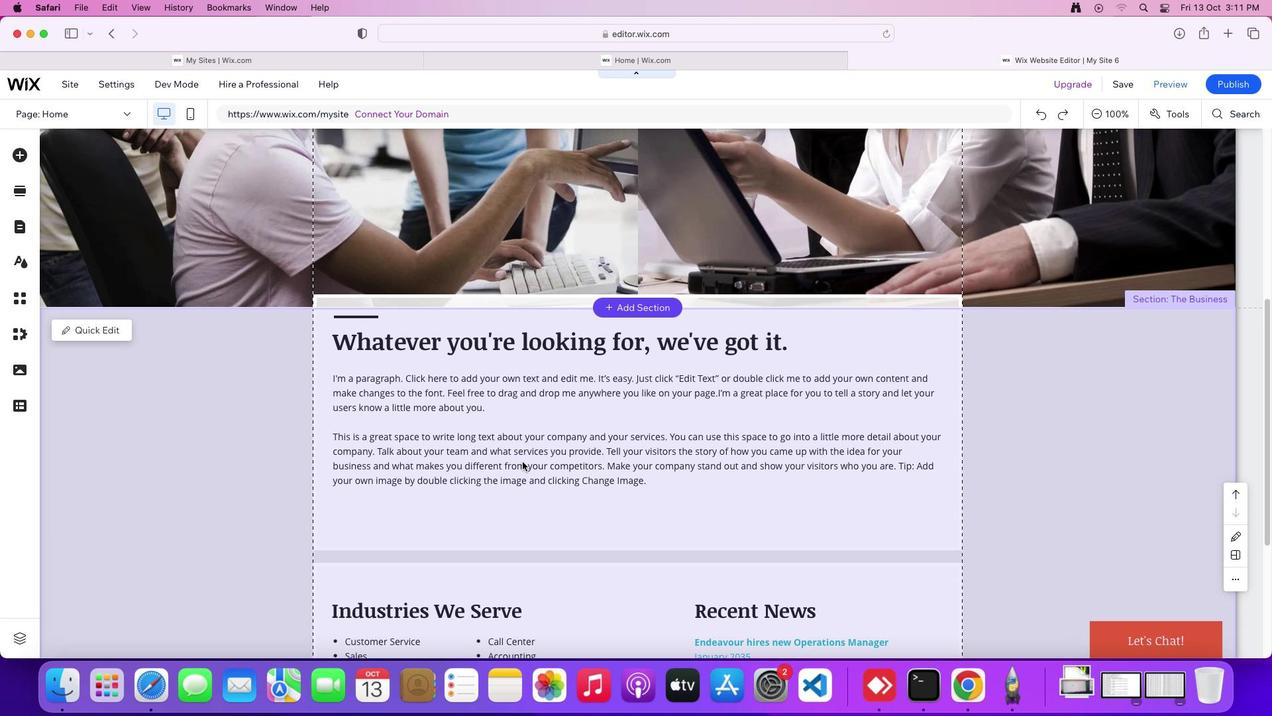 
Action: Mouse scrolled (522, 462) with delta (0, 0)
Screenshot: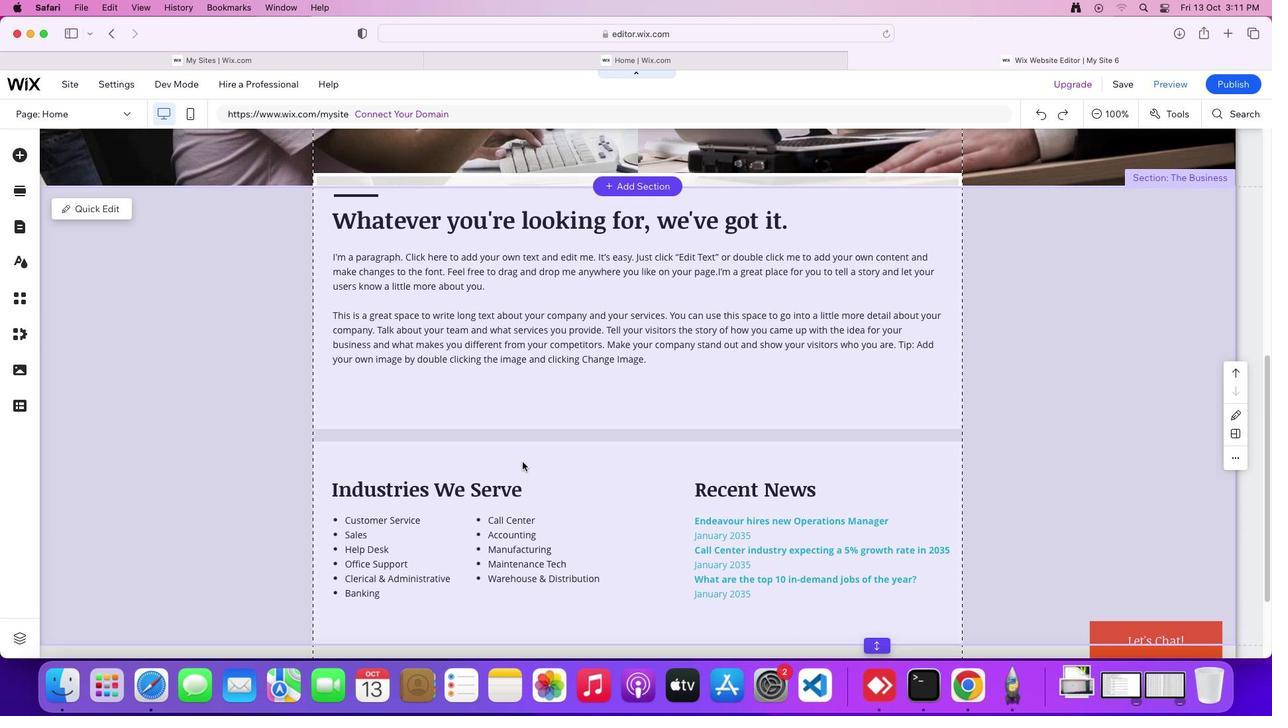 
Action: Mouse scrolled (522, 462) with delta (0, 0)
Screenshot: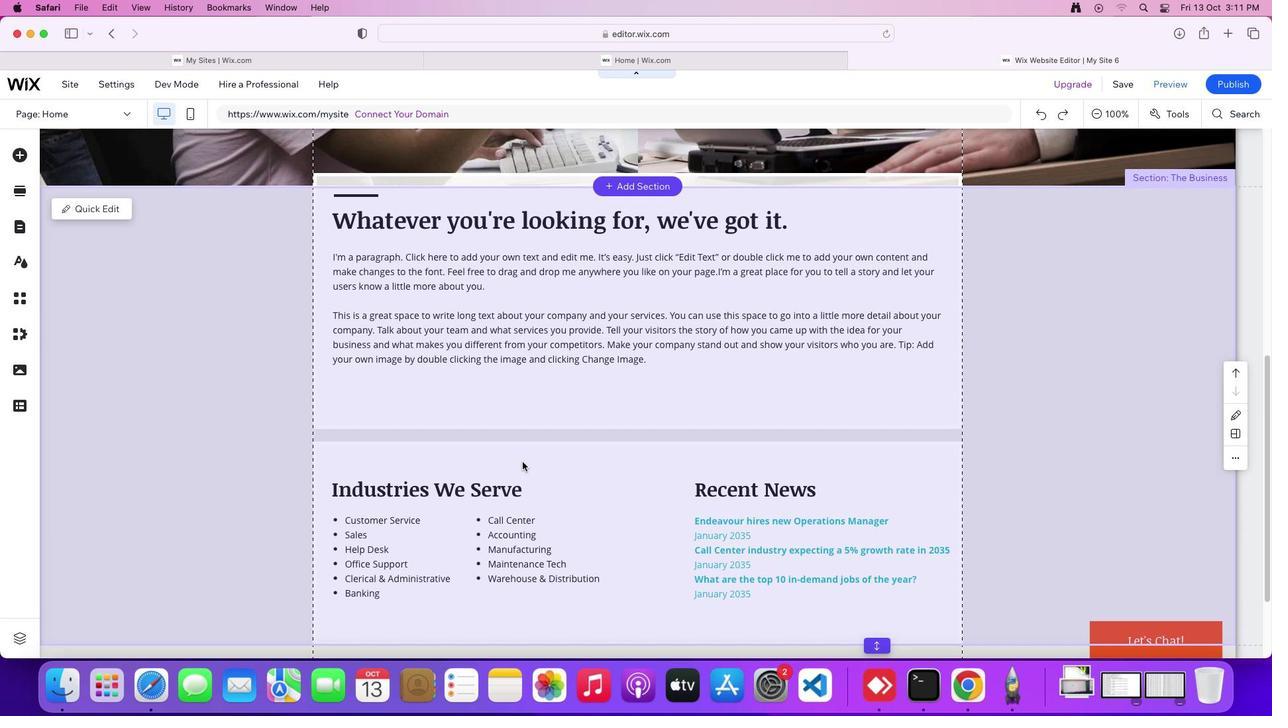 
Action: Mouse scrolled (522, 462) with delta (0, -1)
Screenshot: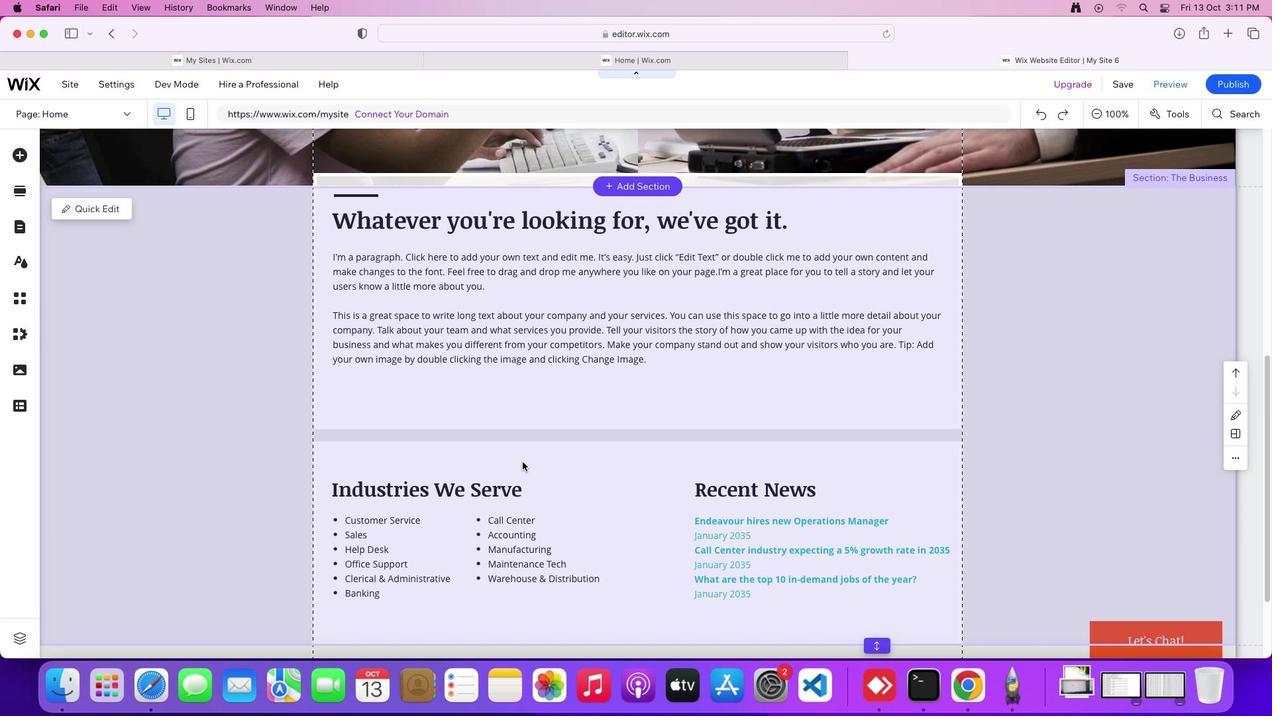 
Action: Mouse scrolled (522, 462) with delta (0, 0)
Screenshot: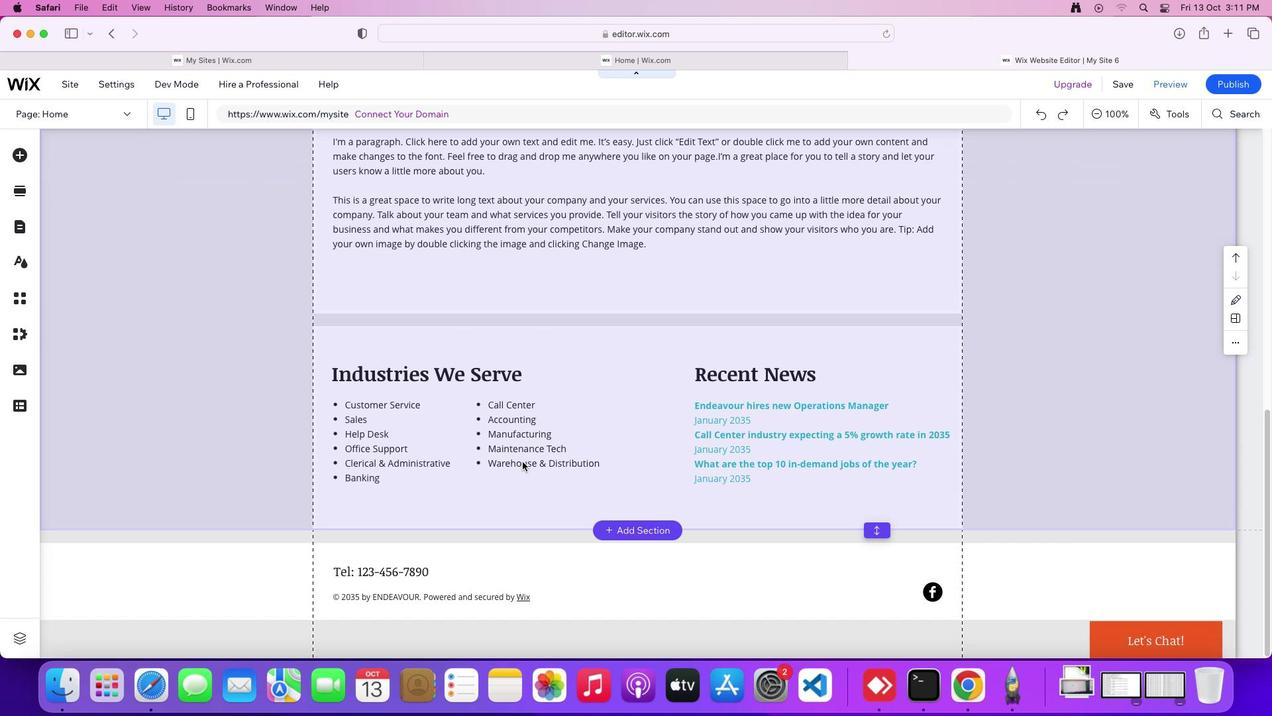 
Action: Mouse scrolled (522, 462) with delta (0, 0)
Screenshot: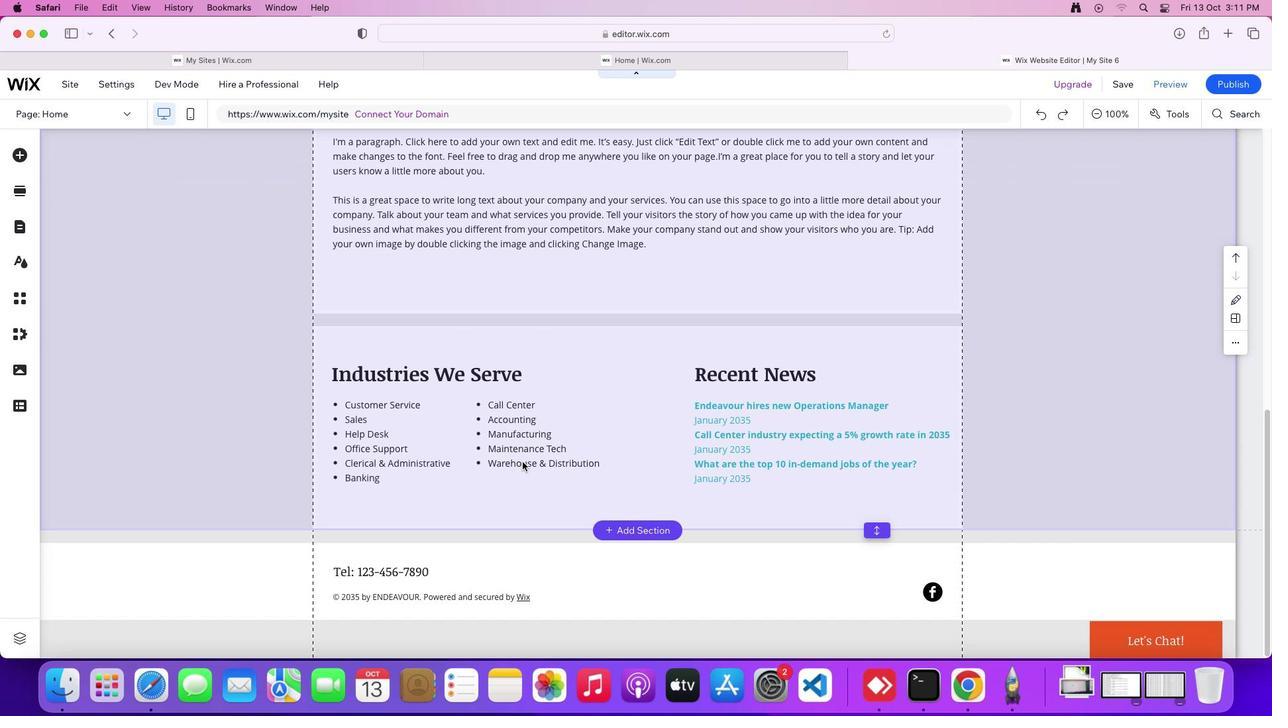 
Action: Mouse scrolled (522, 462) with delta (0, -1)
Screenshot: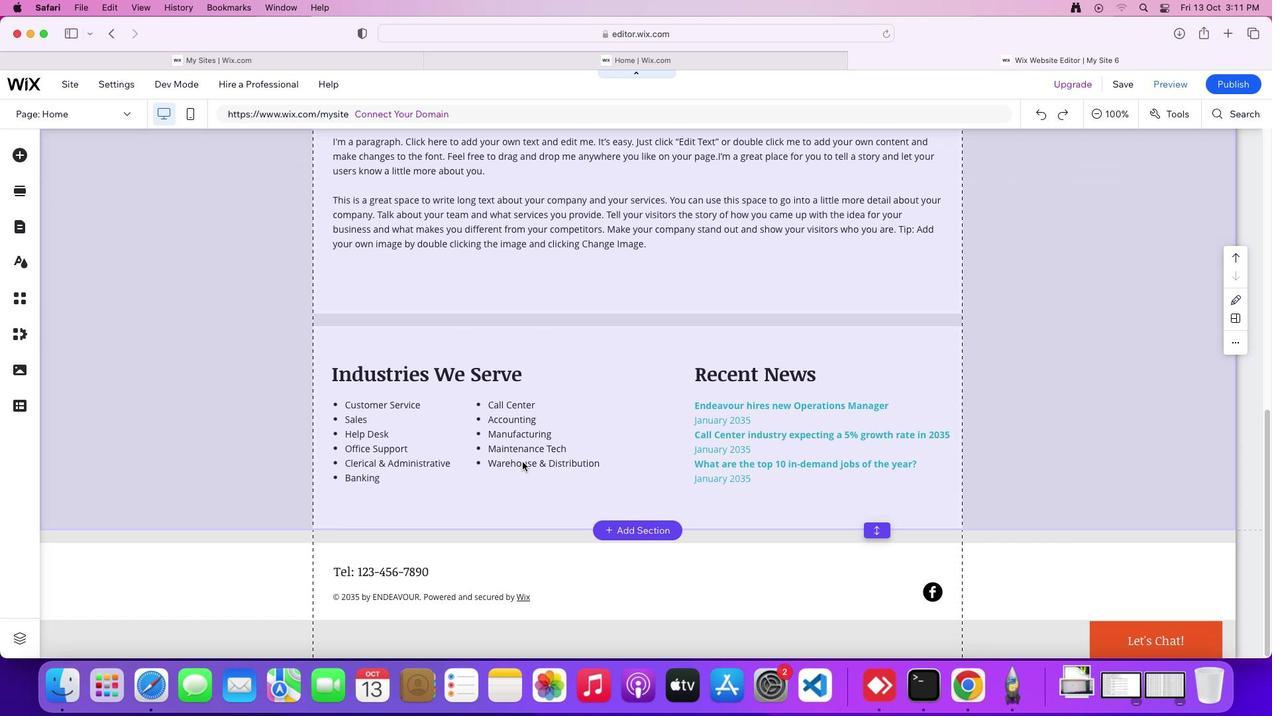 
Action: Mouse scrolled (522, 462) with delta (0, 0)
Screenshot: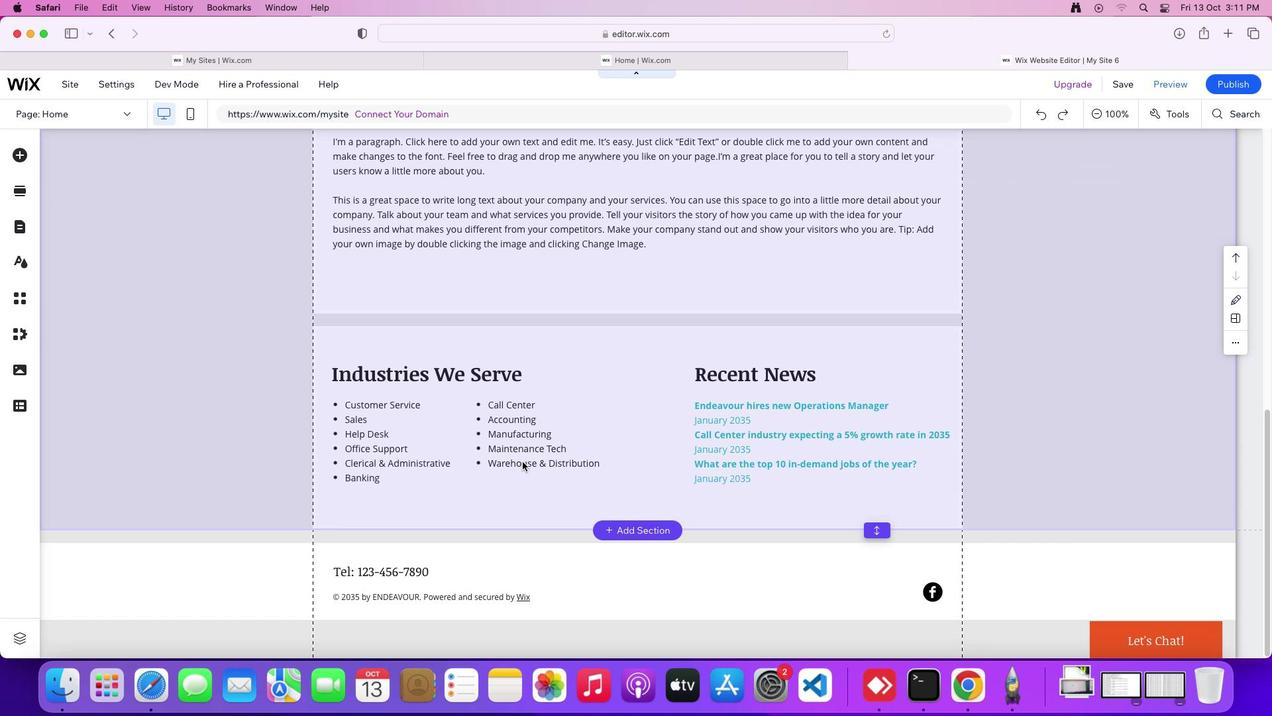 
Action: Mouse scrolled (522, 462) with delta (0, 0)
Screenshot: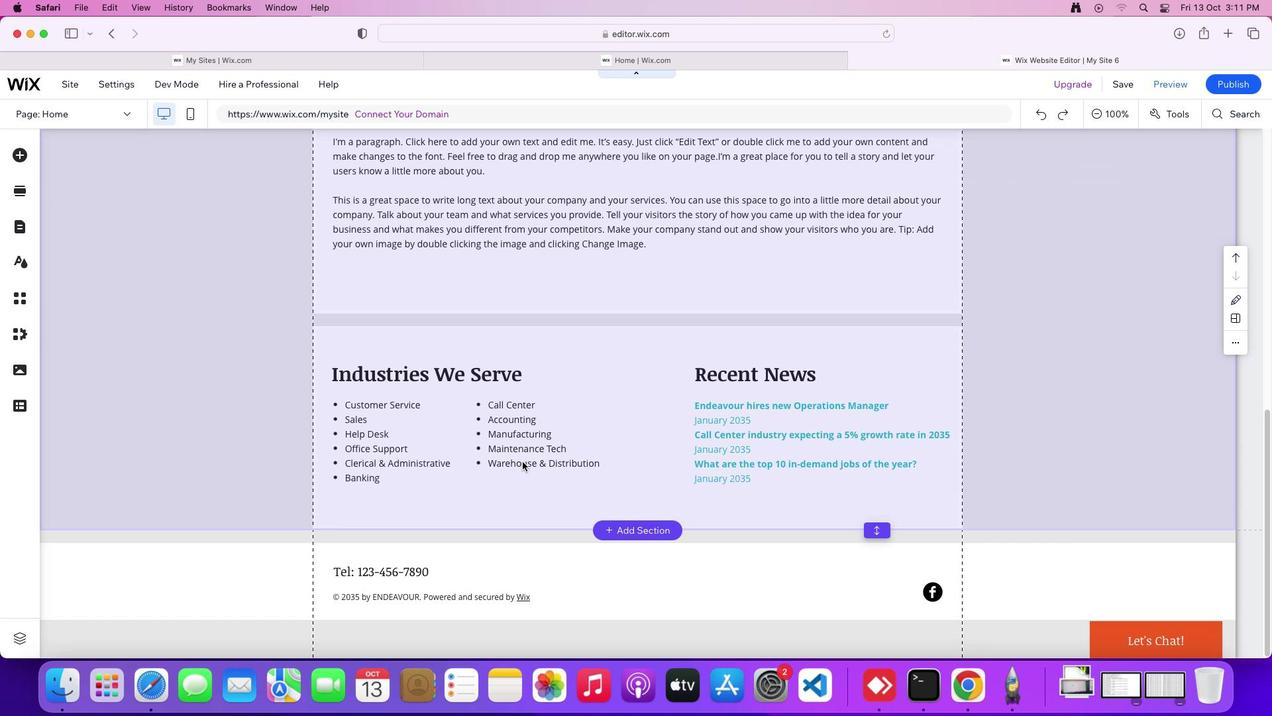 
Action: Mouse scrolled (522, 462) with delta (0, -1)
Screenshot: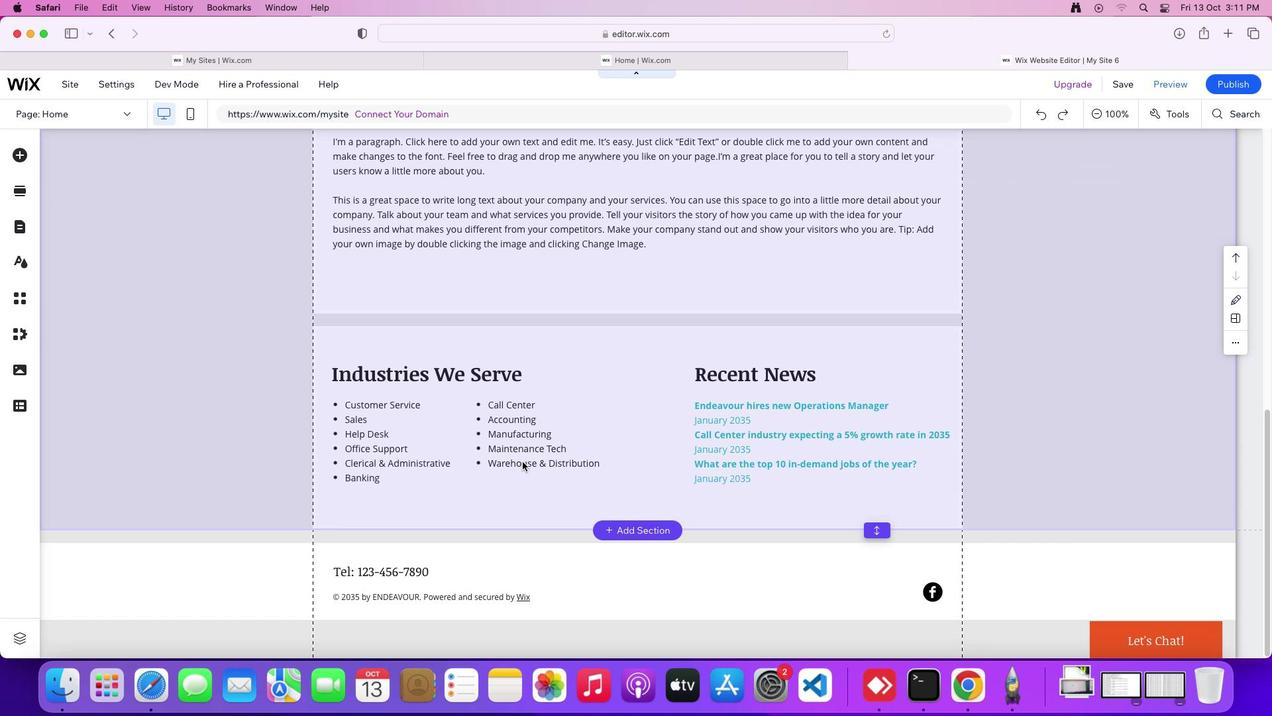 
Action: Mouse moved to (500, 573)
Screenshot: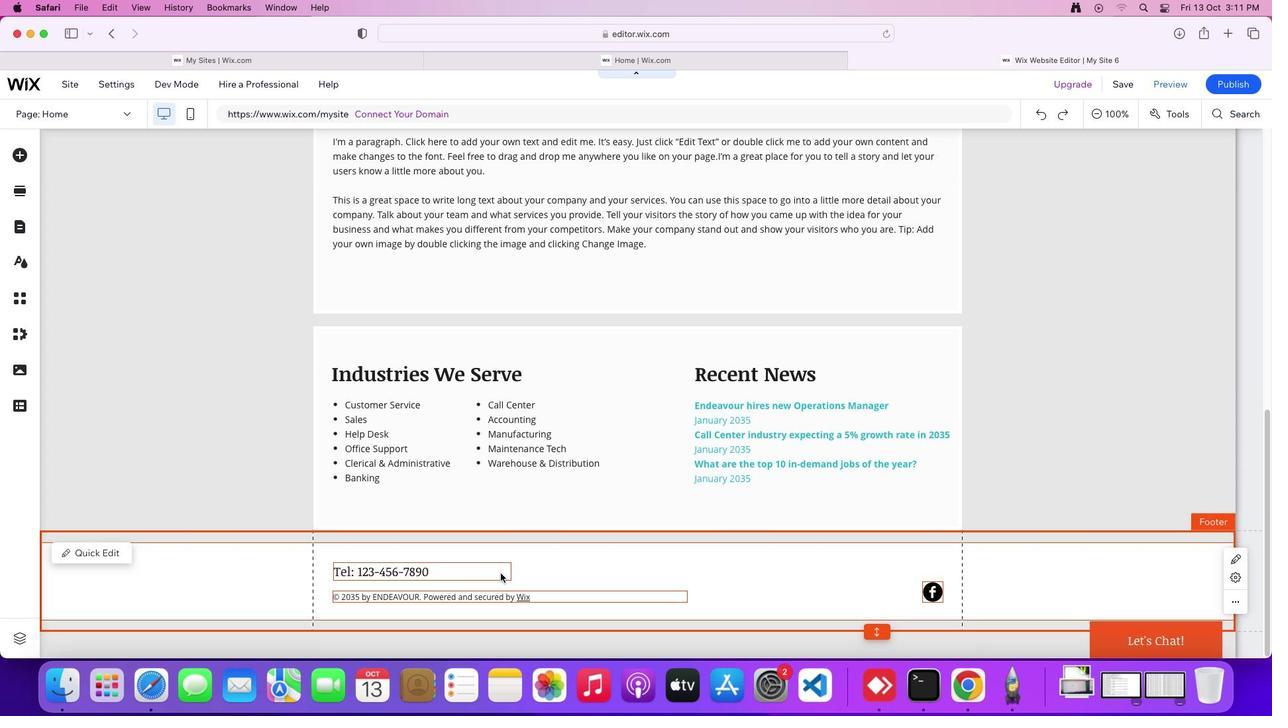 
Action: Mouse pressed left at (500, 573)
Screenshot: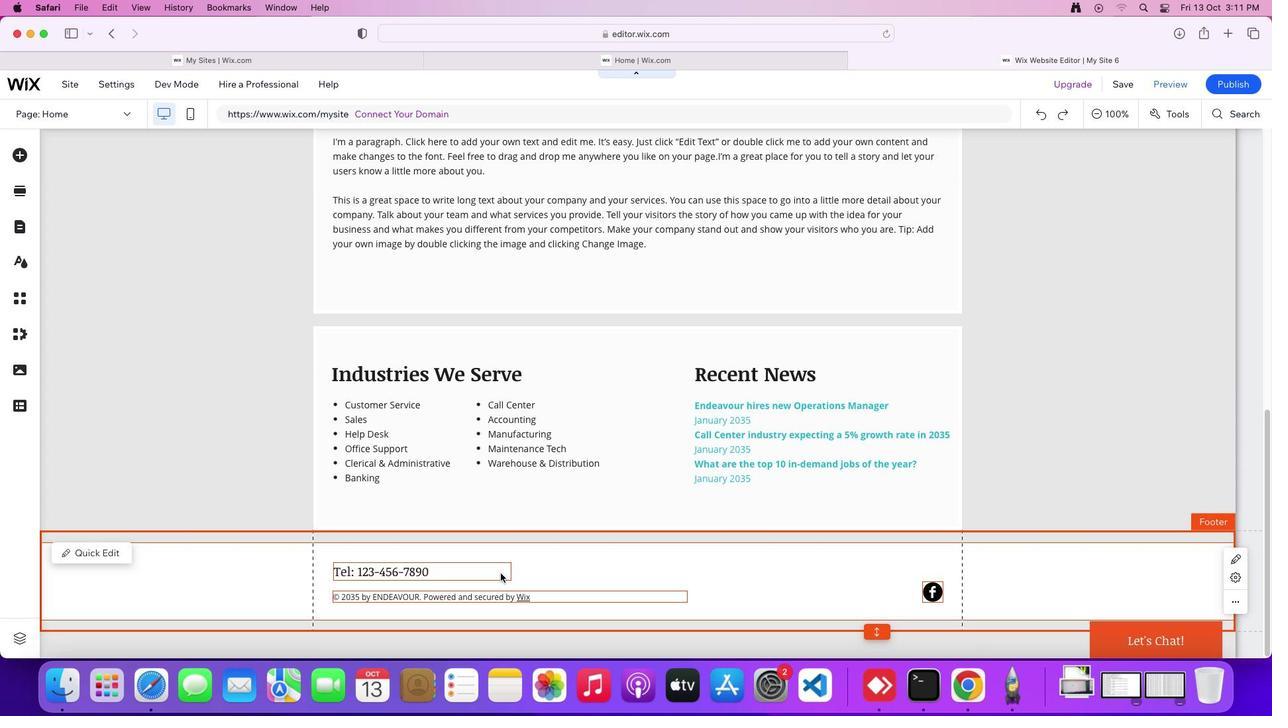
Action: Mouse moved to (467, 572)
Screenshot: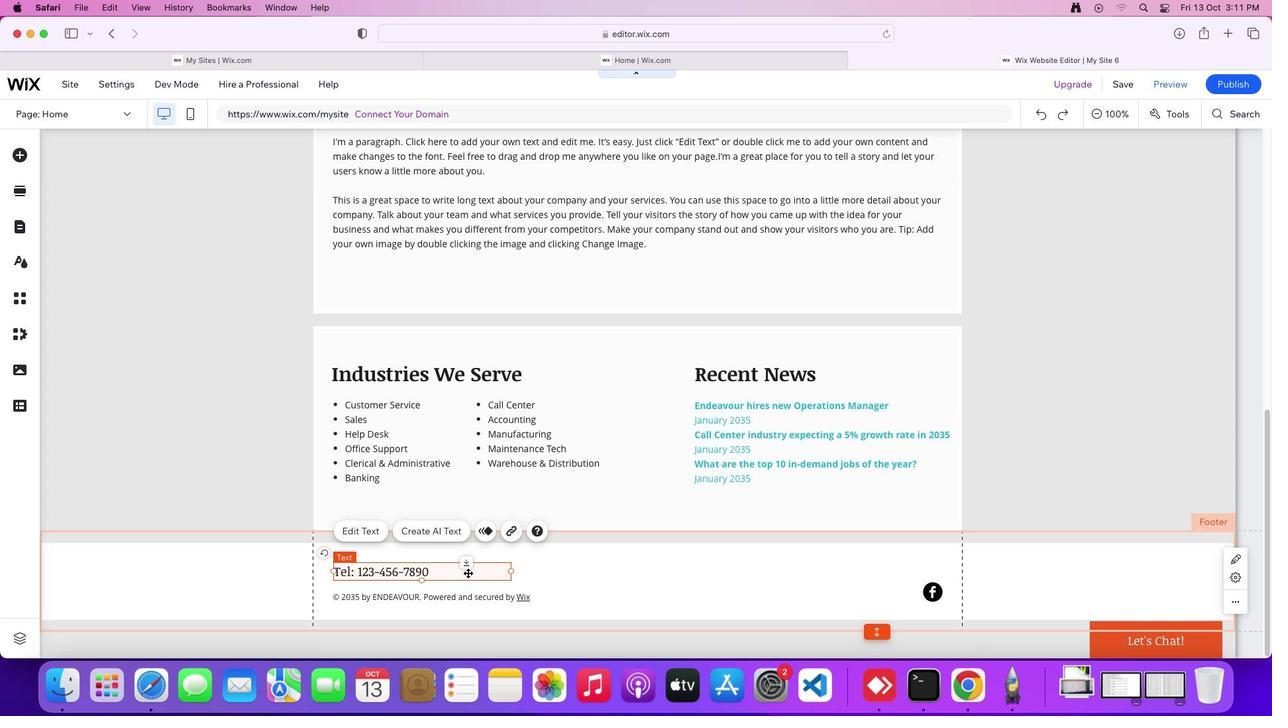 
Action: Mouse pressed left at (467, 572)
Screenshot: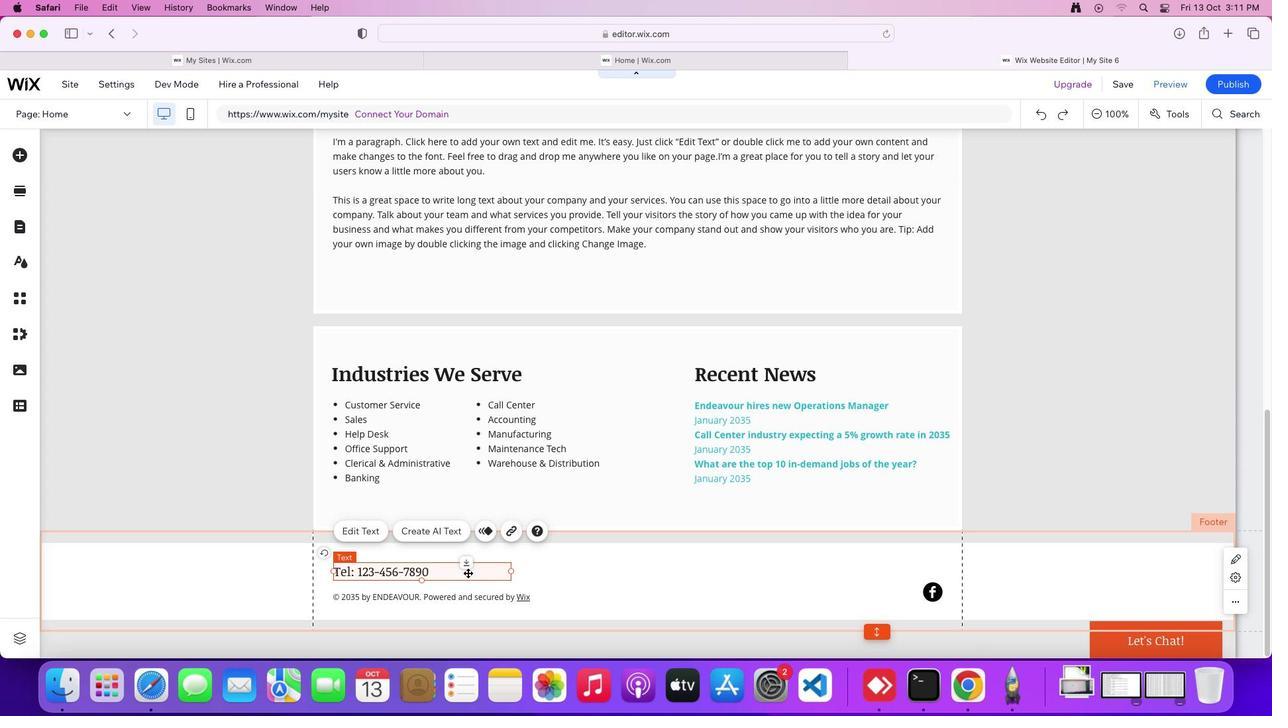 
Action: Mouse moved to (658, 583)
Screenshot: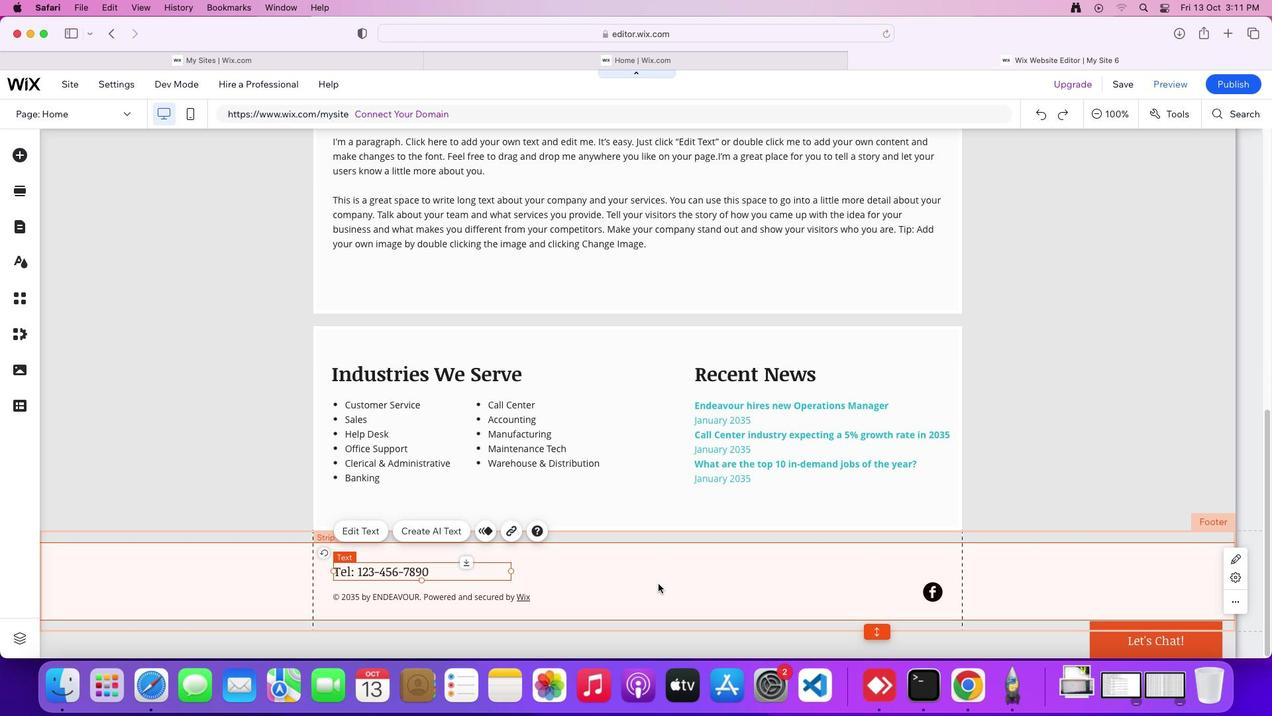
Action: Key pressed Key.delete
Screenshot: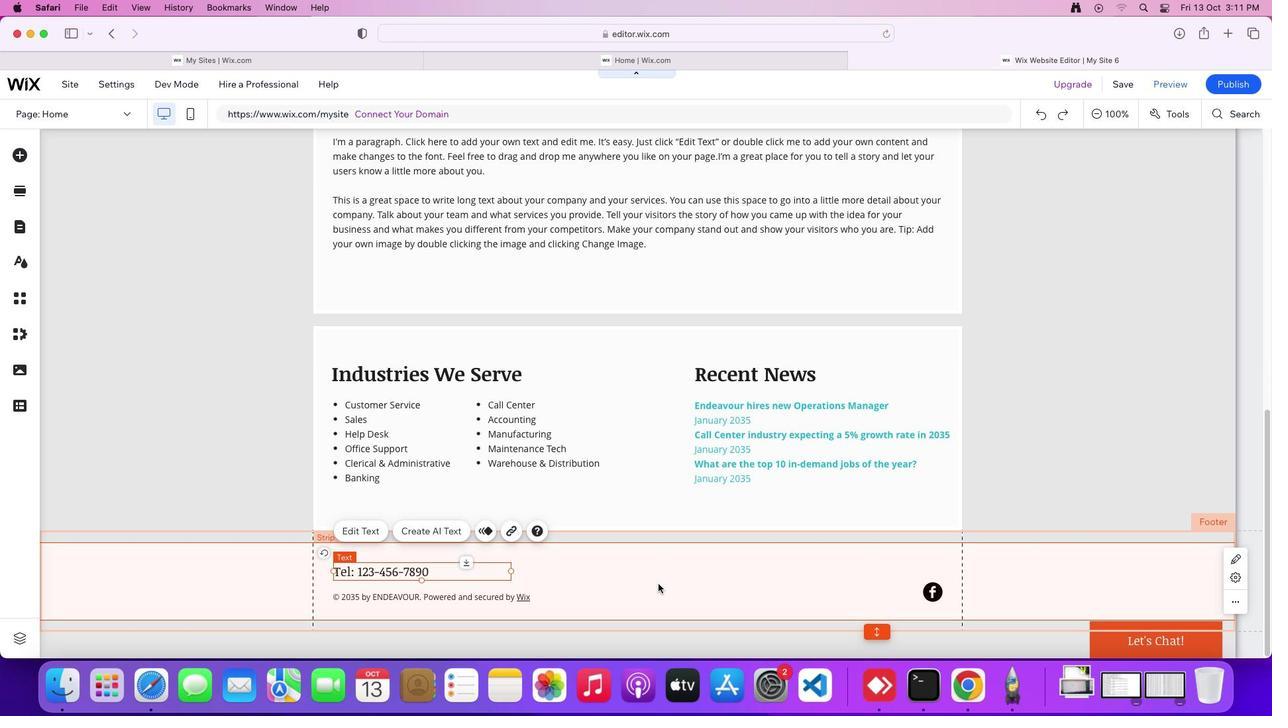 
Action: Mouse moved to (405, 627)
Screenshot: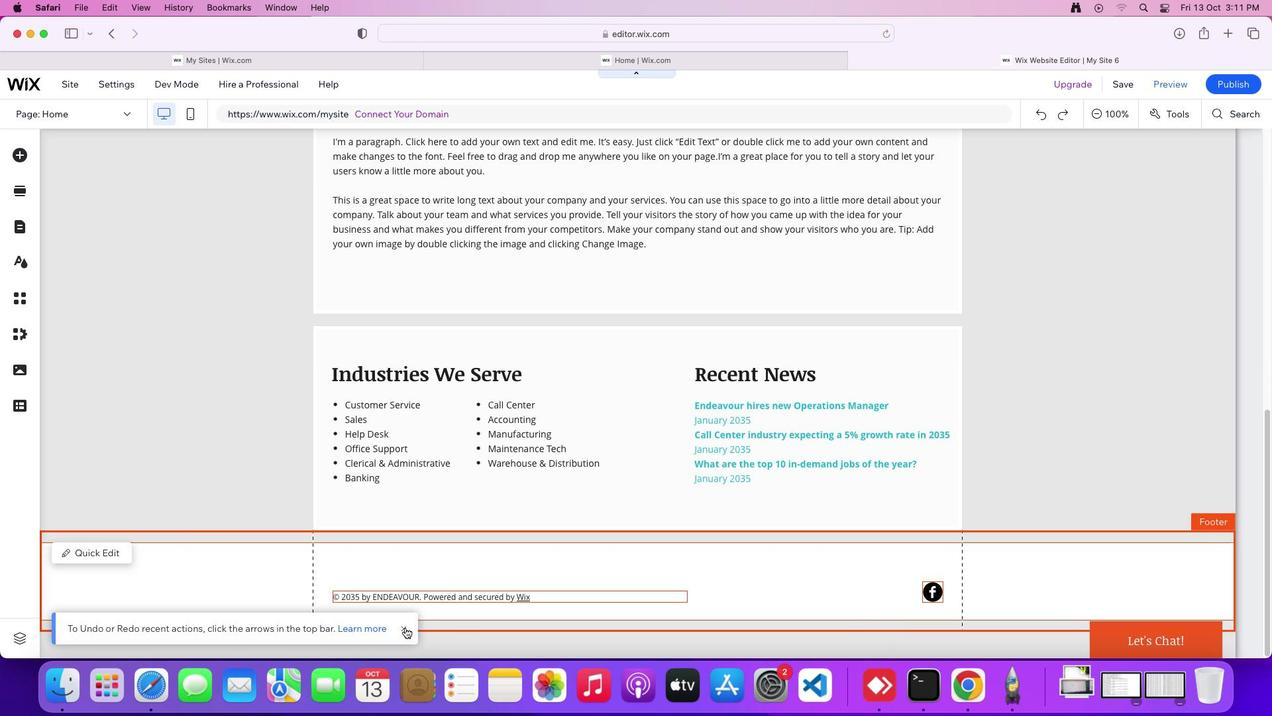 
Action: Mouse pressed left at (405, 627)
Screenshot: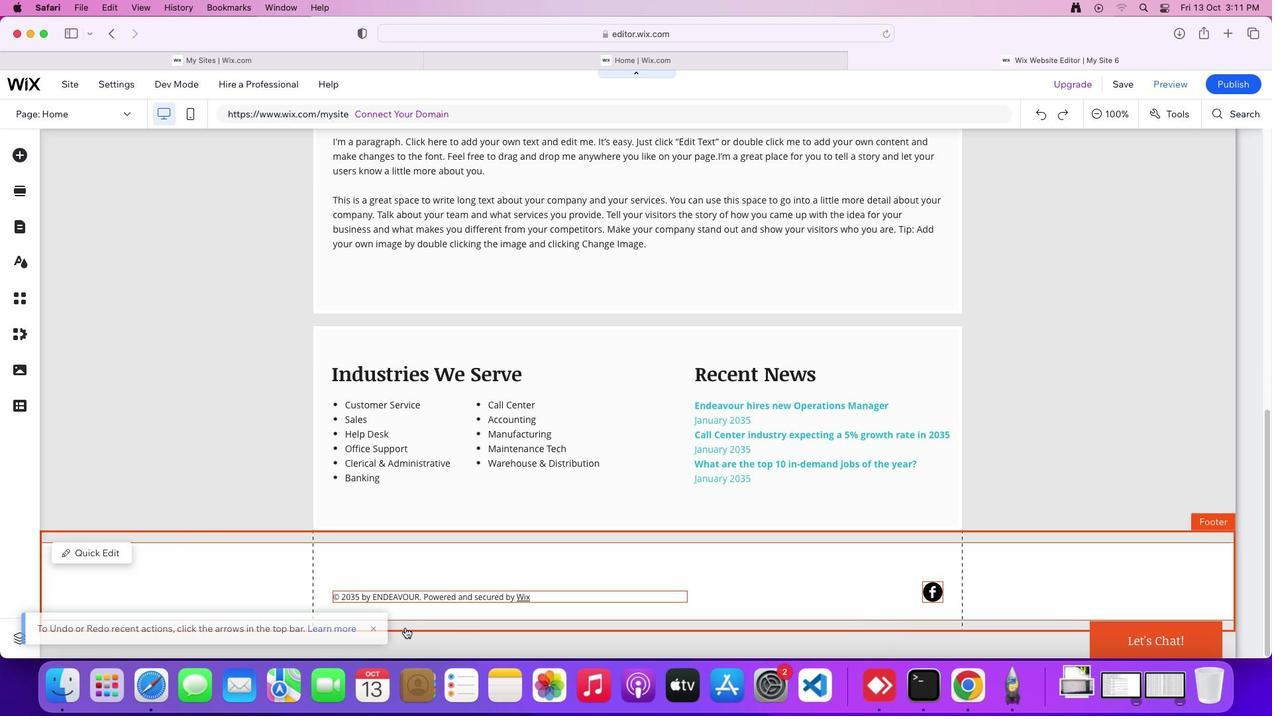 
Action: Mouse moved to (565, 594)
Screenshot: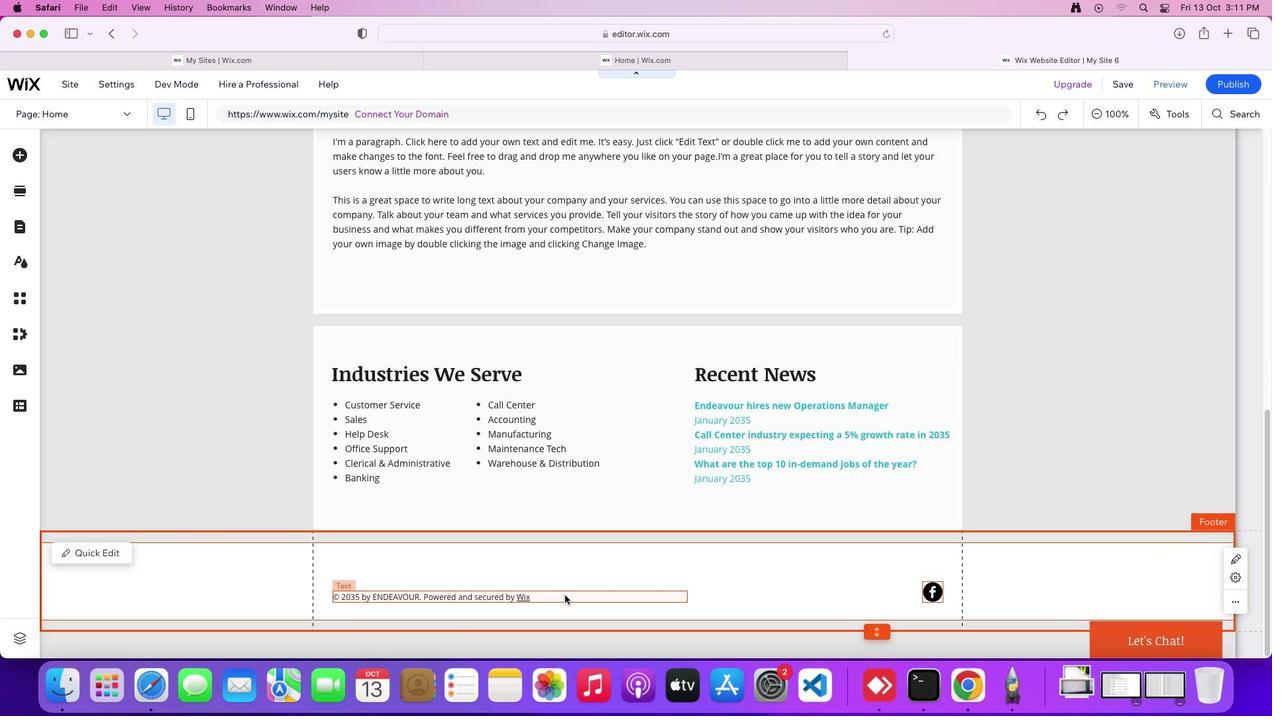 
Action: Mouse pressed left at (565, 594)
Screenshot: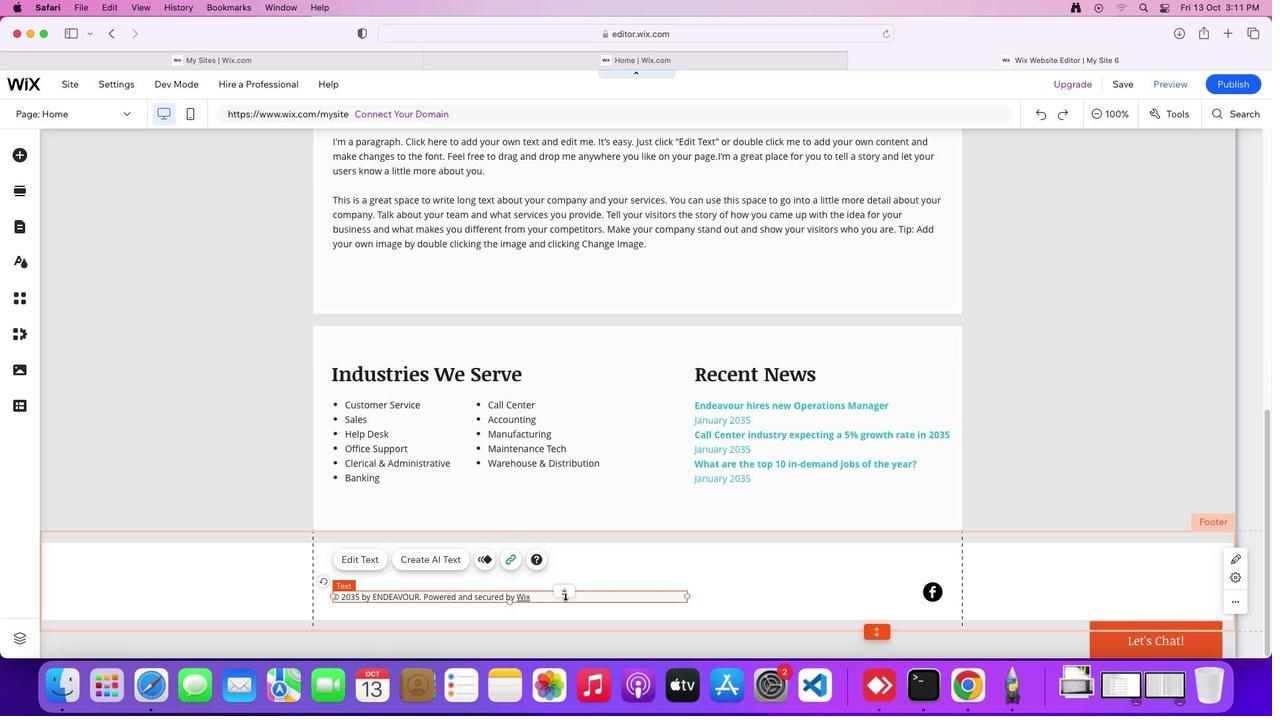 
Action: Key pressed Key.delete
Screenshot: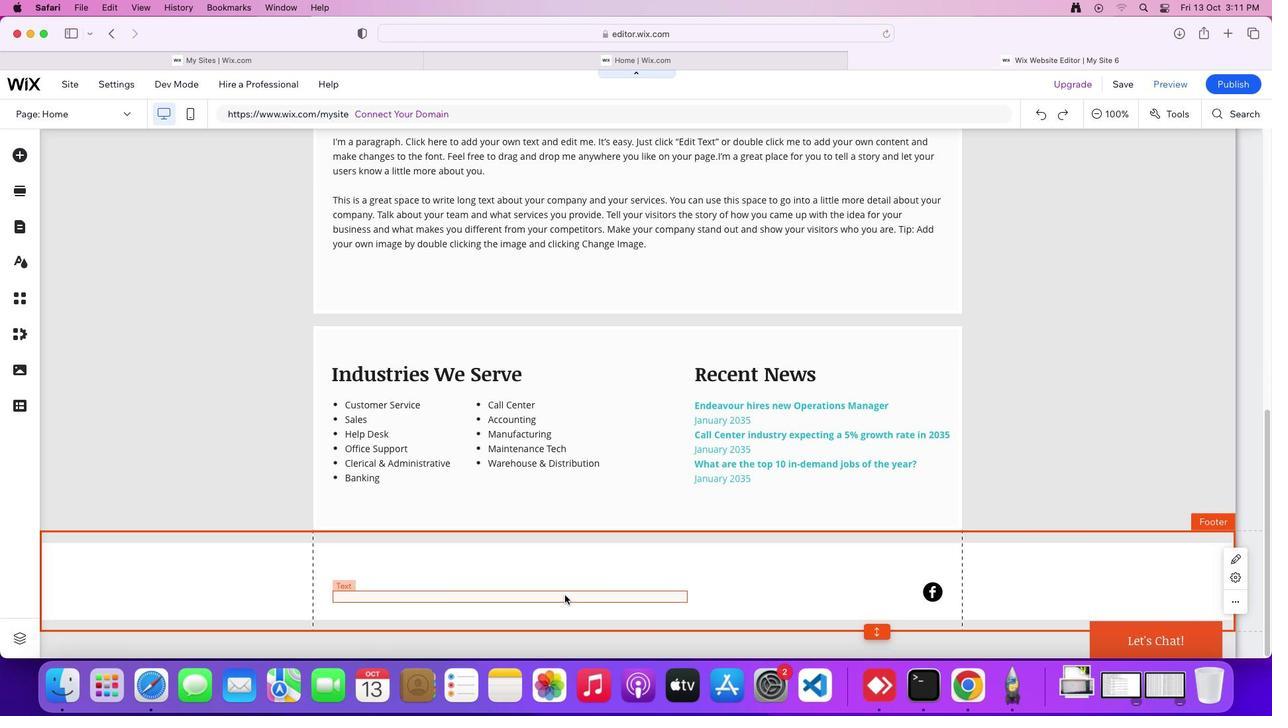
Action: Mouse moved to (662, 587)
Screenshot: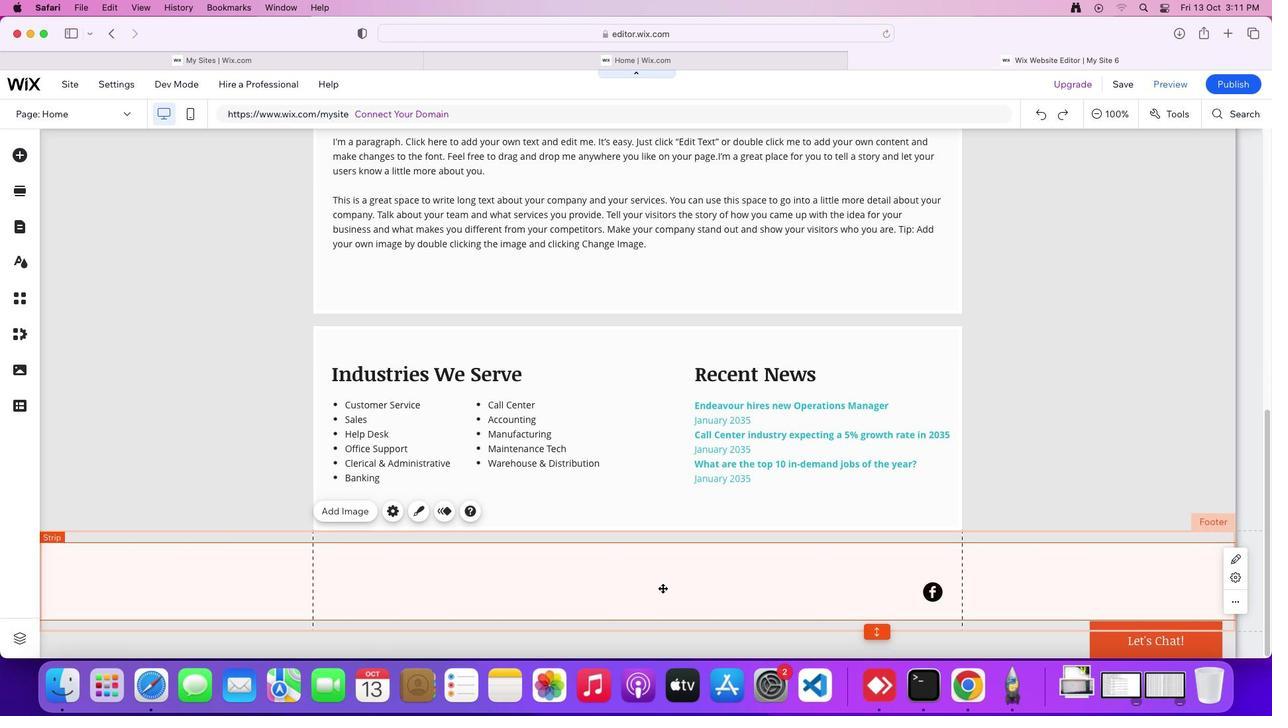 
Action: Mouse pressed left at (662, 587)
Screenshot: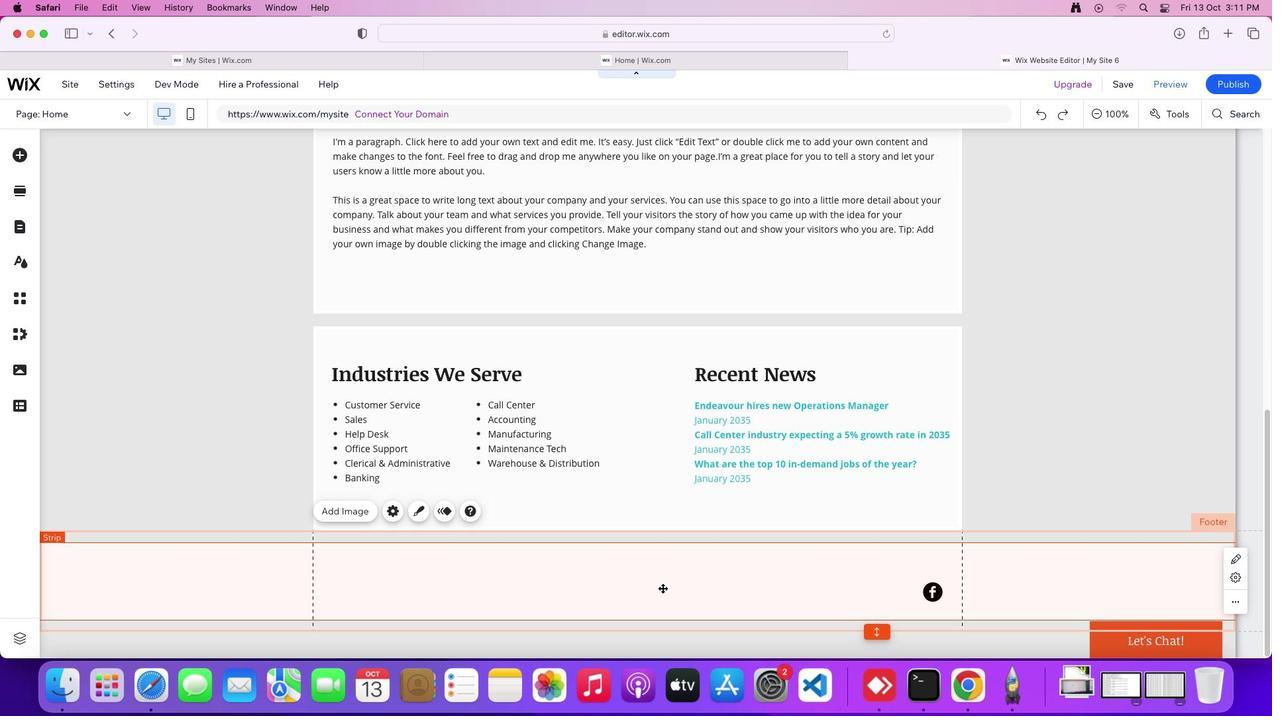 
Action: Key pressed Key.delete
Screenshot: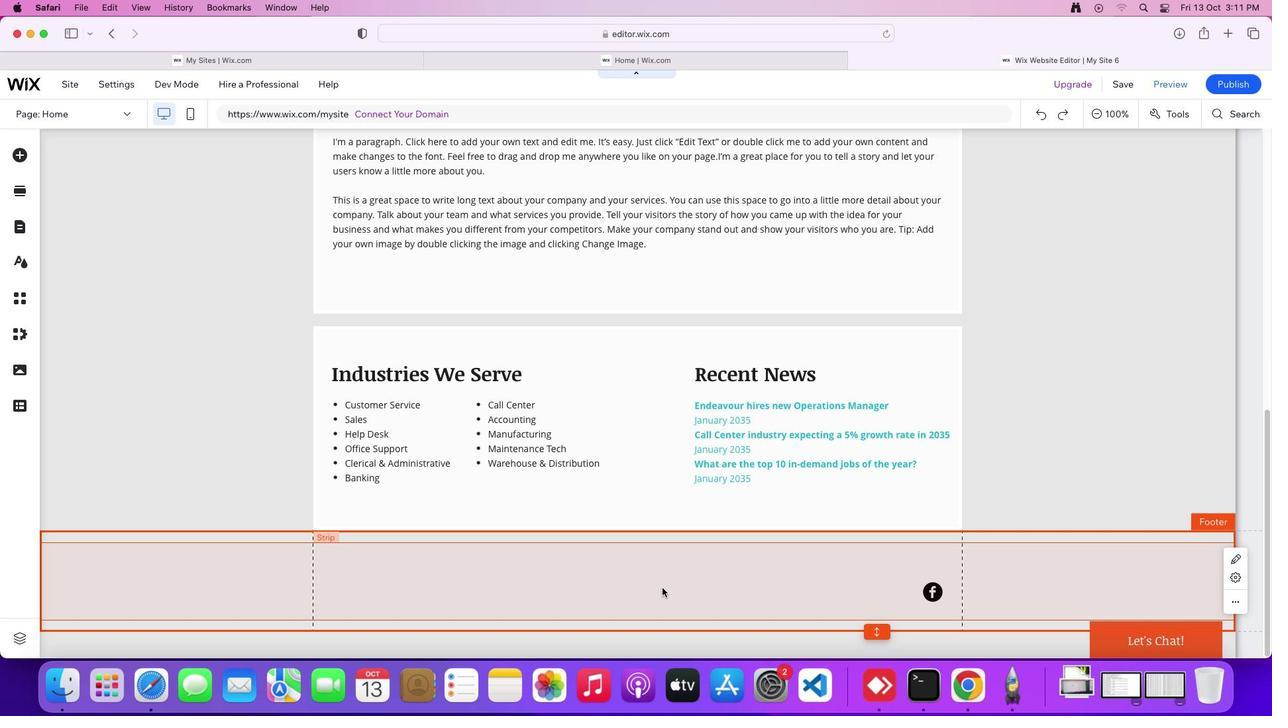 
Action: Mouse moved to (574, 572)
Screenshot: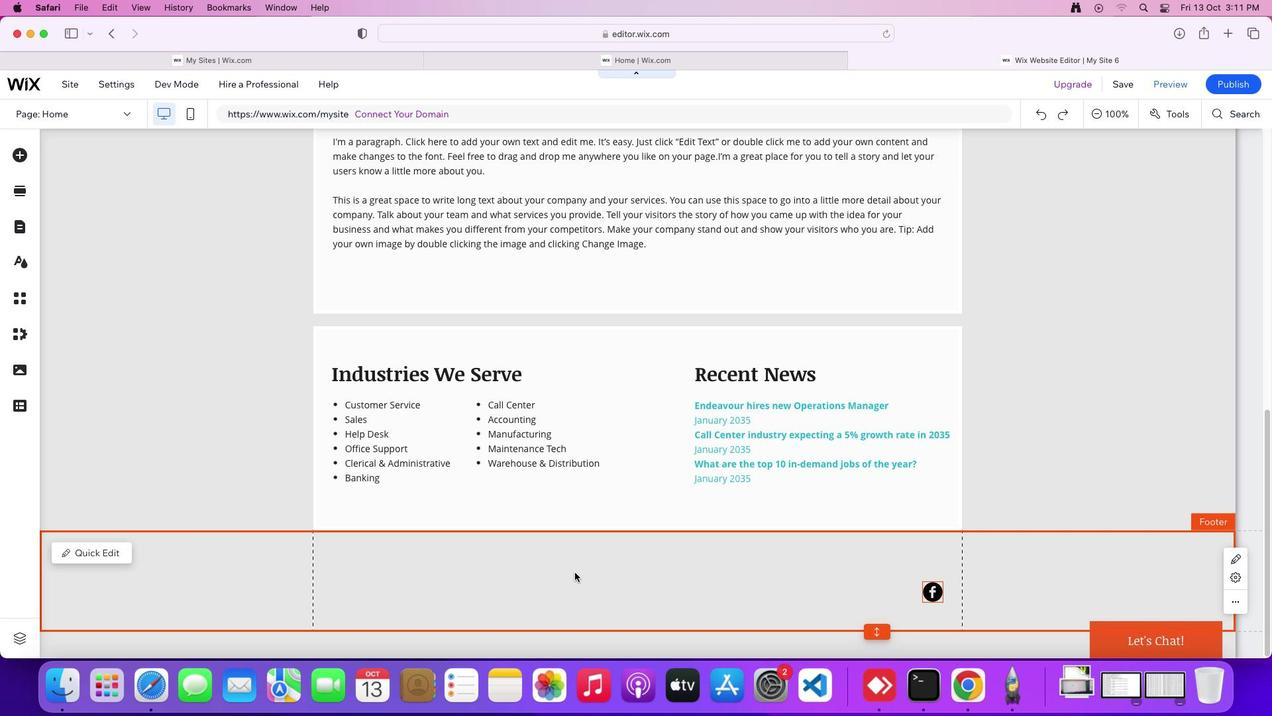 
Action: Mouse scrolled (574, 572) with delta (0, 0)
Screenshot: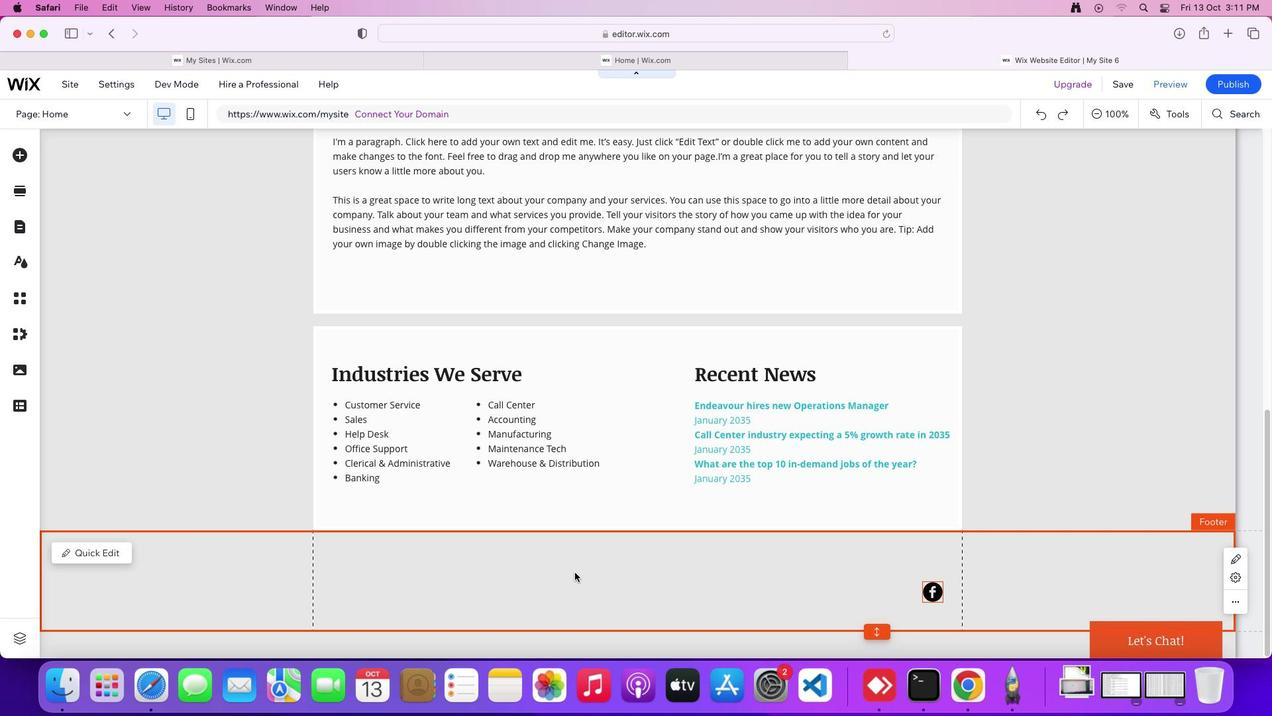 
Action: Mouse scrolled (574, 572) with delta (0, 0)
Screenshot: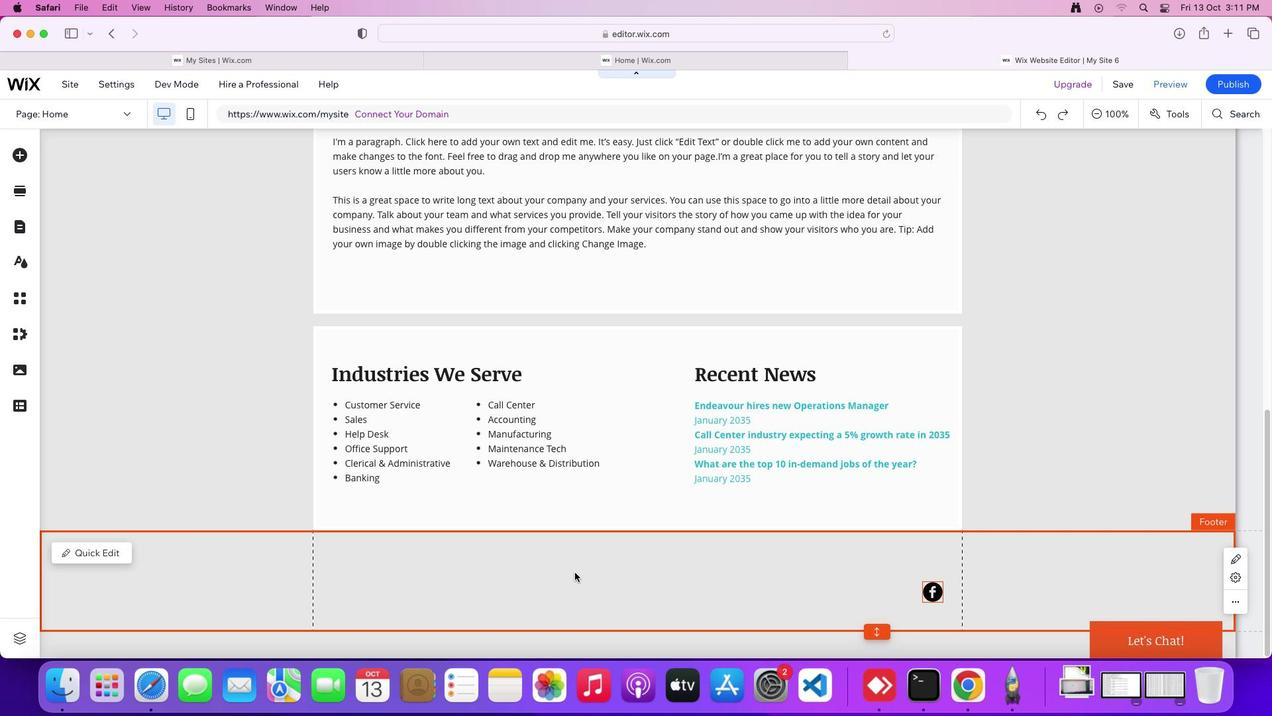 
Action: Mouse scrolled (574, 572) with delta (0, -1)
Screenshot: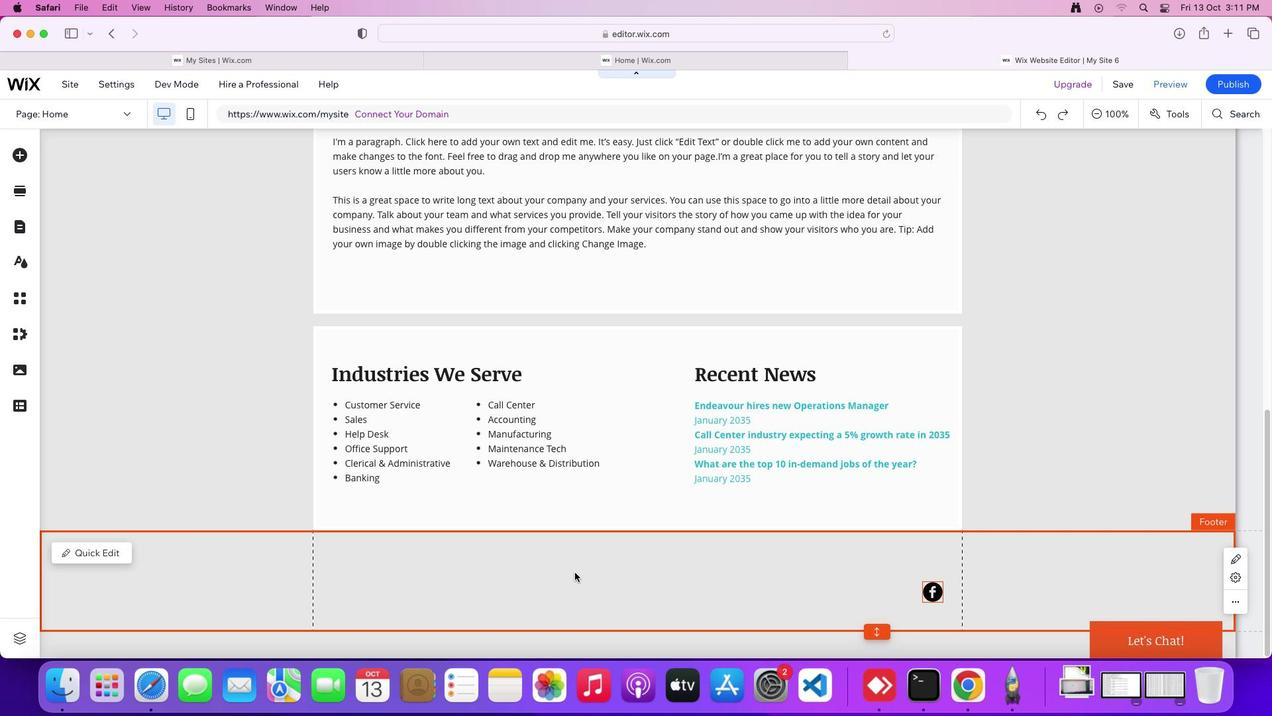 
Action: Mouse scrolled (574, 572) with delta (0, 0)
Screenshot: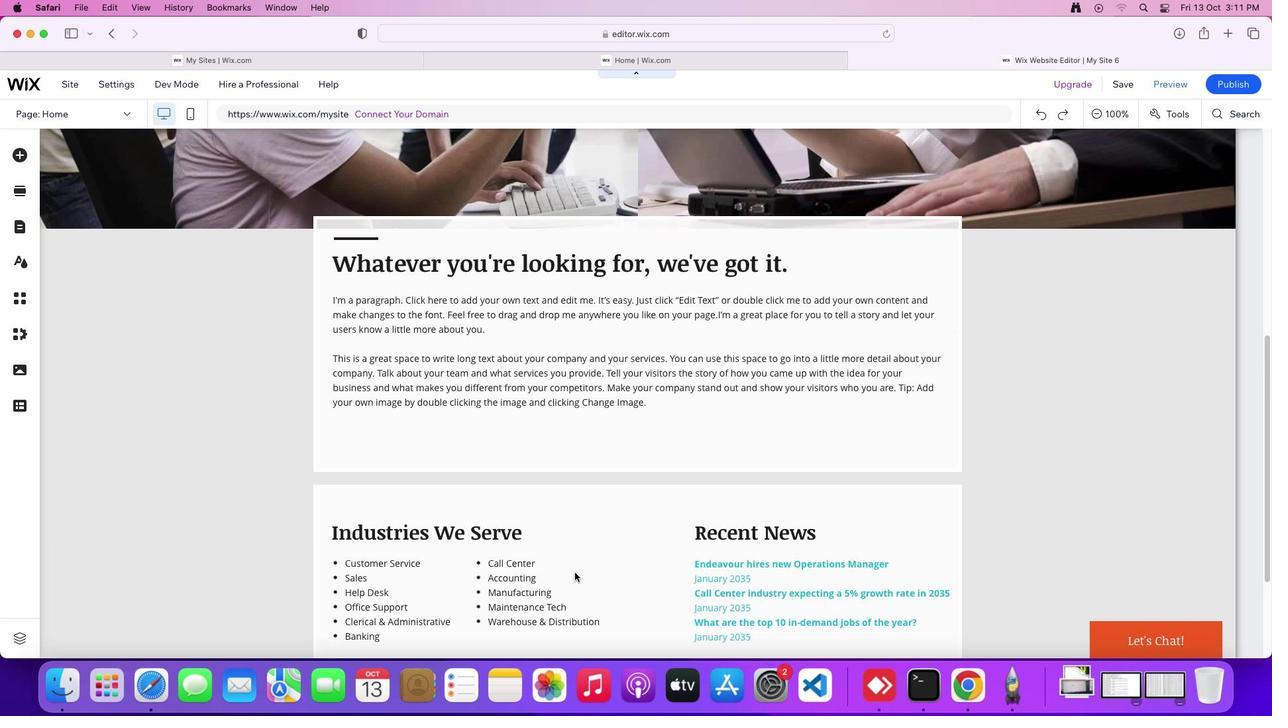 
Action: Mouse scrolled (574, 572) with delta (0, 0)
Screenshot: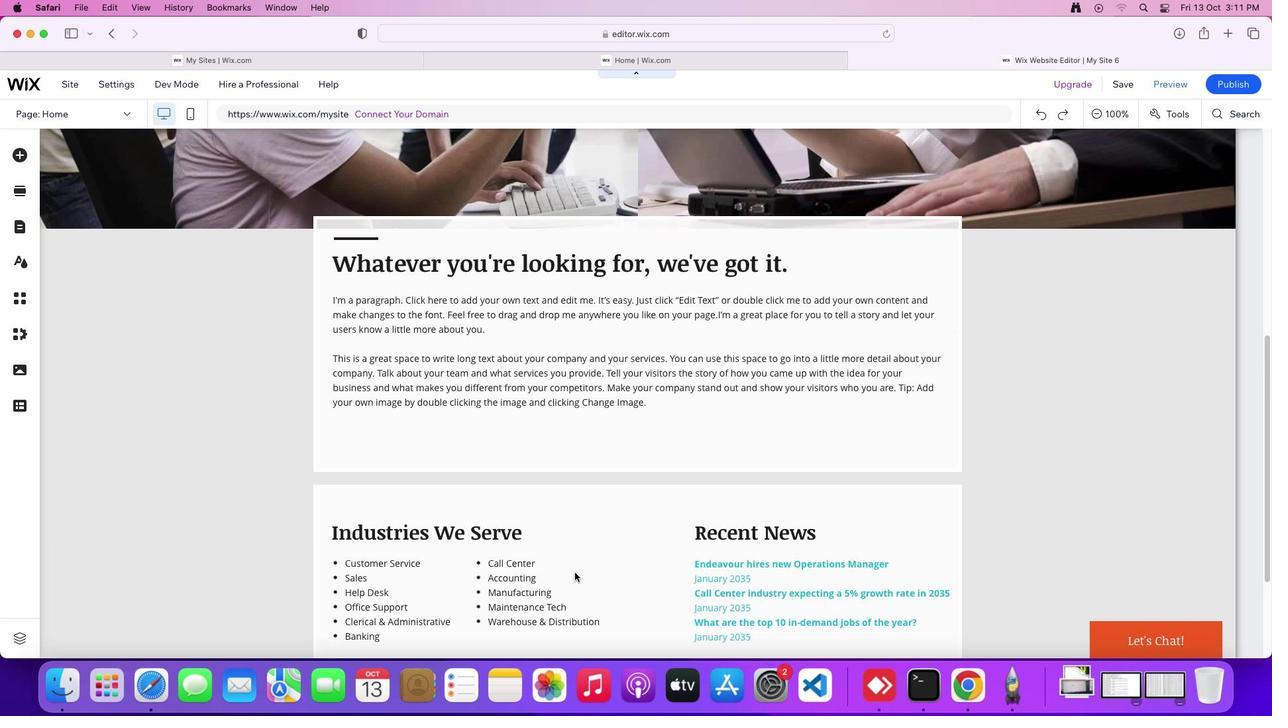 
Action: Mouse scrolled (574, 572) with delta (0, 2)
Screenshot: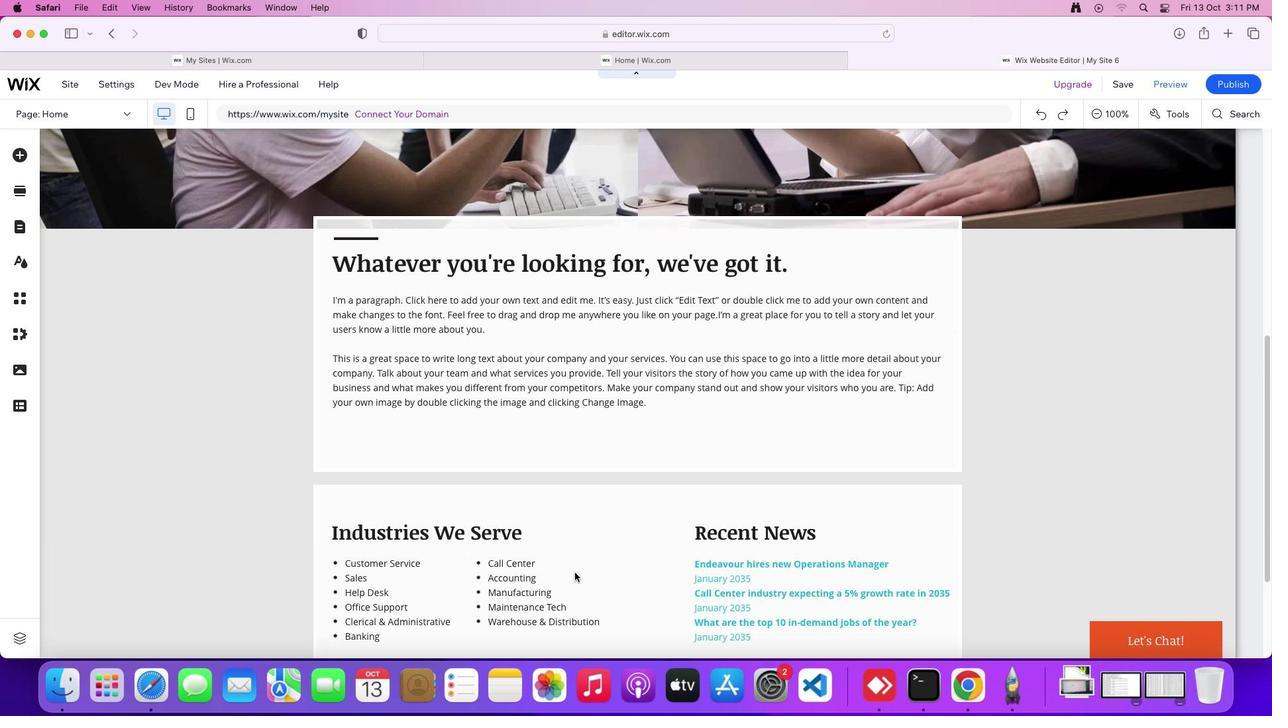 
Action: Mouse scrolled (574, 572) with delta (0, 0)
Screenshot: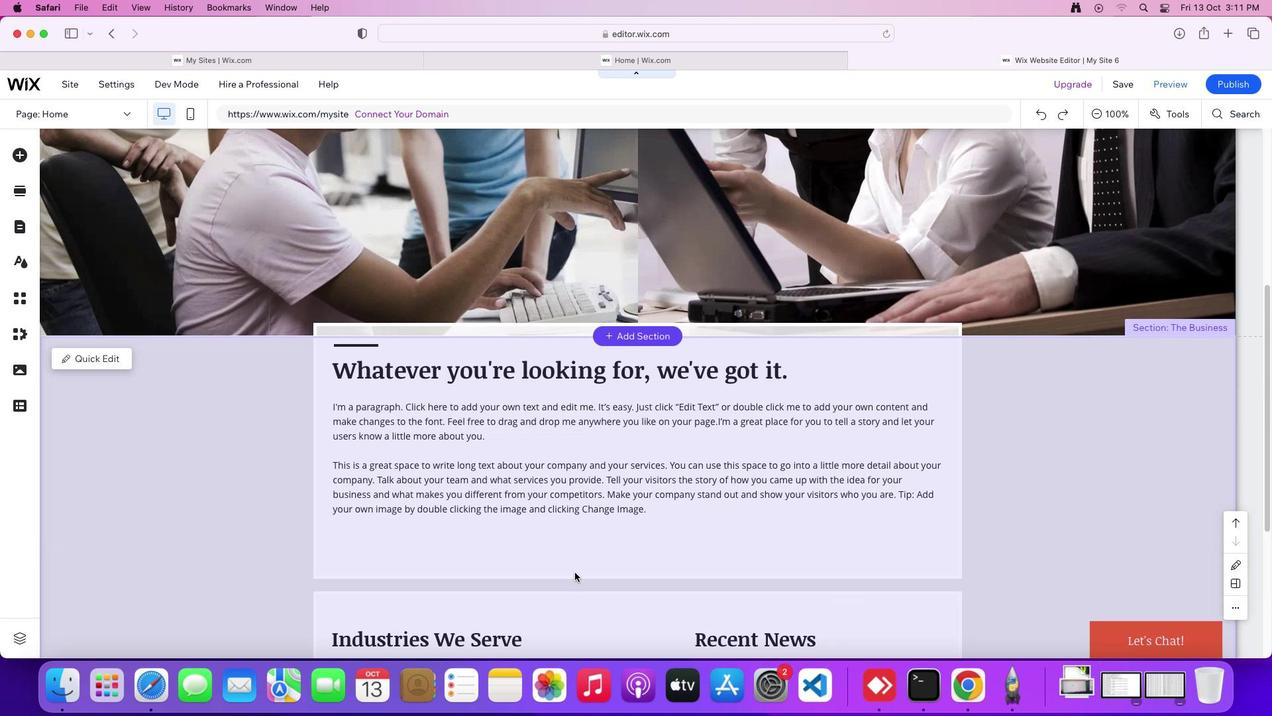 
Action: Mouse scrolled (574, 572) with delta (0, 0)
Screenshot: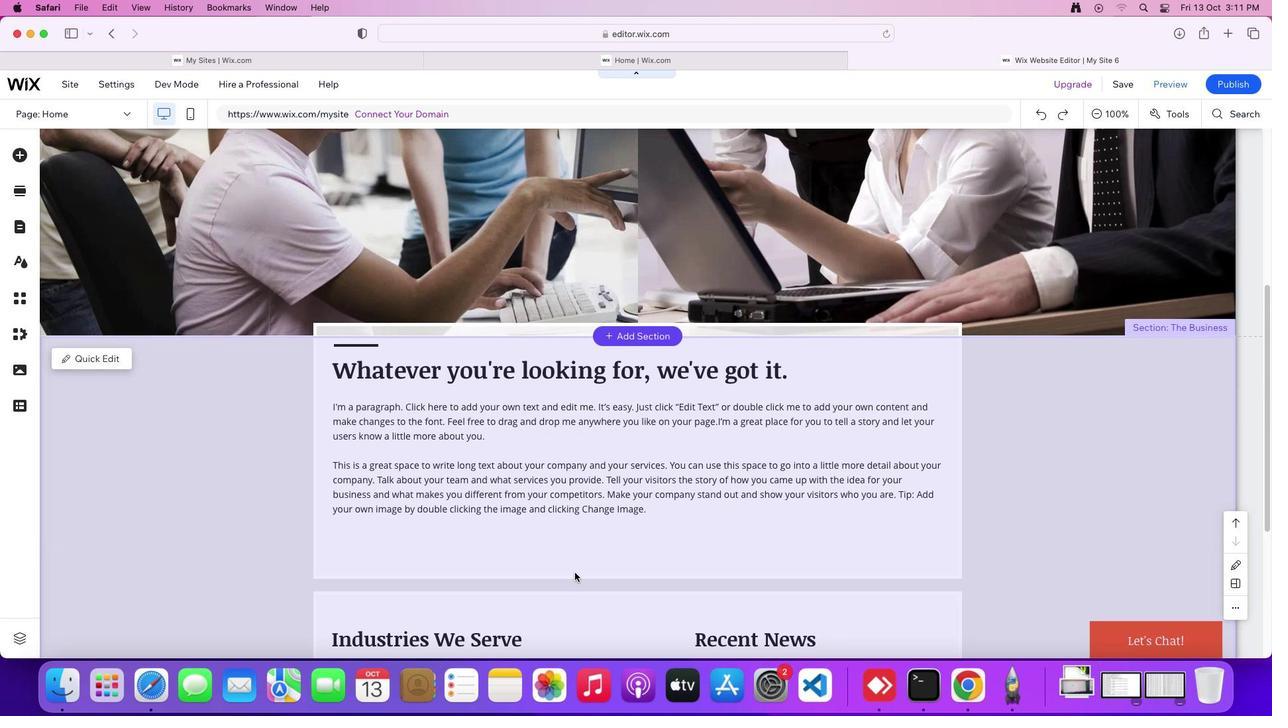 
Action: Mouse scrolled (574, 572) with delta (0, 1)
Screenshot: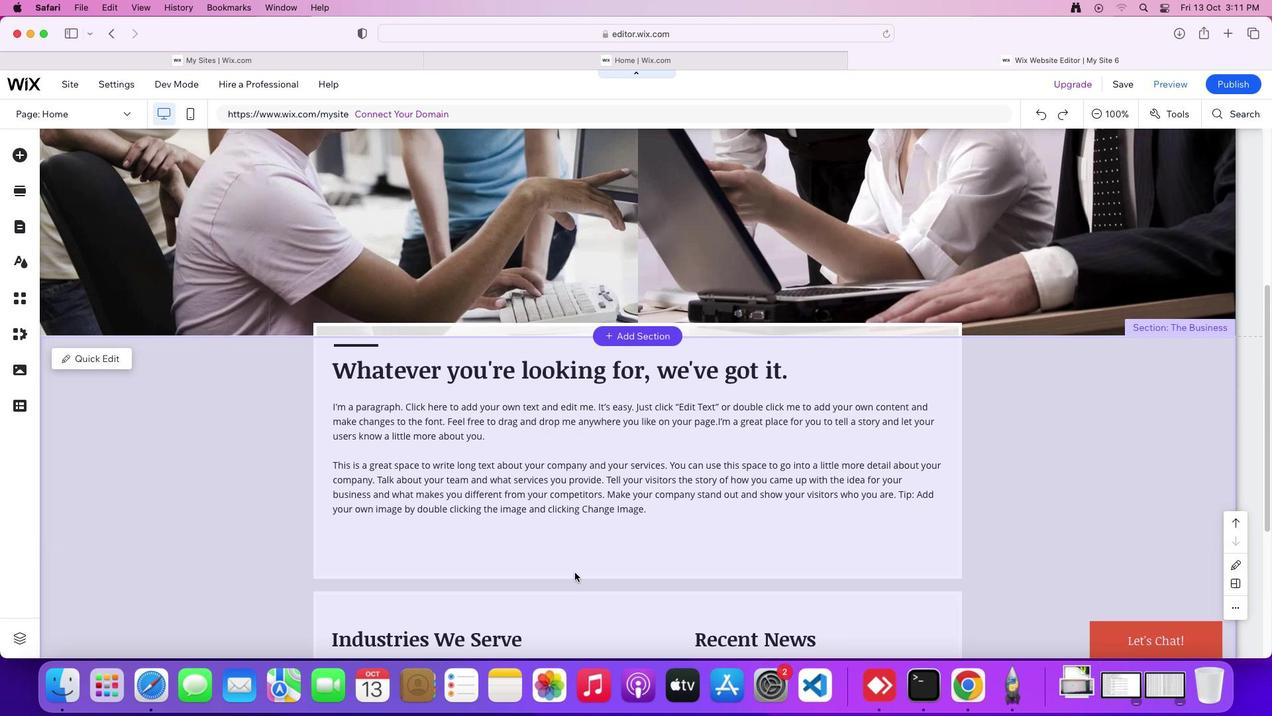 
Action: Mouse scrolled (574, 572) with delta (0, 0)
Screenshot: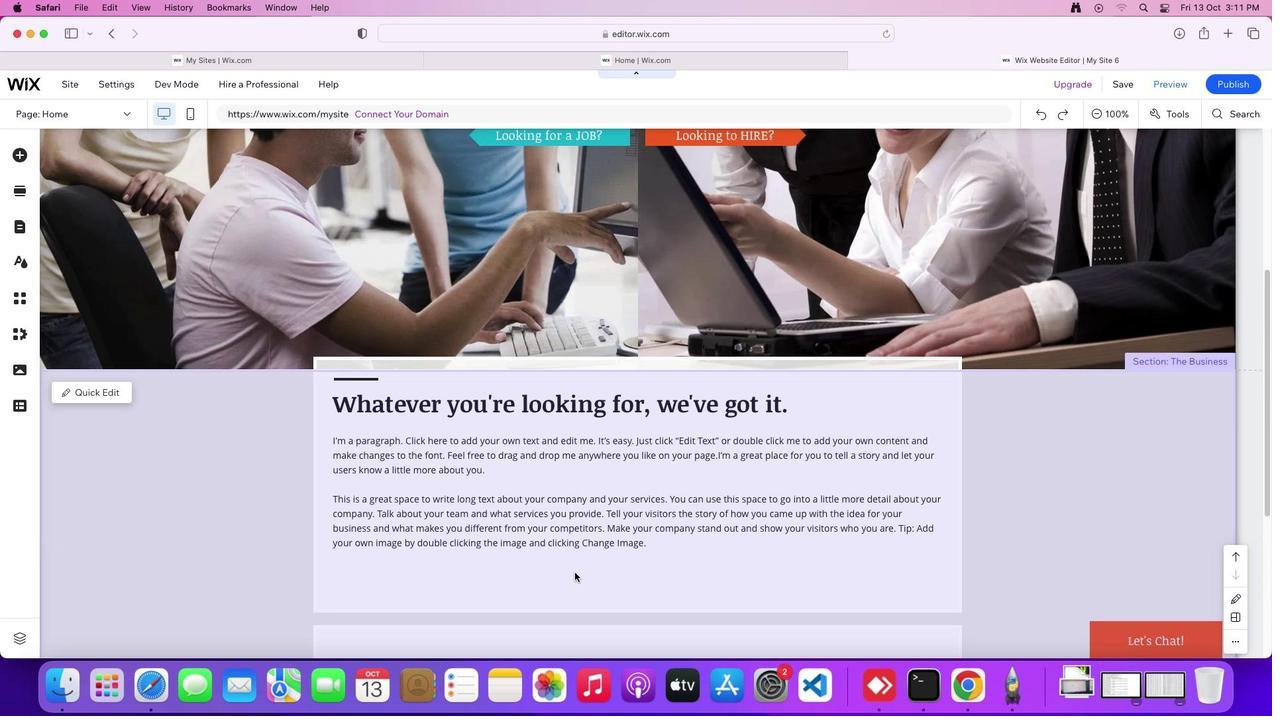 
Action: Mouse scrolled (574, 572) with delta (0, 0)
Screenshot: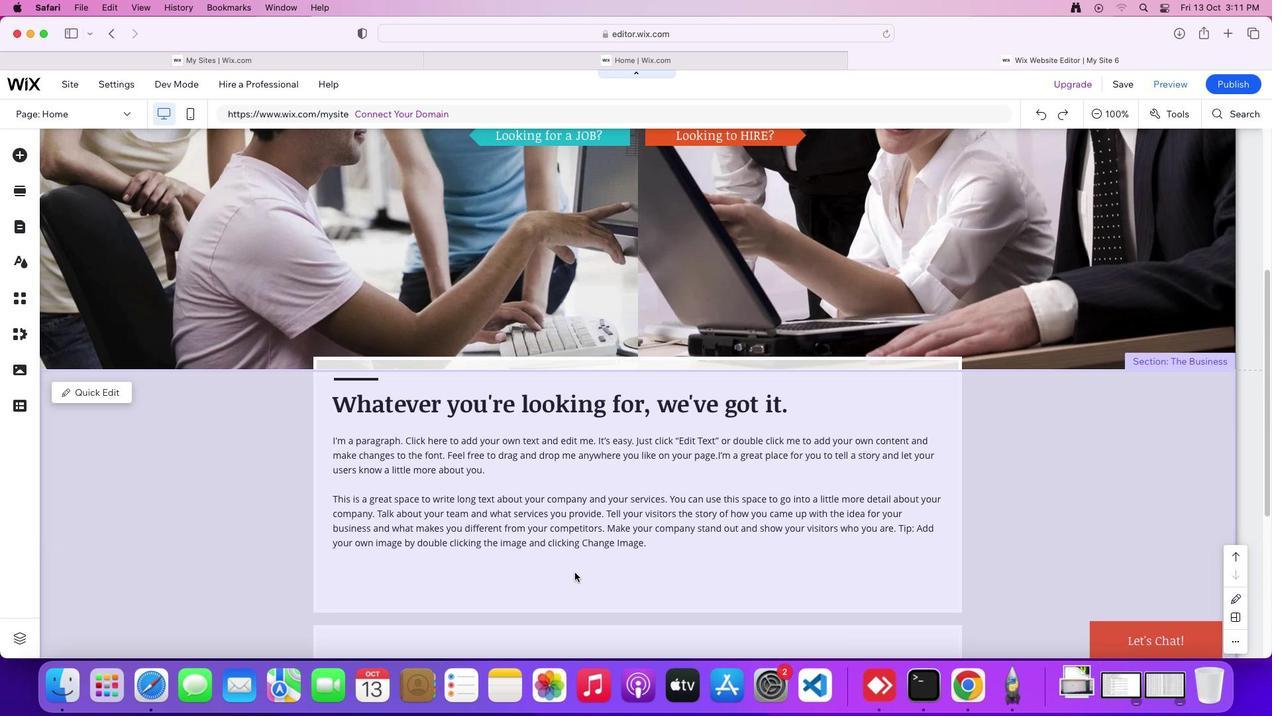 
Action: Mouse scrolled (574, 572) with delta (0, 0)
Screenshot: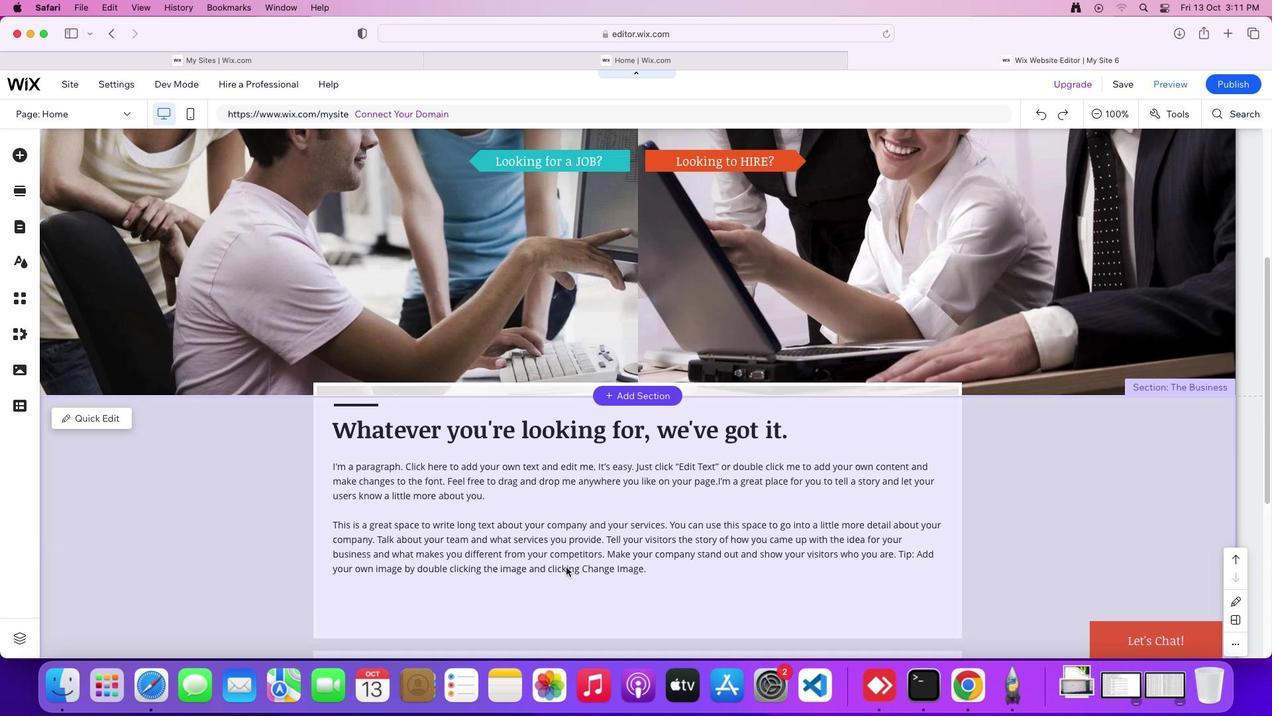 
Action: Mouse moved to (573, 572)
Screenshot: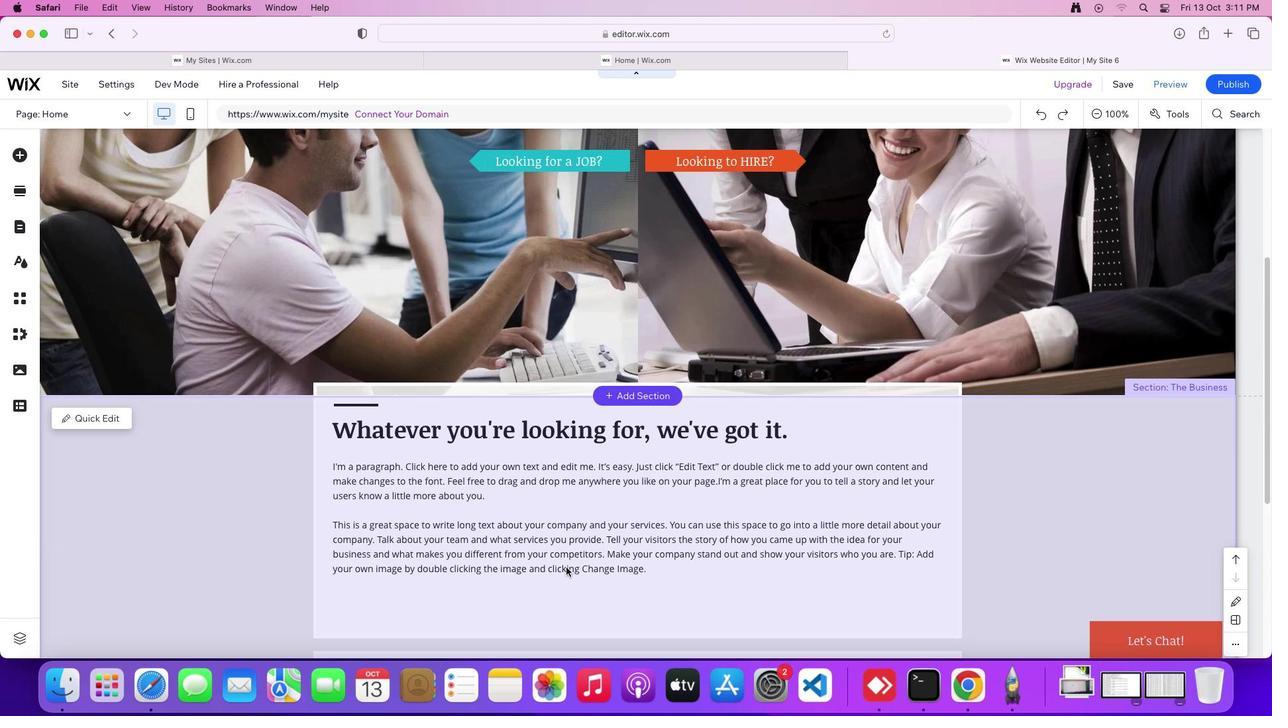 
Action: Mouse scrolled (573, 572) with delta (0, 0)
Screenshot: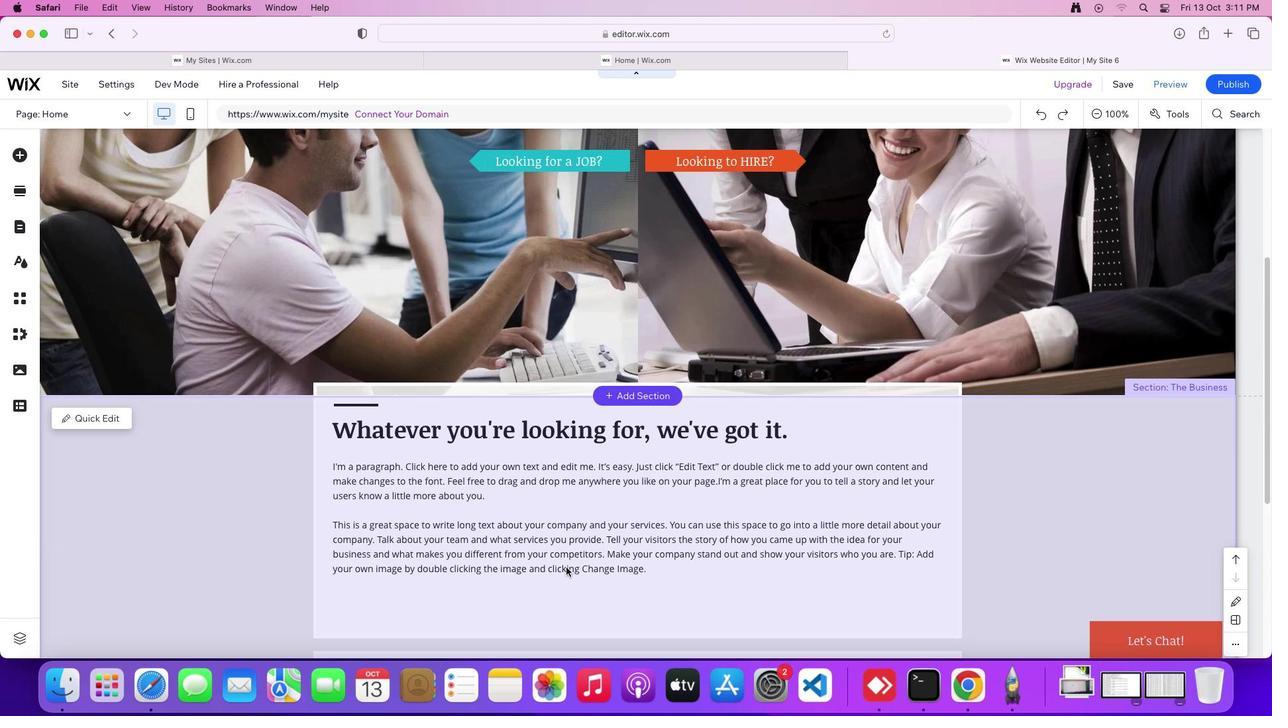 
Action: Mouse moved to (566, 566)
Screenshot: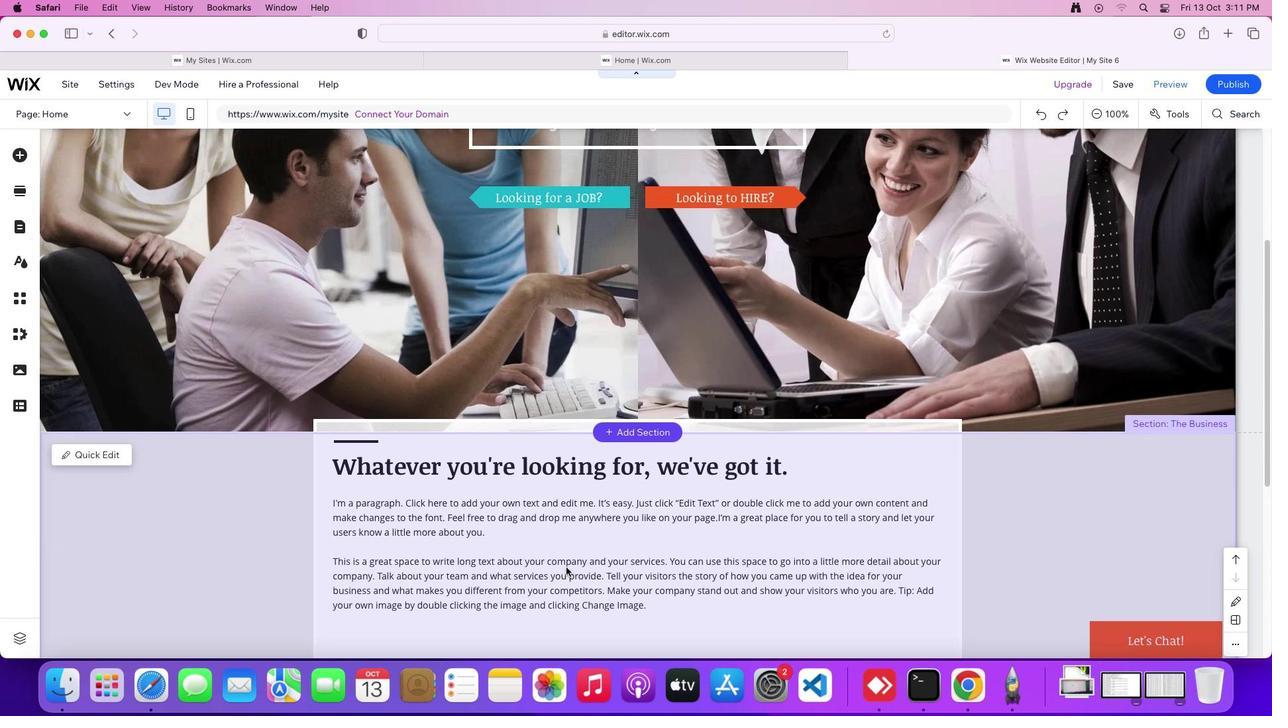 
Action: Mouse scrolled (566, 566) with delta (0, 0)
Screenshot: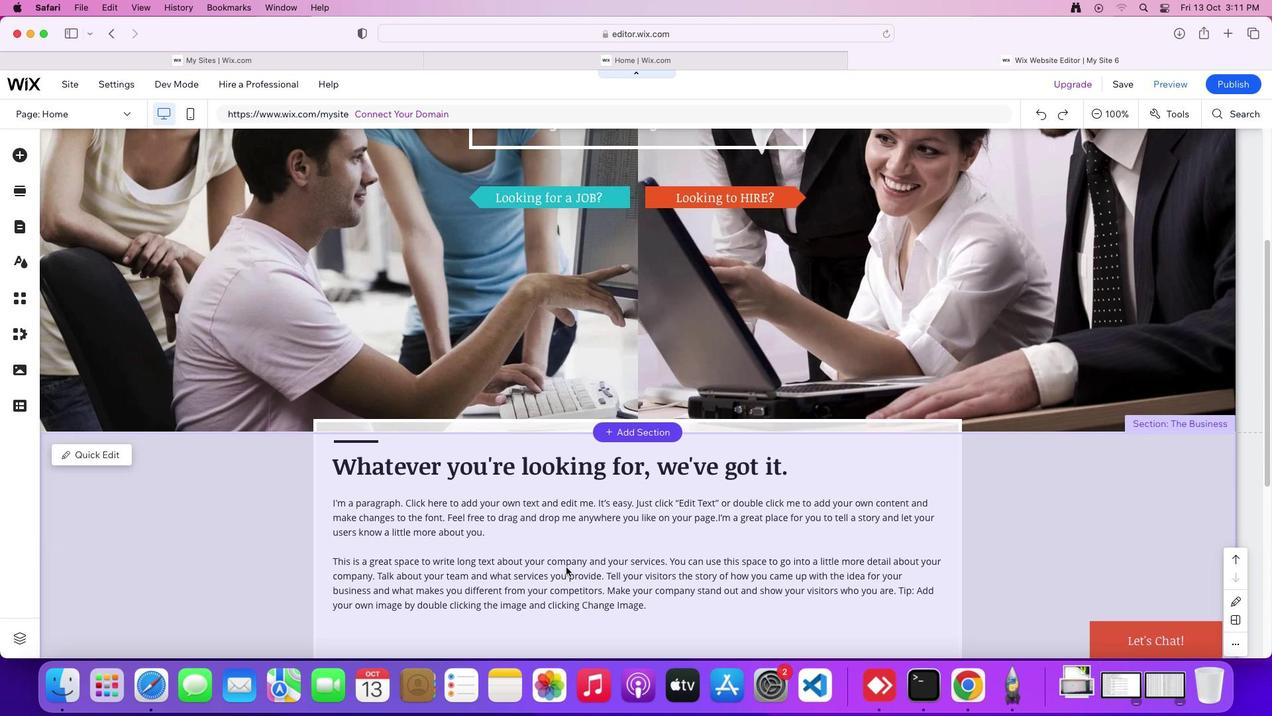 
Action: Mouse scrolled (566, 566) with delta (0, 0)
Screenshot: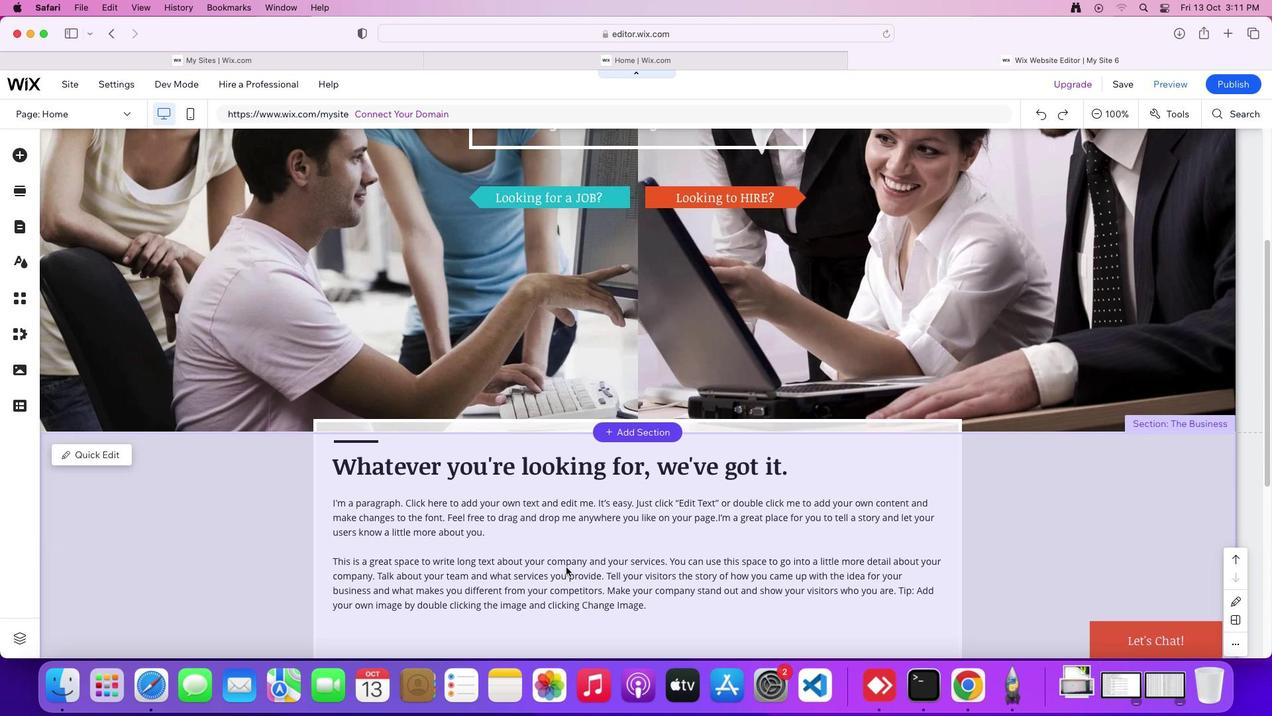 
Action: Mouse moved to (558, 504)
Screenshot: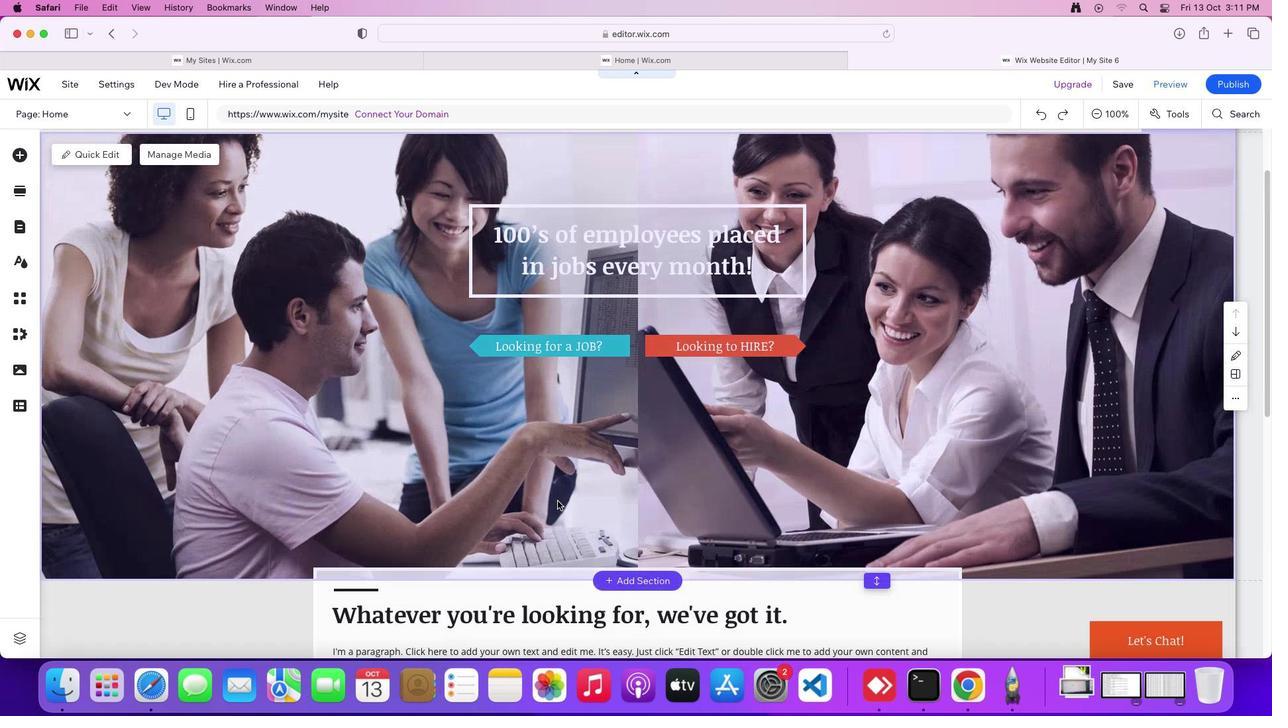 
Action: Mouse scrolled (558, 504) with delta (0, 0)
Screenshot: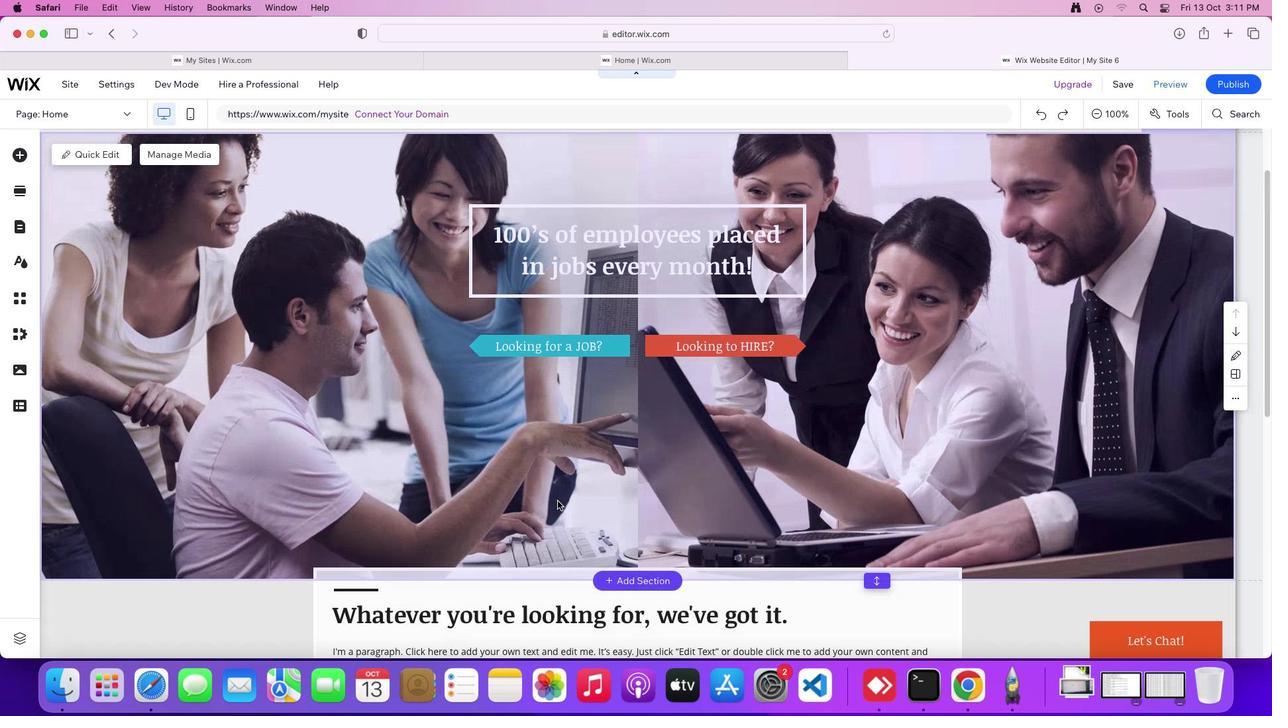 
Action: Mouse scrolled (558, 504) with delta (0, 0)
Screenshot: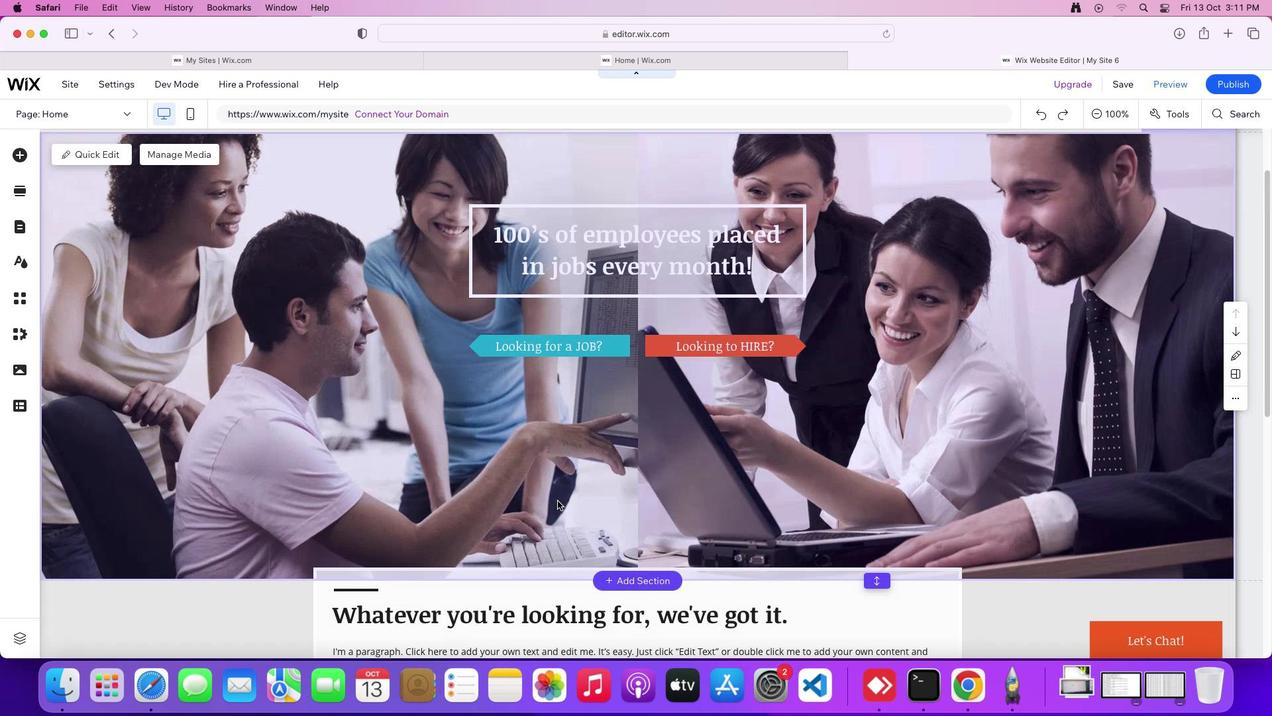
Action: Mouse moved to (558, 502)
Screenshot: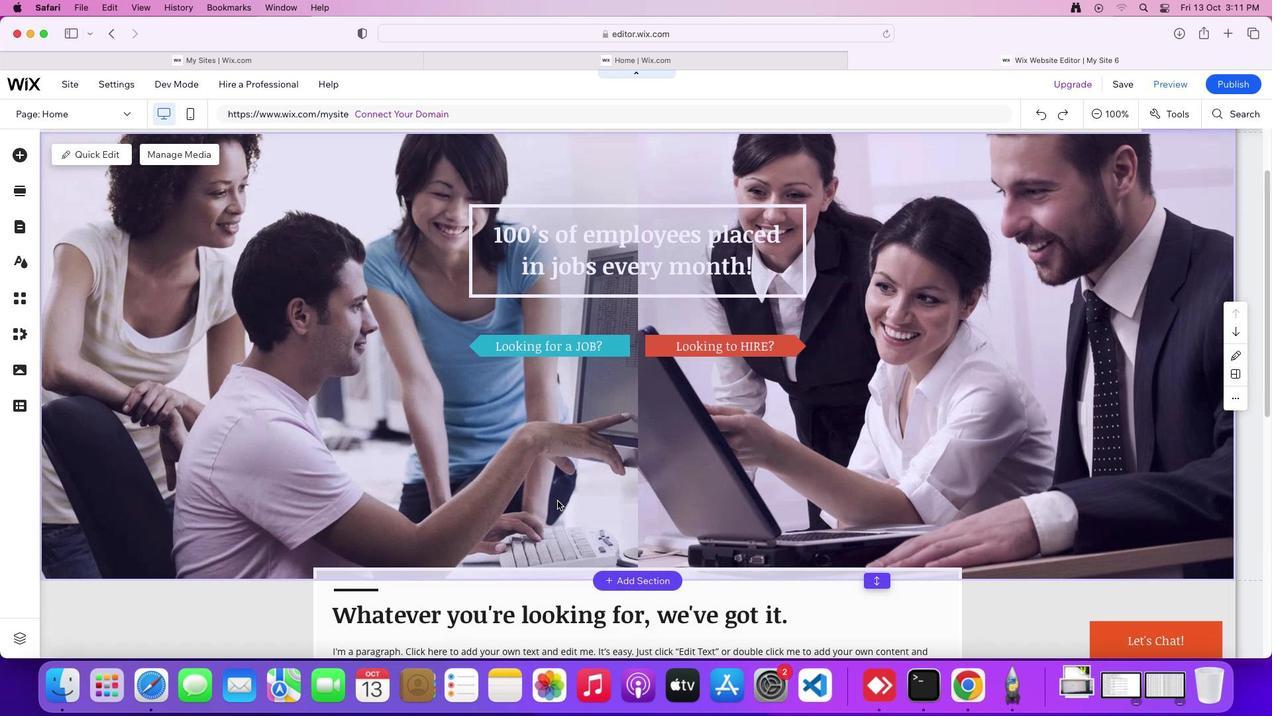 
Action: Mouse scrolled (558, 502) with delta (0, 2)
Screenshot: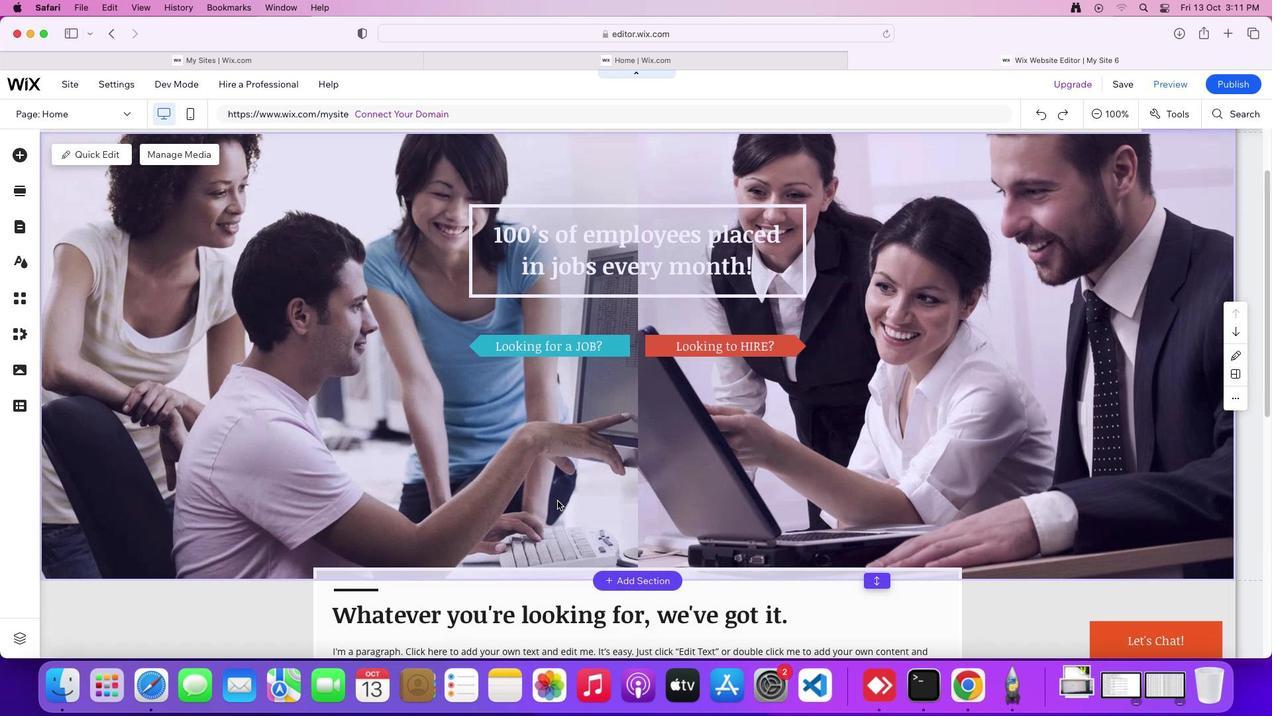 
Action: Mouse moved to (557, 500)
Screenshot: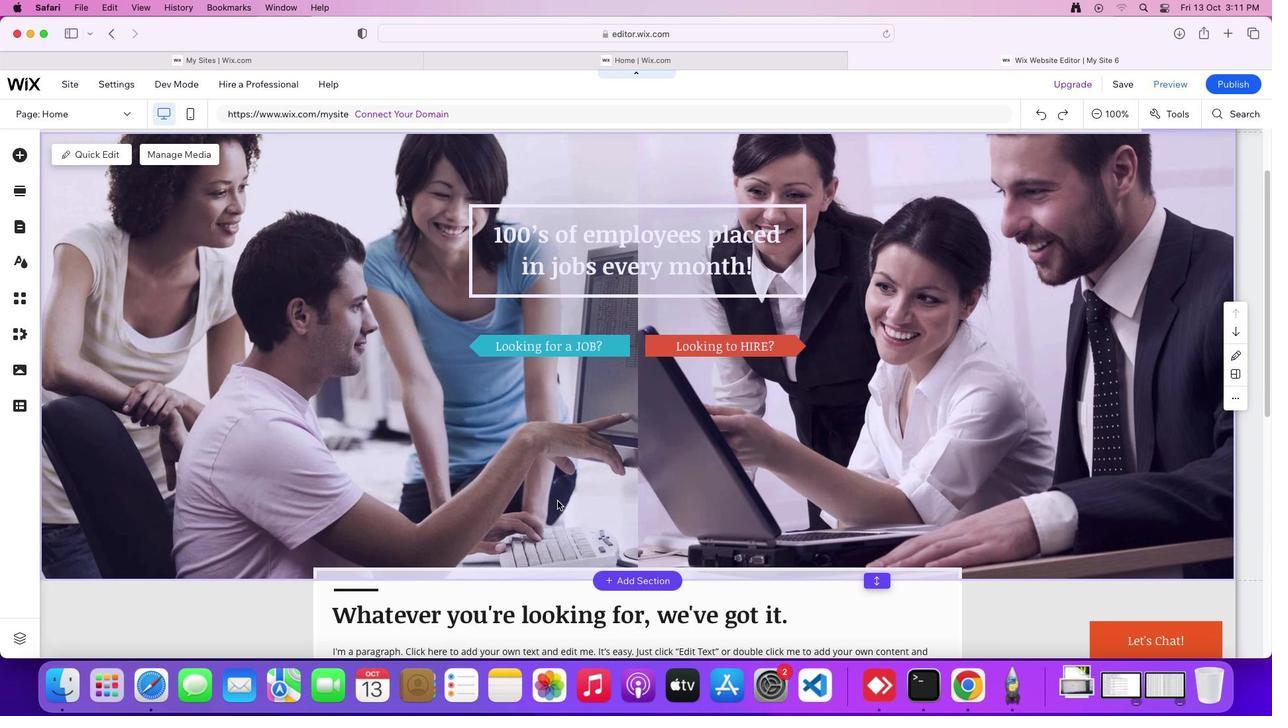 
Action: Mouse scrolled (557, 500) with delta (0, 0)
Screenshot: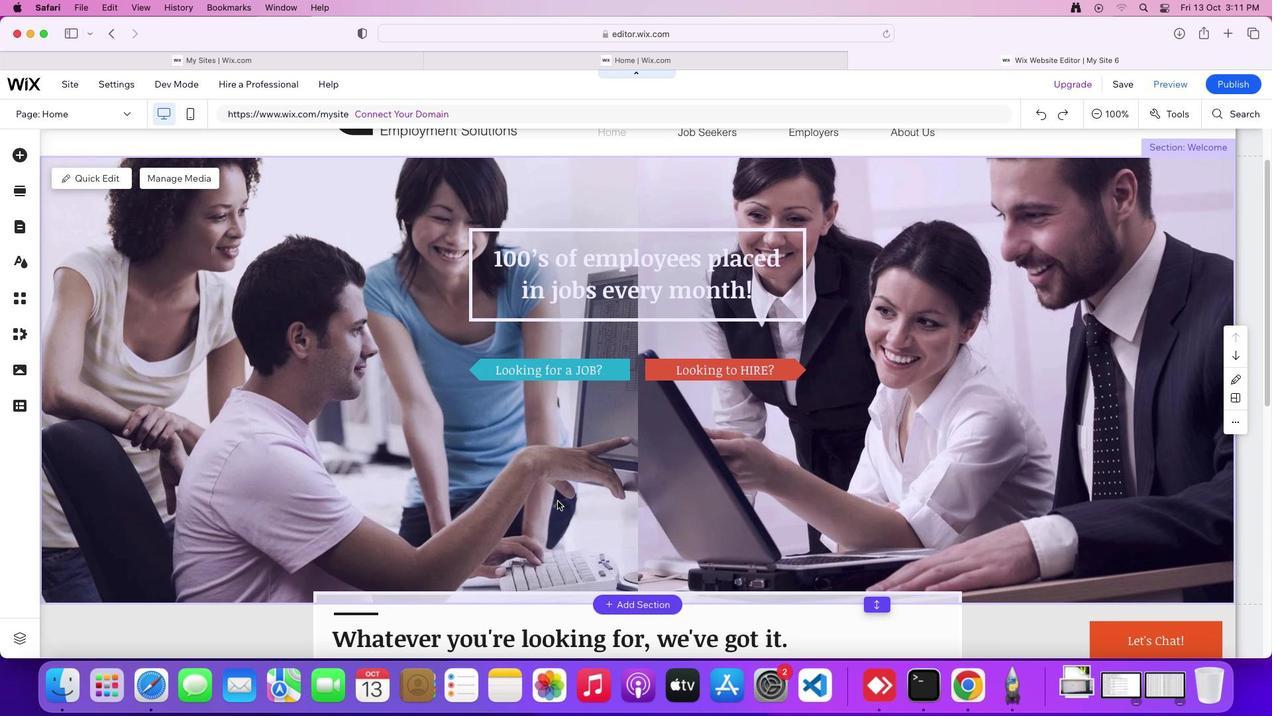 
Action: Mouse scrolled (557, 500) with delta (0, 0)
Screenshot: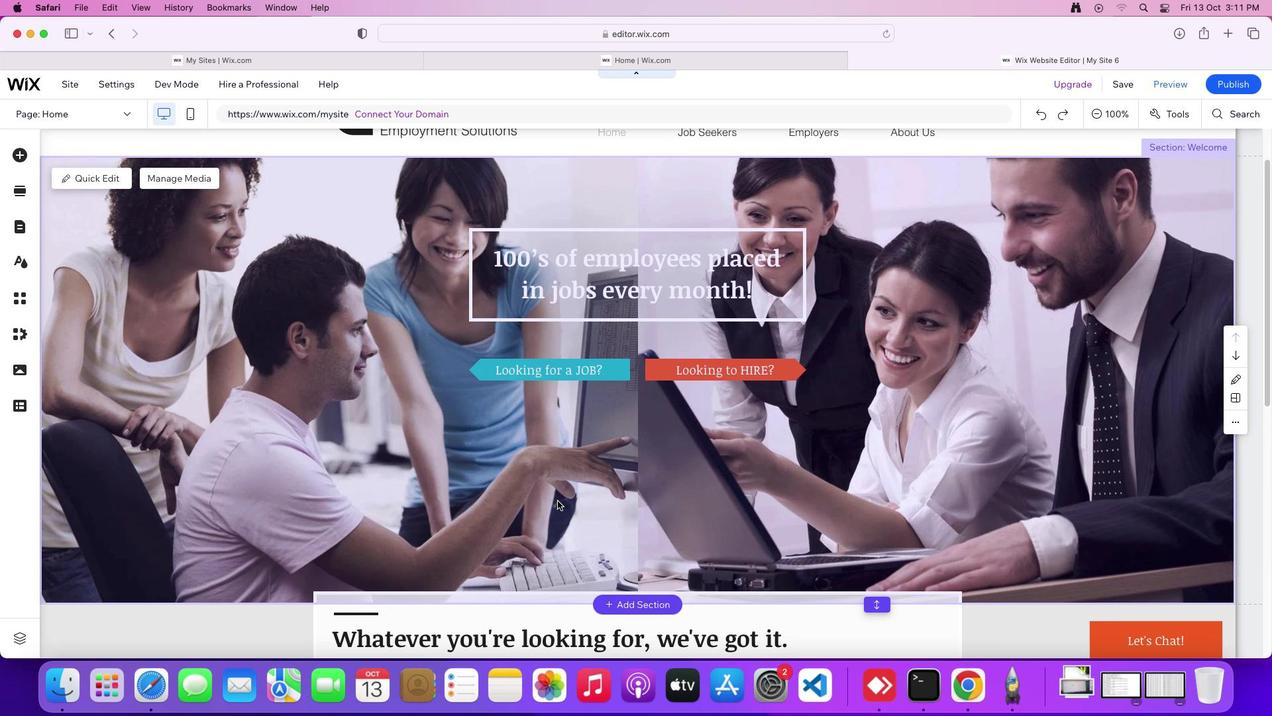 
Action: Mouse moved to (563, 498)
Screenshot: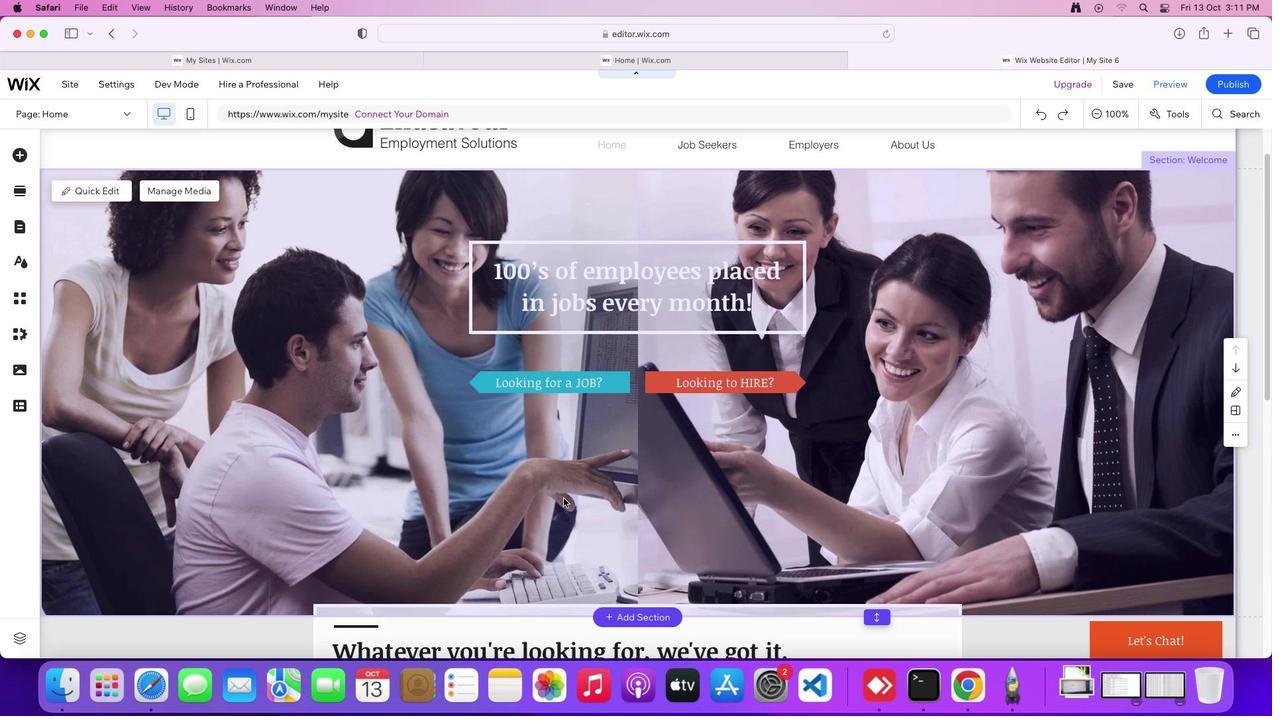 
Action: Mouse scrolled (563, 498) with delta (0, 0)
Screenshot: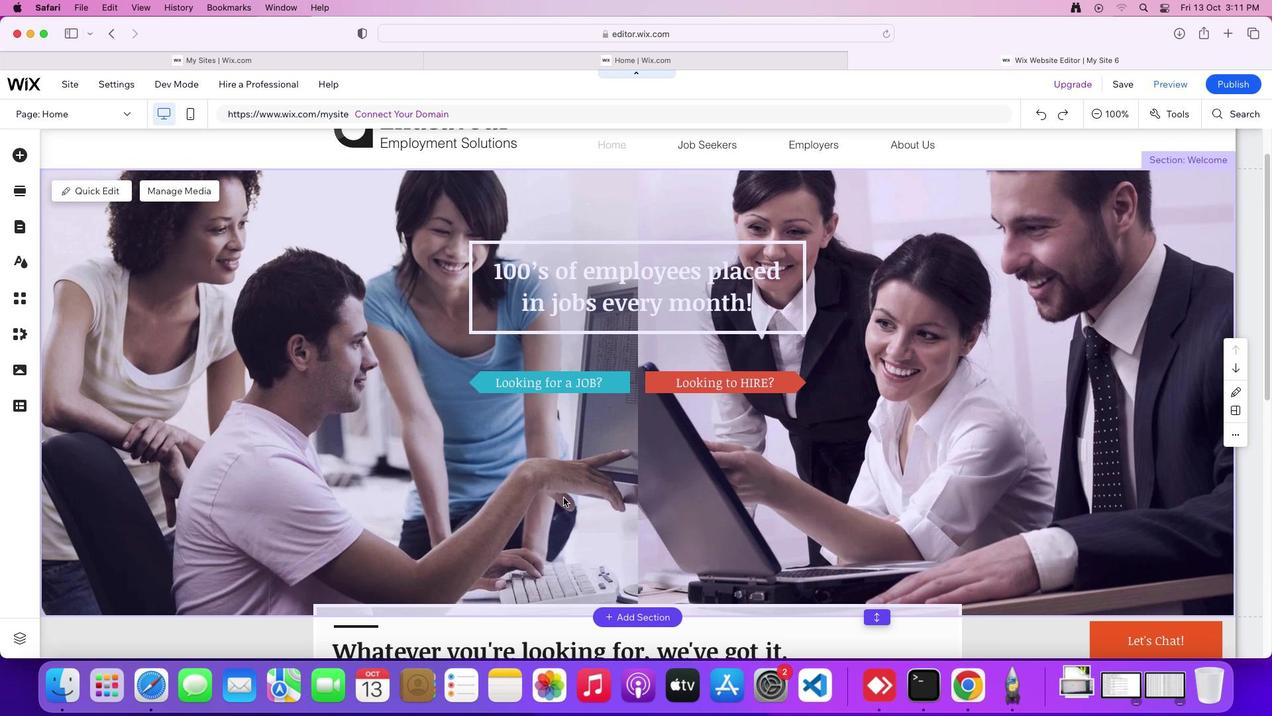 
Action: Mouse scrolled (563, 498) with delta (0, 0)
Screenshot: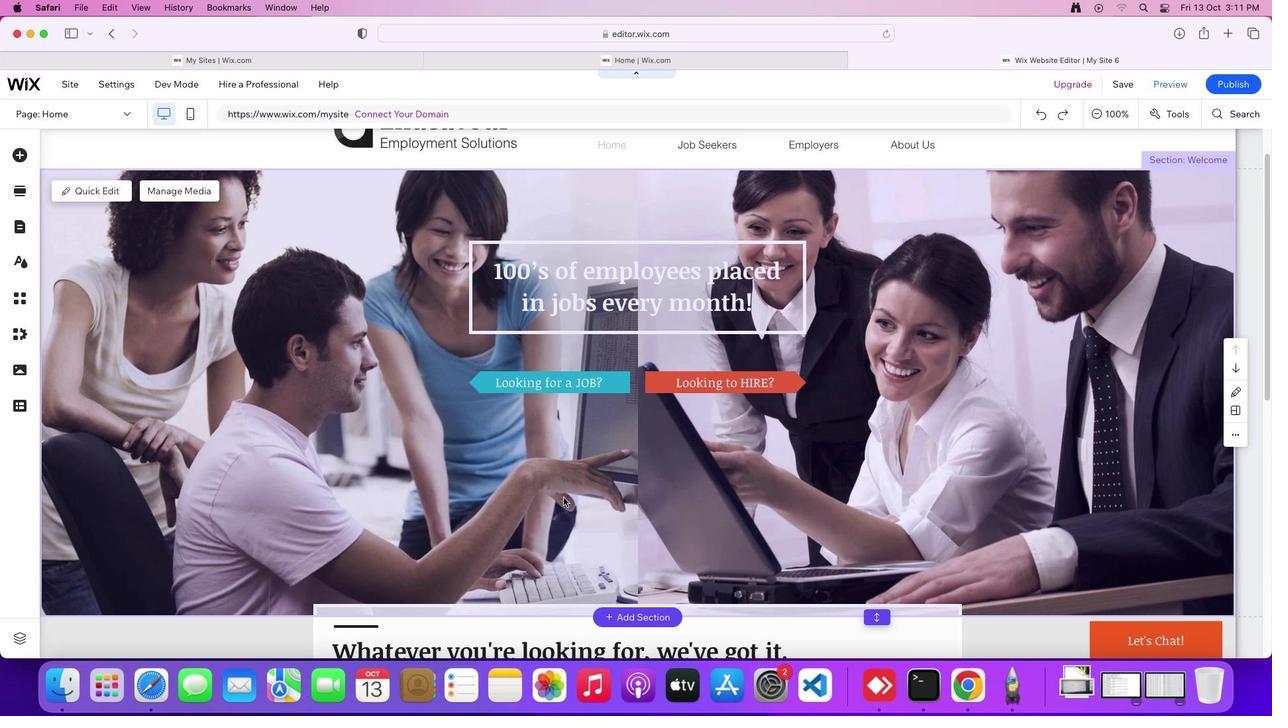 
Action: Mouse moved to (563, 497)
Screenshot: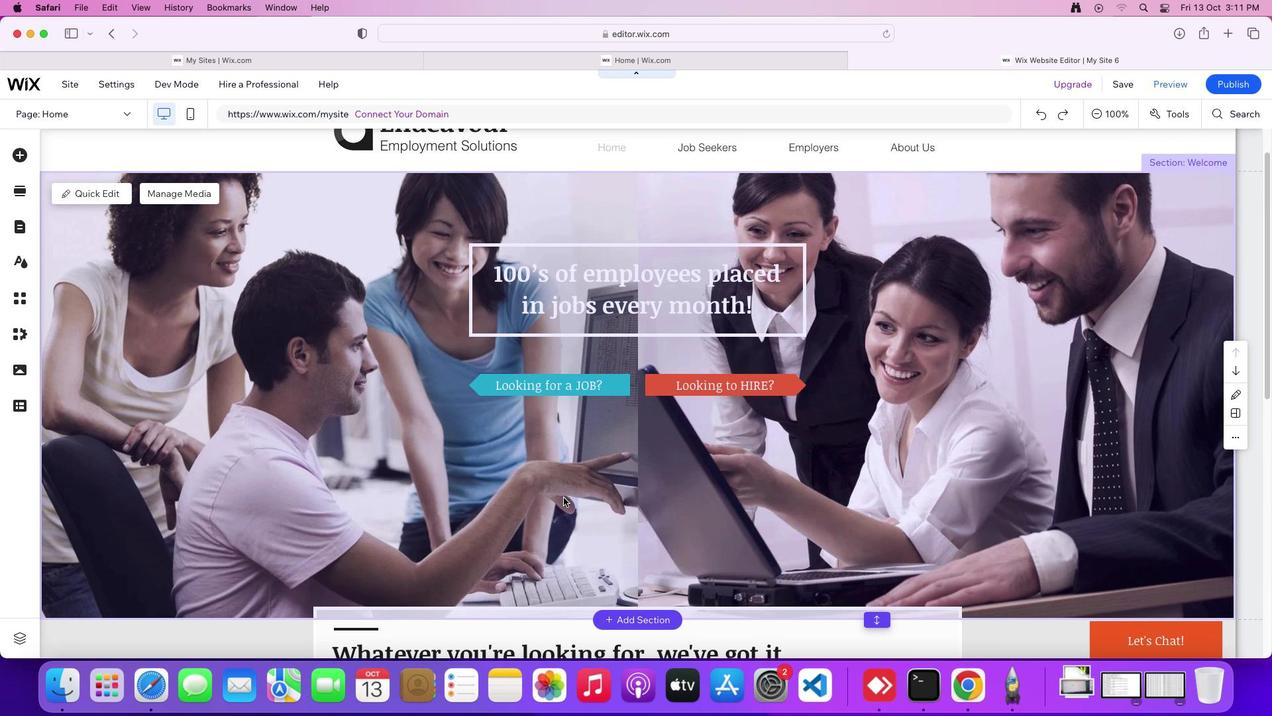 
Action: Mouse scrolled (563, 497) with delta (0, 0)
Screenshot: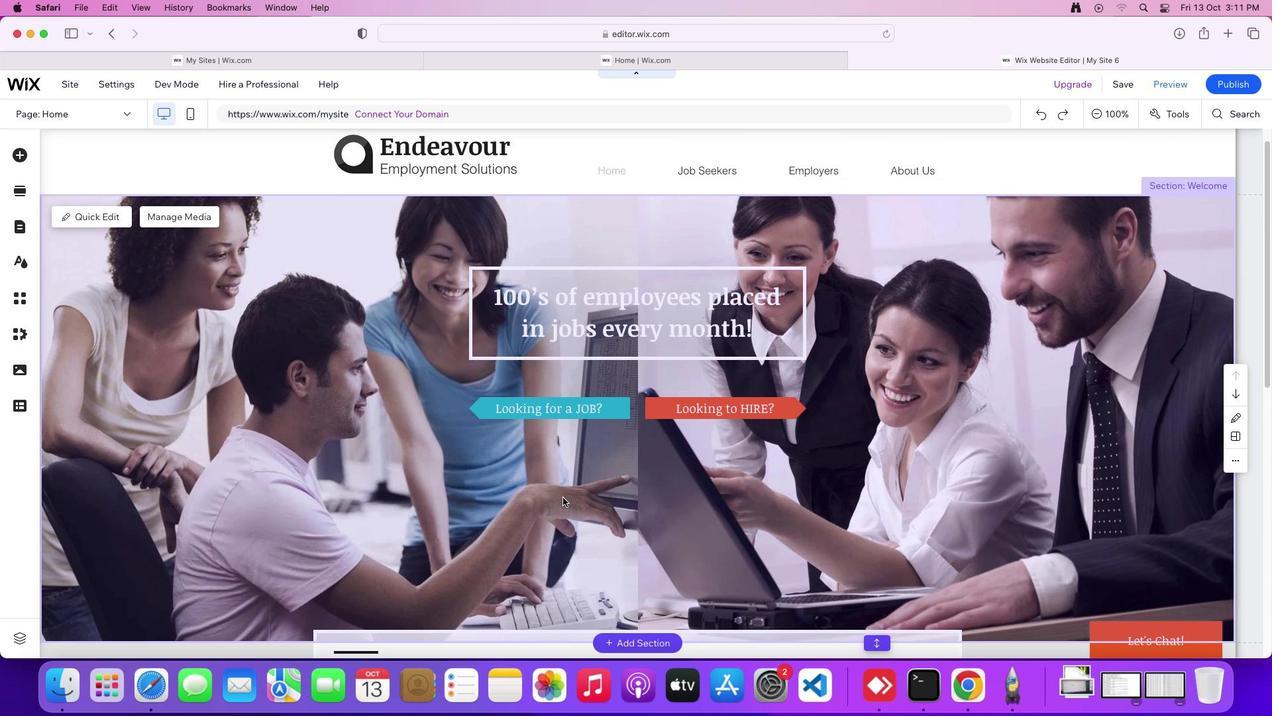 
Action: Mouse scrolled (563, 497) with delta (0, 0)
Screenshot: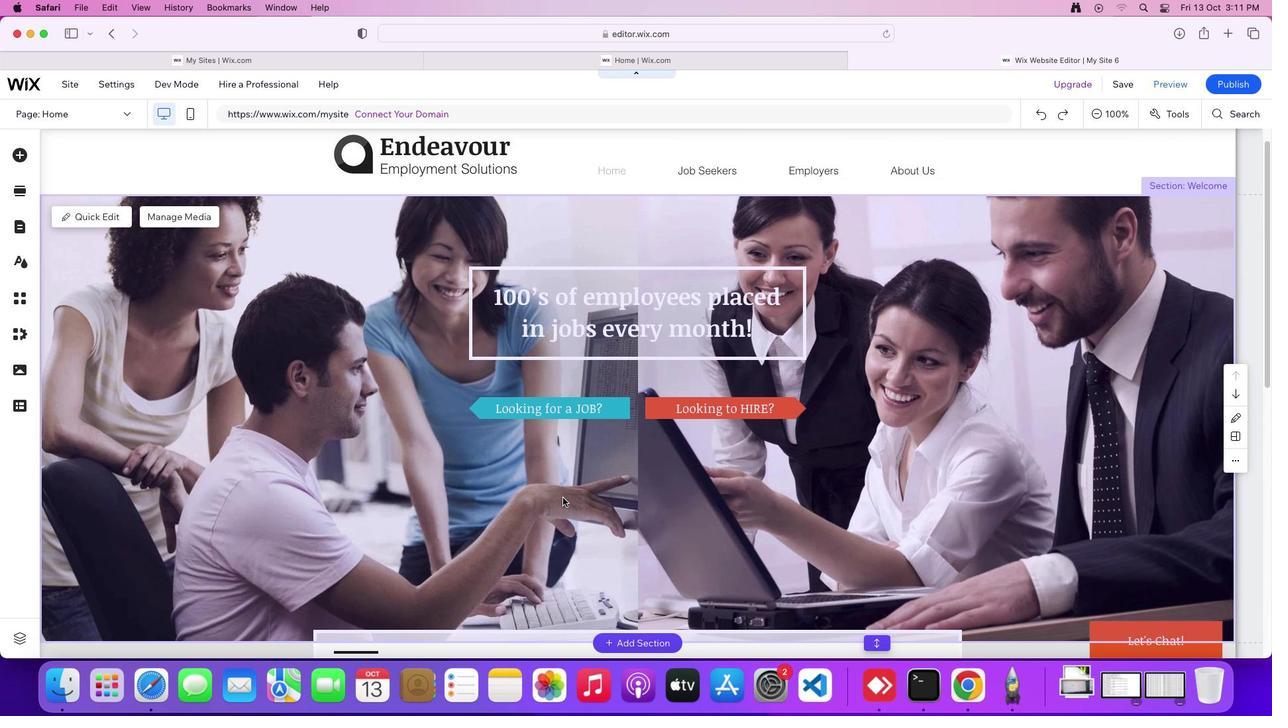 
Action: Mouse moved to (562, 497)
Screenshot: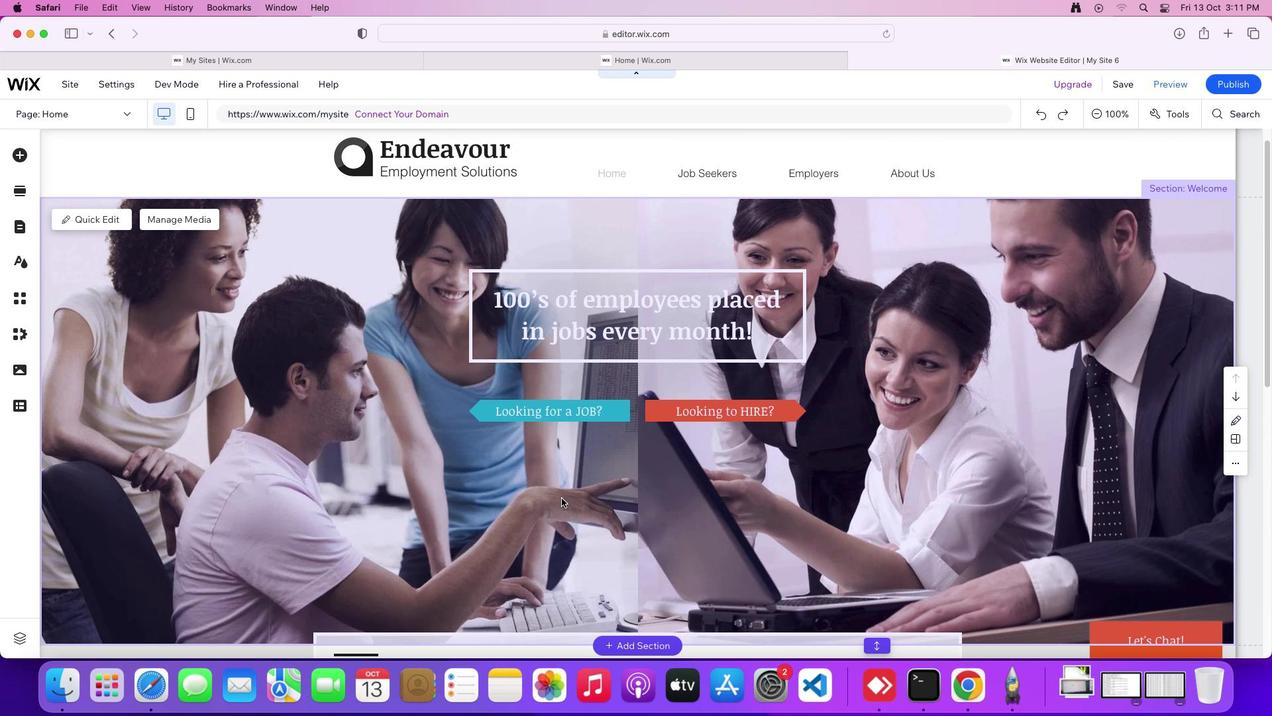 
Action: Mouse scrolled (562, 497) with delta (0, 0)
Screenshot: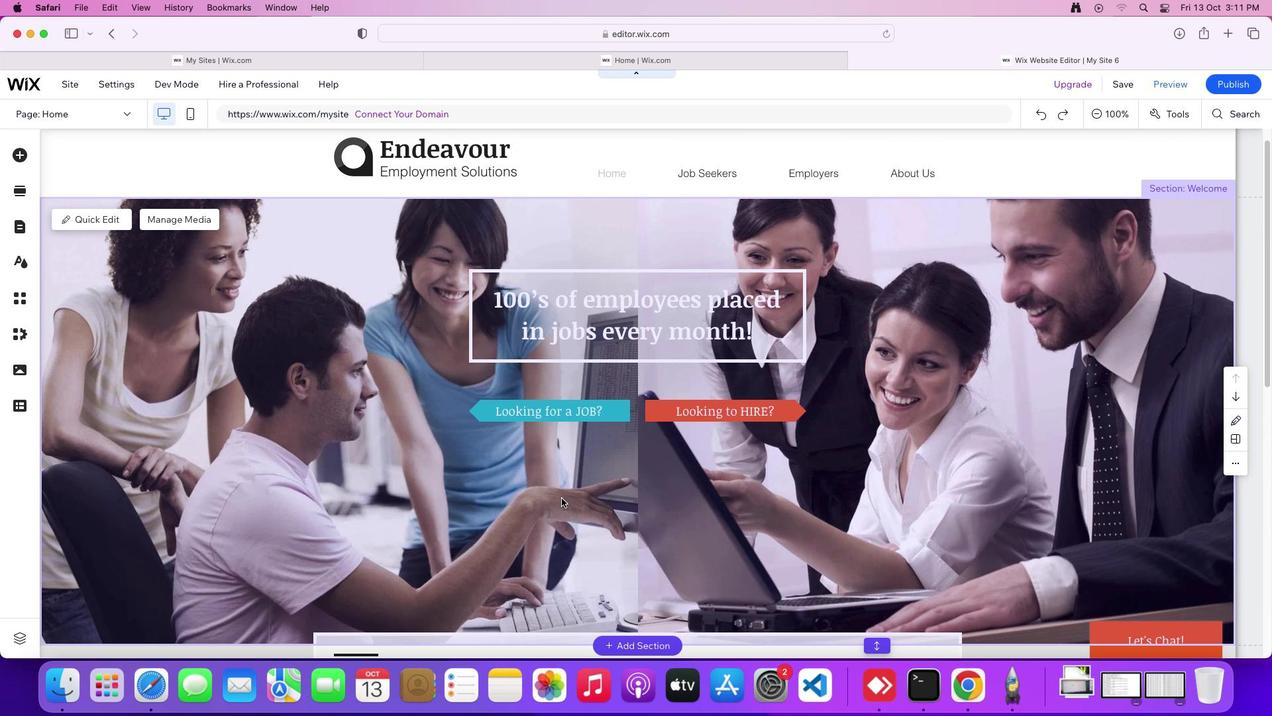 
Action: Mouse moved to (562, 497)
Screenshot: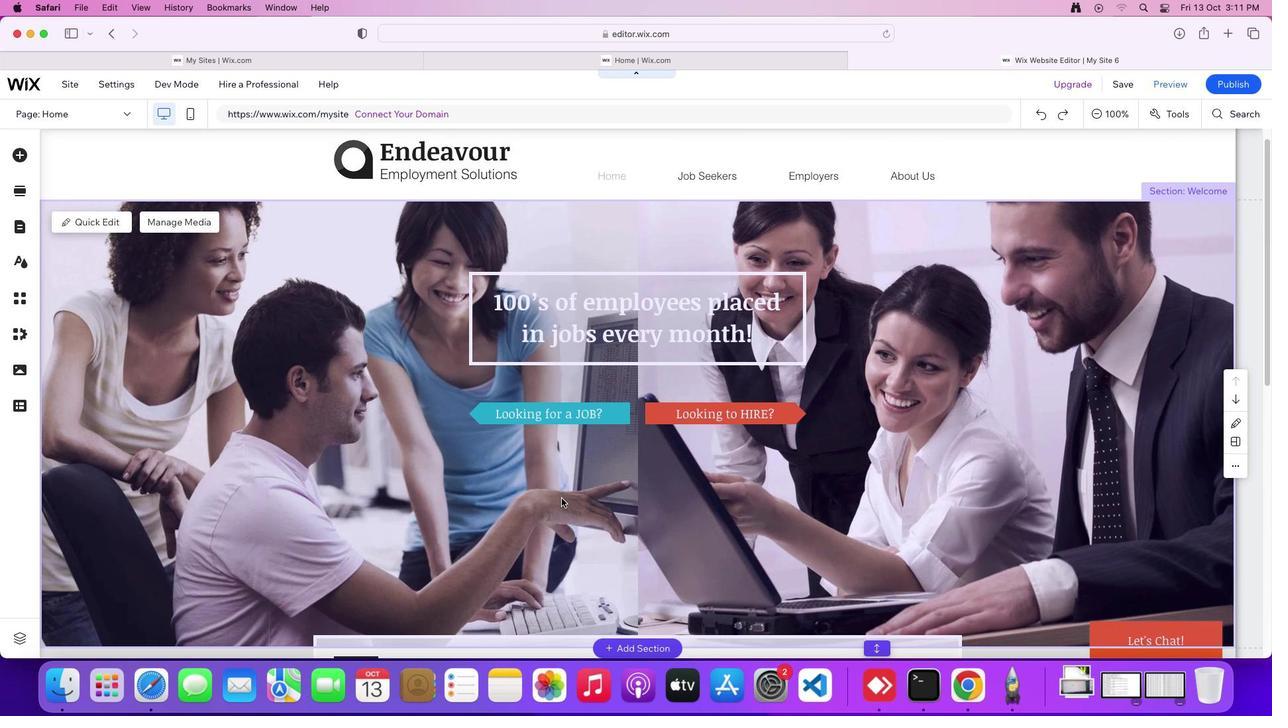 
Action: Mouse scrolled (562, 497) with delta (0, 0)
Screenshot: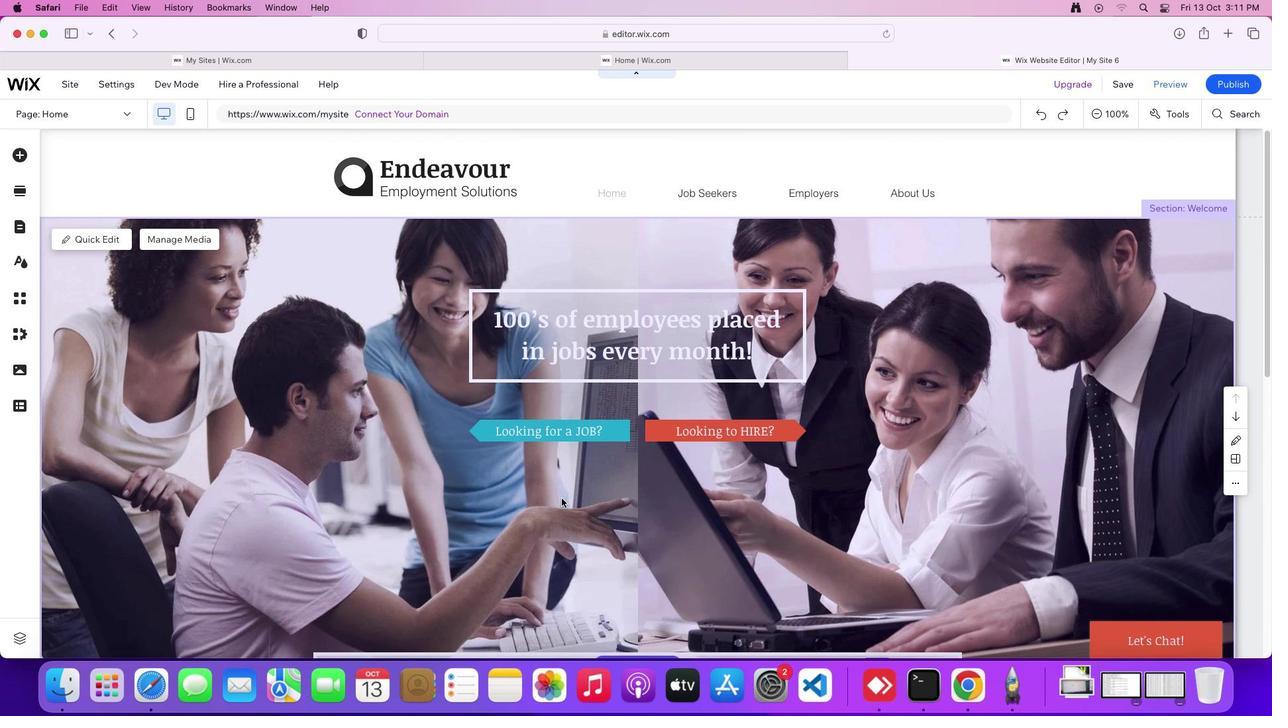 
Action: Mouse scrolled (562, 497) with delta (0, 0)
Screenshot: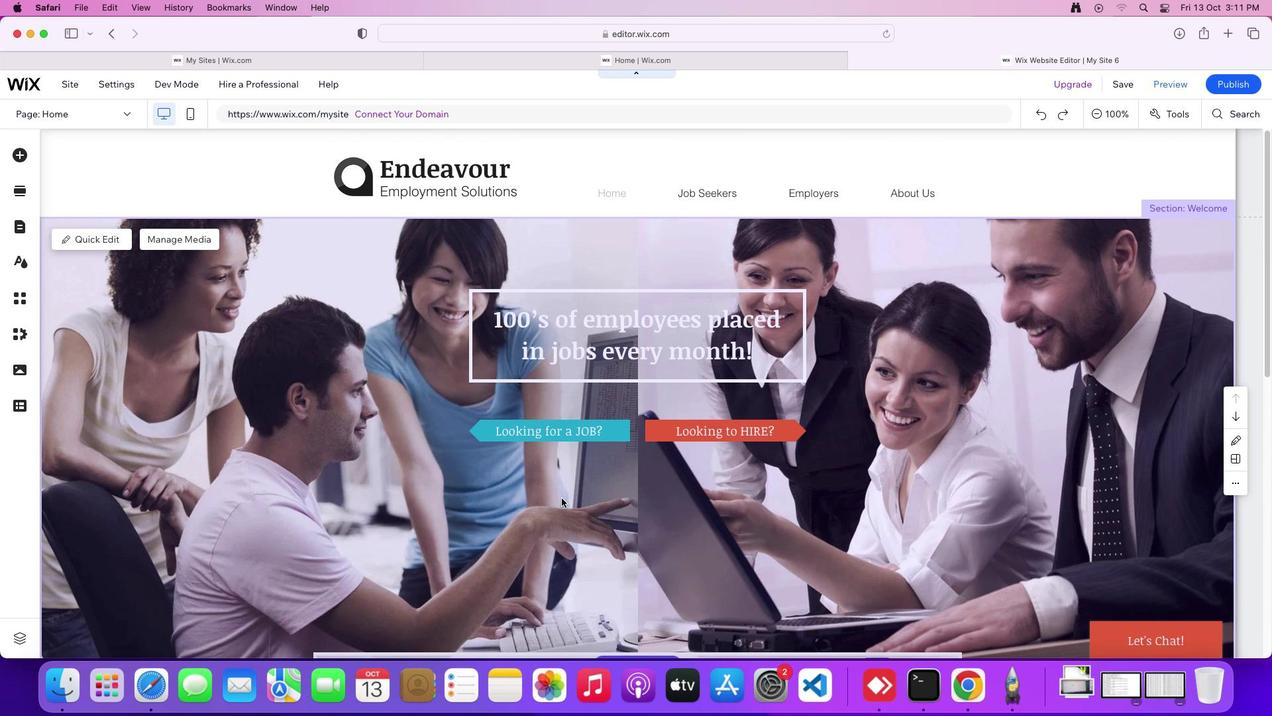 
Action: Mouse scrolled (562, 497) with delta (0, 2)
Screenshot: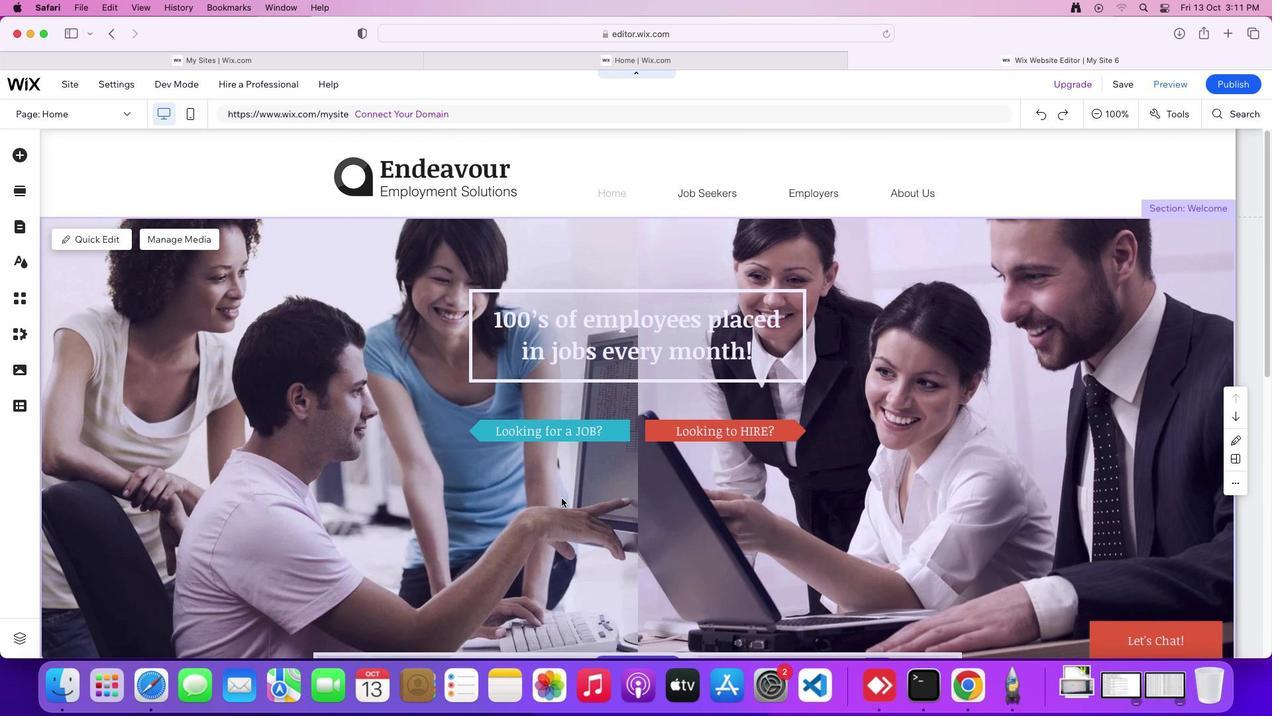 
Action: Mouse scrolled (562, 497) with delta (0, 0)
Screenshot: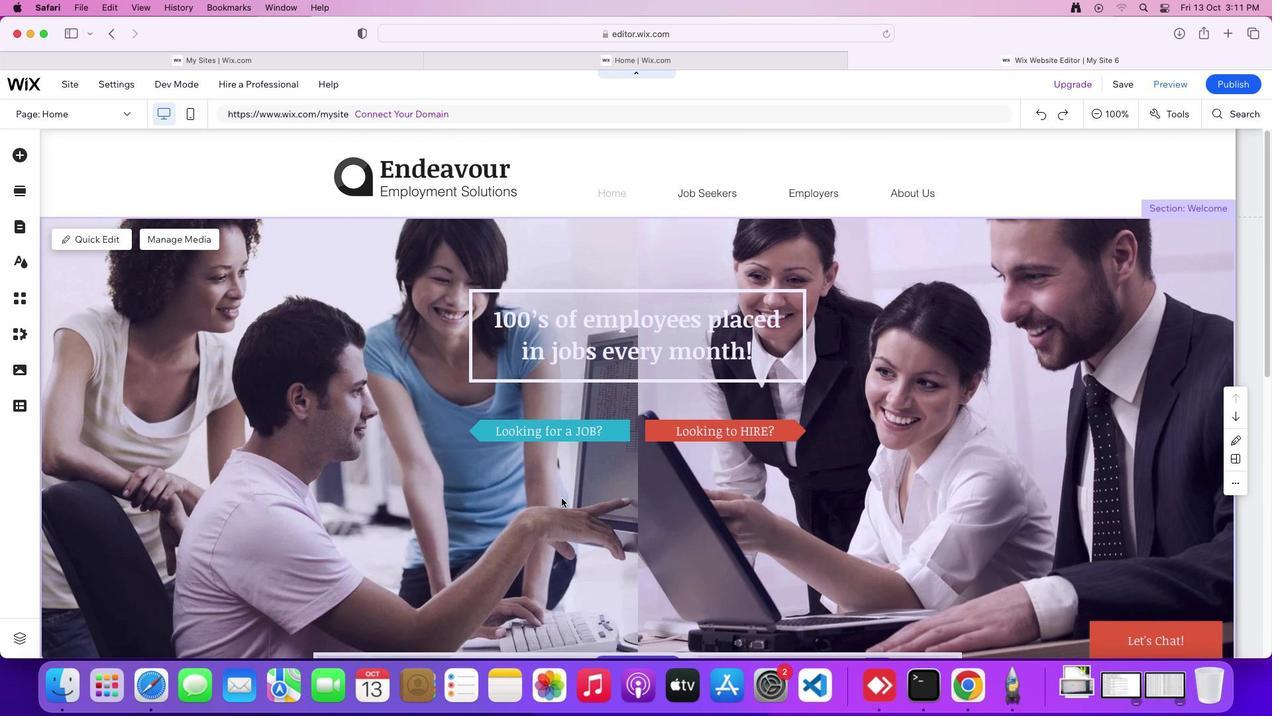 
Action: Mouse scrolled (562, 497) with delta (0, 0)
Screenshot: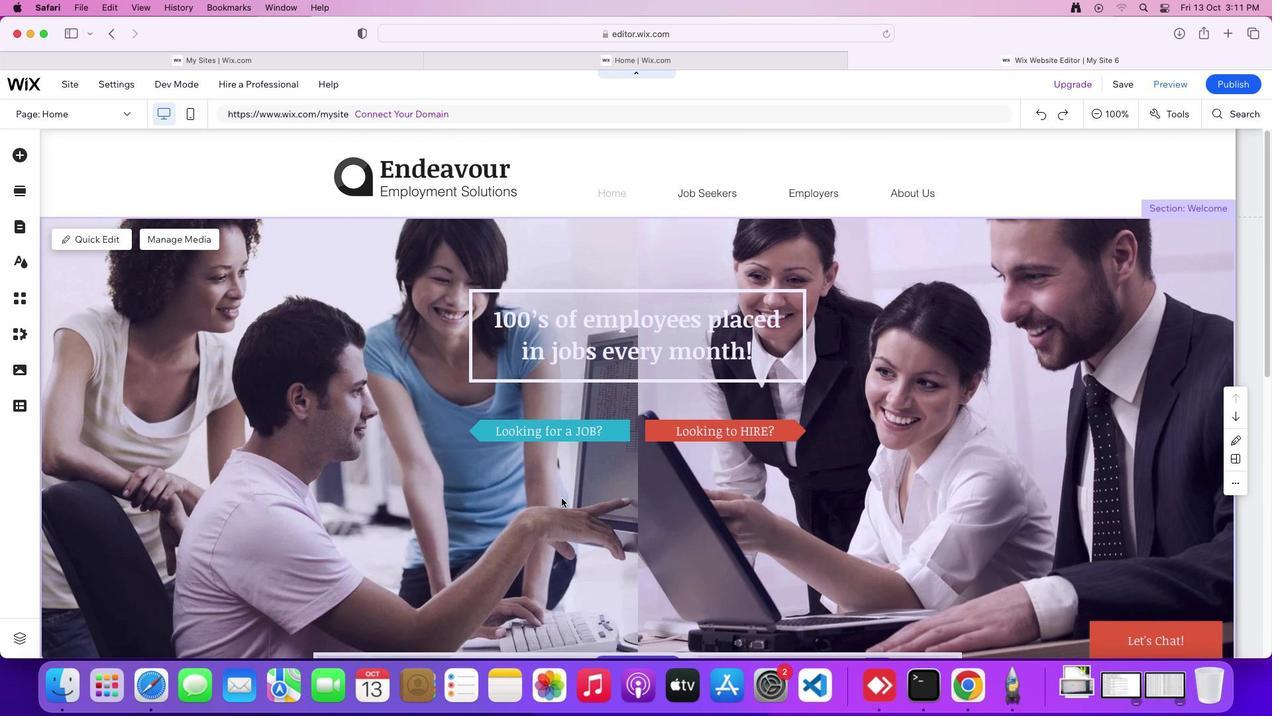 
Action: Mouse scrolled (562, 497) with delta (0, 3)
Screenshot: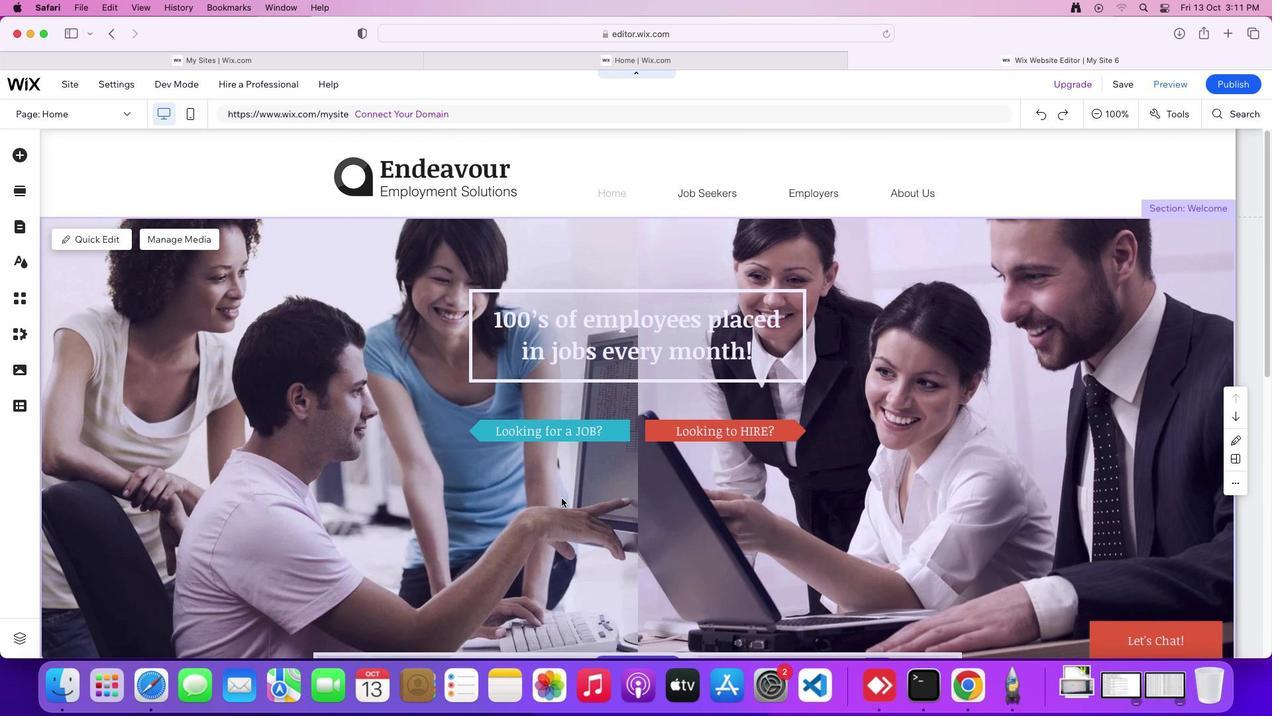 
Action: Mouse moved to (442, 179)
Screenshot: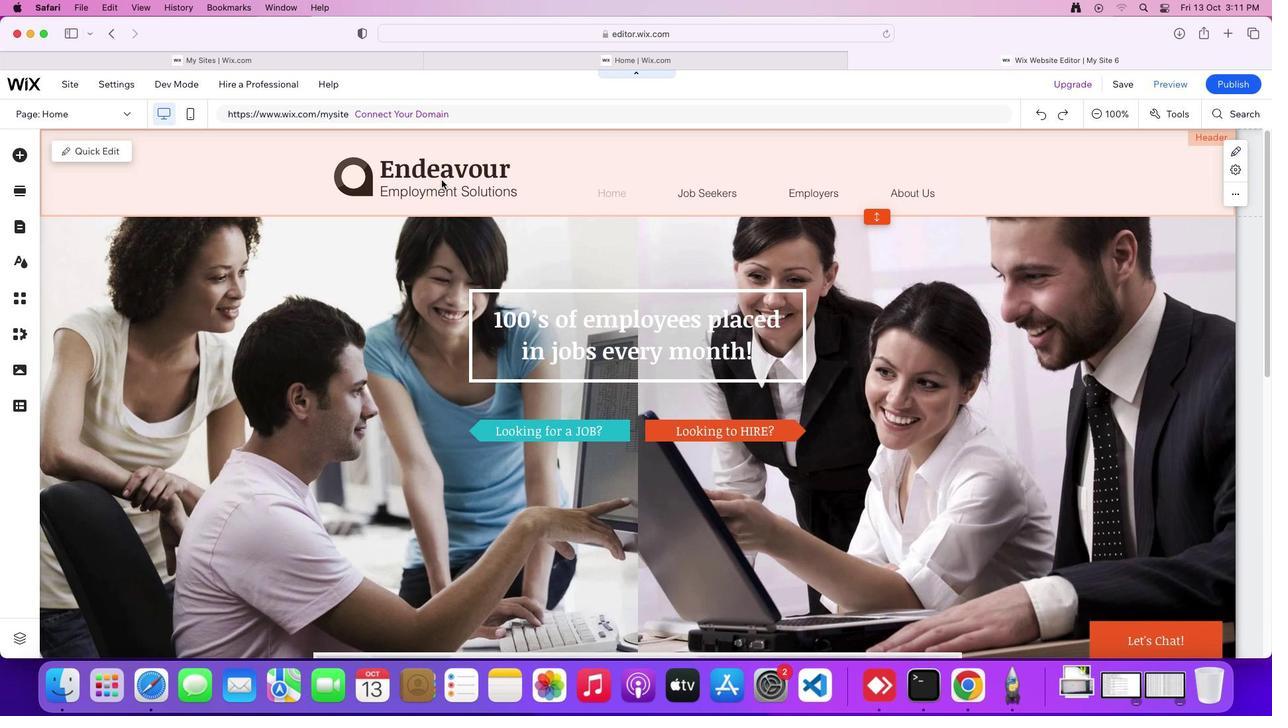 
Action: Mouse pressed left at (442, 179)
Screenshot: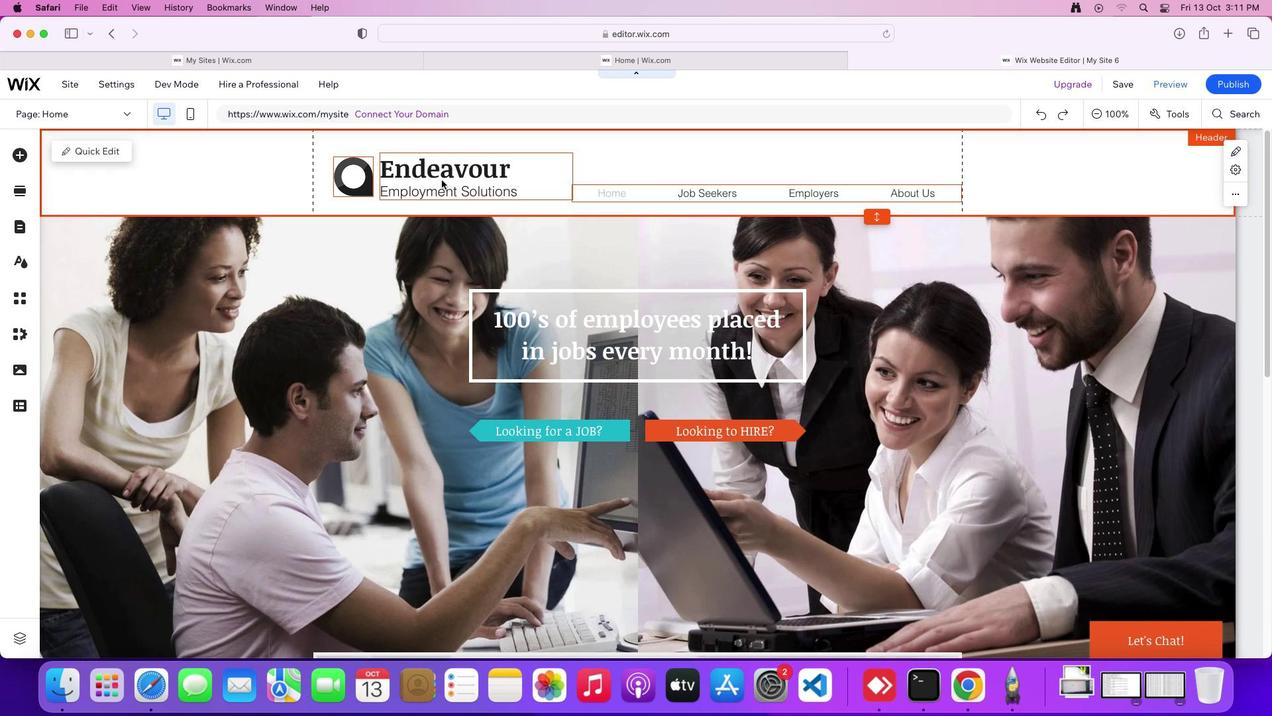 
Action: Mouse pressed left at (442, 179)
Screenshot: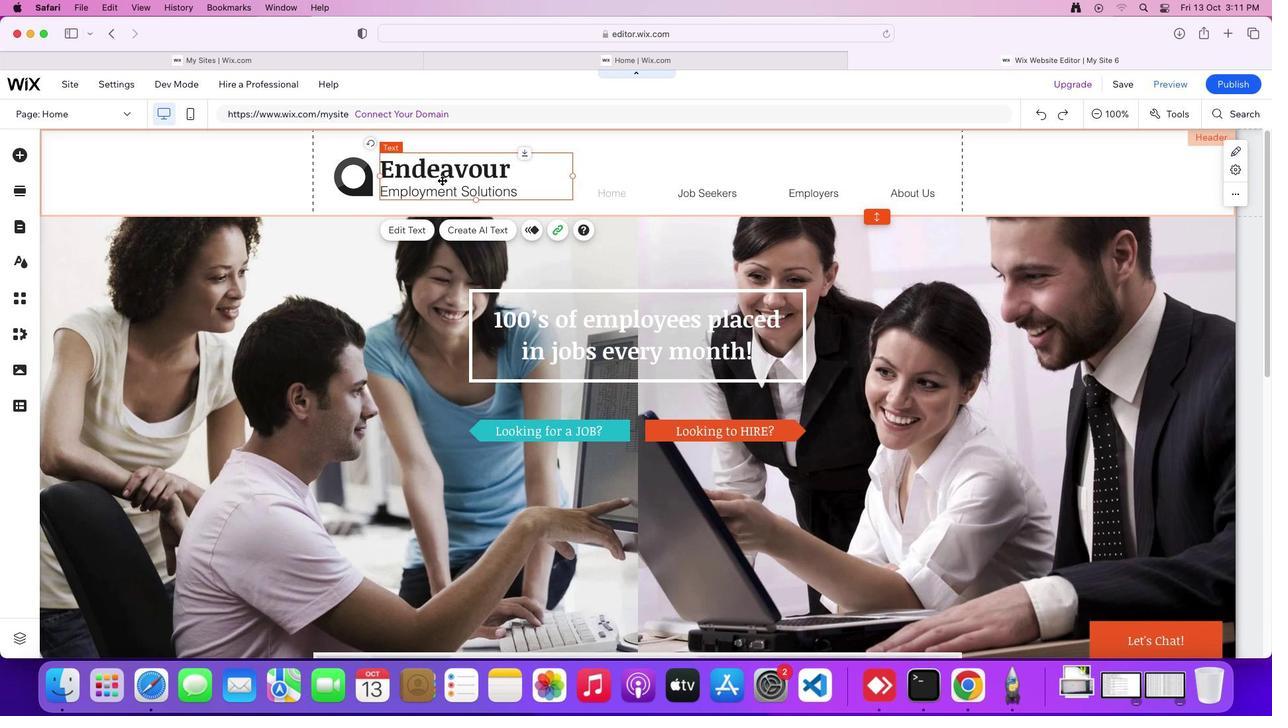 
Action: Mouse moved to (453, 169)
Screenshot: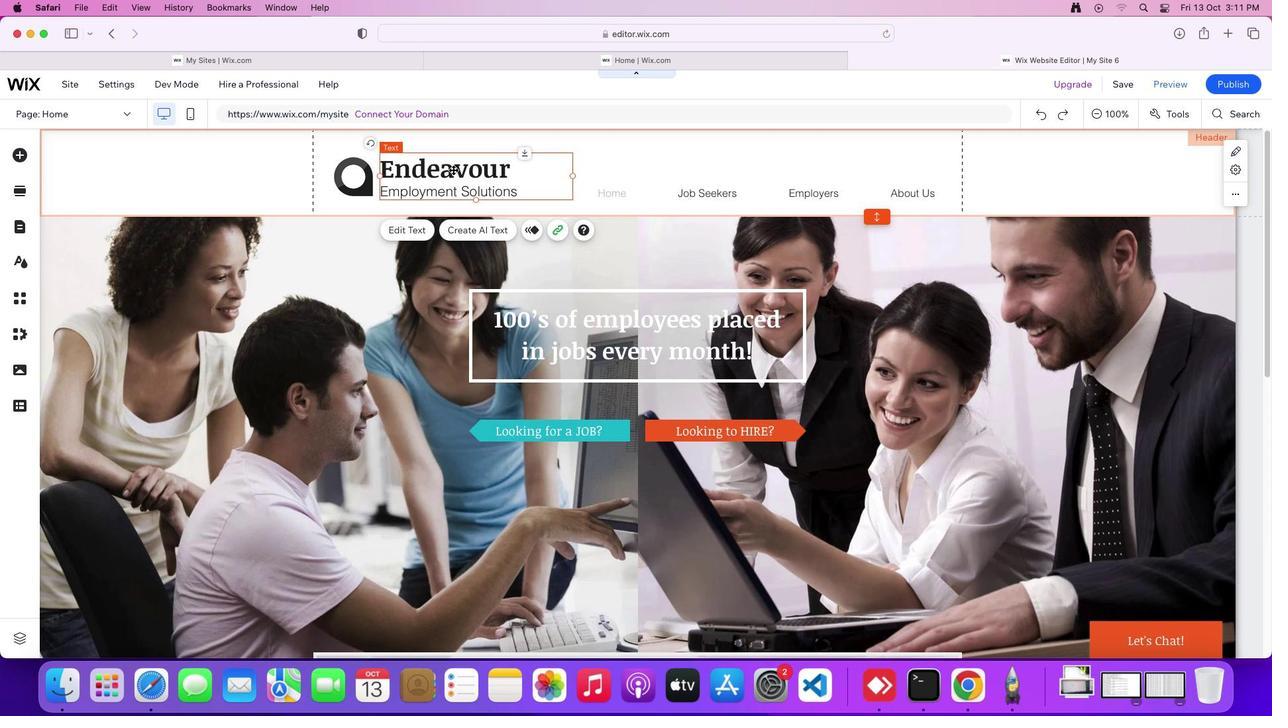 
Action: Mouse pressed left at (453, 169)
Screenshot: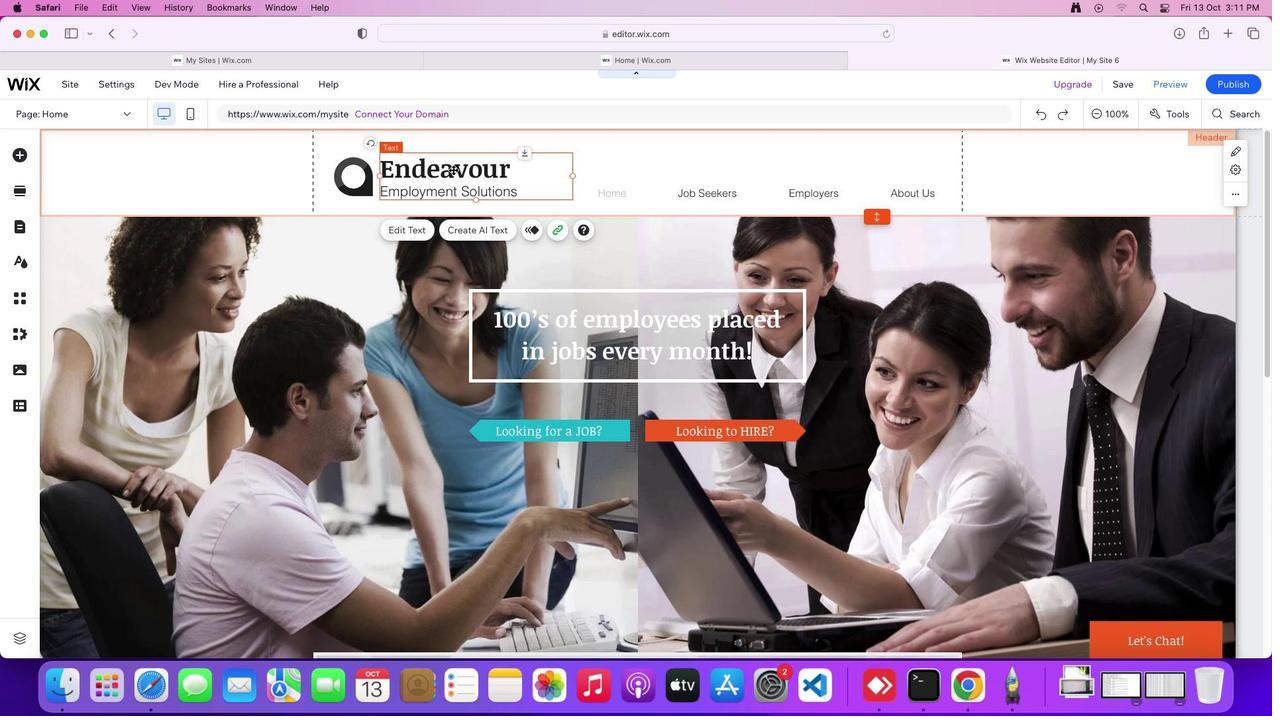 
Action: Mouse pressed left at (453, 169)
Screenshot: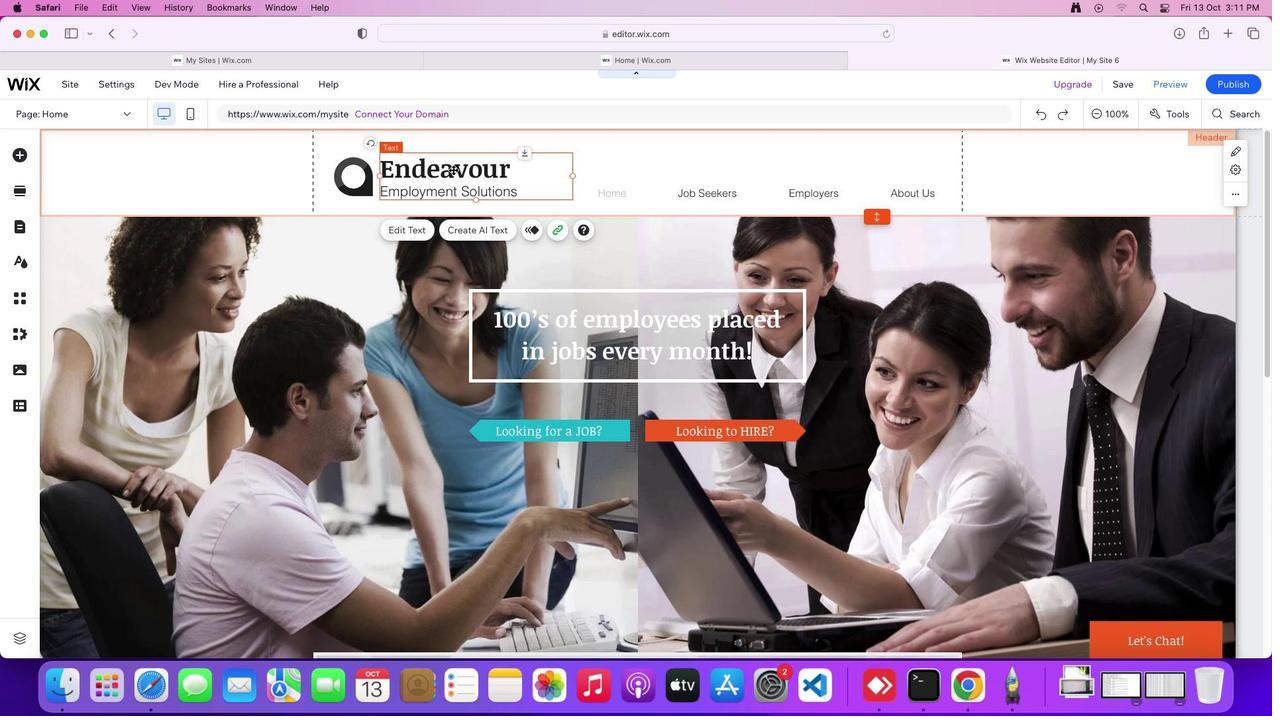 
Action: Mouse moved to (528, 160)
Screenshot: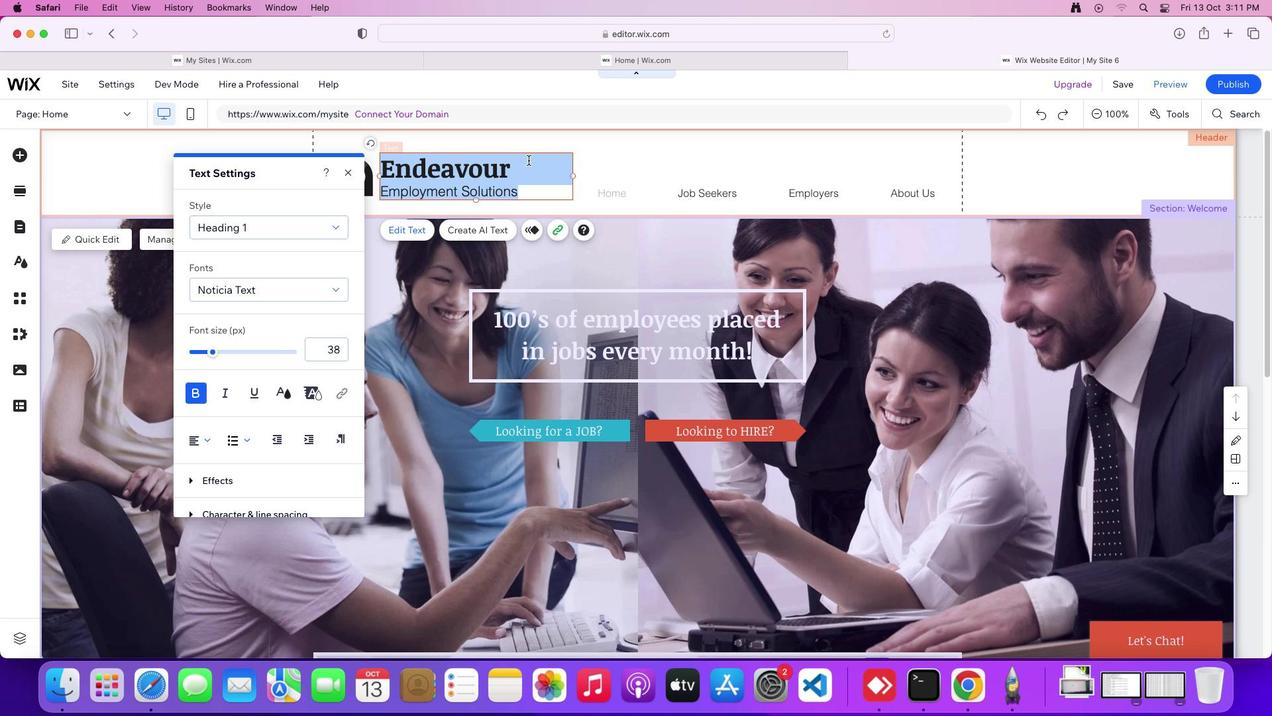 
Action: Mouse pressed left at (528, 160)
Screenshot: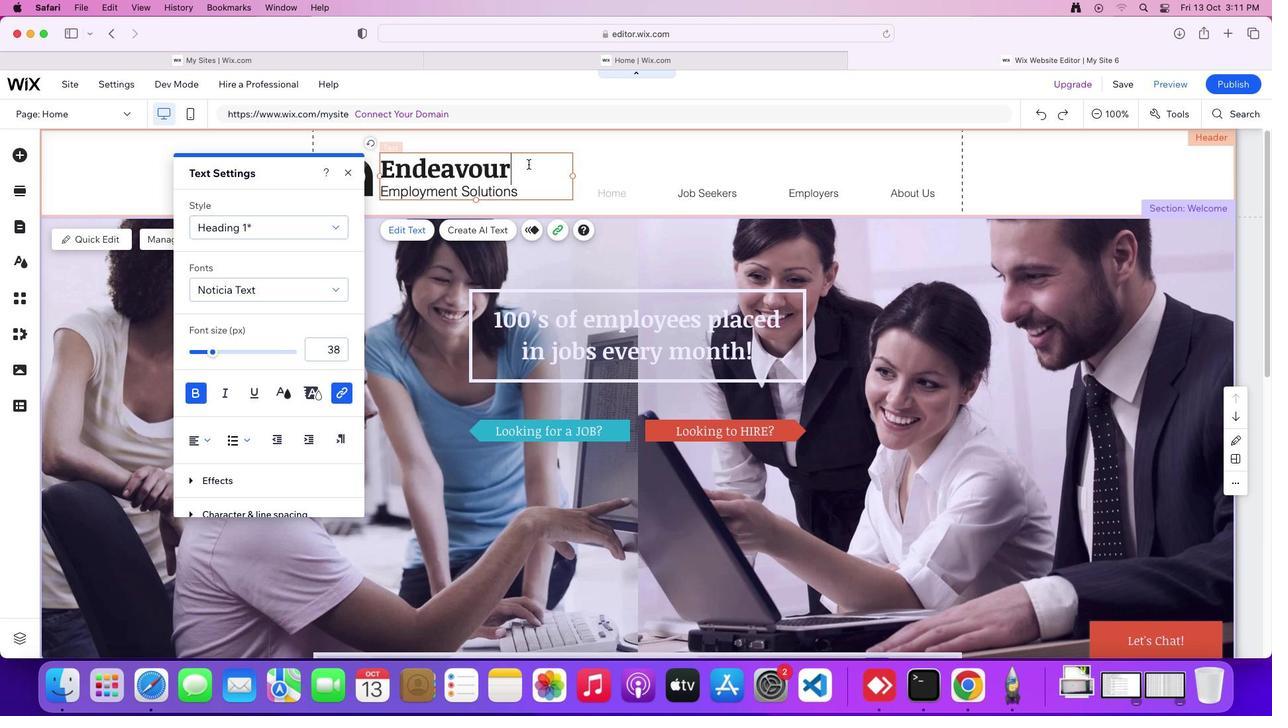 
Action: Mouse moved to (528, 171)
Screenshot: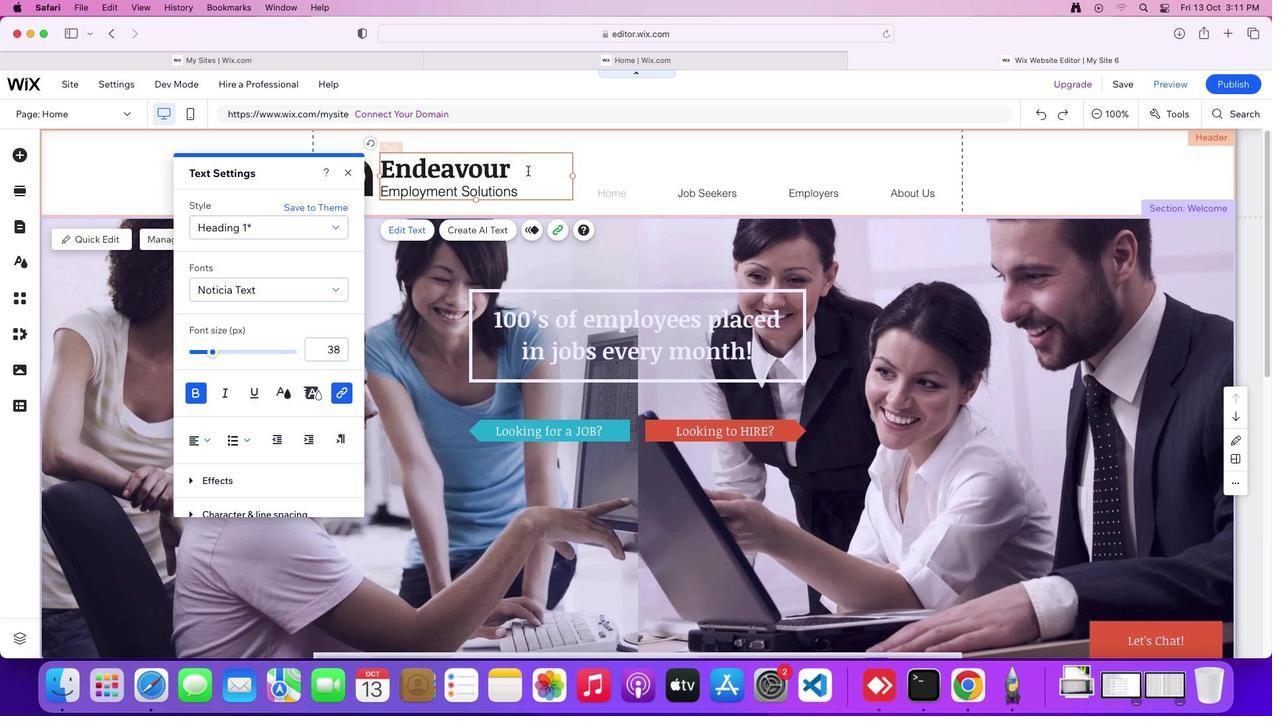 
Action: Mouse pressed left at (528, 171)
Screenshot: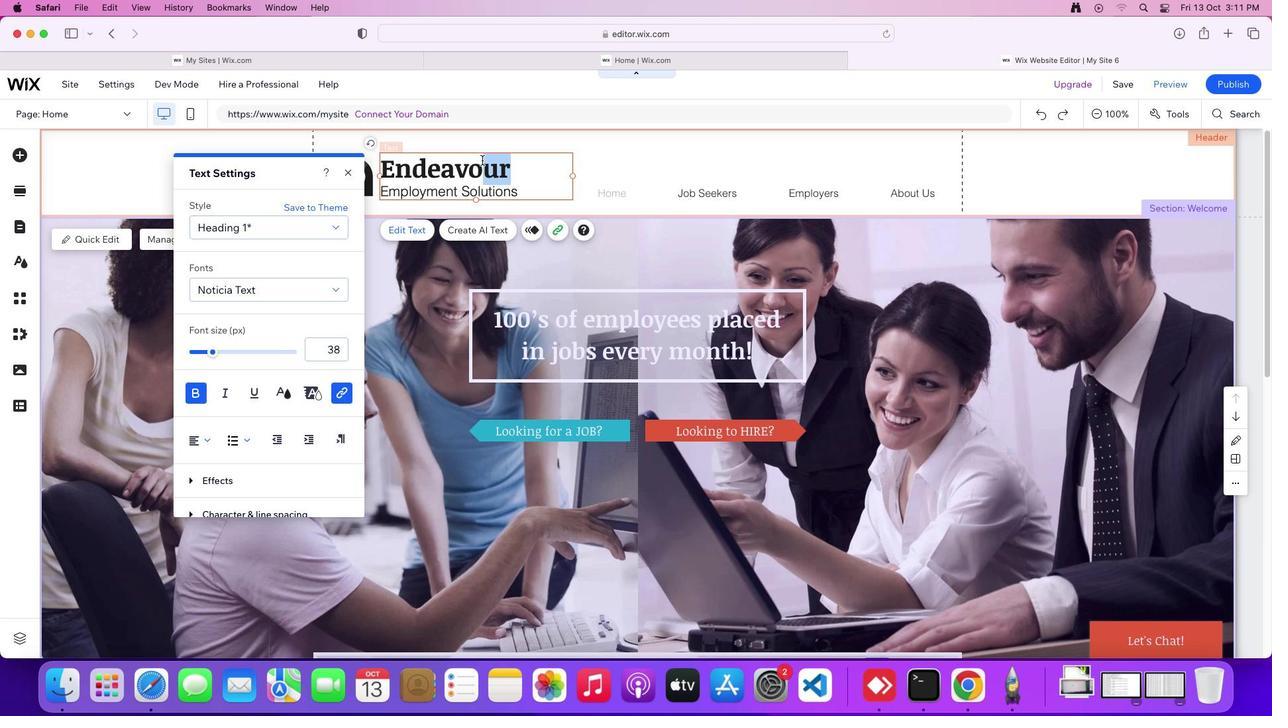 
Action: Mouse moved to (395, 318)
Screenshot: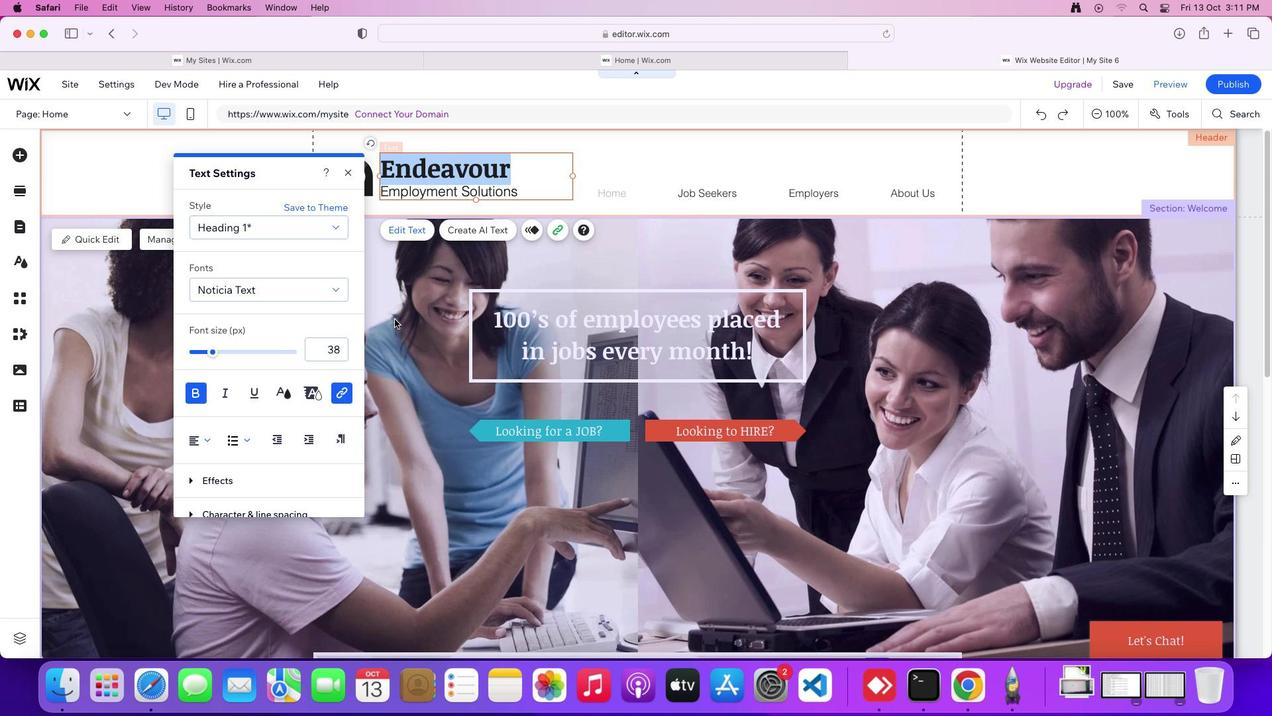 
Action: Key pressed Key.shift'L''i''n''k'Key.shift'U''p'
Screenshot: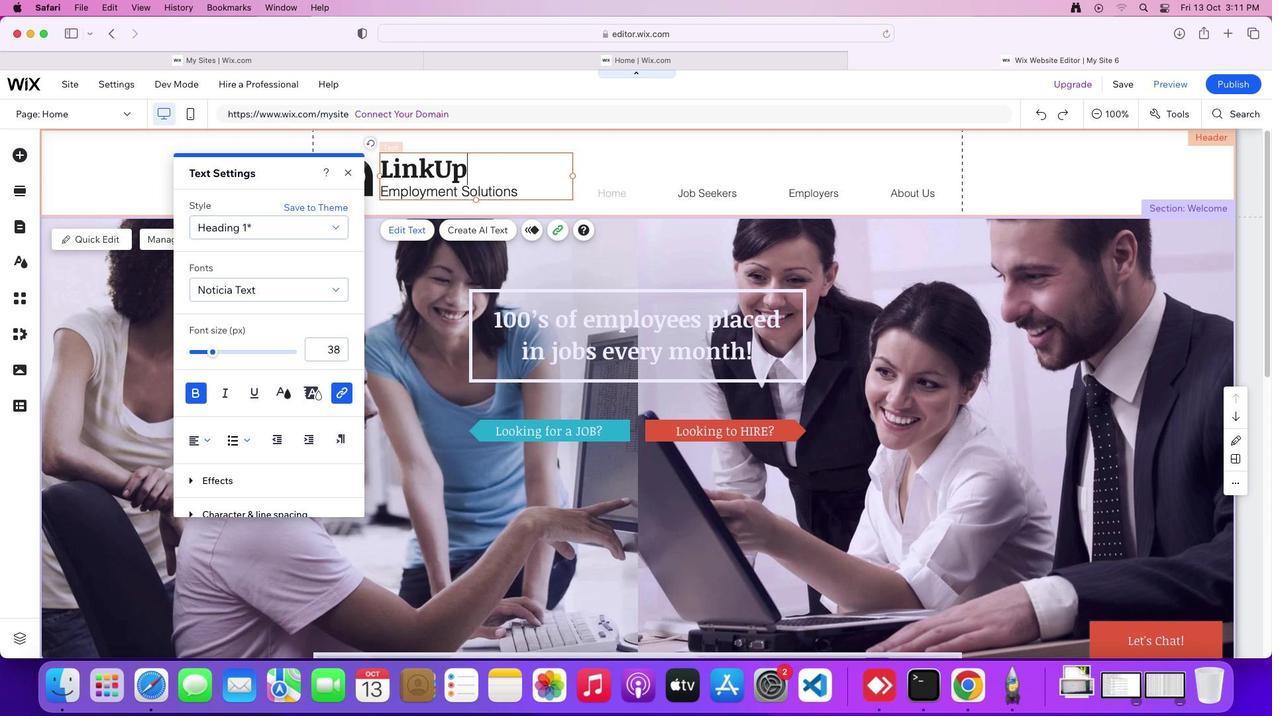 
Action: Mouse moved to (403, 327)
Screenshot: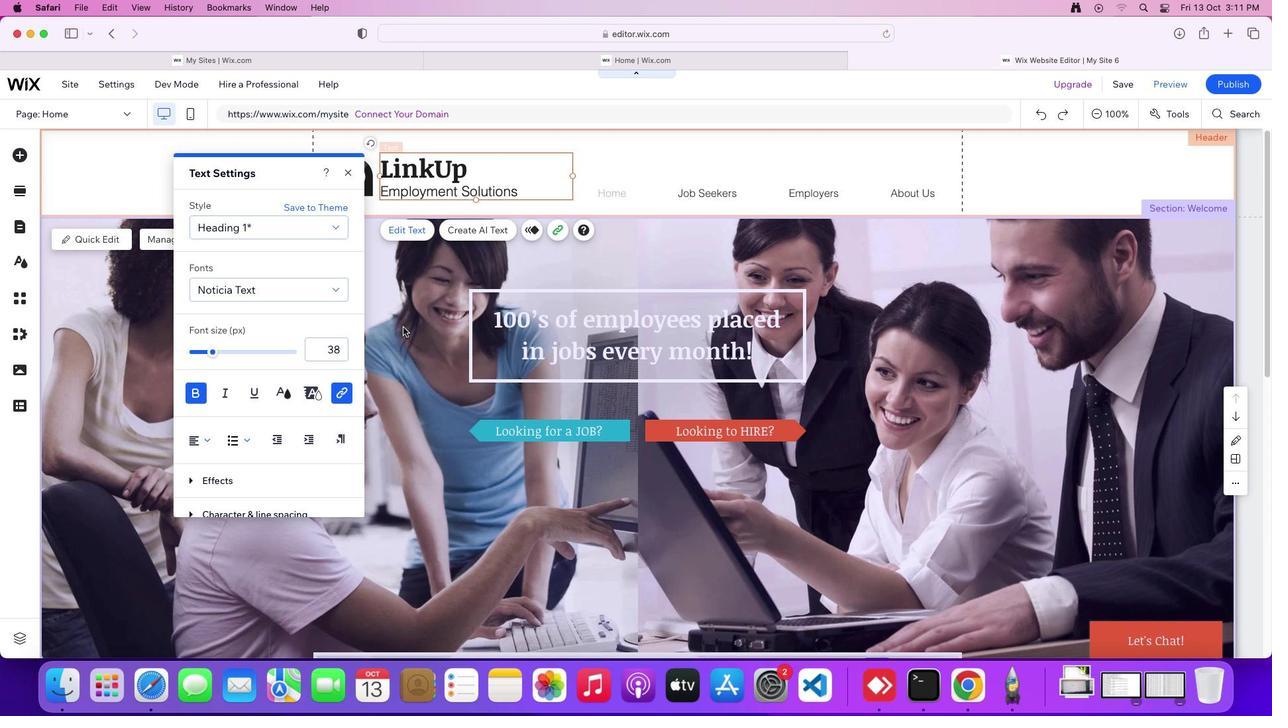 
Action: Mouse pressed left at (403, 327)
Screenshot: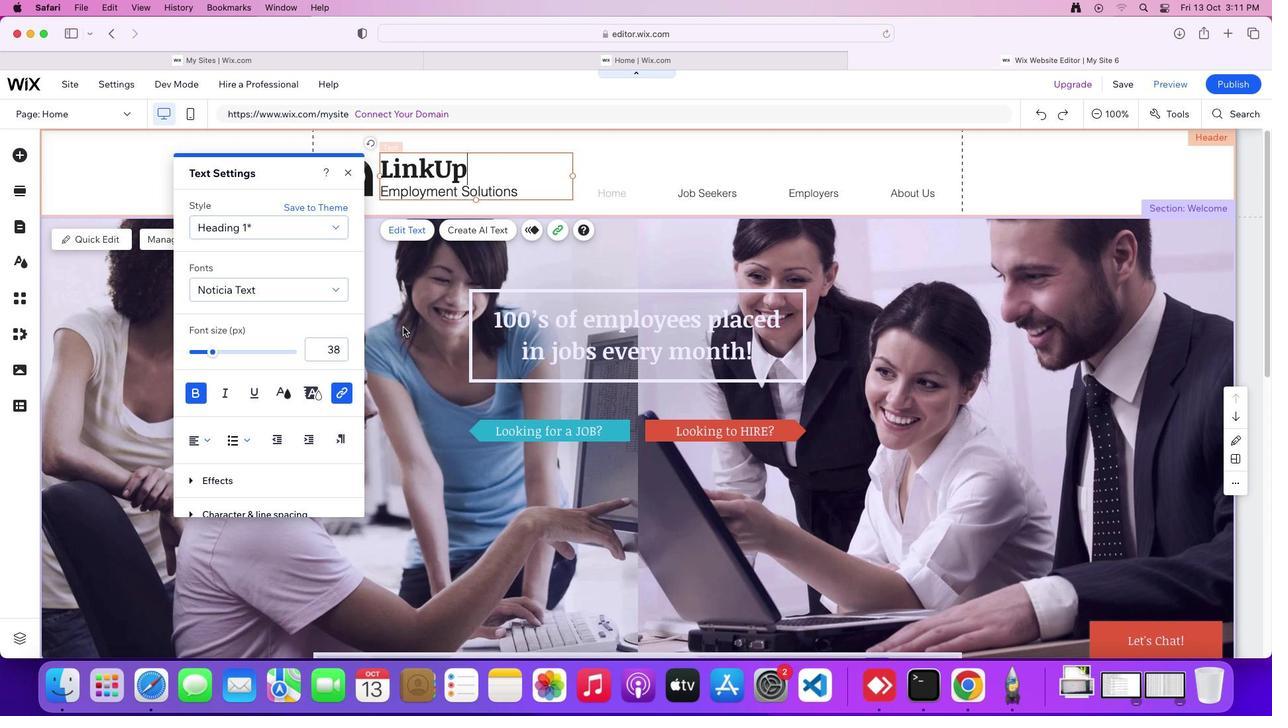 
Action: Mouse moved to (670, 430)
Screenshot: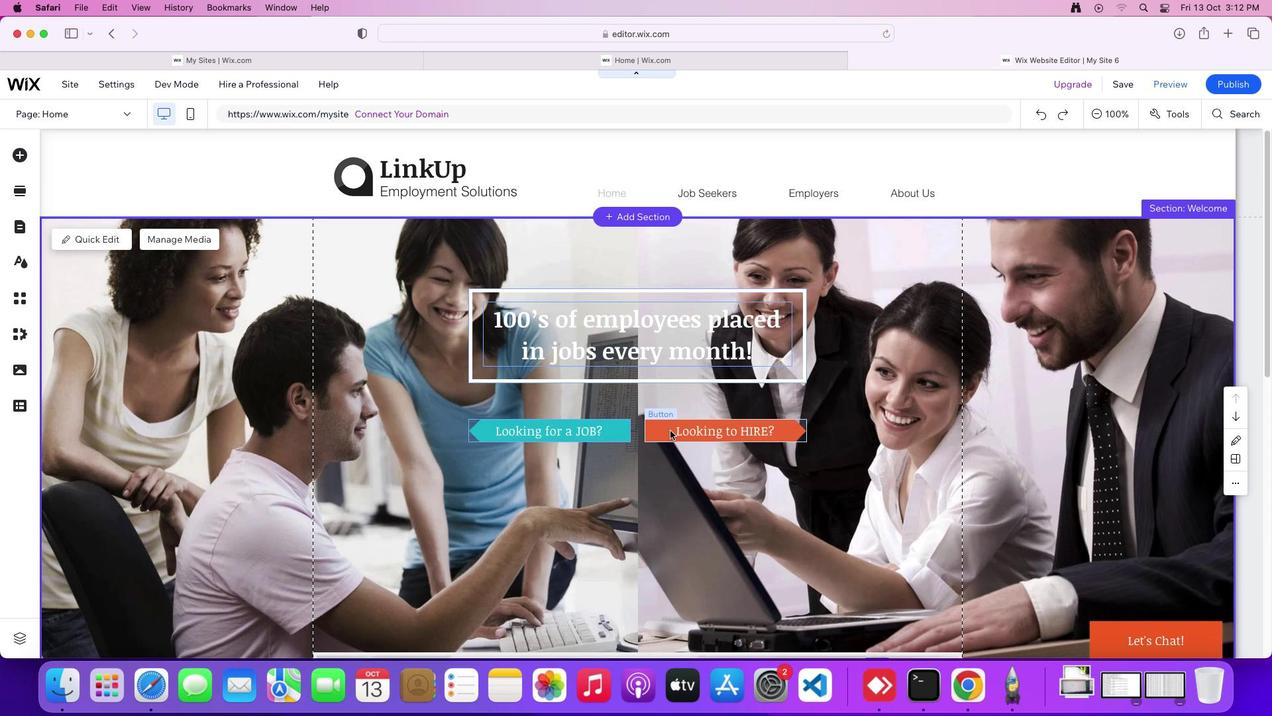 
Action: Mouse pressed left at (670, 430)
Screenshot: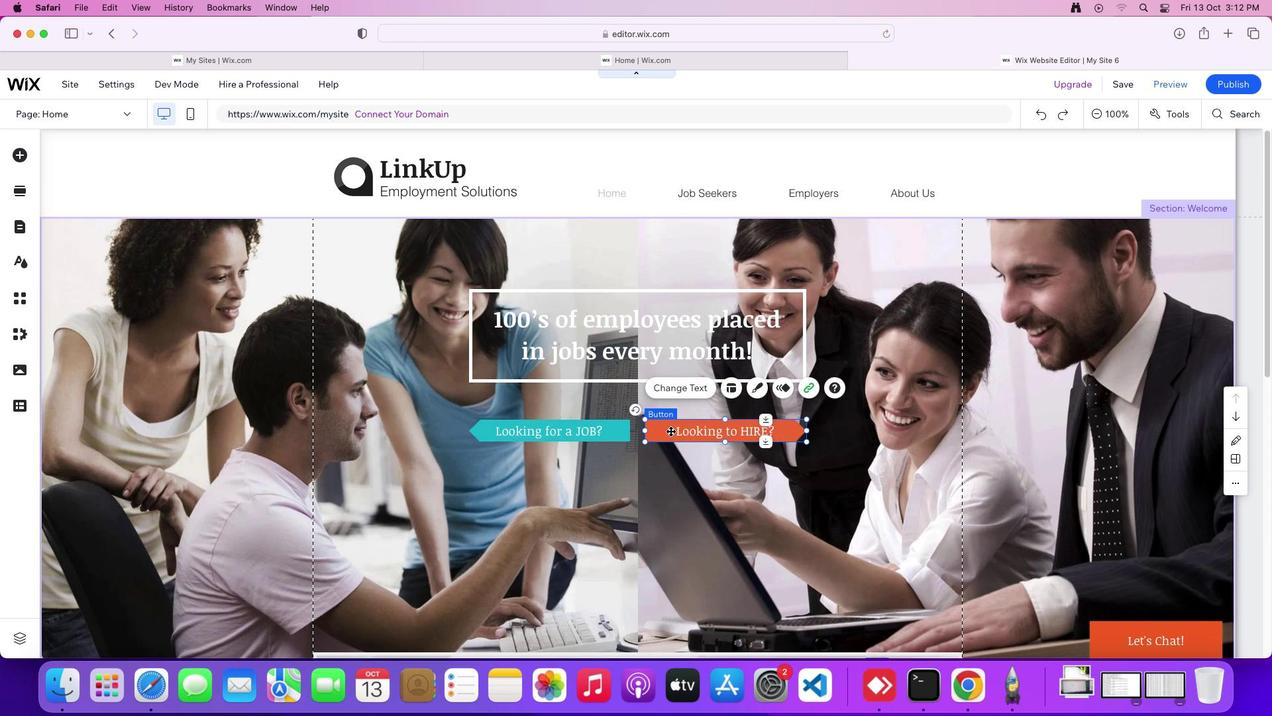 
Action: Mouse pressed left at (670, 430)
Screenshot: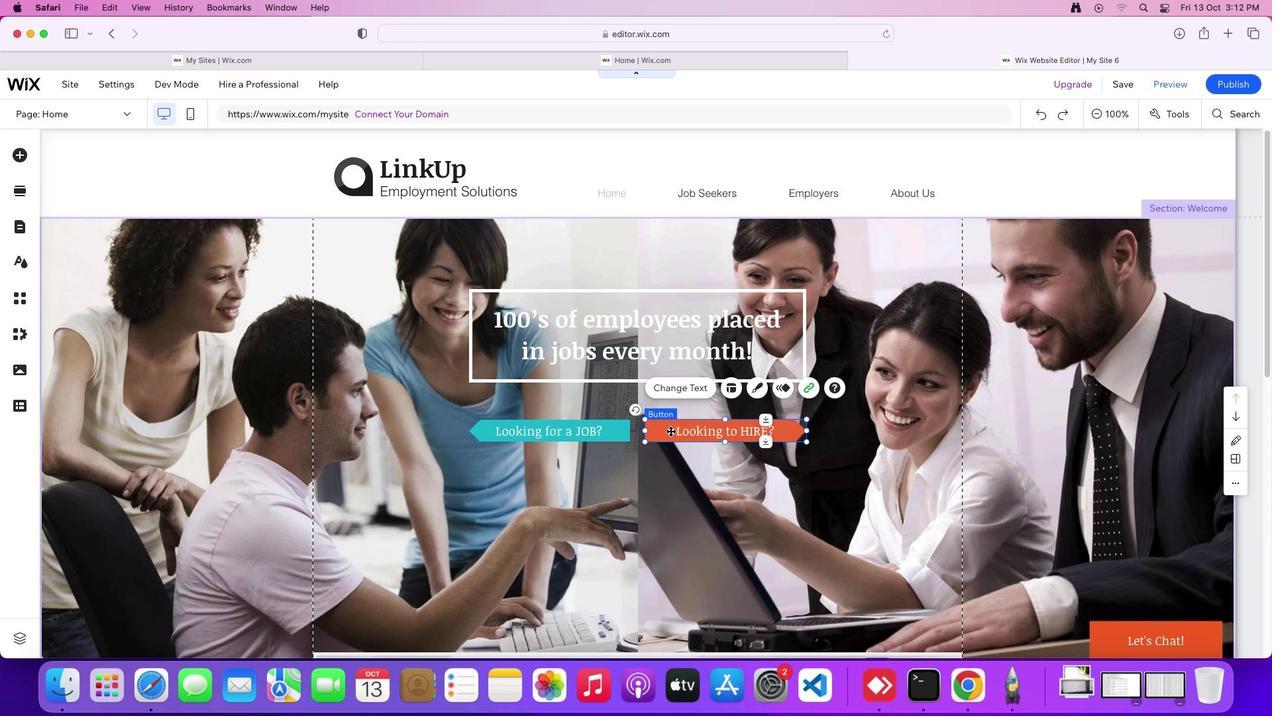
Action: Mouse pressed left at (670, 430)
Screenshot: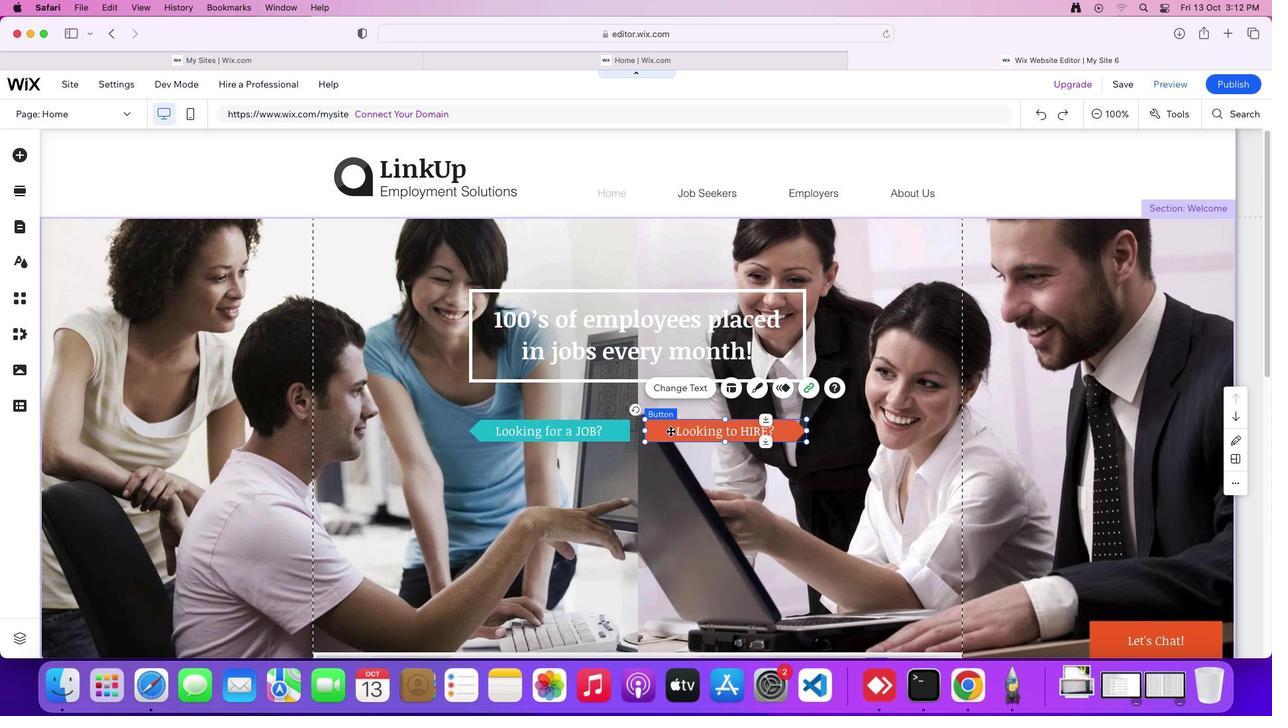 
Action: Mouse moved to (993, 432)
Screenshot: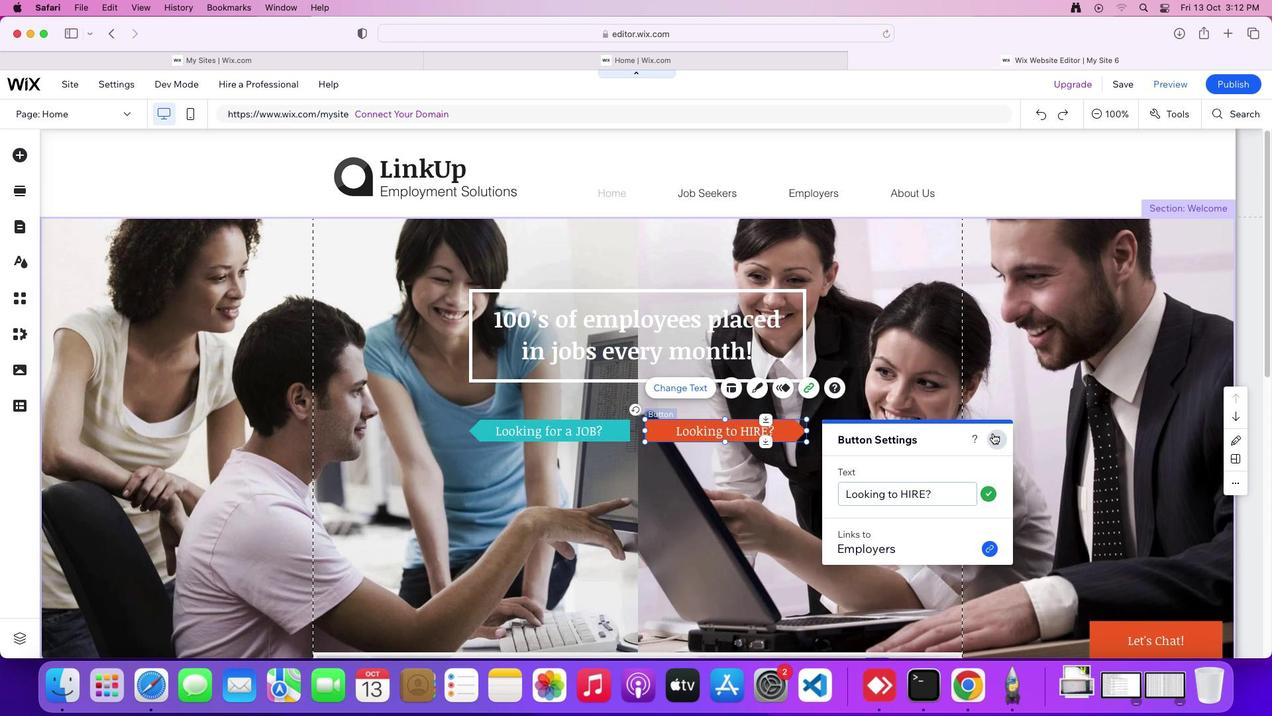 
Action: Mouse pressed left at (993, 432)
Screenshot: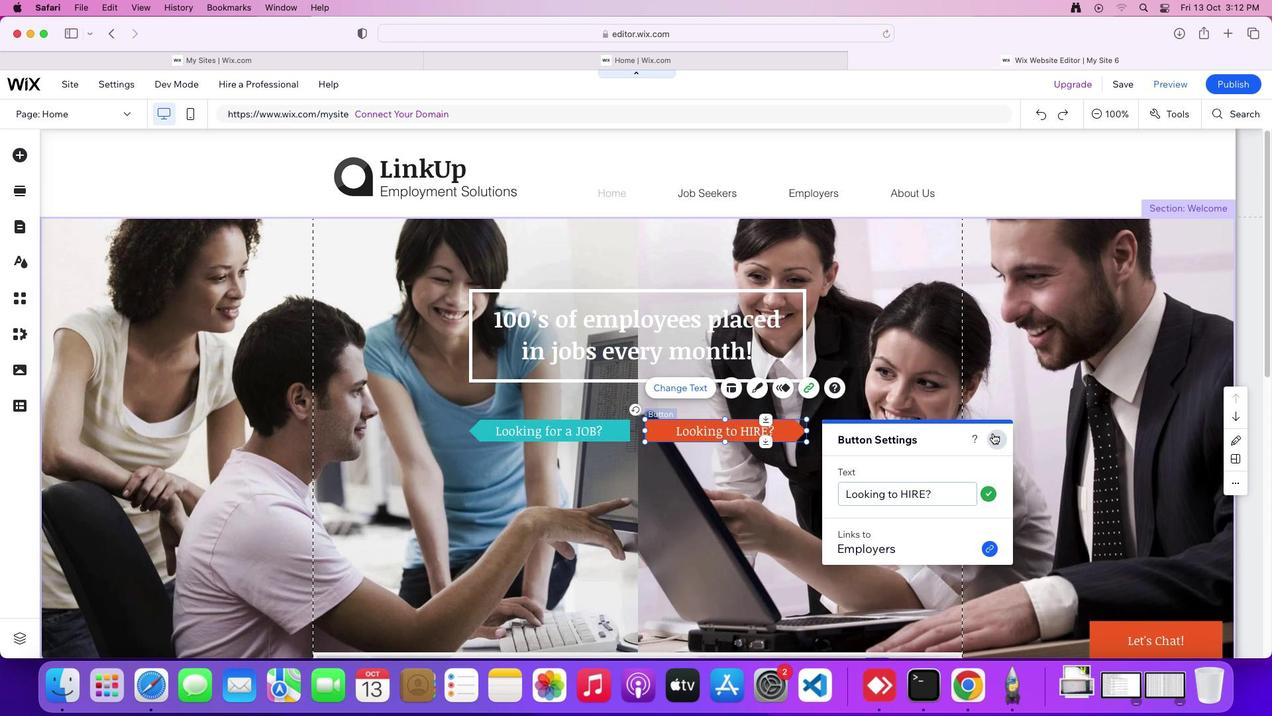
Action: Mouse moved to (702, 453)
Screenshot: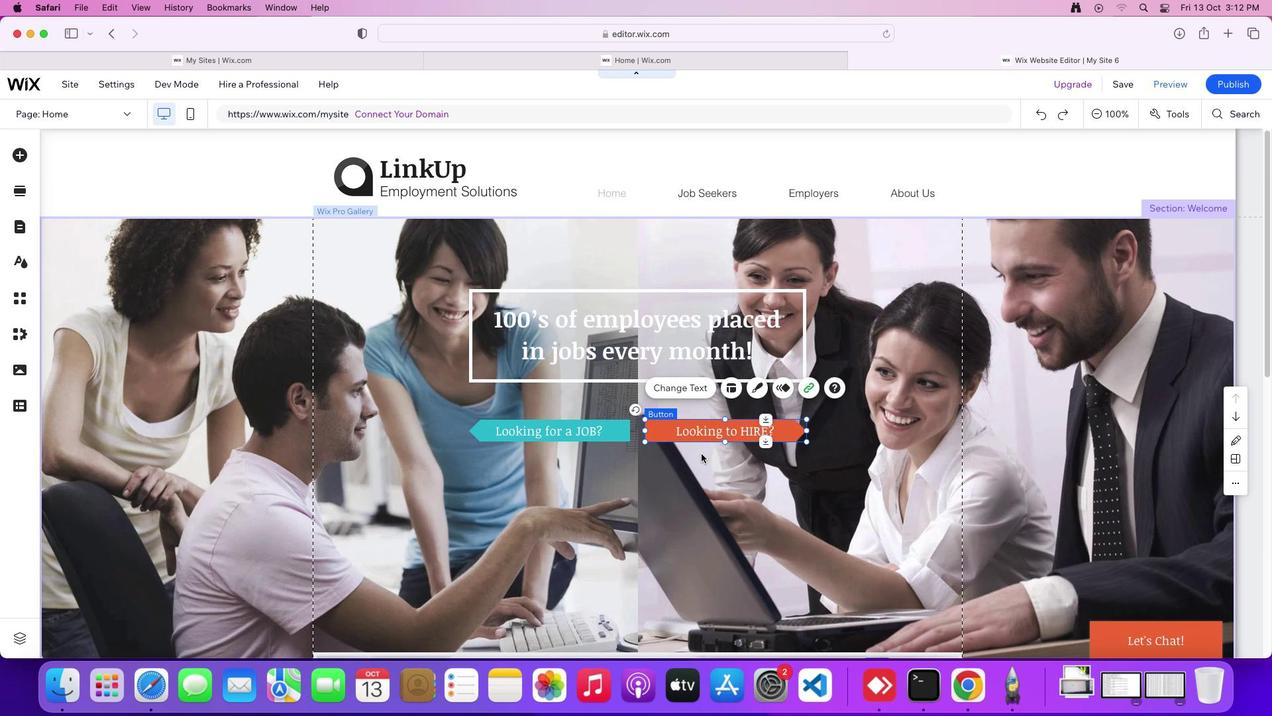 
Action: Key pressed Key.delete
Screenshot: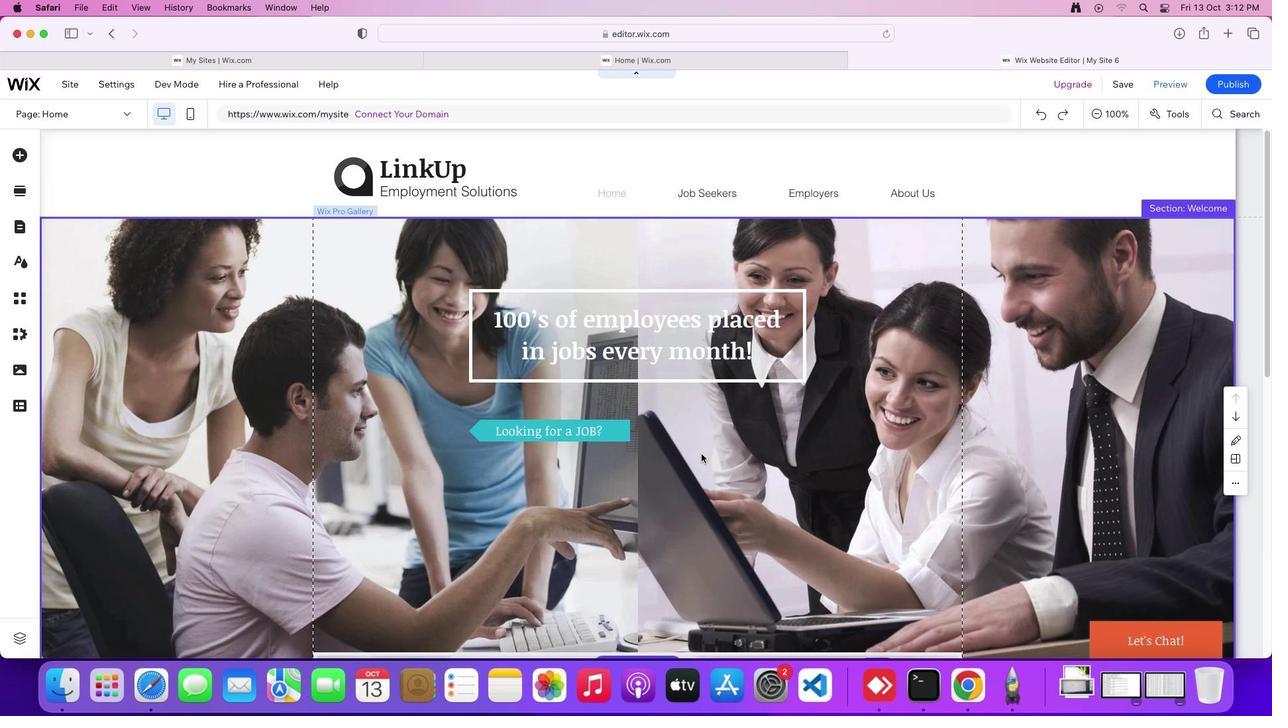 
Action: Mouse moved to (605, 427)
Screenshot: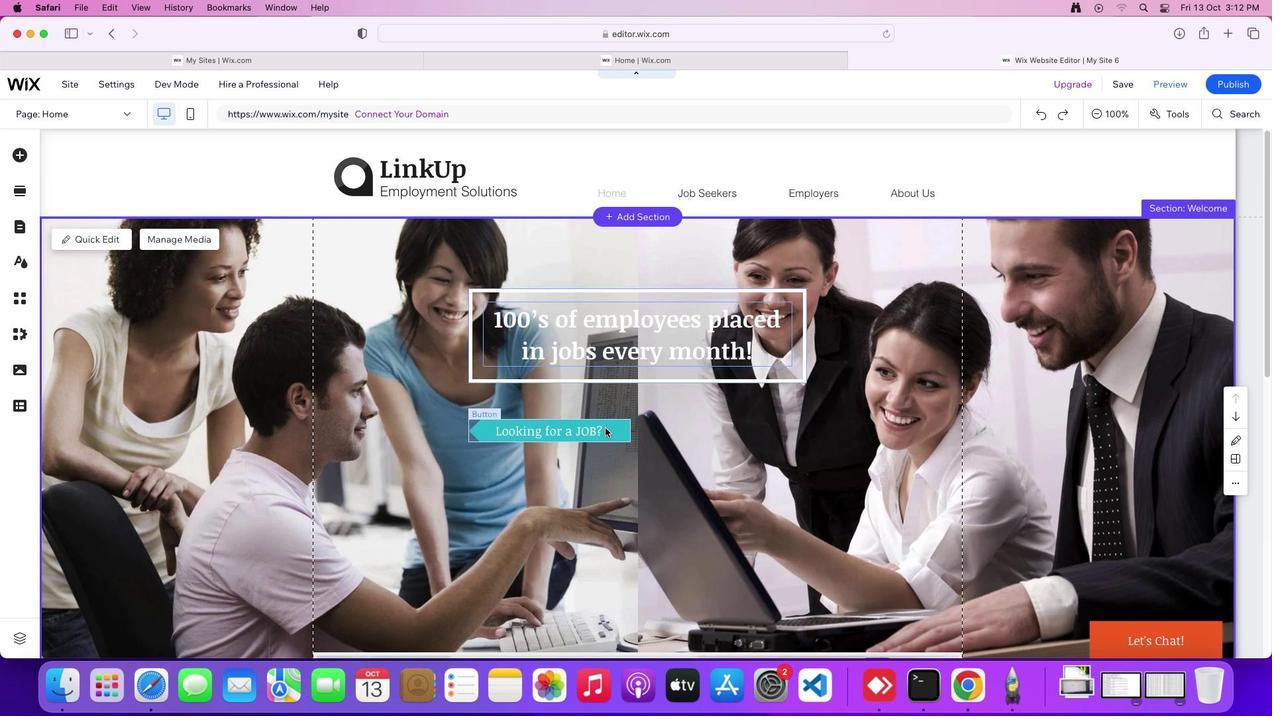 
Action: Mouse pressed left at (605, 427)
Screenshot: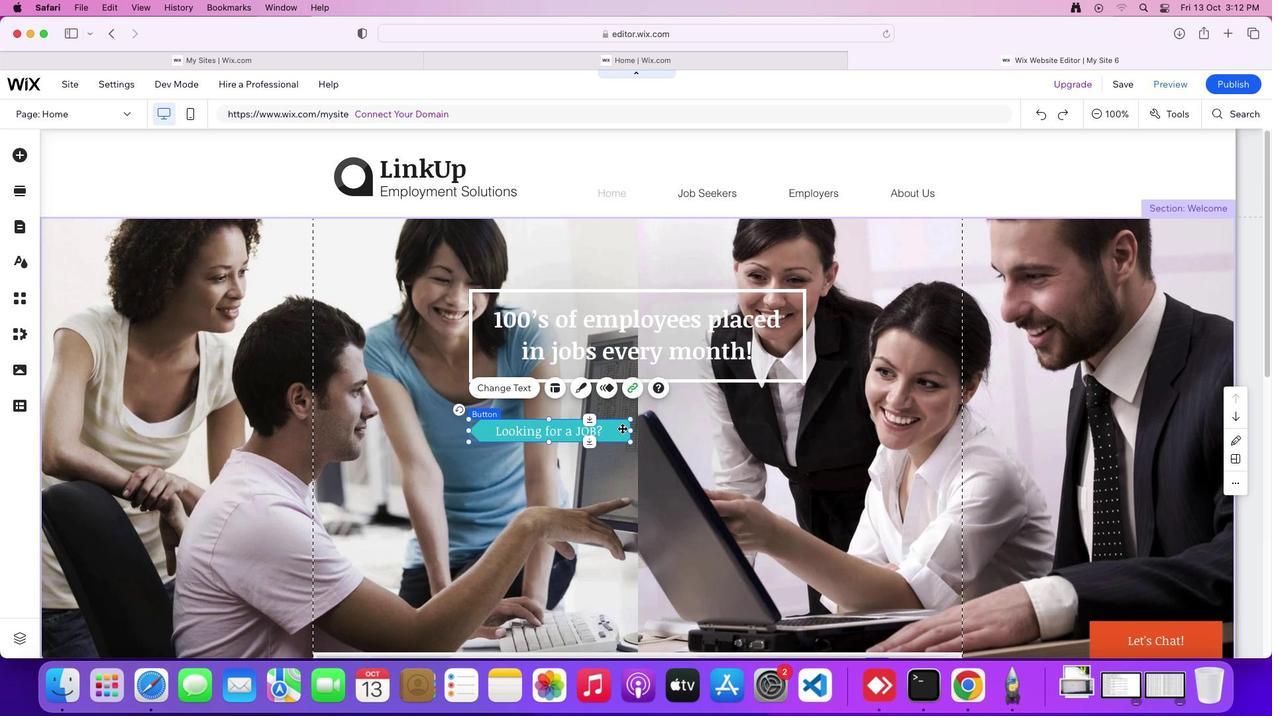 
Action: Mouse moved to (595, 475)
Screenshot: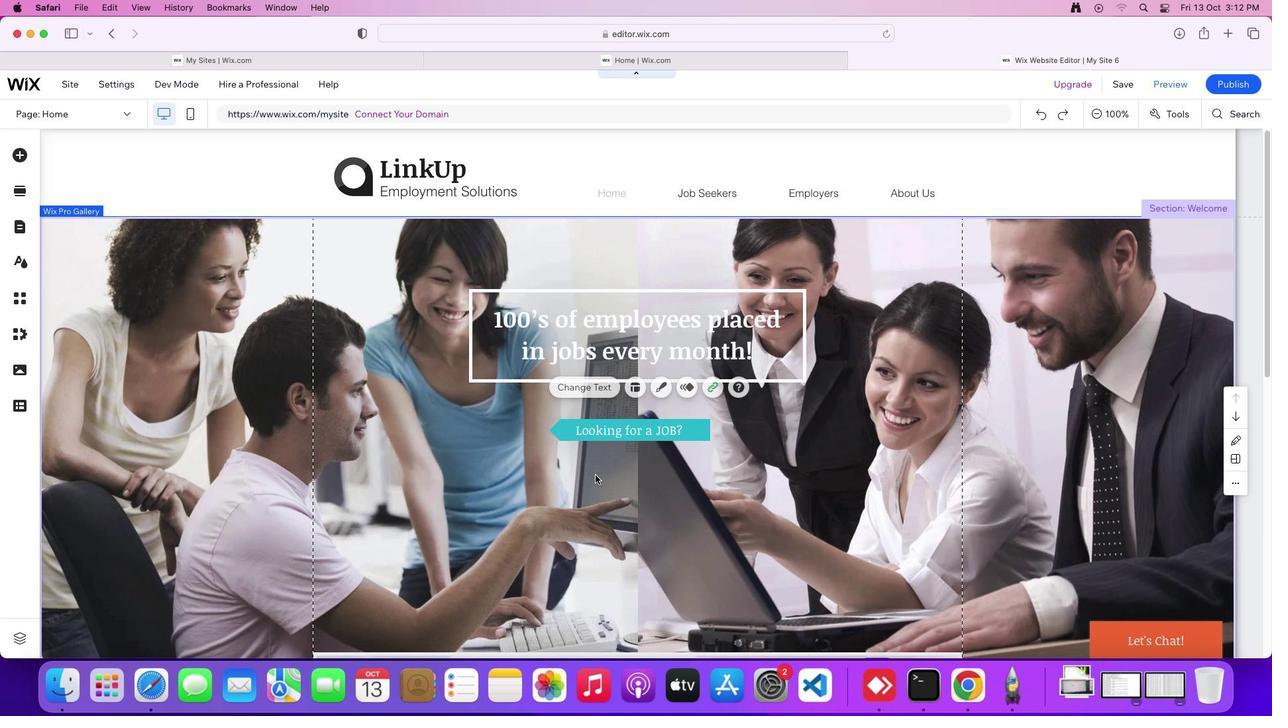 
Action: Mouse pressed left at (595, 475)
Screenshot: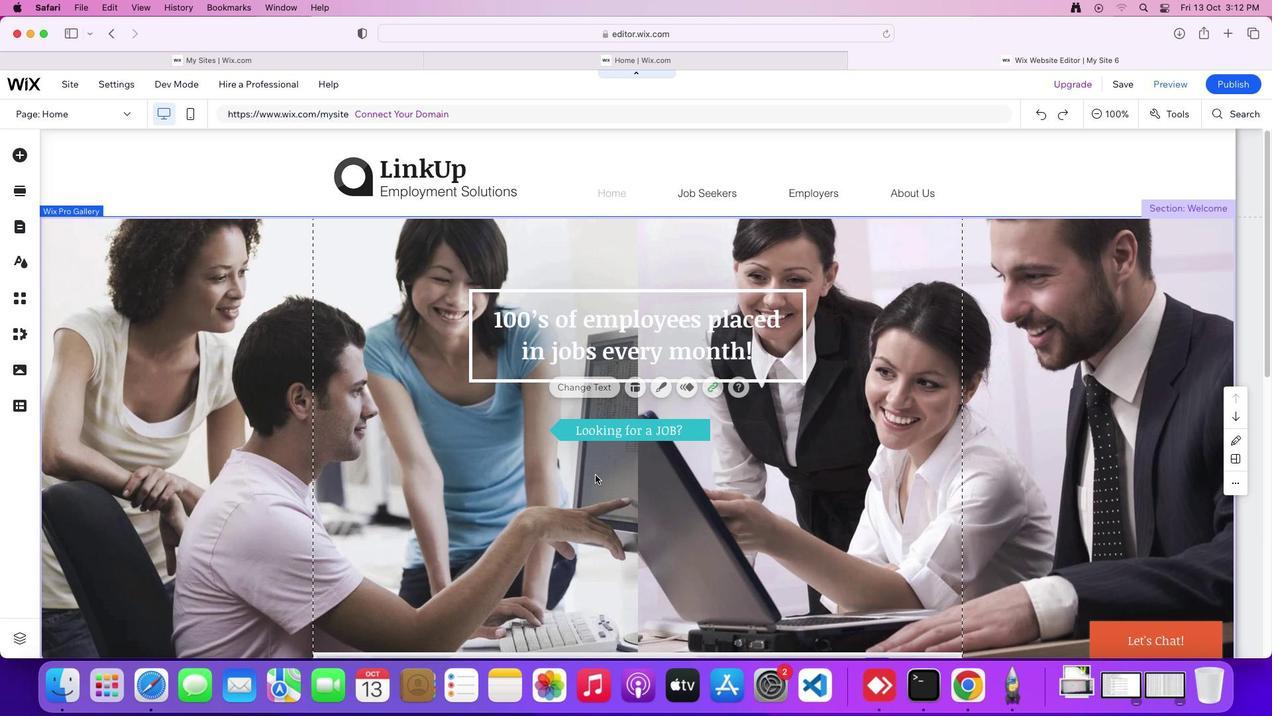 
Action: Mouse moved to (688, 476)
Screenshot: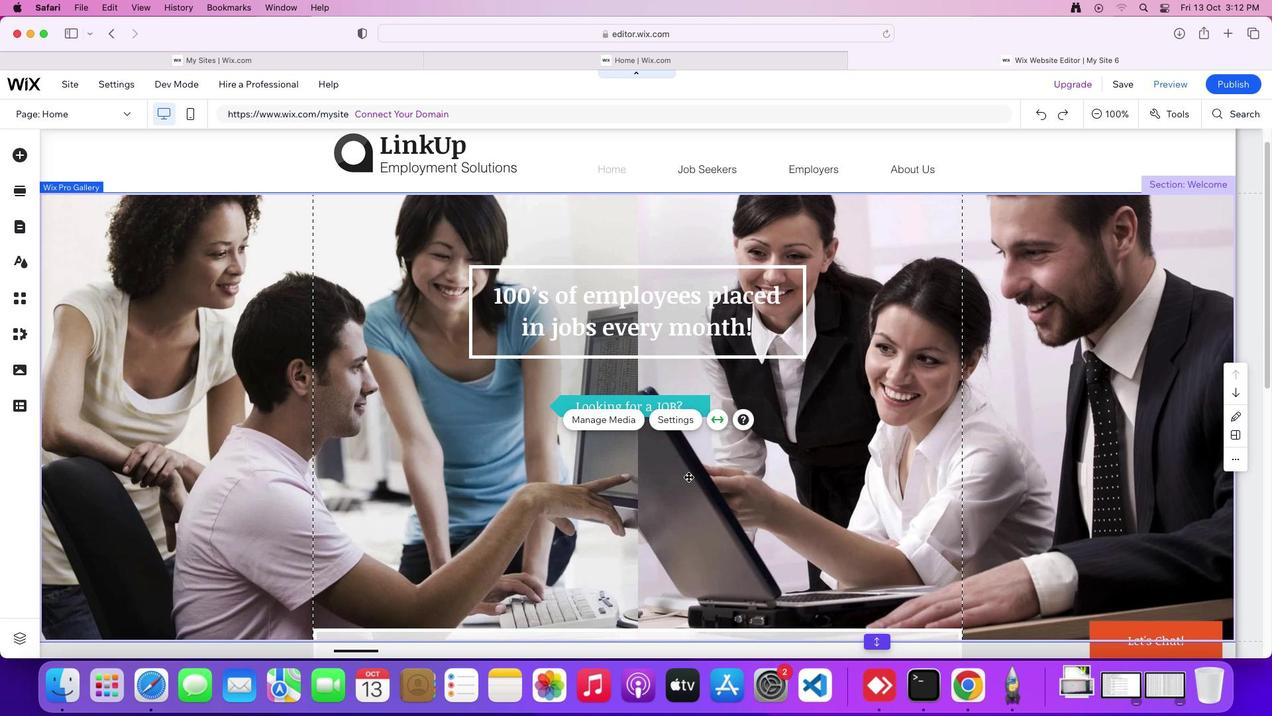
Action: Mouse scrolled (688, 476) with delta (0, 0)
Screenshot: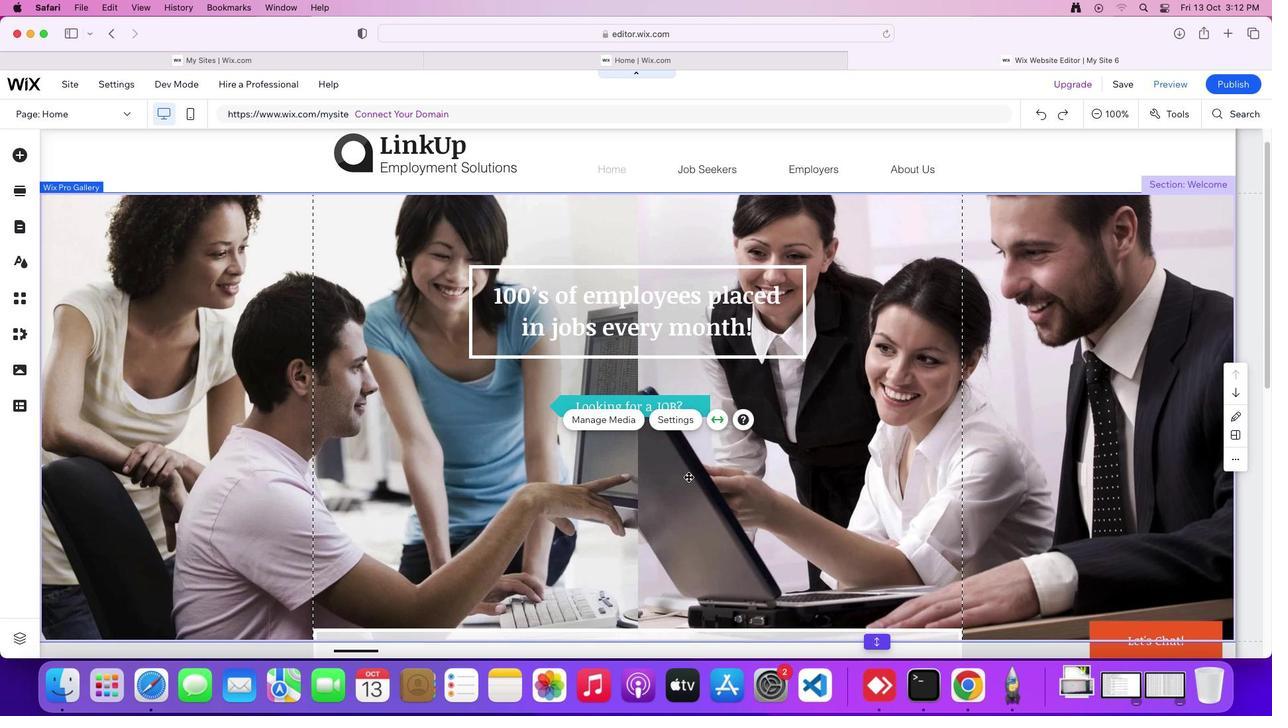 
Action: Mouse scrolled (688, 476) with delta (0, 0)
Screenshot: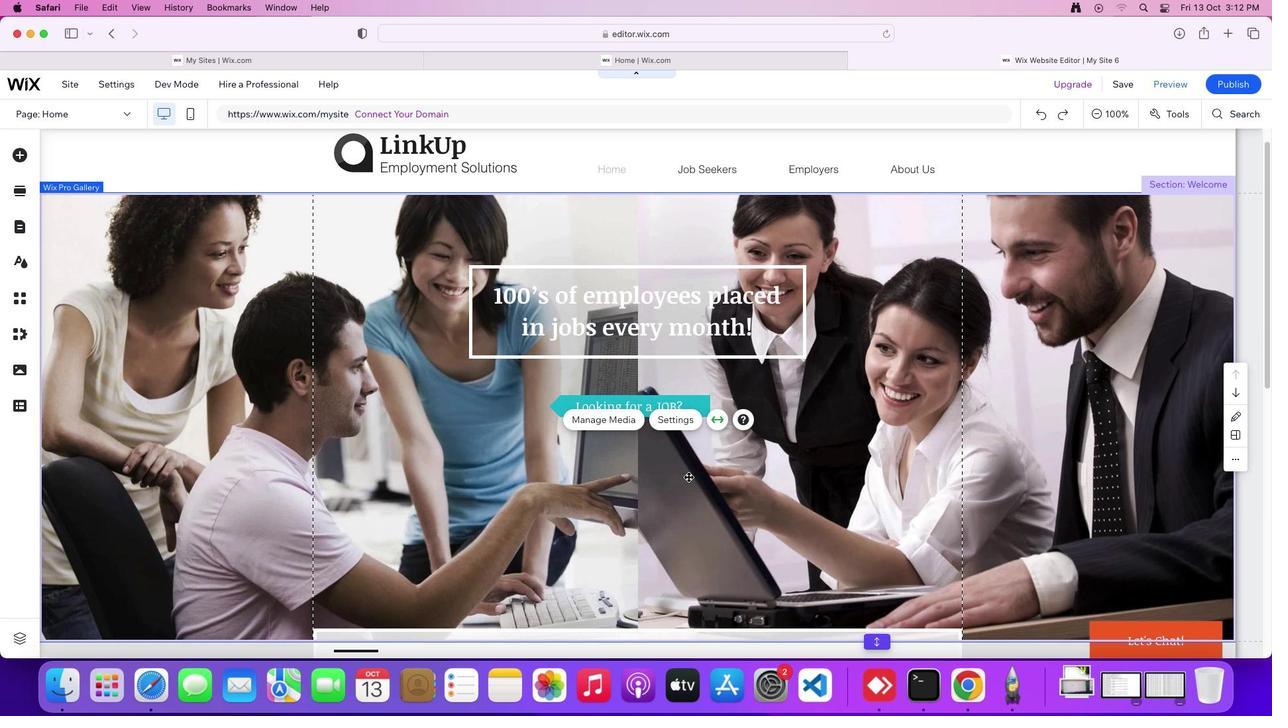 
Action: Mouse scrolled (688, 476) with delta (0, 0)
Screenshot: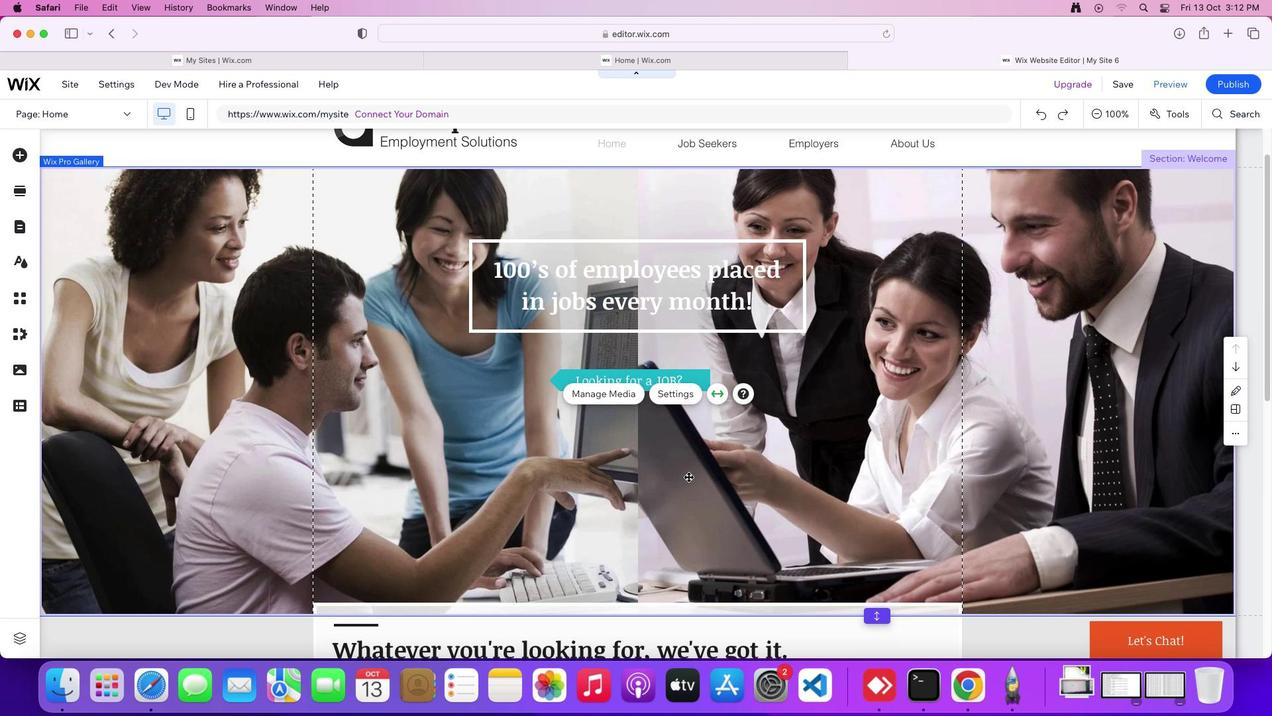 
Action: Mouse scrolled (688, 476) with delta (0, 0)
Screenshot: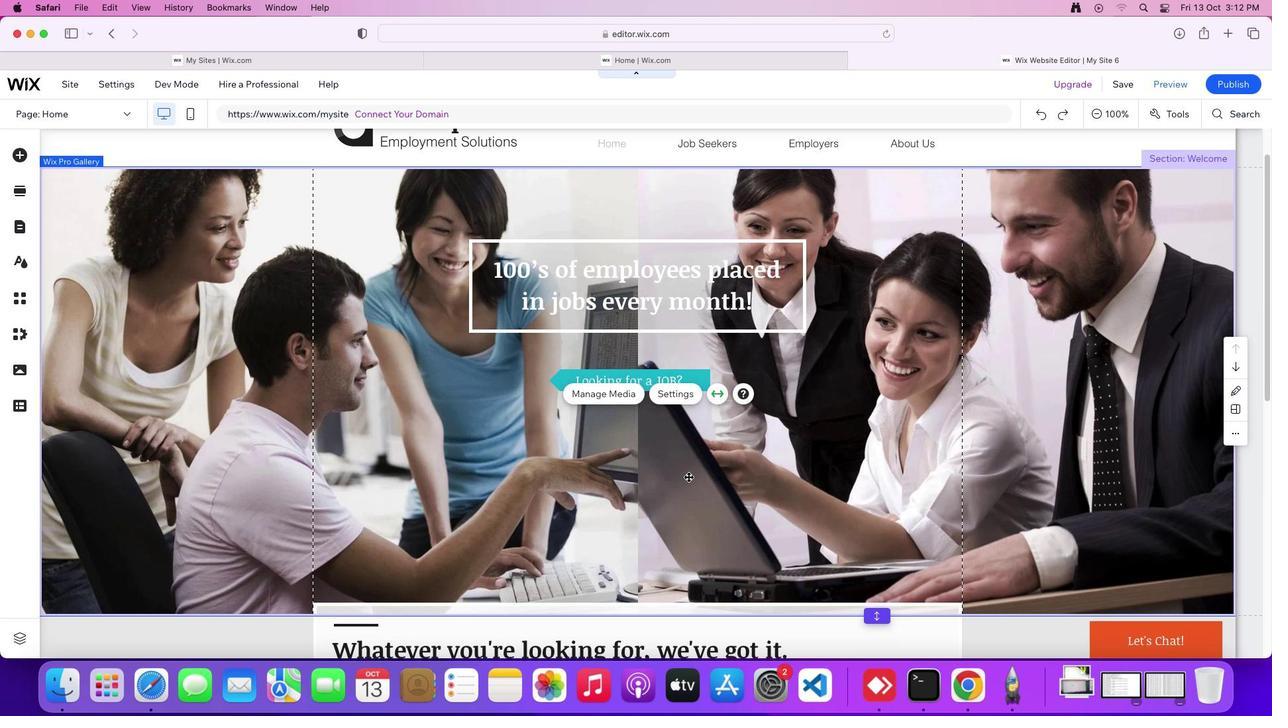 
Action: Mouse scrolled (688, 476) with delta (0, 0)
Screenshot: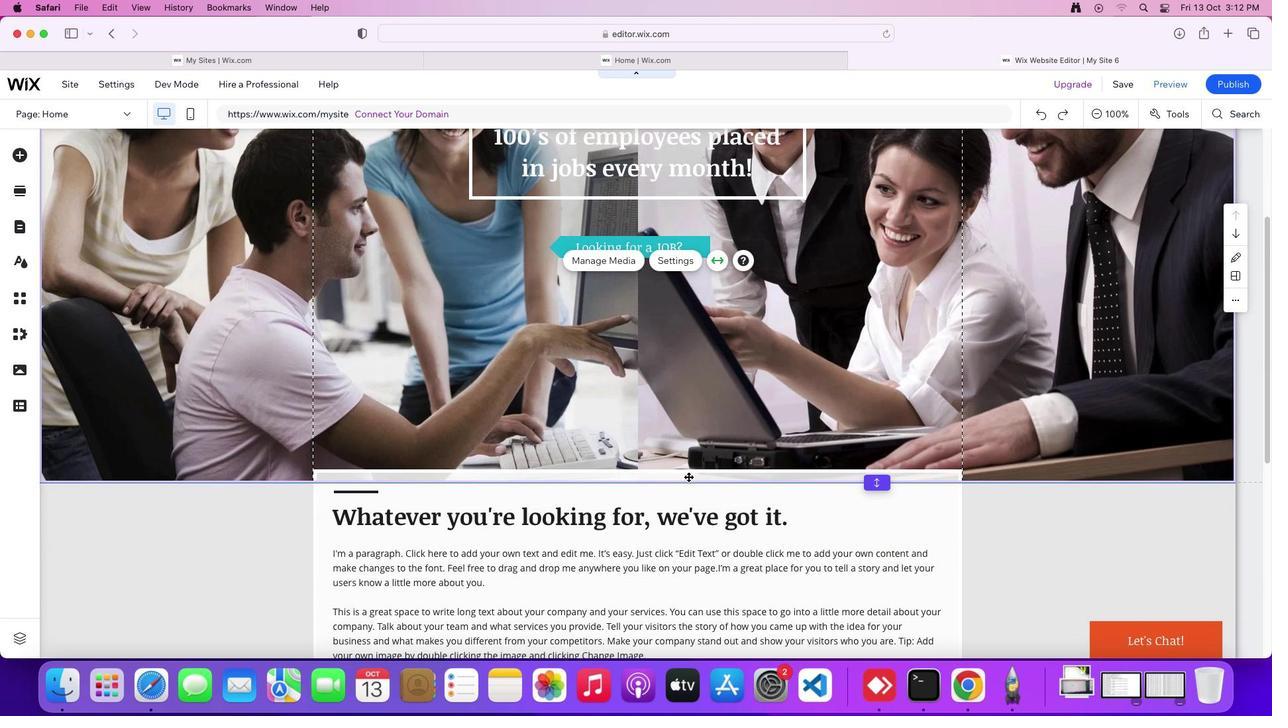 
Action: Mouse scrolled (688, 476) with delta (0, 0)
Screenshot: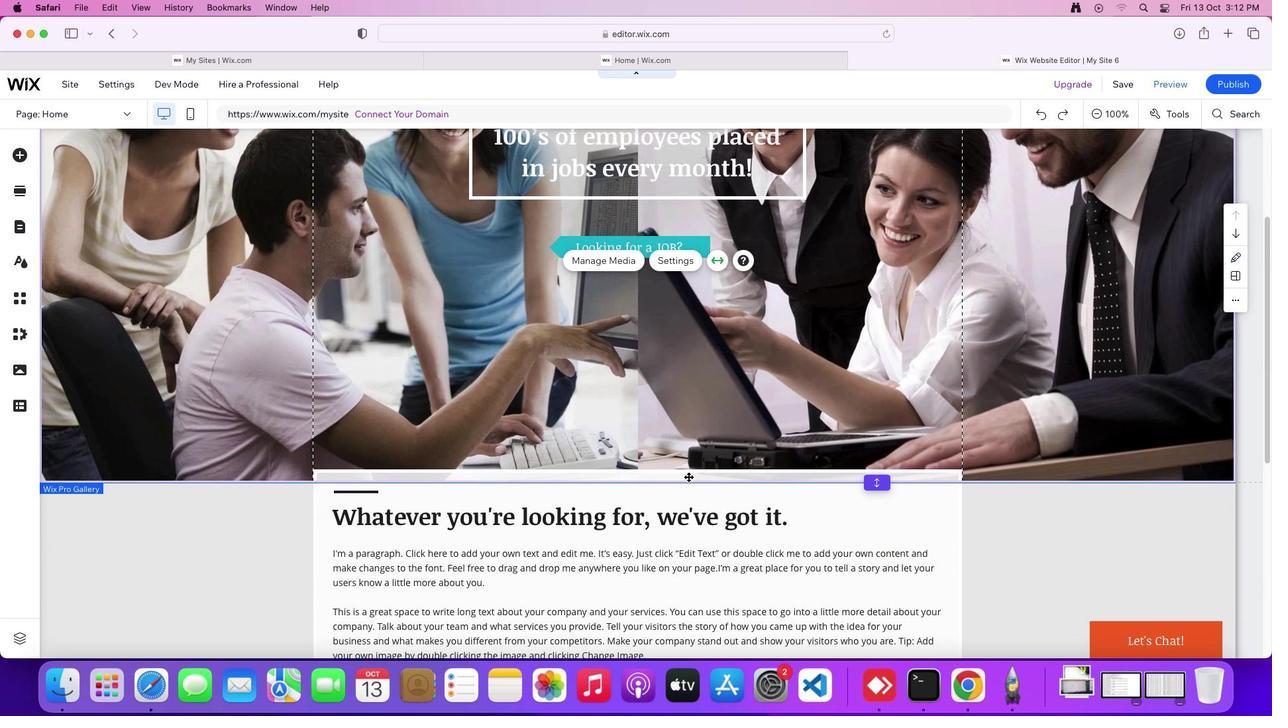 
Action: Mouse scrolled (688, 476) with delta (0, -1)
Screenshot: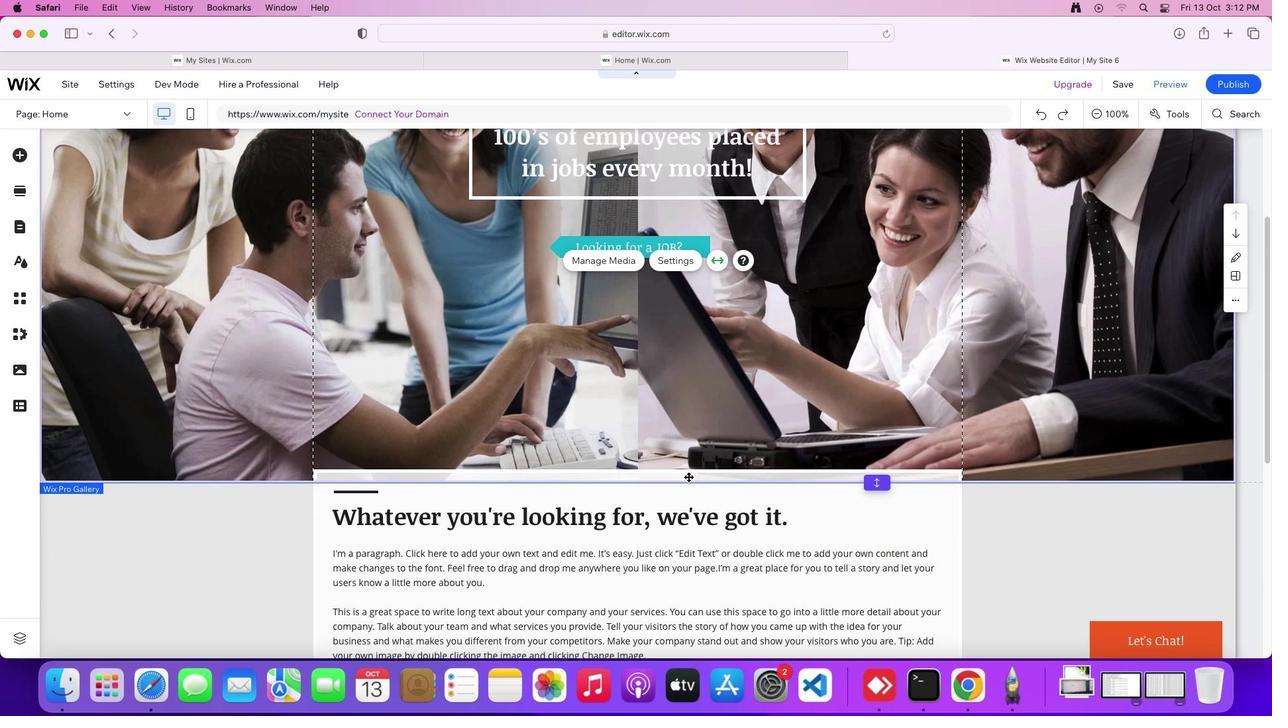 
Action: Mouse scrolled (688, 476) with delta (0, 0)
Screenshot: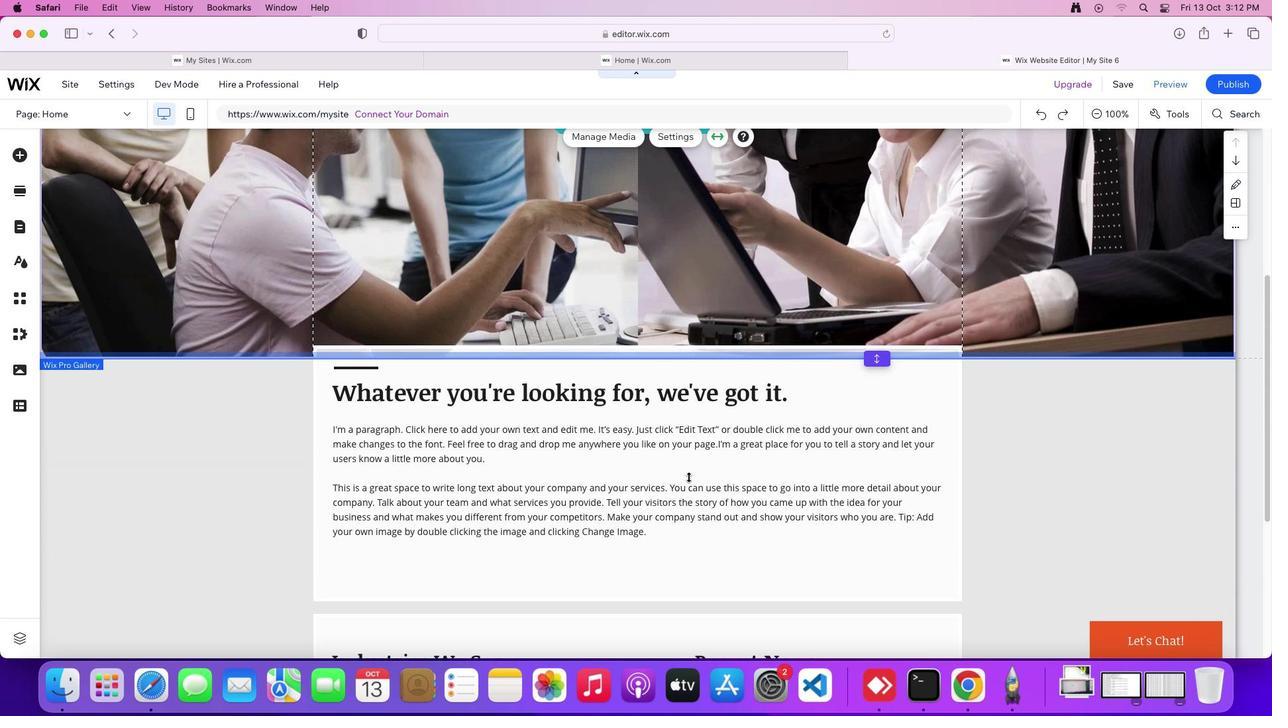 
Action: Mouse scrolled (688, 476) with delta (0, 0)
